 Task: Review and update the task details in 'Our first project' on Asana.
Action: Mouse moved to (381, 34)
Screenshot: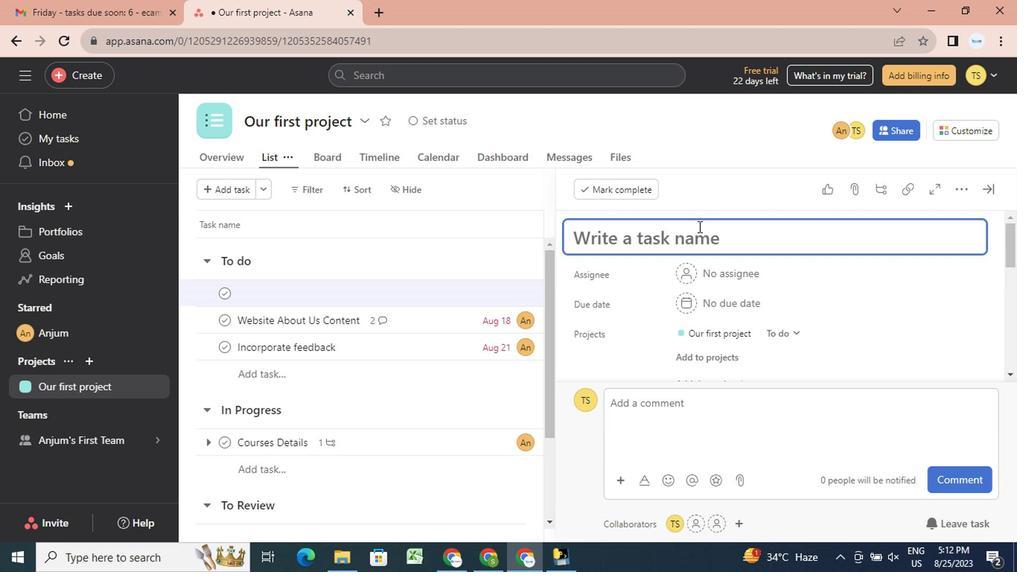 
Action: Mouse pressed left at (381, 34)
Screenshot: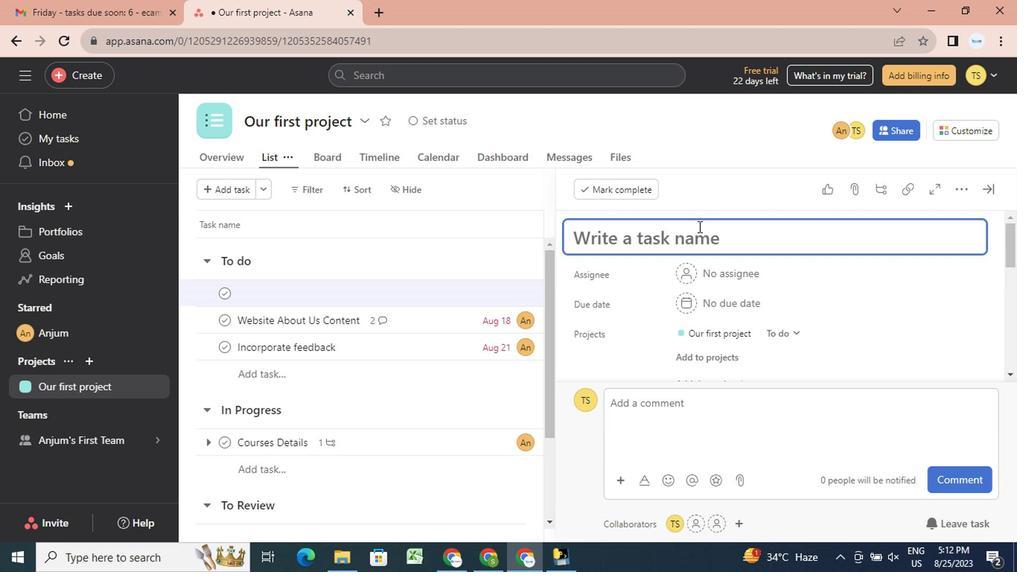 
Action: Mouse moved to (496, 161)
Screenshot: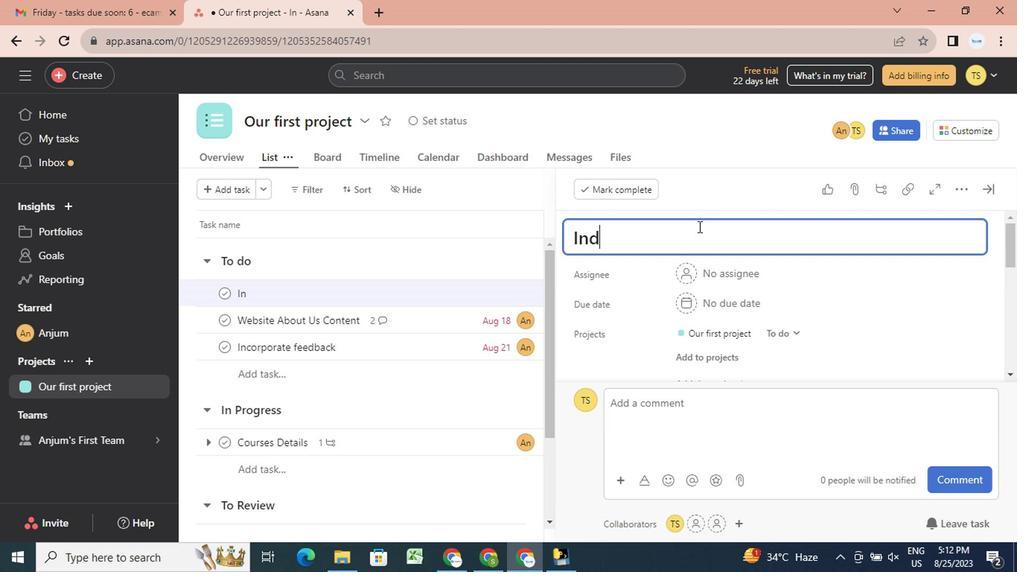 
Action: Mouse pressed left at (496, 161)
Screenshot: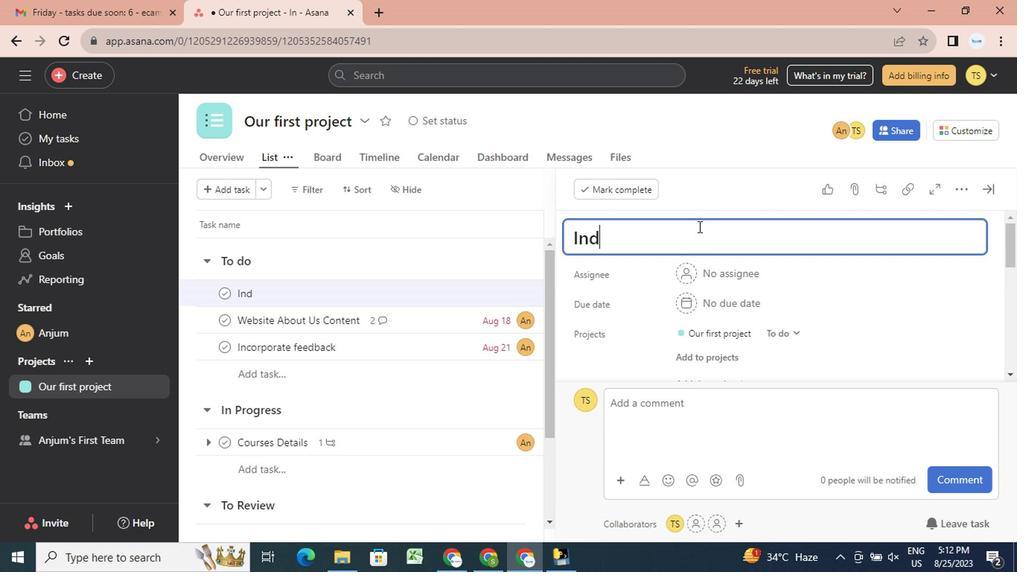 
Action: Key pressed <Key.shift>Industrial<Key.space><Key.shift>Relations
Screenshot: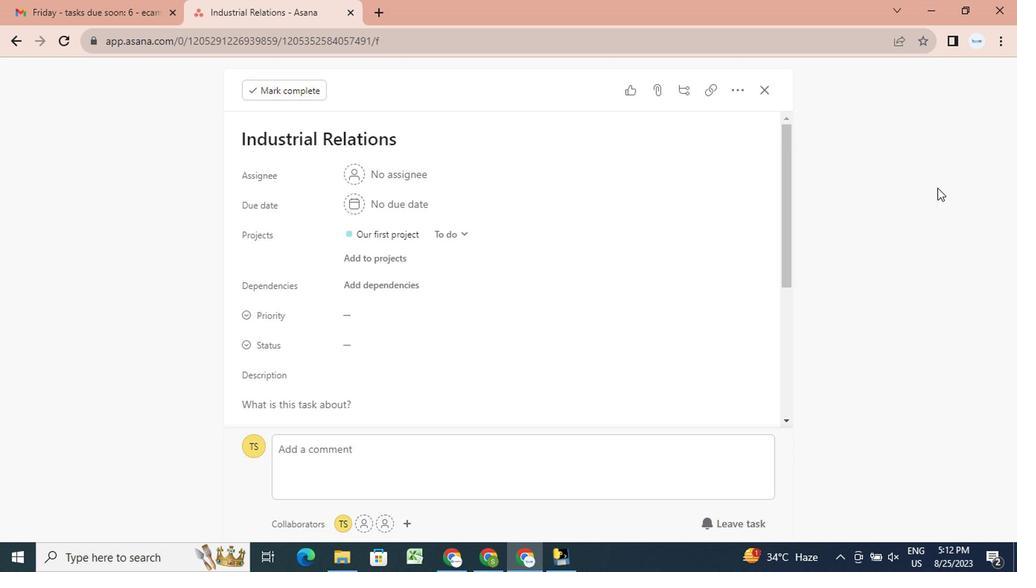 
Action: Mouse moved to (488, 288)
Screenshot: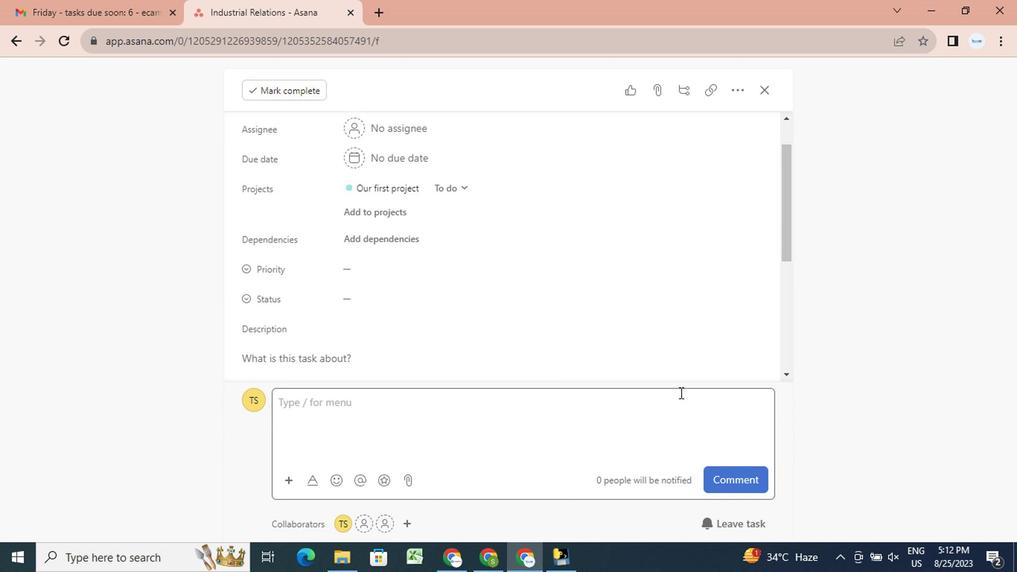 
Action: Mouse pressed left at (488, 288)
Screenshot: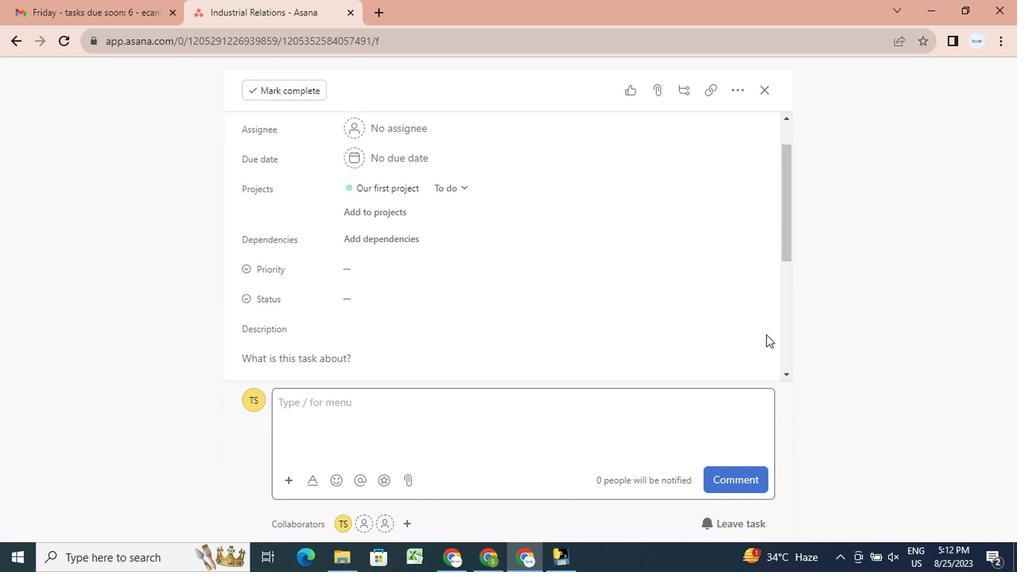 
Action: Mouse moved to (666, 133)
Screenshot: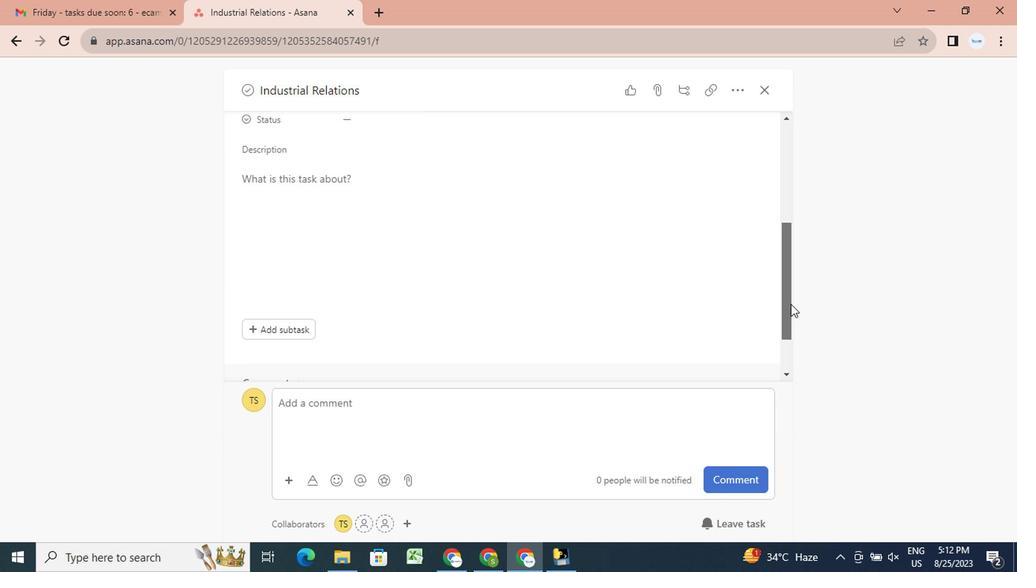 
Action: Mouse pressed left at (666, 133)
Screenshot: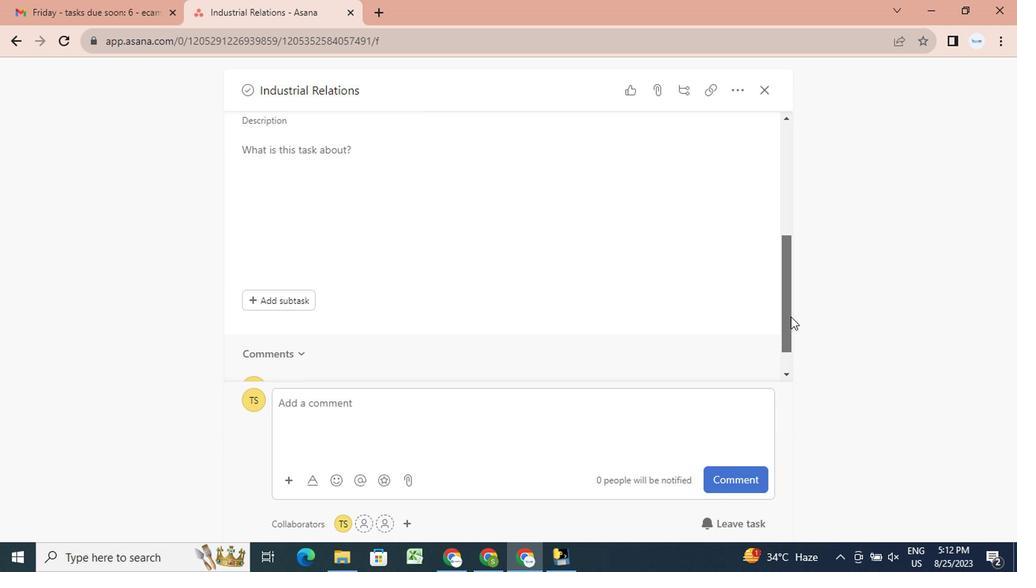 
Action: Mouse moved to (360, 334)
Screenshot: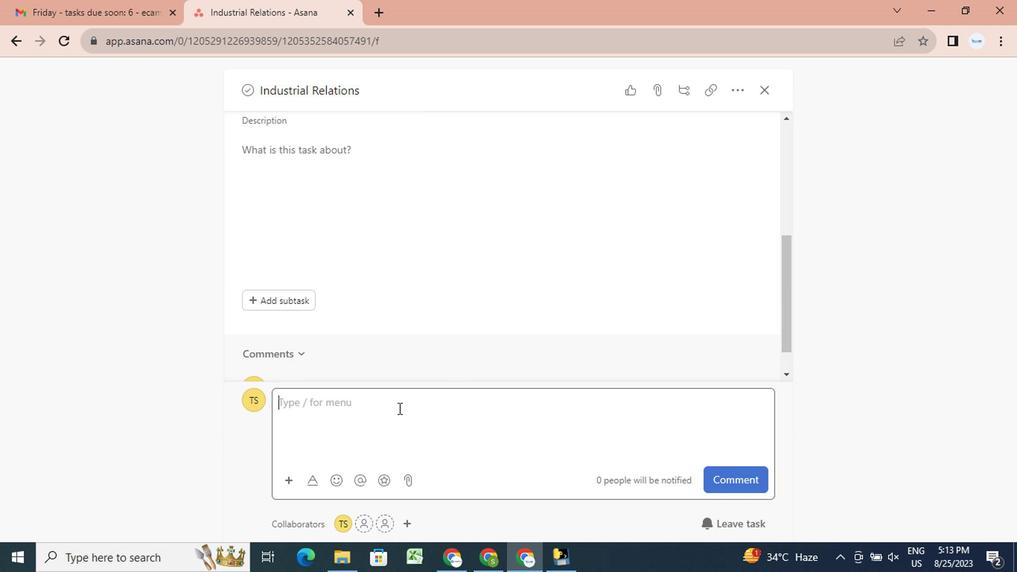 
Action: Mouse pressed left at (360, 334)
Screenshot: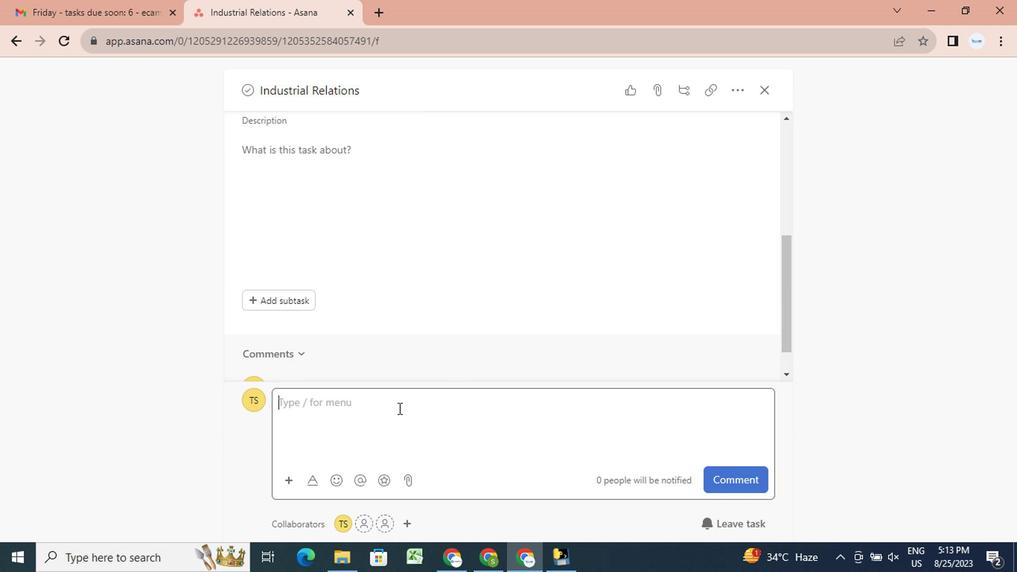 
Action: Mouse moved to (562, 160)
Screenshot: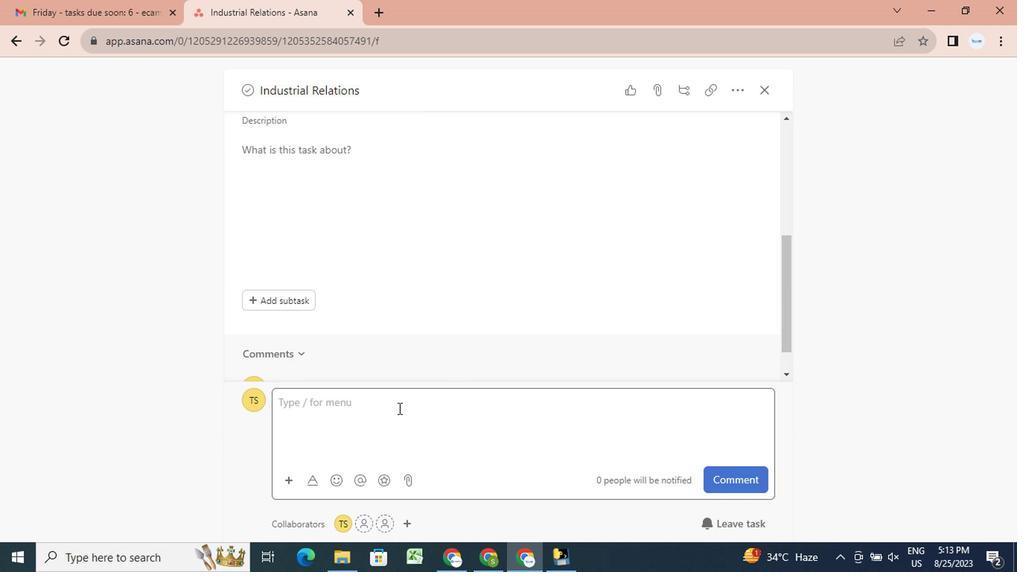 
Action: Mouse pressed left at (562, 160)
Screenshot: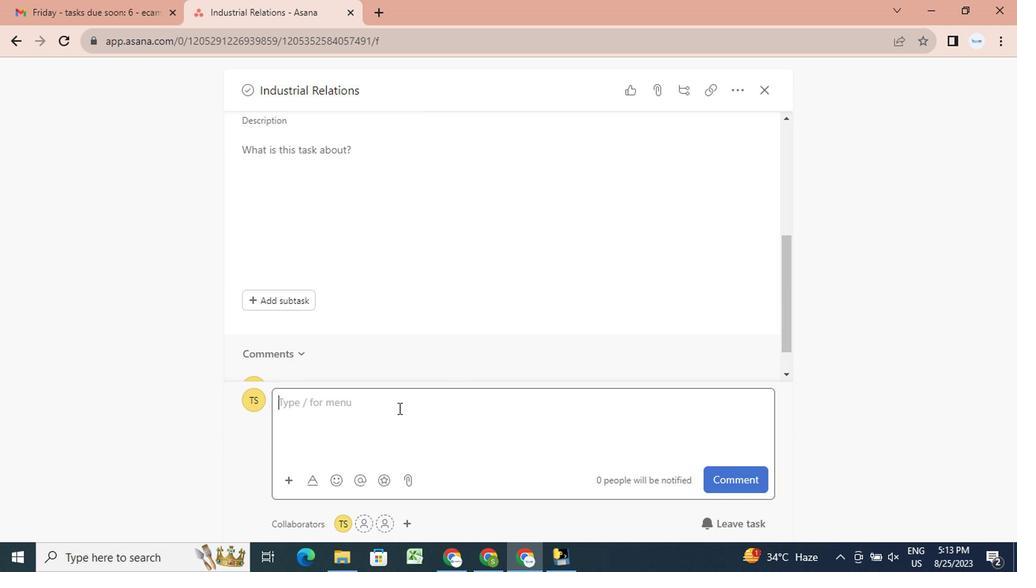 
Action: Mouse moved to (283, 290)
Screenshot: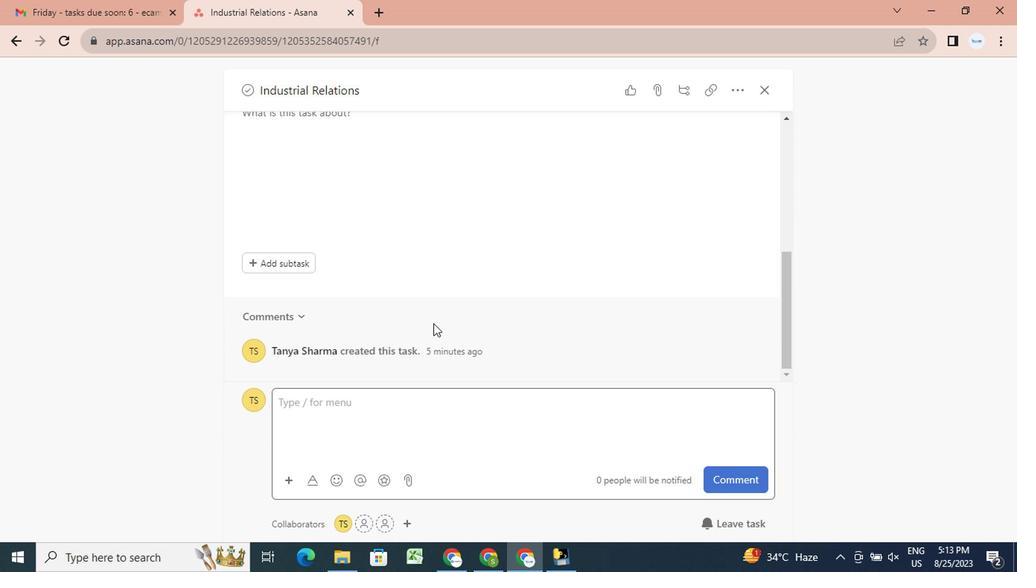 
Action: Mouse pressed left at (283, 290)
Screenshot: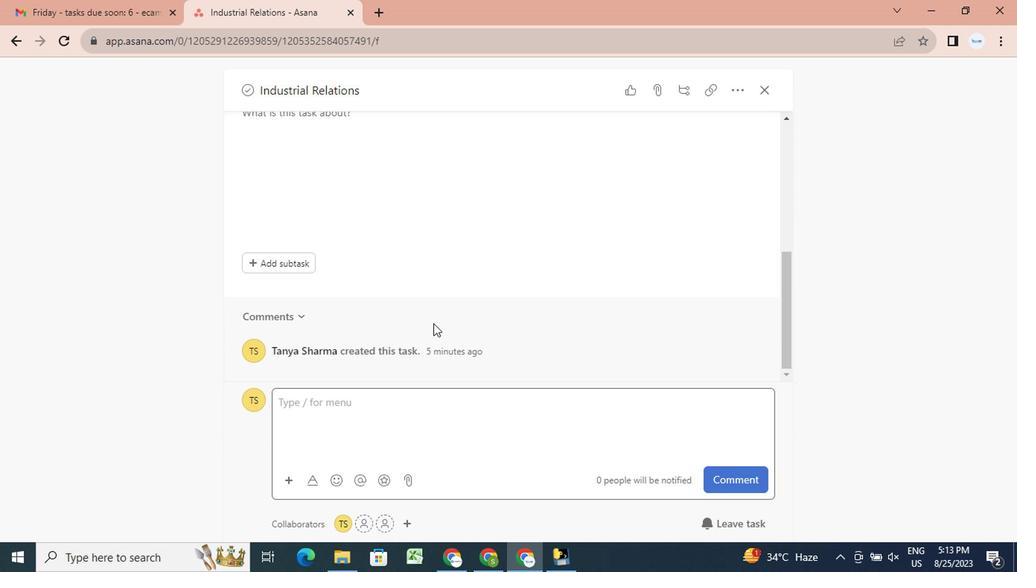 
Action: Mouse moved to (308, 229)
Screenshot: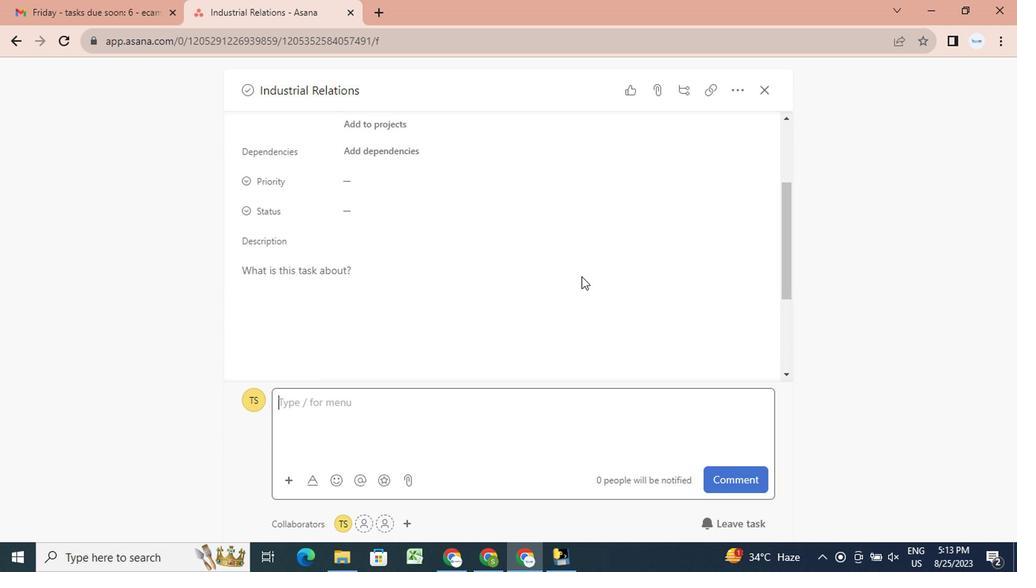 
Action: Mouse scrolled (308, 229) with delta (0, 0)
Screenshot: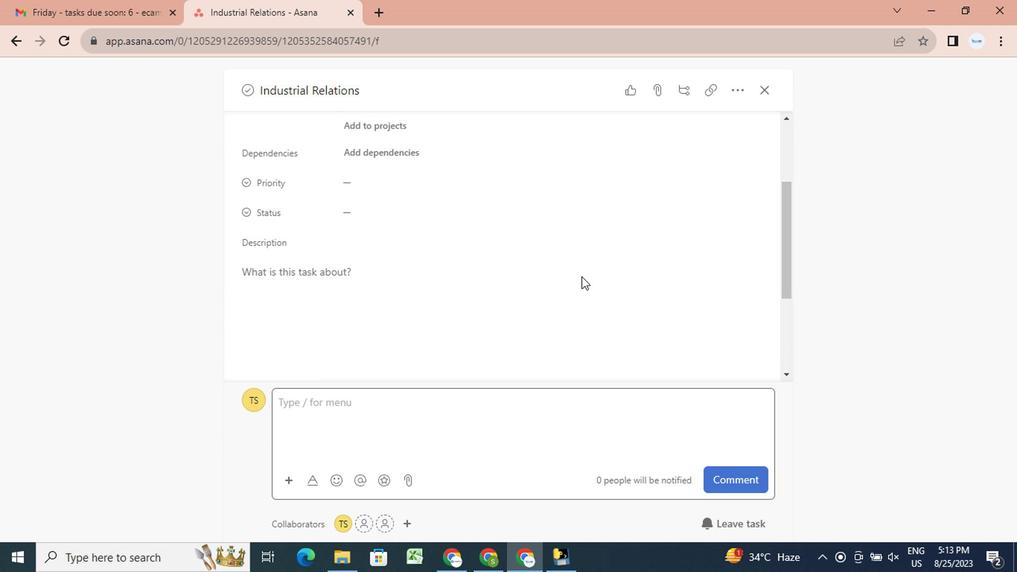 
Action: Mouse scrolled (308, 229) with delta (0, 0)
Screenshot: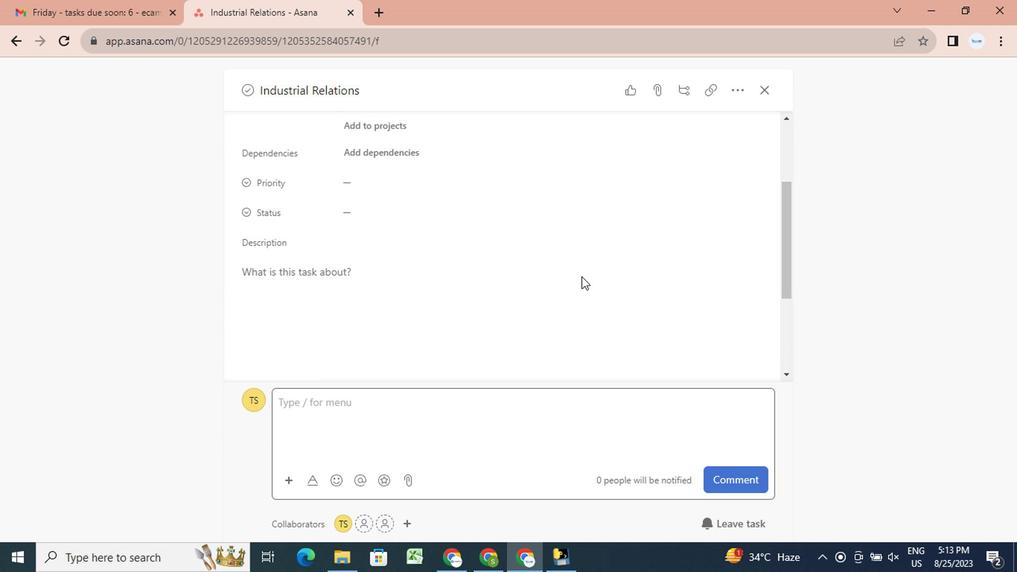 
Action: Mouse scrolled (308, 229) with delta (0, 0)
Screenshot: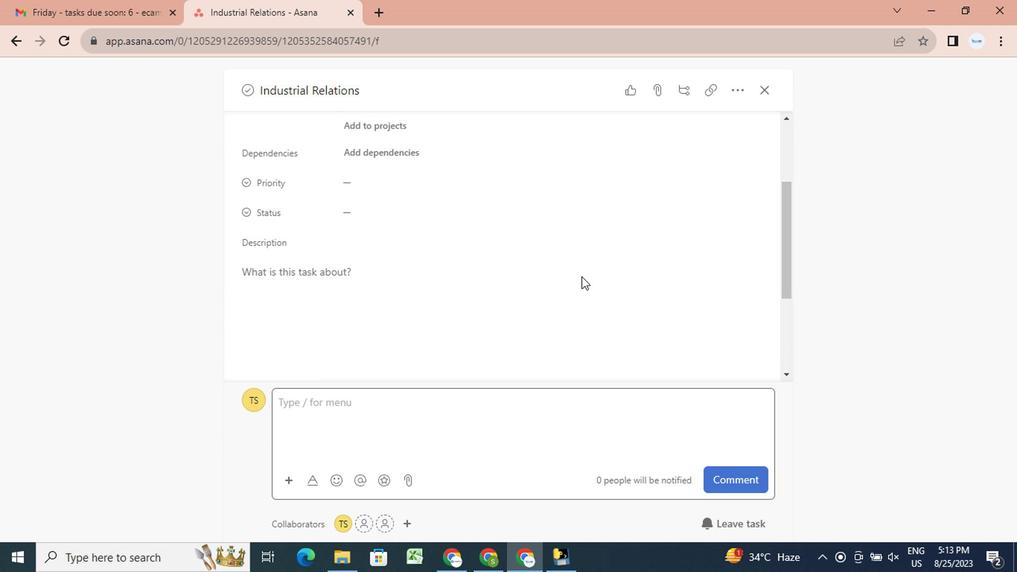 
Action: Mouse scrolled (308, 229) with delta (0, 0)
Screenshot: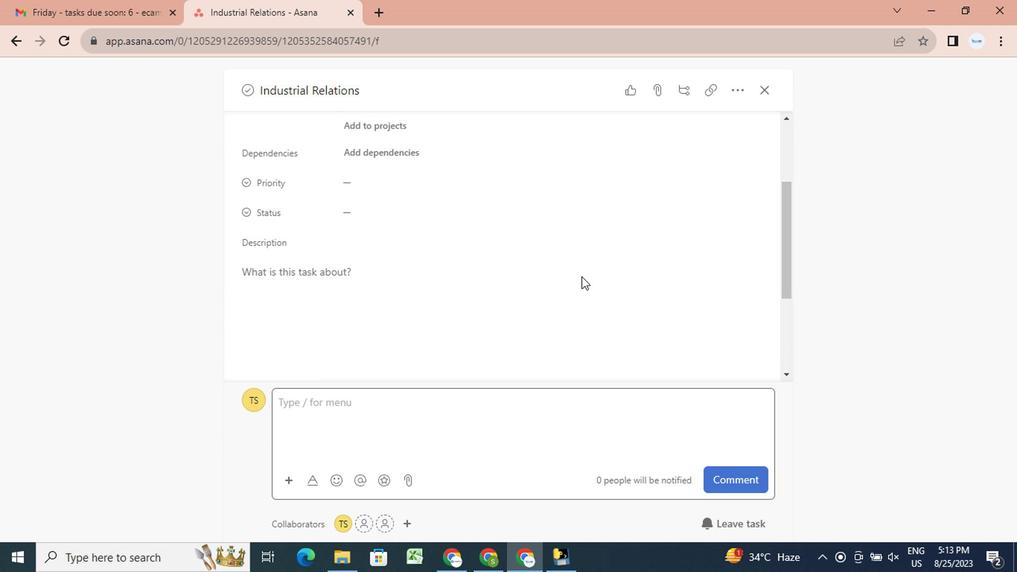 
Action: Mouse scrolled (308, 229) with delta (0, 0)
Screenshot: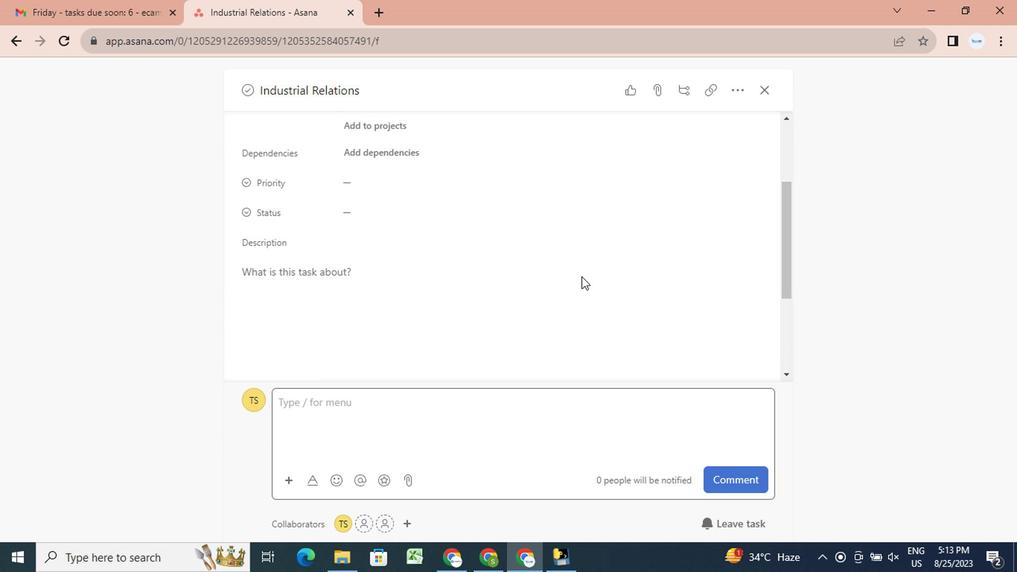 
Action: Mouse scrolled (308, 229) with delta (0, 0)
Screenshot: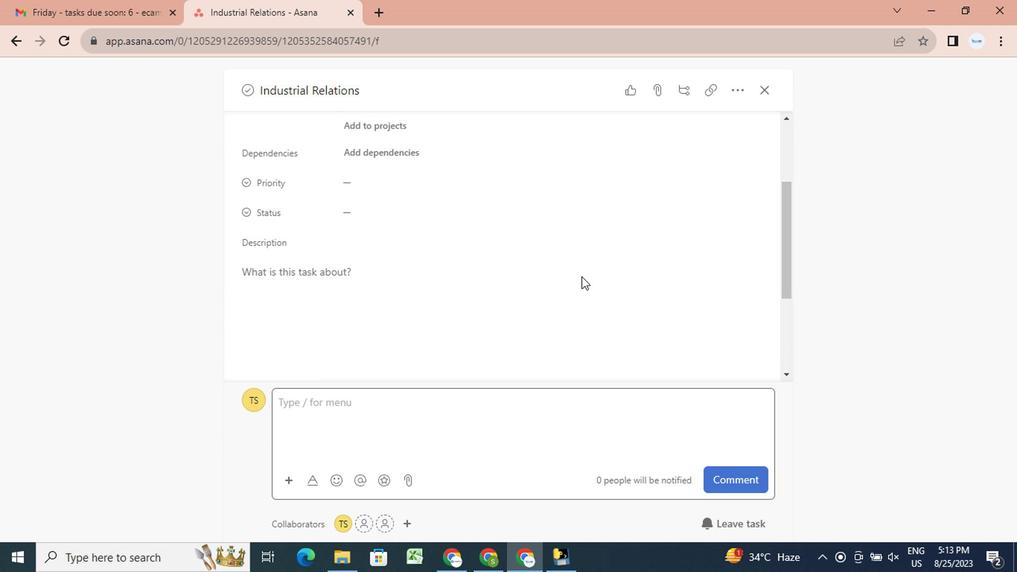 
Action: Mouse scrolled (308, 229) with delta (0, 0)
Screenshot: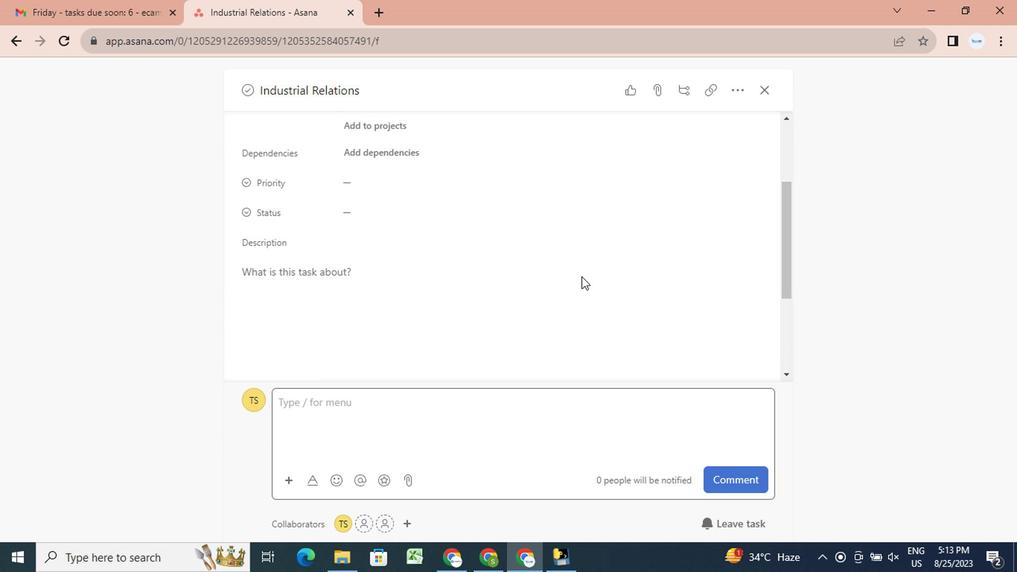 
Action: Mouse scrolled (308, 229) with delta (0, 0)
Screenshot: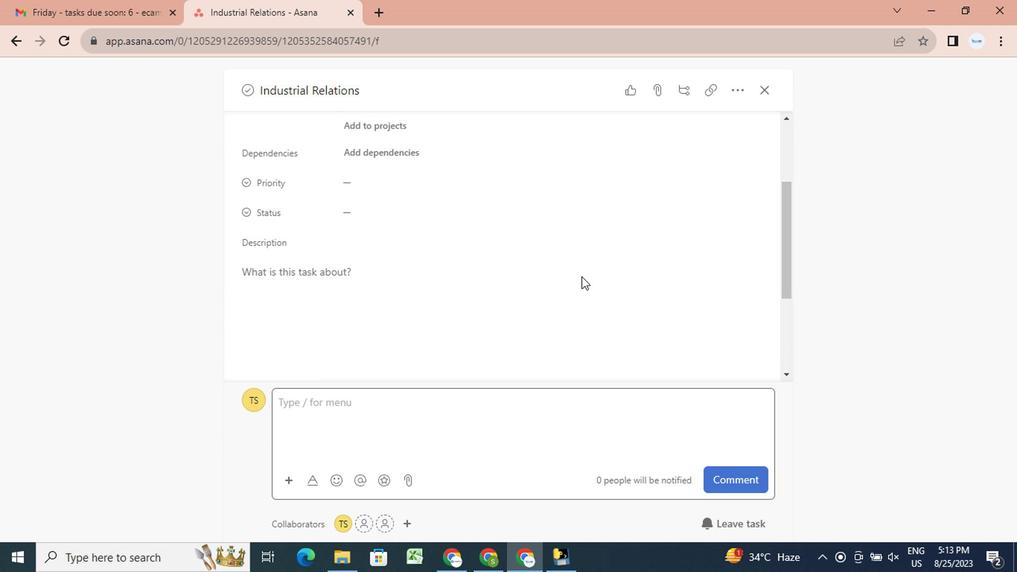 
Action: Mouse scrolled (308, 229) with delta (0, 0)
Screenshot: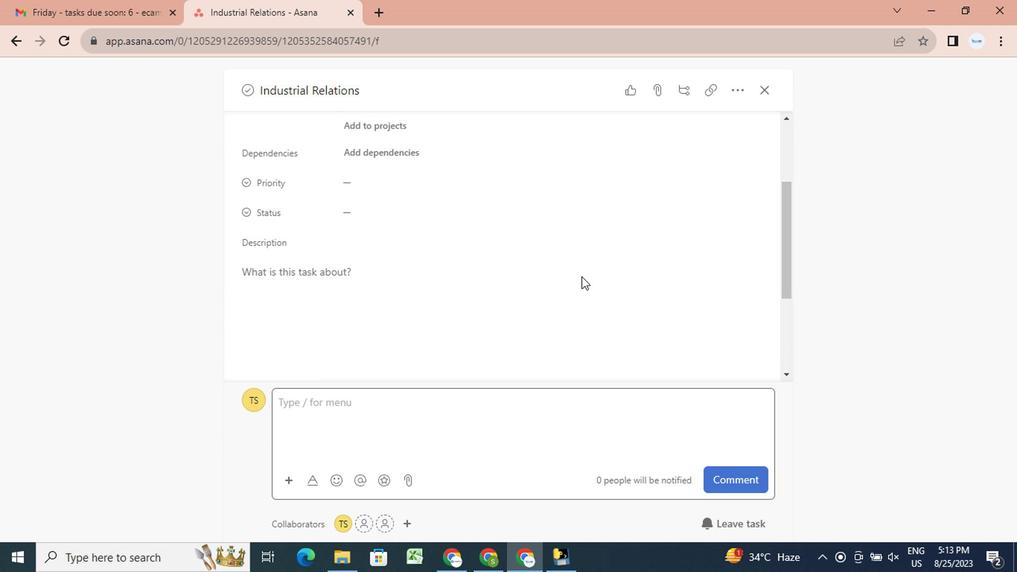 
Action: Mouse scrolled (308, 229) with delta (0, 0)
Screenshot: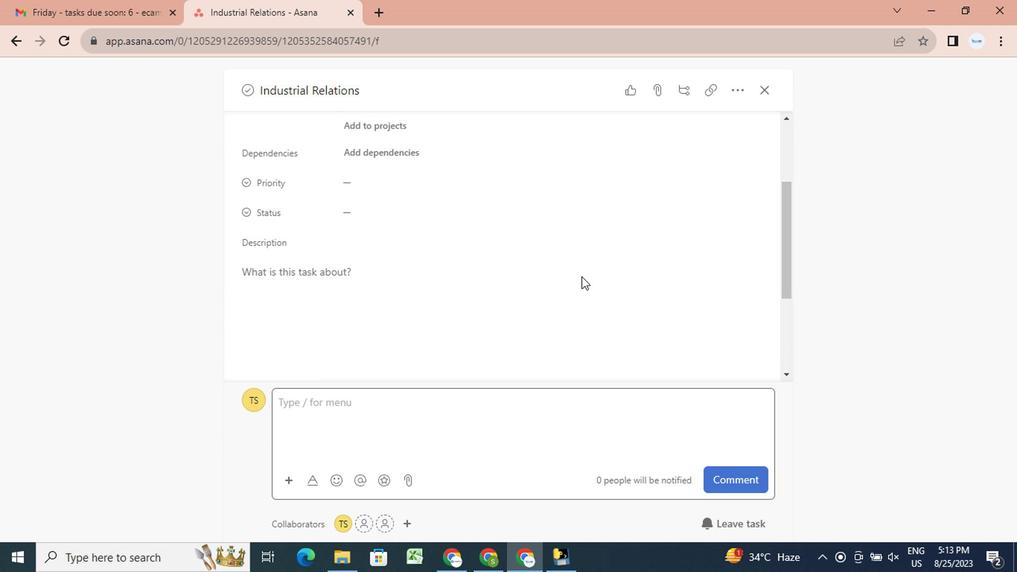 
Action: Mouse scrolled (308, 229) with delta (0, 0)
Screenshot: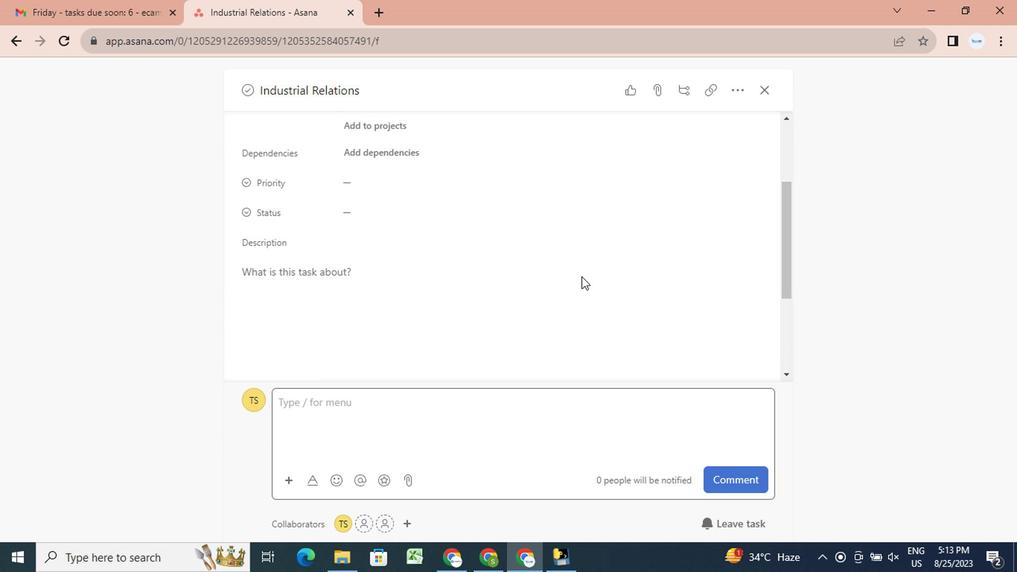 
Action: Mouse scrolled (308, 229) with delta (0, 0)
Screenshot: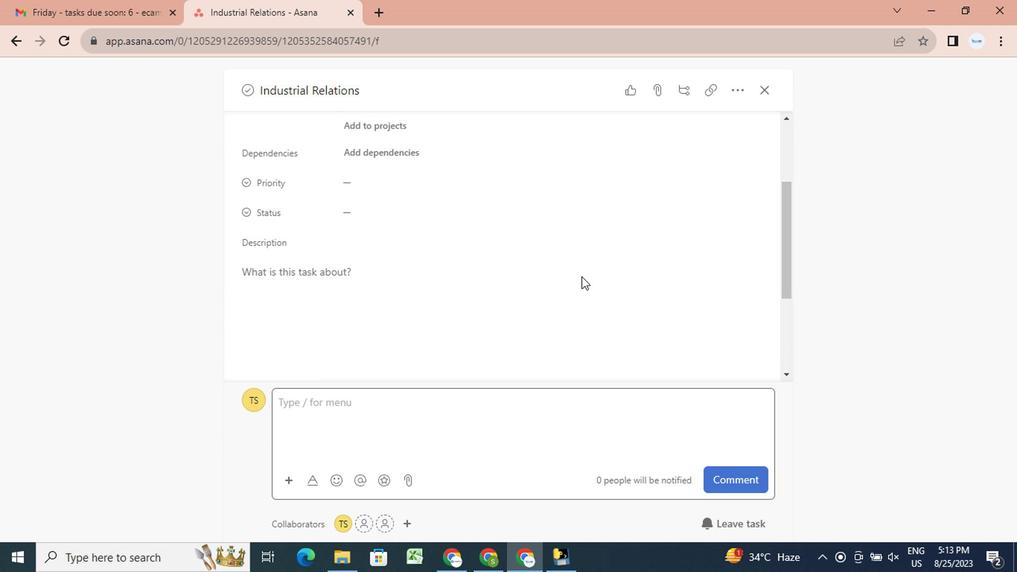 
Action: Mouse scrolled (308, 229) with delta (0, 0)
Screenshot: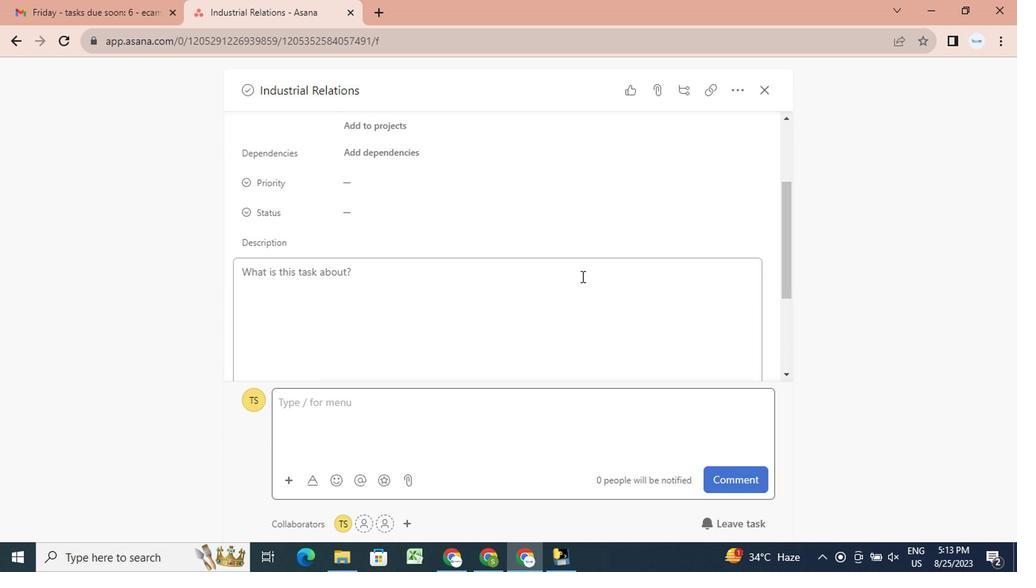 
Action: Mouse scrolled (308, 229) with delta (0, 0)
Screenshot: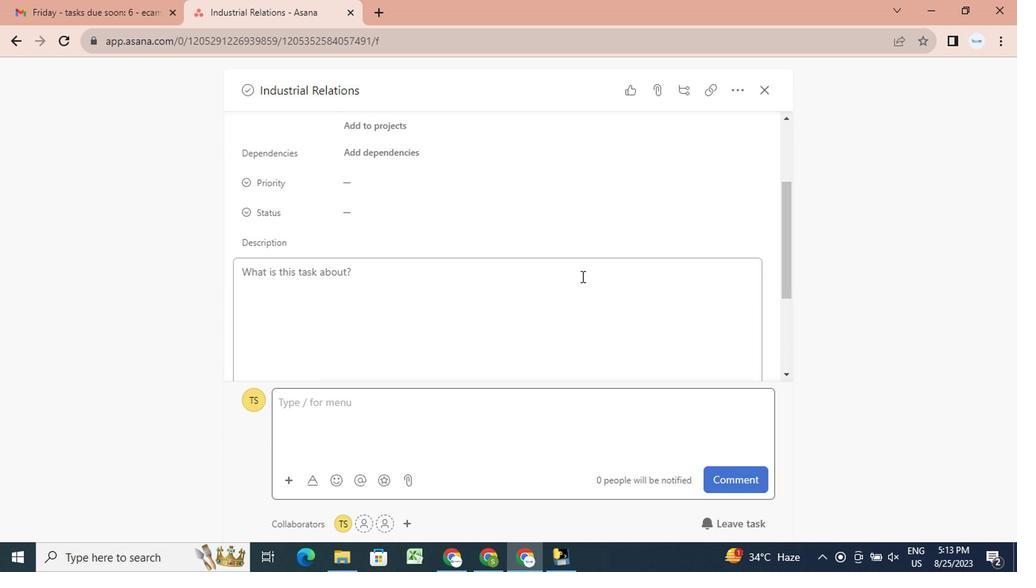 
Action: Mouse scrolled (308, 229) with delta (0, 0)
Screenshot: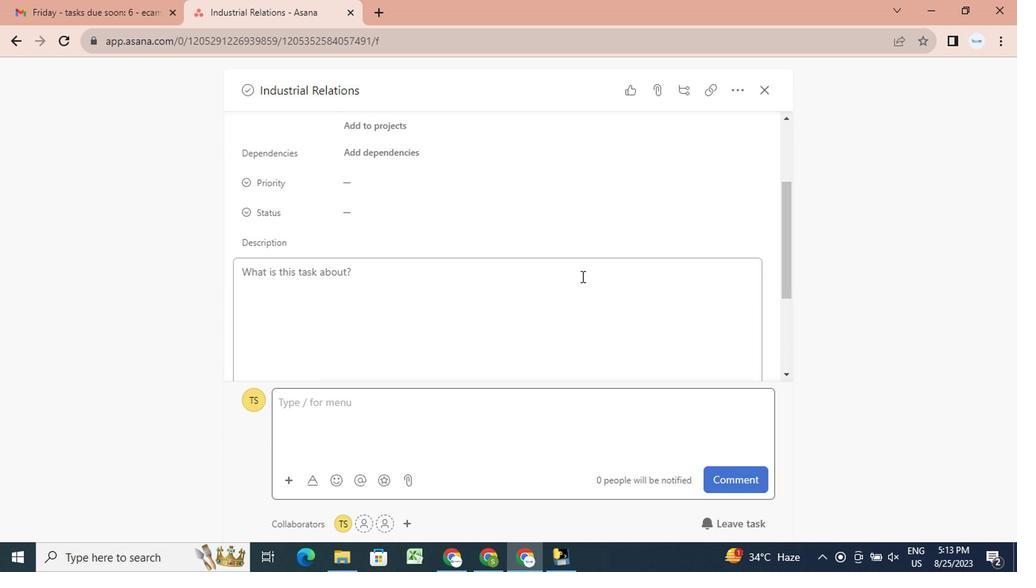 
Action: Mouse scrolled (308, 229) with delta (0, 0)
Screenshot: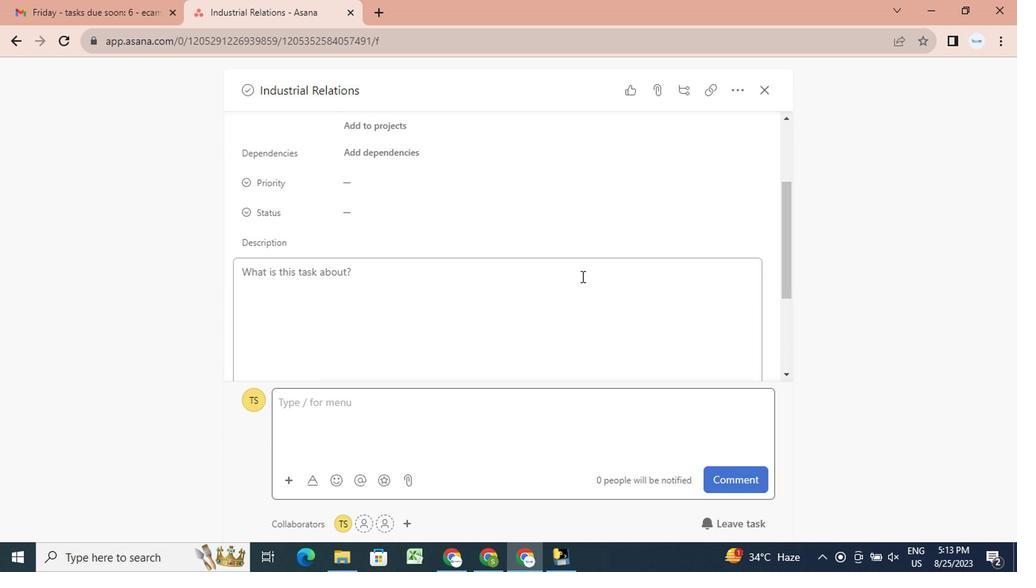 
Action: Mouse scrolled (308, 229) with delta (0, 0)
Screenshot: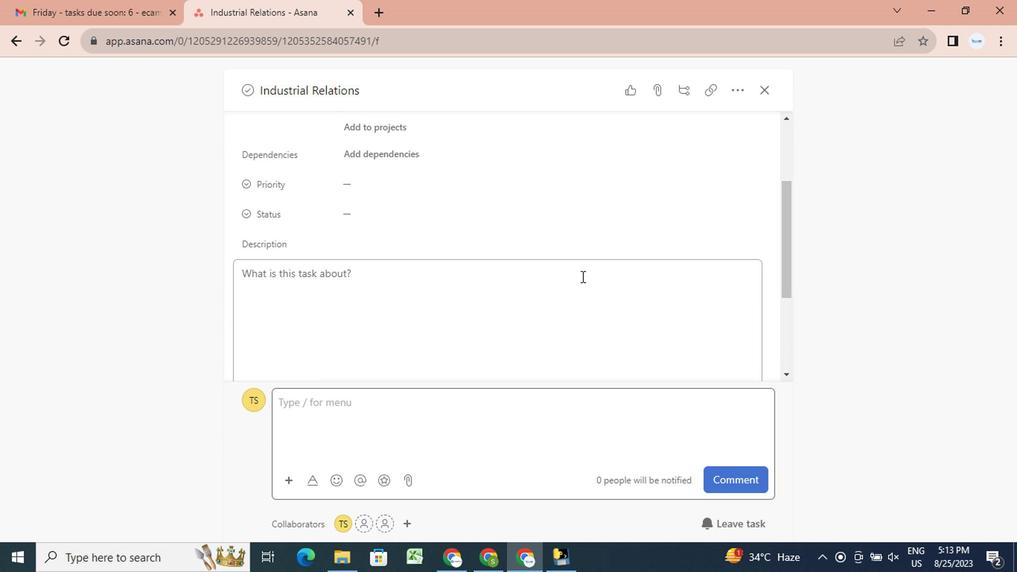 
Action: Mouse scrolled (308, 229) with delta (0, 0)
Screenshot: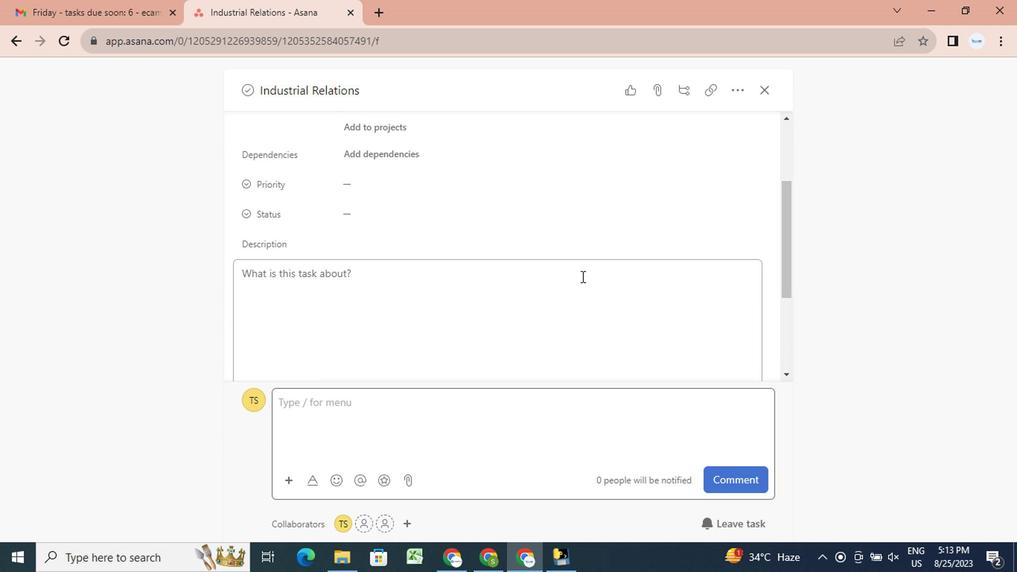 
Action: Mouse scrolled (308, 229) with delta (0, 0)
Screenshot: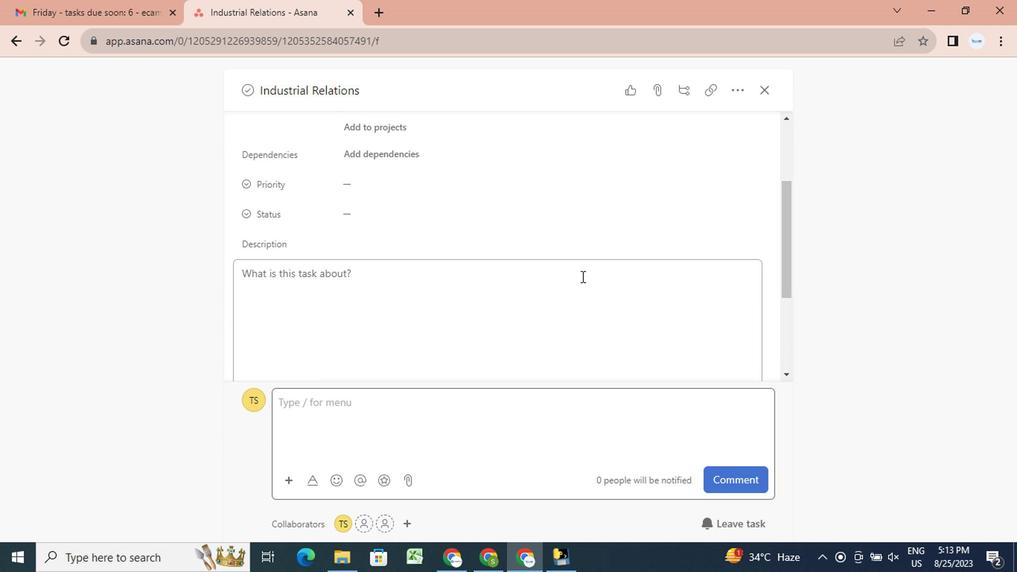 
Action: Mouse scrolled (308, 229) with delta (0, 0)
Screenshot: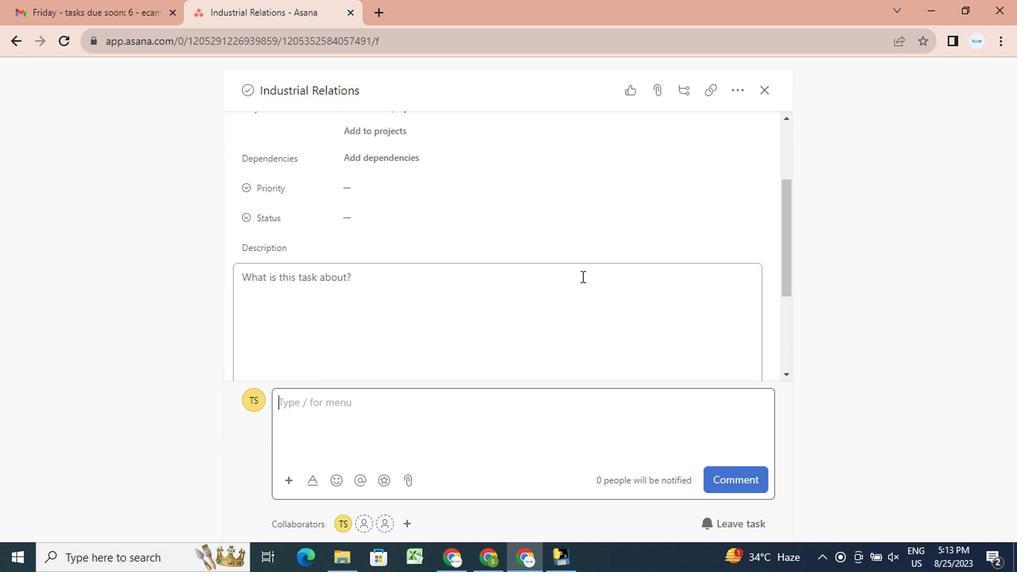 
Action: Mouse scrolled (308, 229) with delta (0, 0)
Screenshot: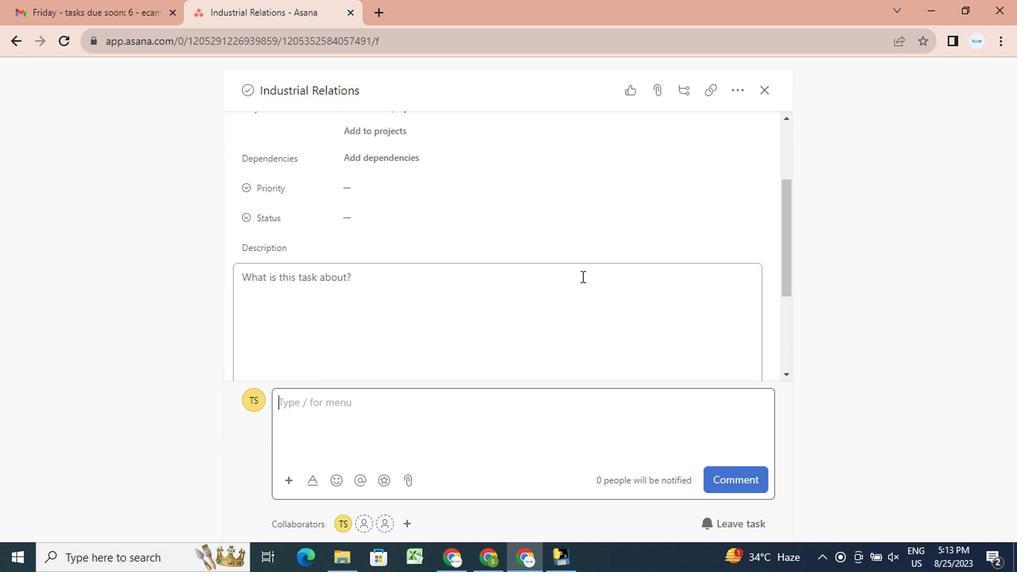 
Action: Mouse scrolled (308, 229) with delta (0, 0)
Screenshot: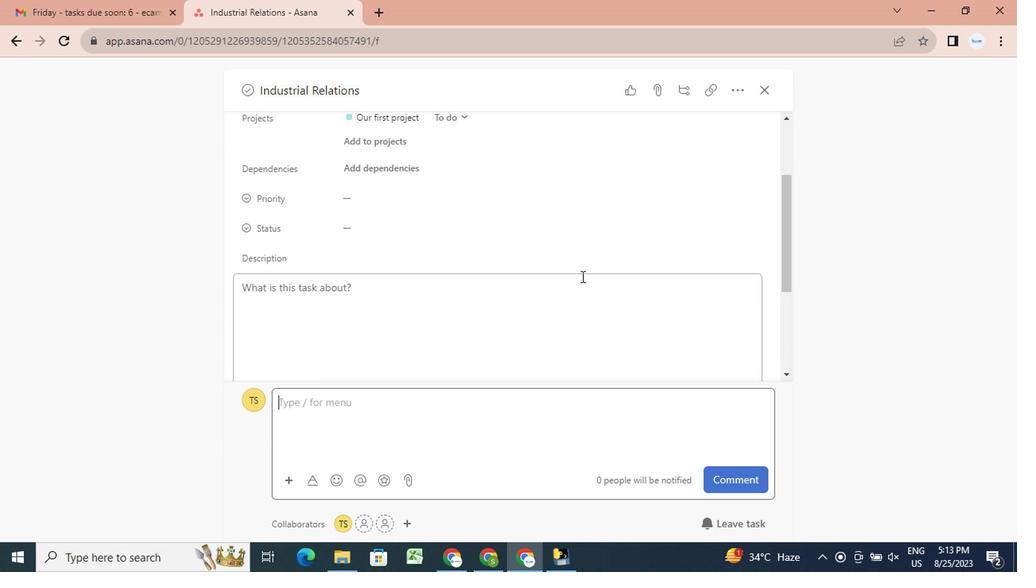 
Action: Mouse scrolled (308, 229) with delta (0, 0)
Screenshot: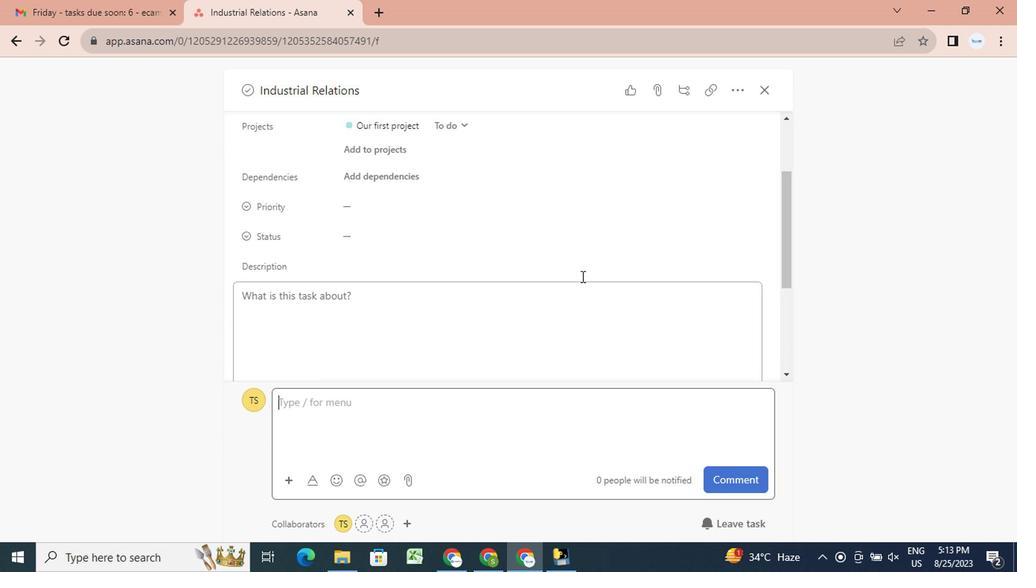 
Action: Mouse scrolled (308, 229) with delta (0, 0)
Screenshot: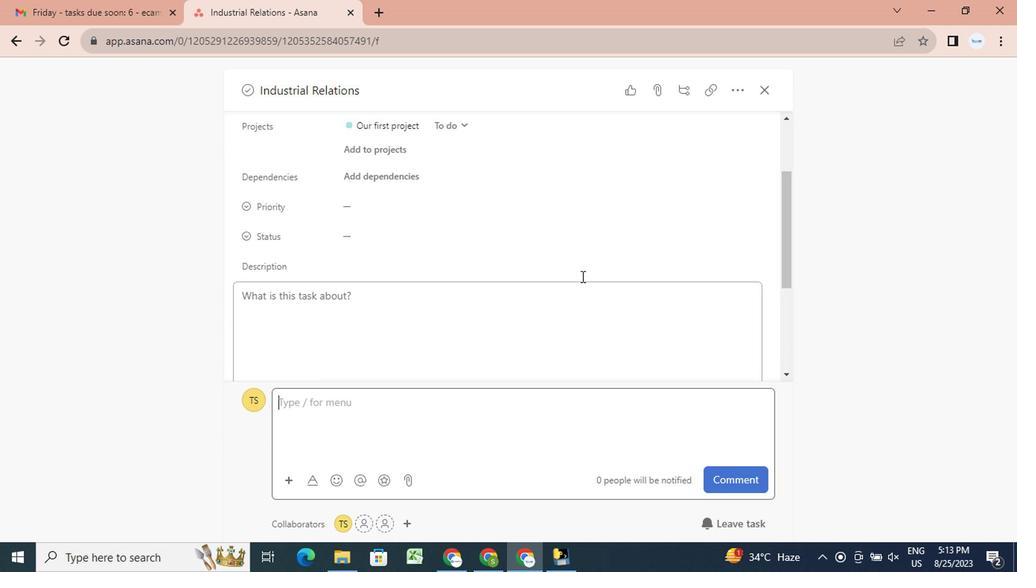 
Action: Mouse moved to (607, 310)
Screenshot: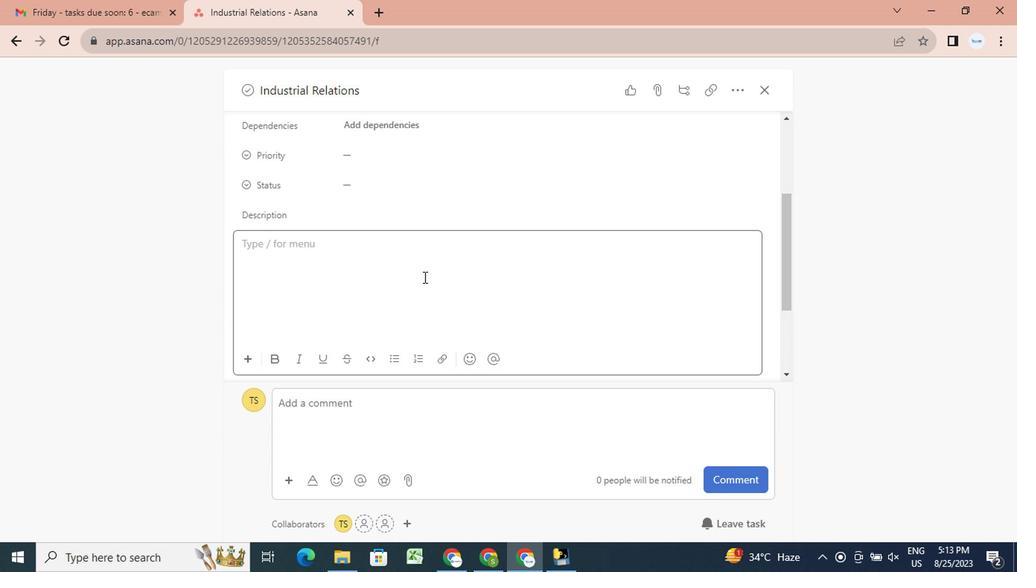 
Action: Mouse scrolled (607, 310) with delta (0, 0)
Screenshot: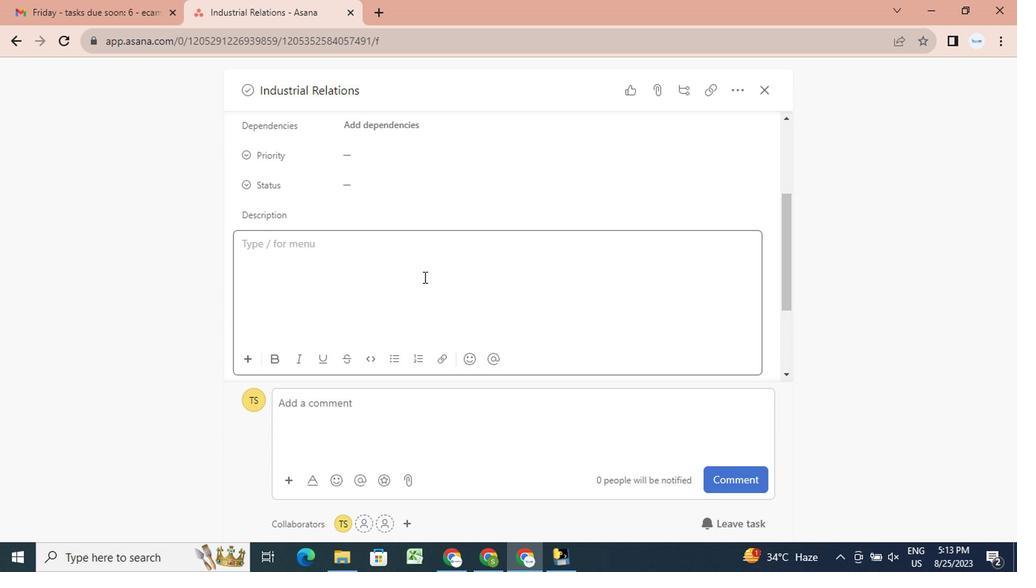 
Action: Mouse scrolled (607, 310) with delta (0, 0)
Screenshot: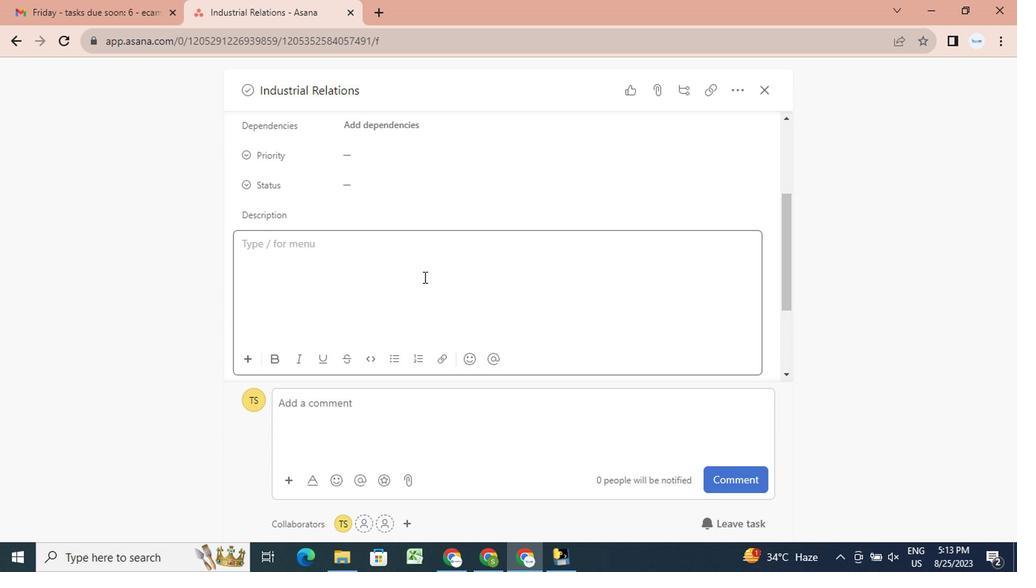 
Action: Mouse scrolled (607, 310) with delta (0, 0)
Screenshot: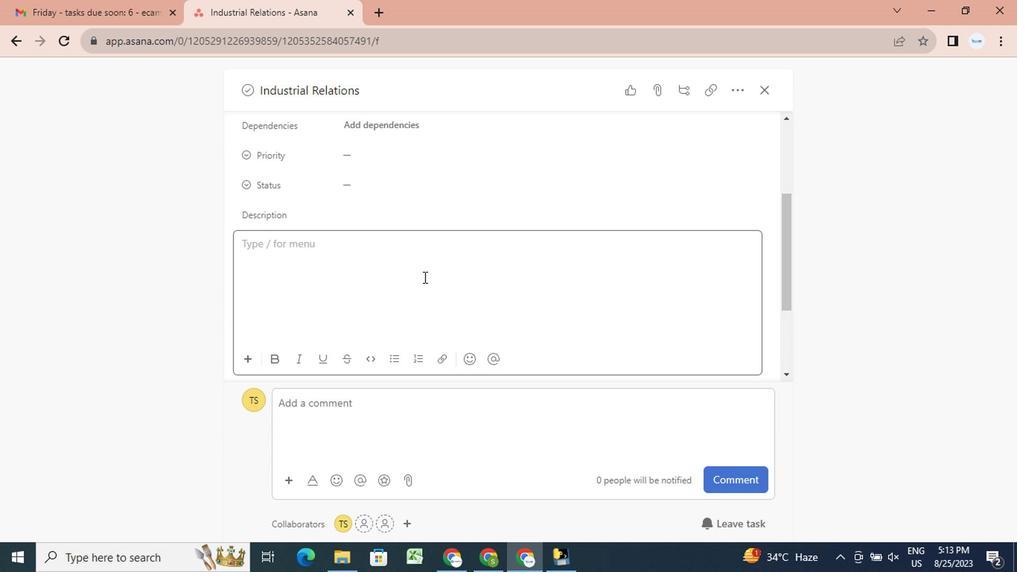 
Action: Mouse scrolled (607, 310) with delta (0, 0)
Screenshot: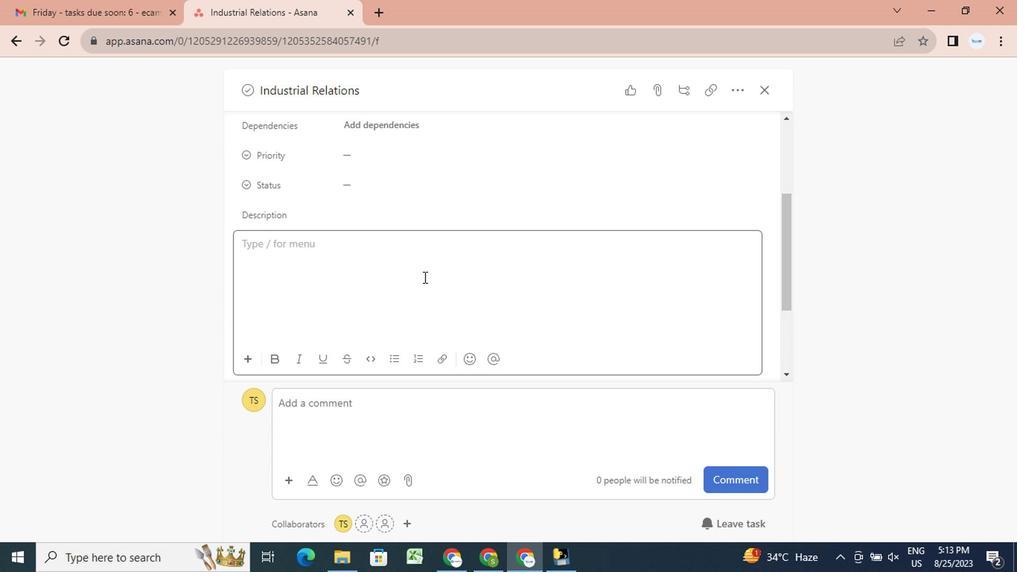 
Action: Mouse scrolled (607, 310) with delta (0, 0)
Screenshot: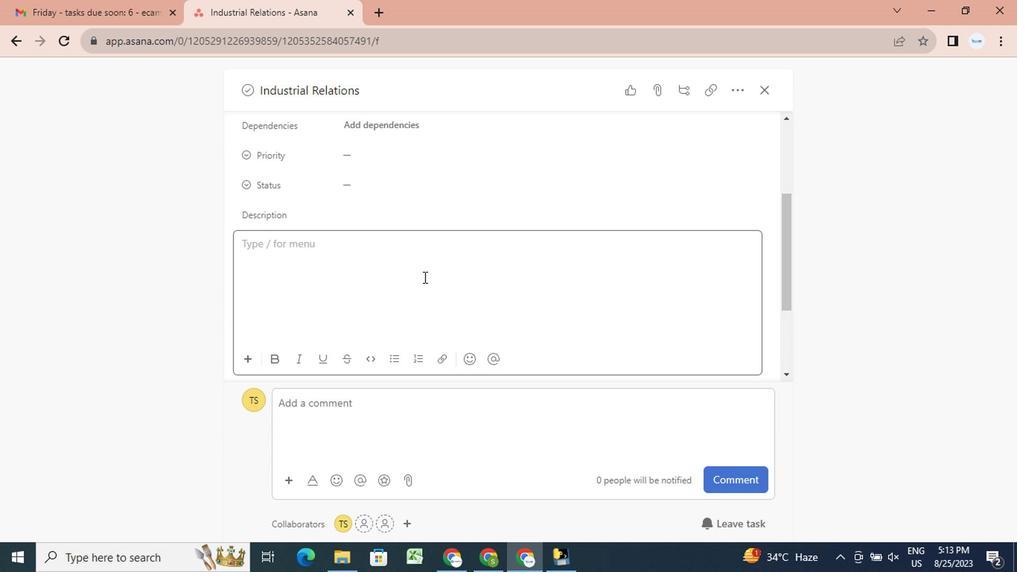 
Action: Mouse scrolled (607, 310) with delta (0, 0)
Screenshot: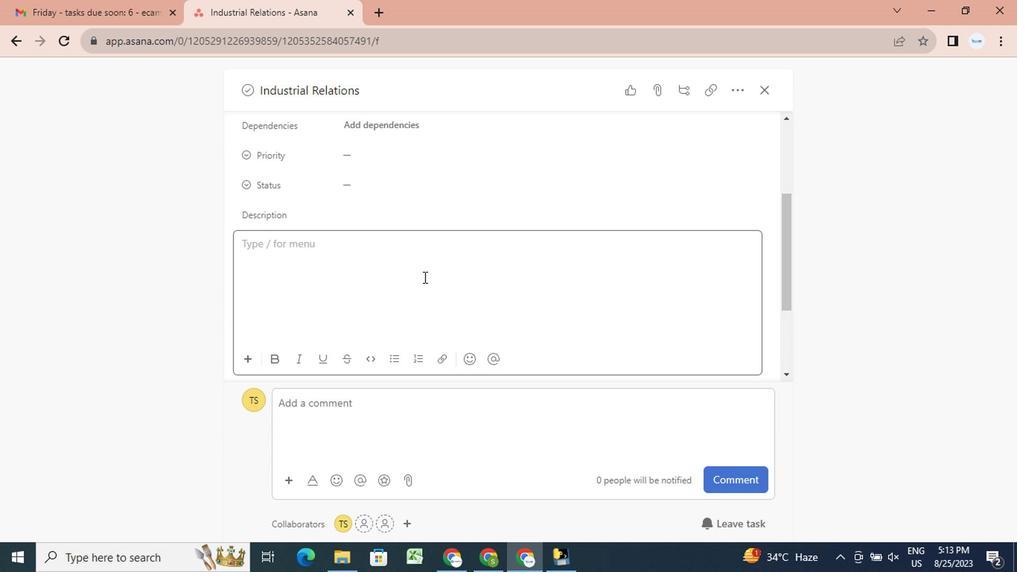 
Action: Mouse scrolled (607, 310) with delta (0, 0)
Screenshot: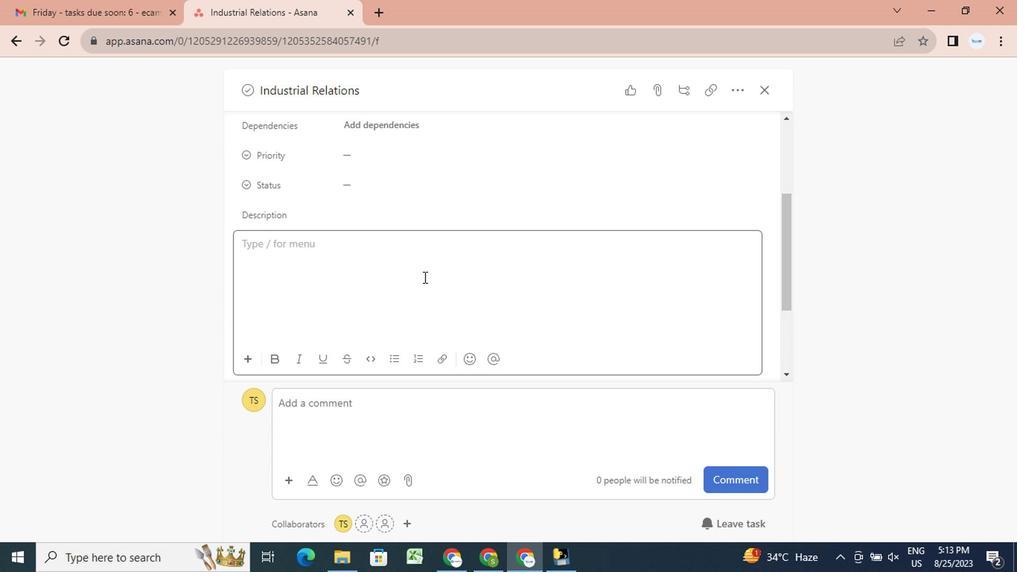 
Action: Mouse scrolled (607, 310) with delta (0, 0)
Screenshot: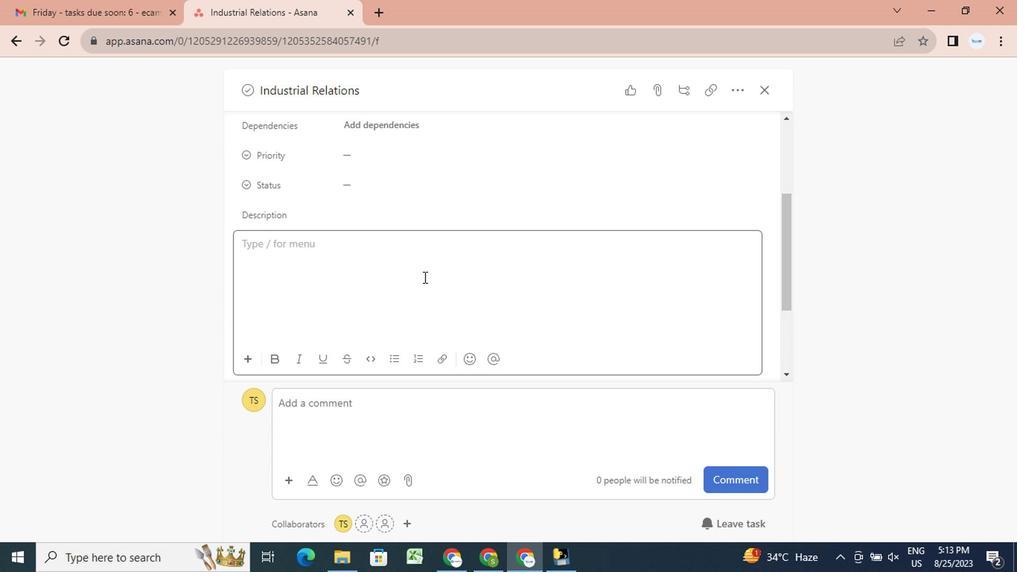 
Action: Mouse scrolled (607, 310) with delta (0, 0)
Screenshot: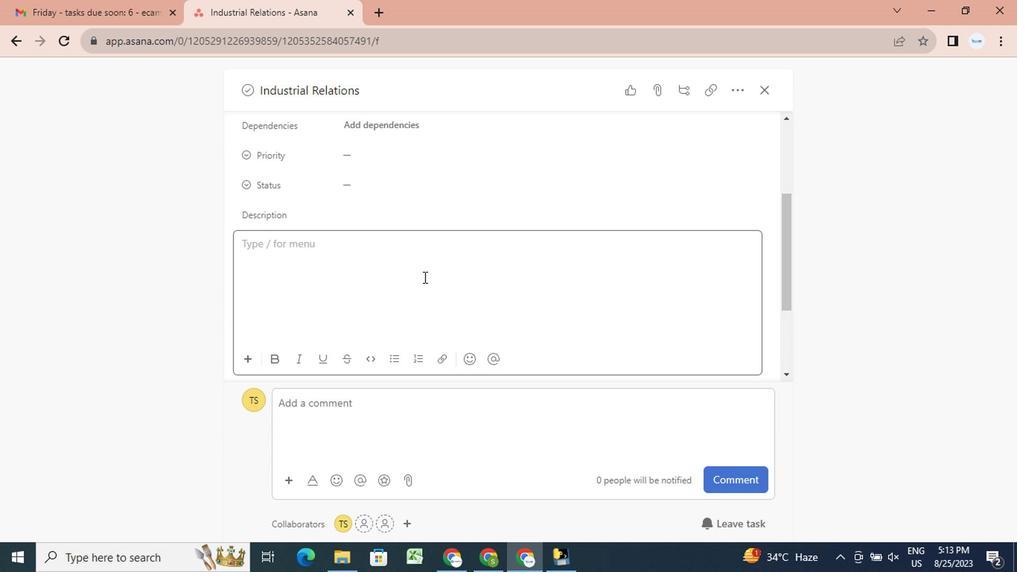 
Action: Mouse scrolled (607, 310) with delta (0, 0)
Screenshot: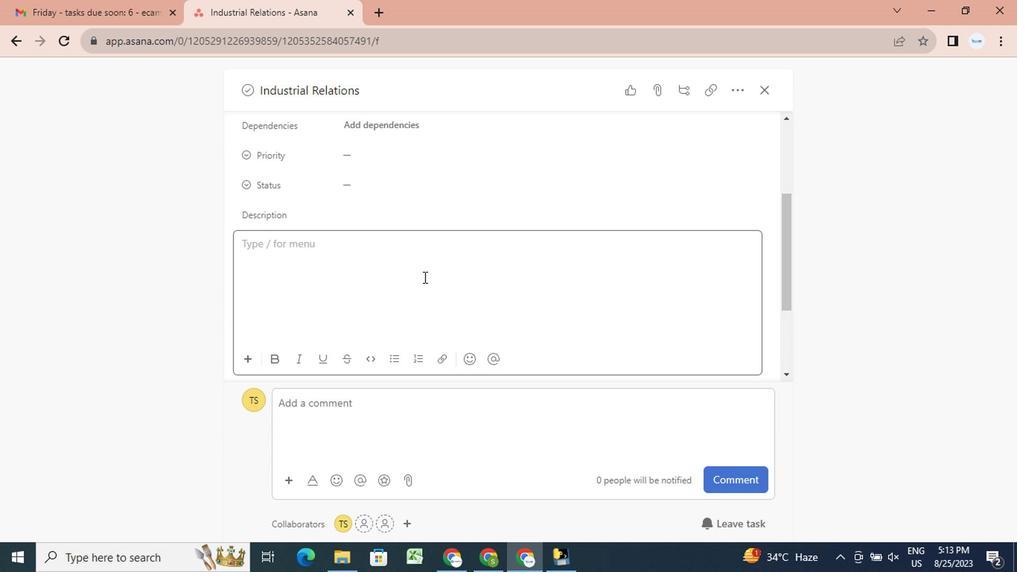 
Action: Mouse scrolled (607, 310) with delta (0, 0)
Screenshot: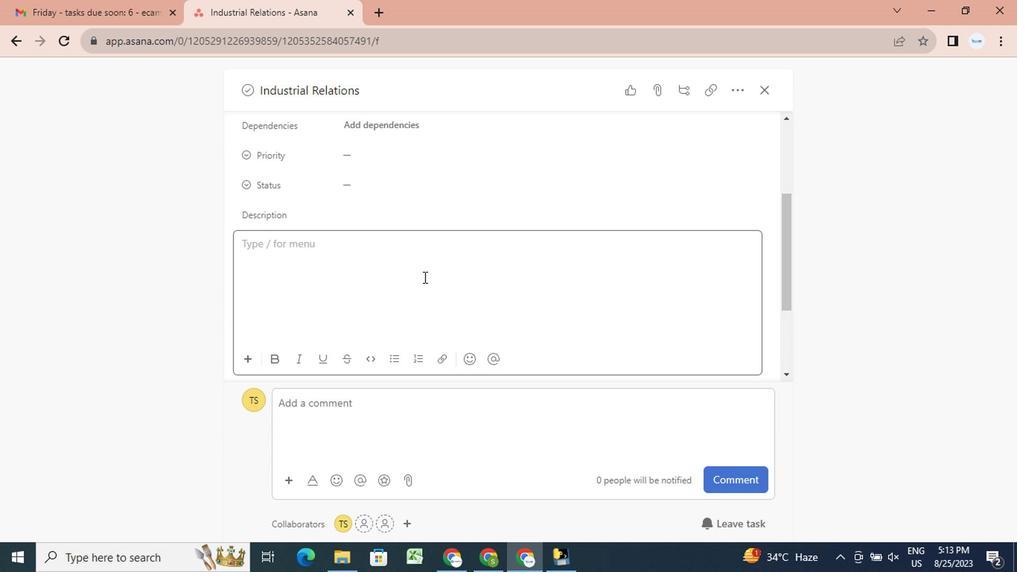 
Action: Mouse scrolled (607, 310) with delta (0, 0)
Screenshot: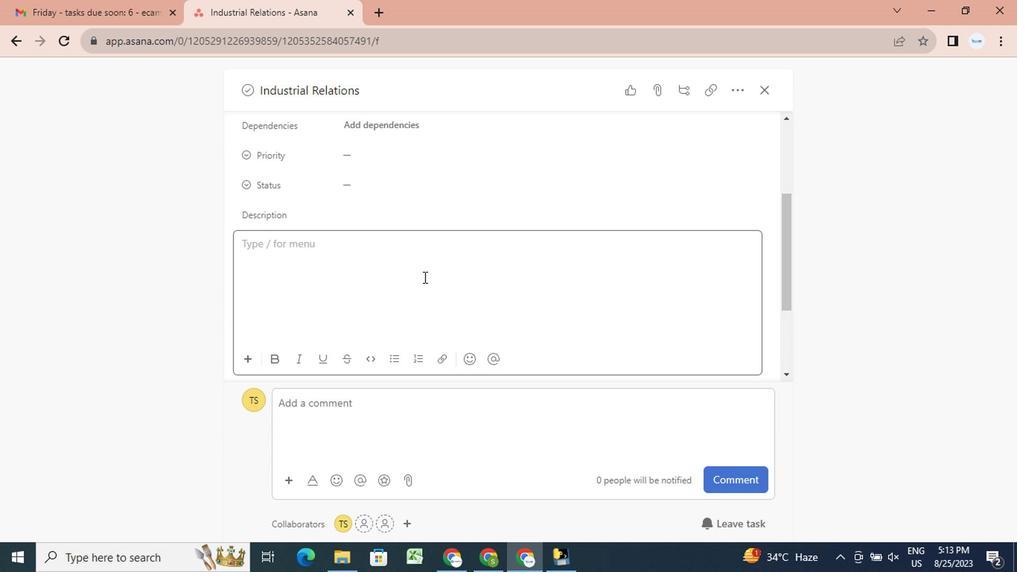 
Action: Mouse scrolled (607, 310) with delta (0, 0)
Screenshot: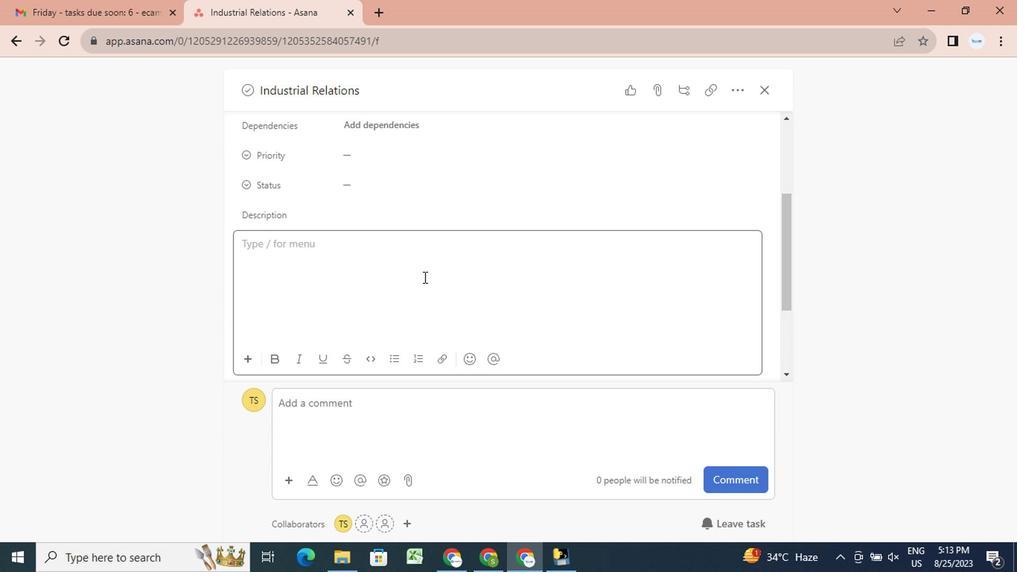 
Action: Mouse scrolled (607, 310) with delta (0, 0)
Screenshot: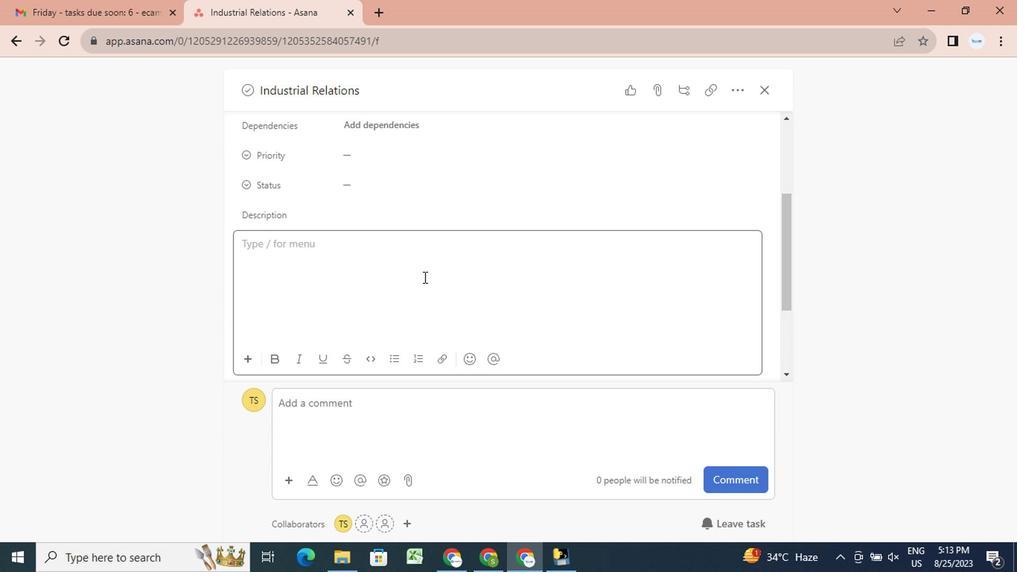 
Action: Mouse scrolled (607, 310) with delta (0, 0)
Screenshot: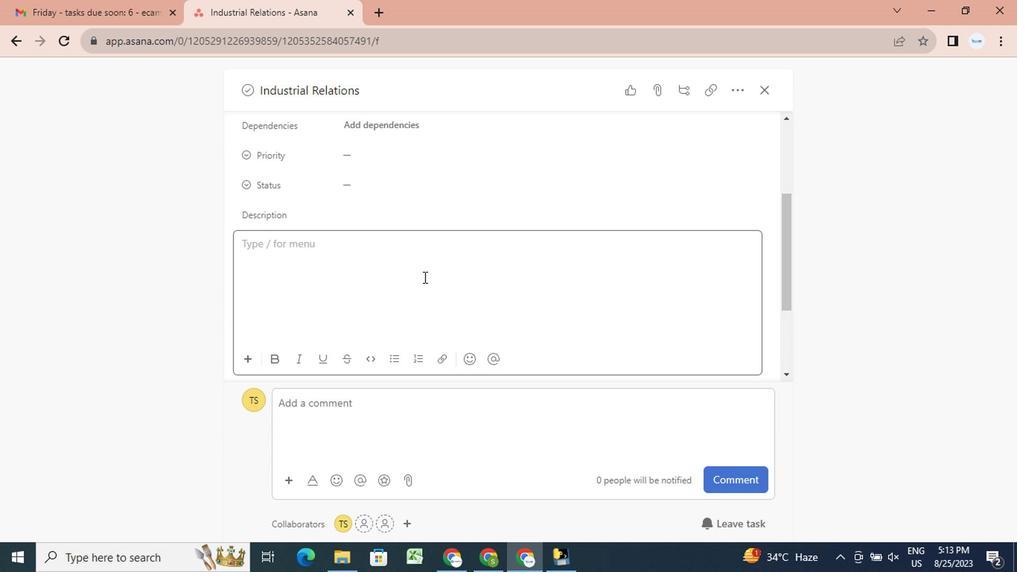 
Action: Mouse moved to (413, 196)
Screenshot: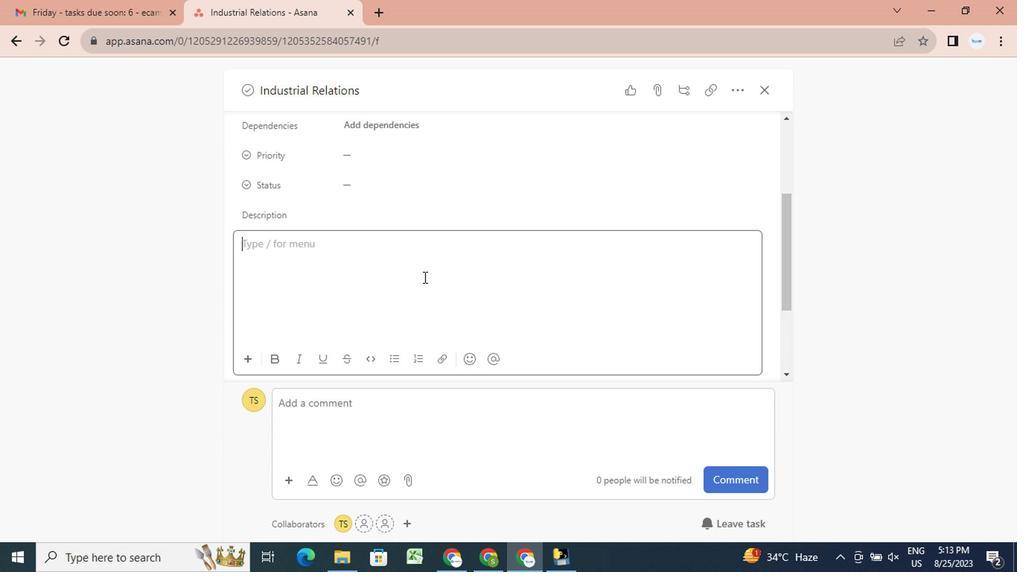 
Action: Mouse scrolled (413, 195) with delta (0, 0)
Screenshot: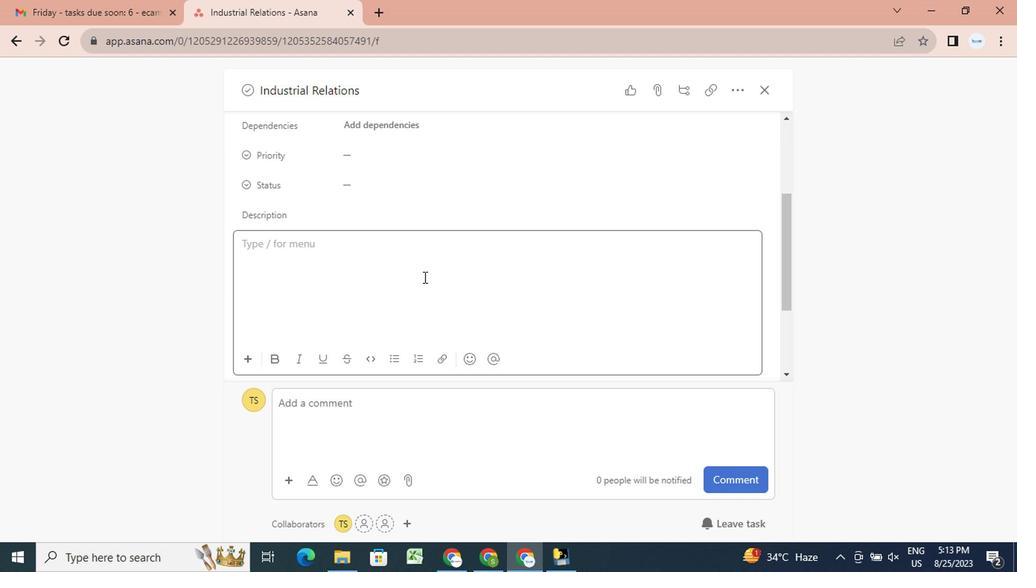 
Action: Mouse scrolled (413, 195) with delta (0, 0)
Screenshot: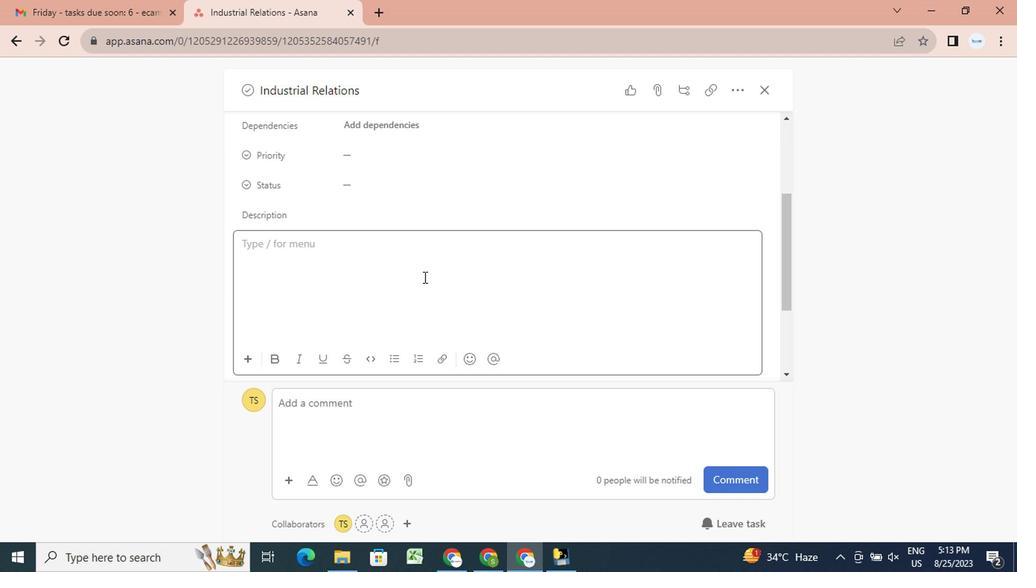 
Action: Mouse scrolled (413, 195) with delta (0, 0)
Screenshot: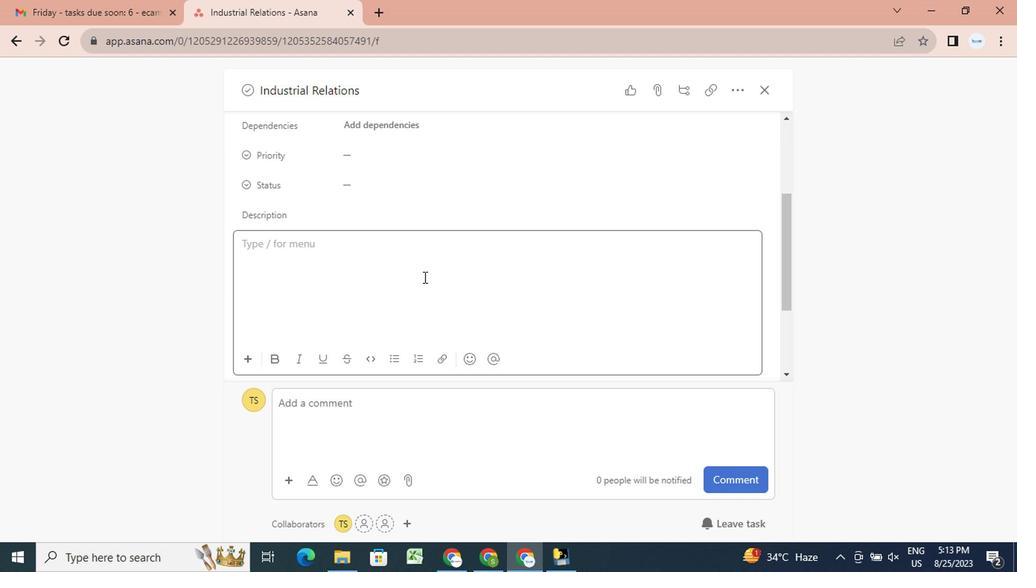 
Action: Mouse scrolled (413, 195) with delta (0, 0)
Screenshot: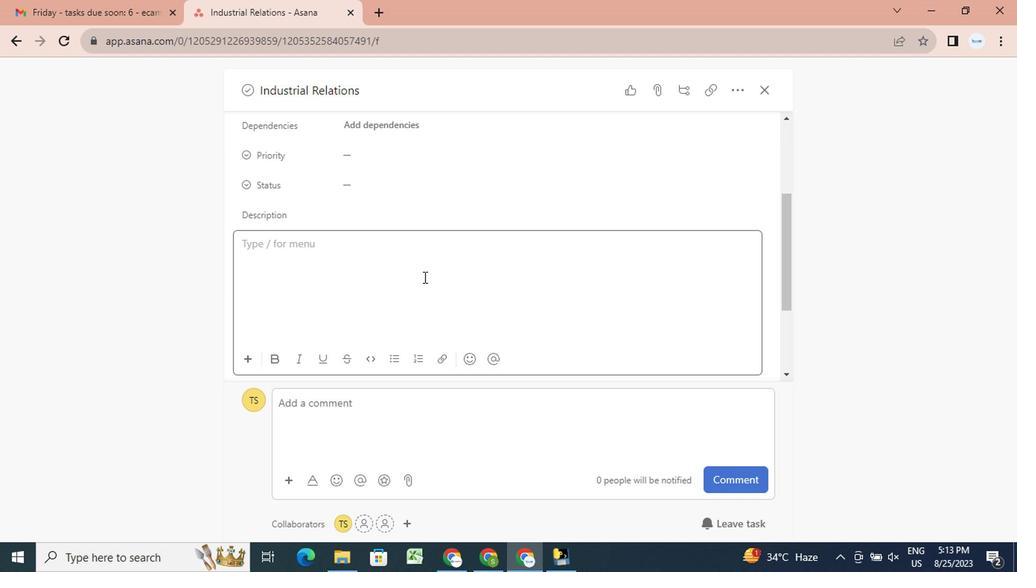 
Action: Mouse scrolled (413, 195) with delta (0, 0)
Screenshot: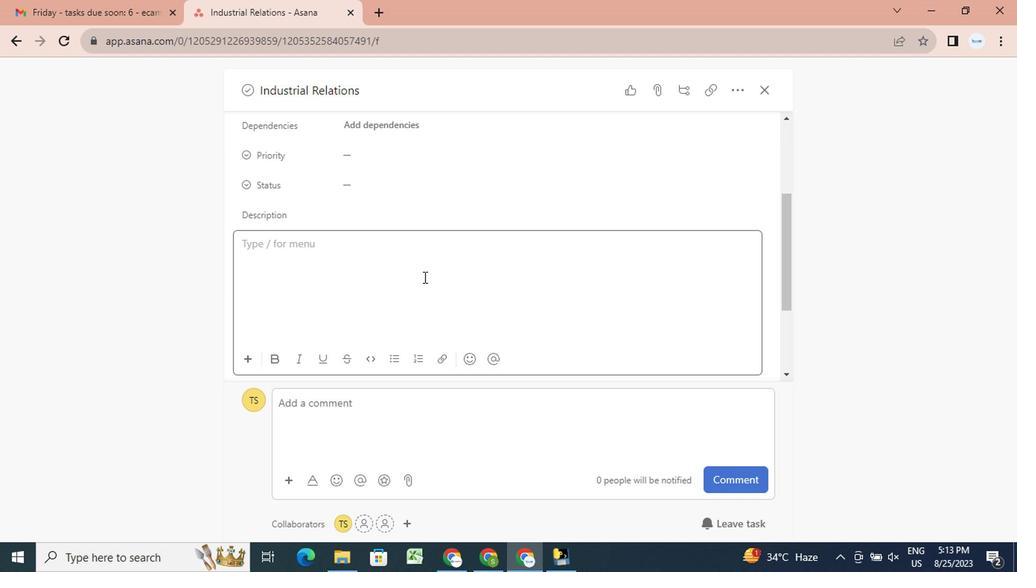
Action: Mouse scrolled (413, 195) with delta (0, 0)
Screenshot: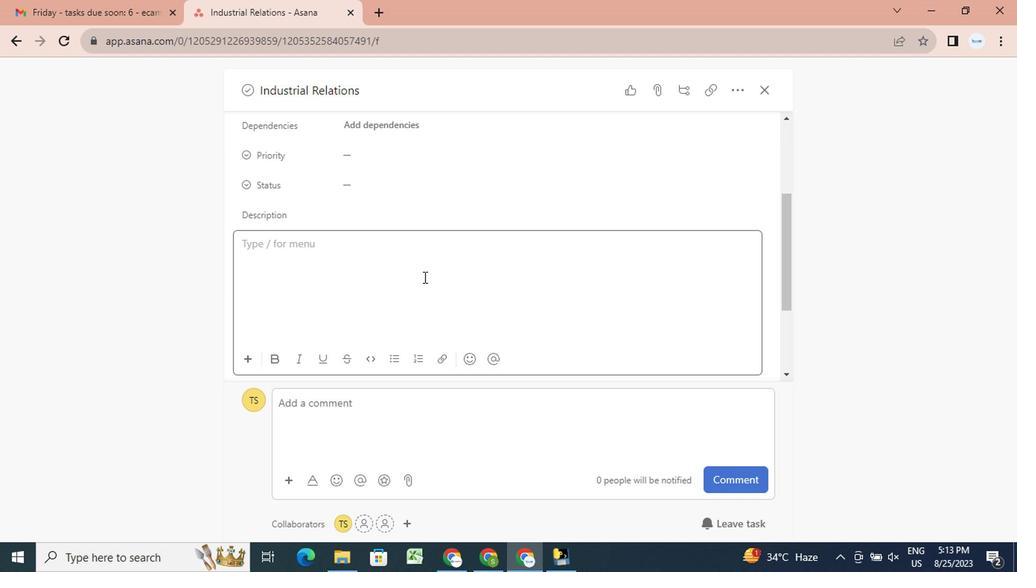 
Action: Mouse scrolled (413, 195) with delta (0, 0)
Screenshot: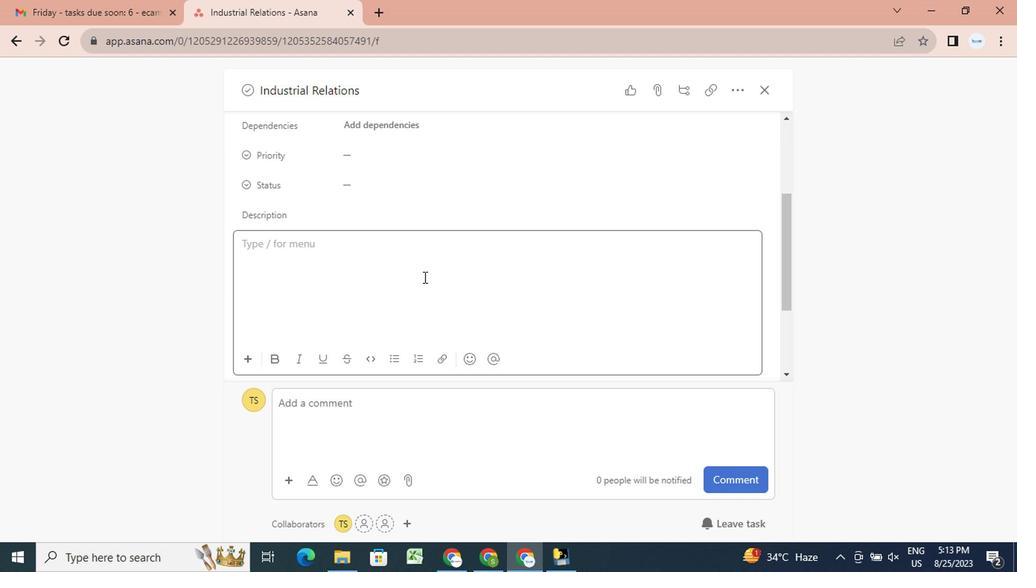 
Action: Mouse scrolled (413, 195) with delta (0, 0)
Screenshot: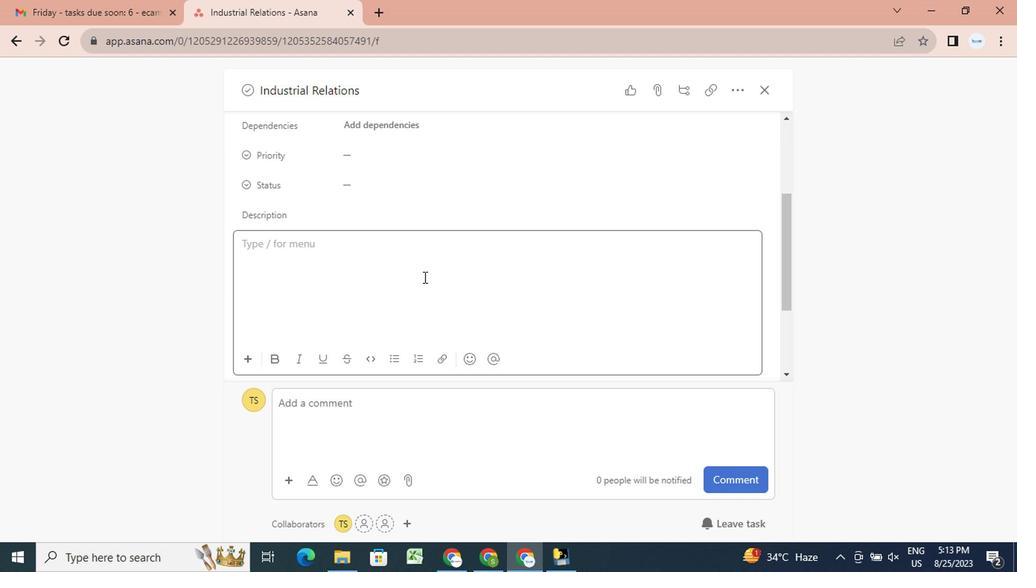 
Action: Mouse scrolled (413, 195) with delta (0, 0)
Screenshot: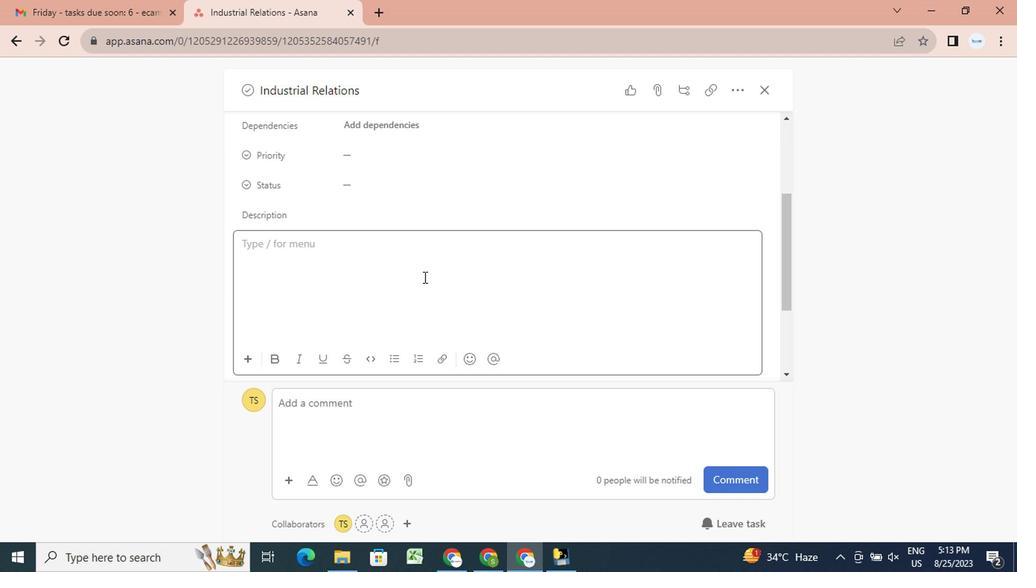 
Action: Mouse scrolled (413, 195) with delta (0, 0)
Screenshot: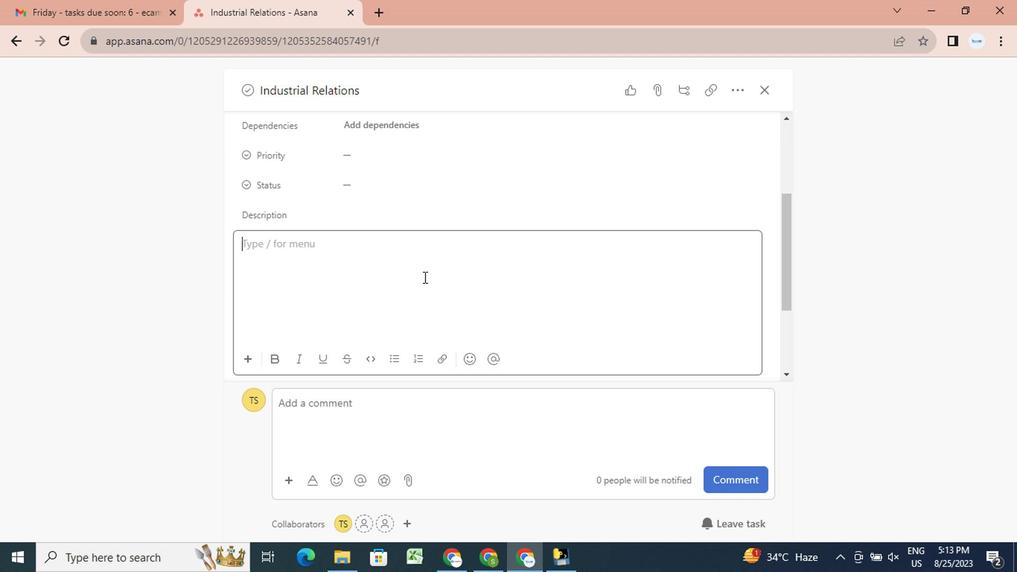 
Action: Mouse scrolled (413, 195) with delta (0, 0)
Screenshot: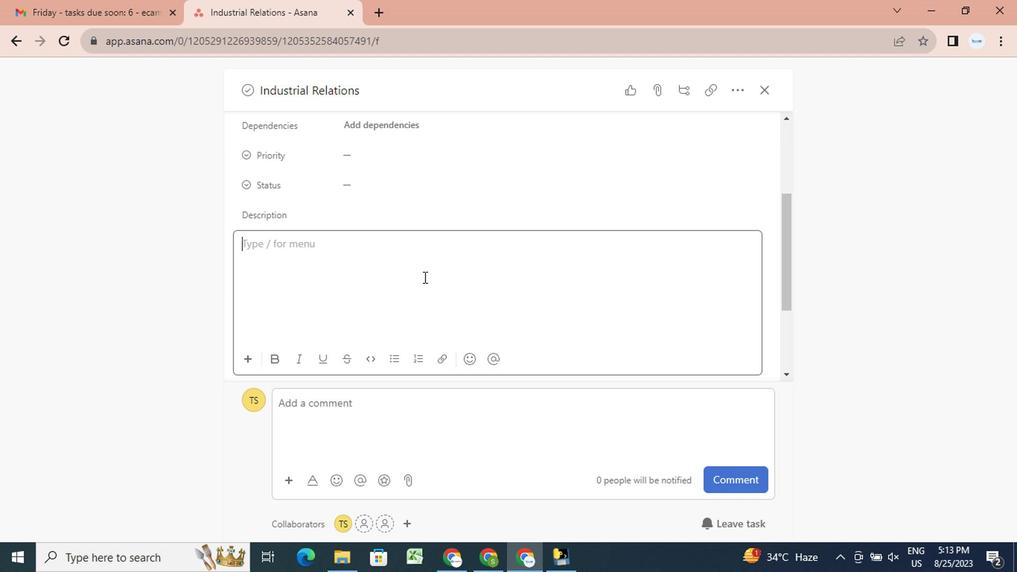 
Action: Mouse scrolled (413, 195) with delta (0, 0)
Screenshot: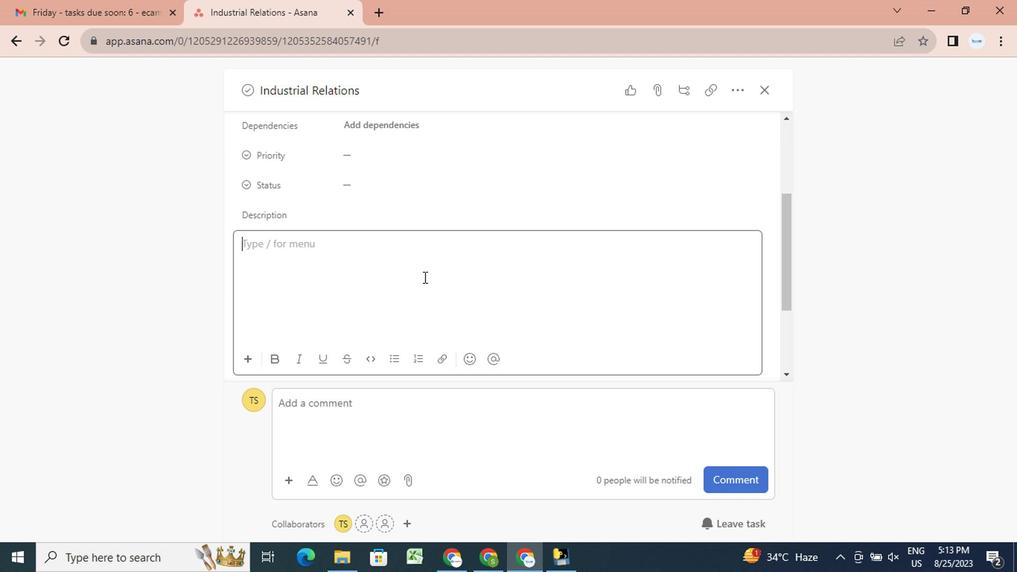 
Action: Mouse moved to (301, 197)
Screenshot: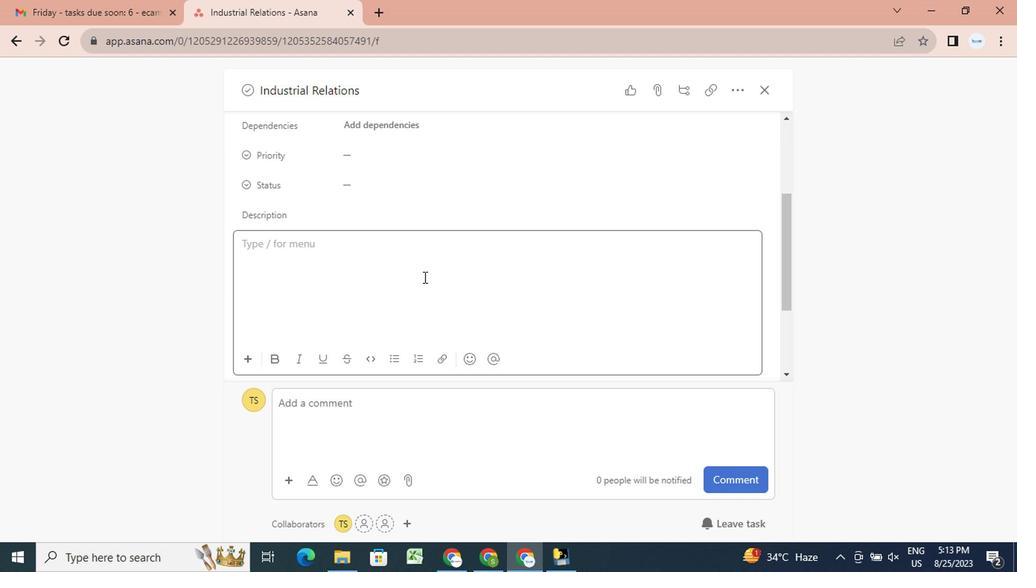 
Action: Mouse pressed left at (301, 197)
Screenshot: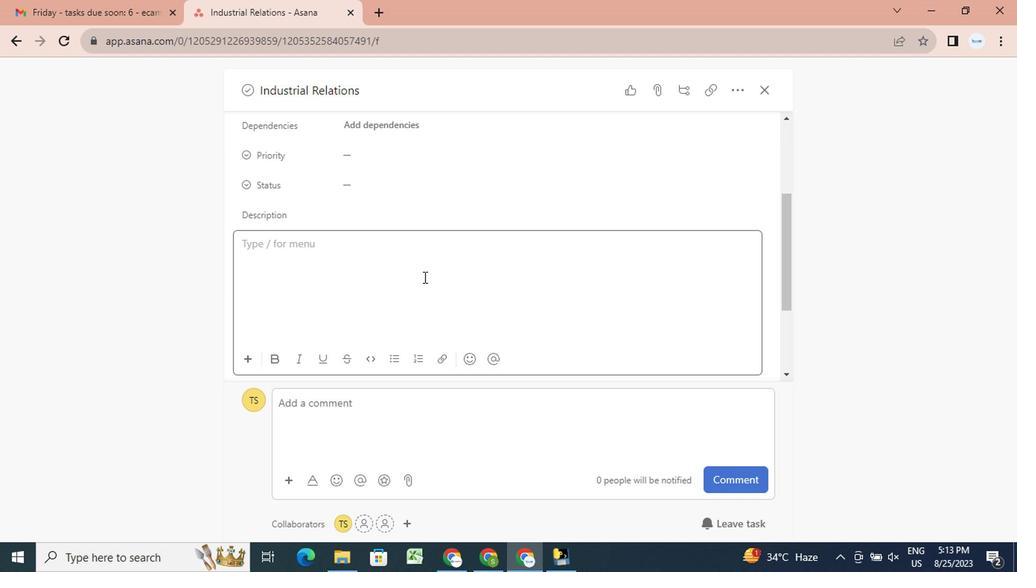 
Action: Key pressed <Key.shift>Industrial<Key.space><Key.shift>Relation<Key.space><Key.backspace>s<Key.space>and<Key.space><Key.shift>Human<Key.space><Key.shift>Resource<Key.space><Key.shift>Management<Key.space>is<Key.space>a<Key.space>branch<Key.space>of<Key.space>study<Key.space>that<Key.space>is<Key.space>designed<Key.space>to<Key.space>prepare<Key.space>students<Key.space>for<Key.space>career<Key.space>in<Key.space>the<Key.space>feilds<Key.space>of<Key.space>employment<Key.space>relations,<Key.space>human<Key.space>resource<Key.space>management,<Key.space>workplace<Key.space>change,<Key.space>and<Key.space>adult<Key.space>education<Key.space>and<Key.space>training.<Key.enter><Key.shift>The<Key.space>students<Key.space>pursuing<Key.space><Key.shift>IHRM<Key.space>and<Key.space><Key.shift>HRM<Key.space>are<Key.space>ex[ected<Key.space>
Screenshot: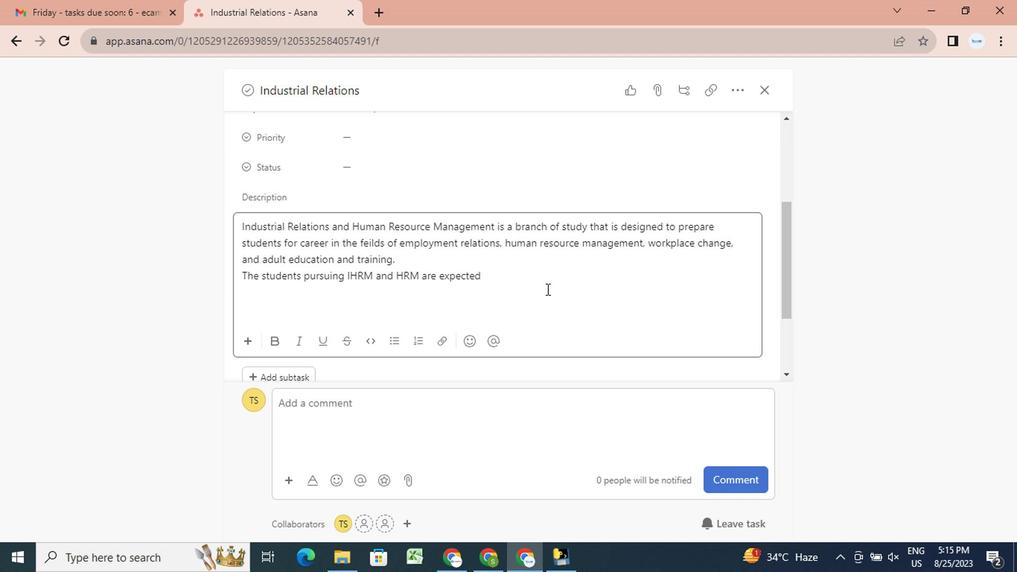 
Action: Mouse moved to (323, 195)
Screenshot: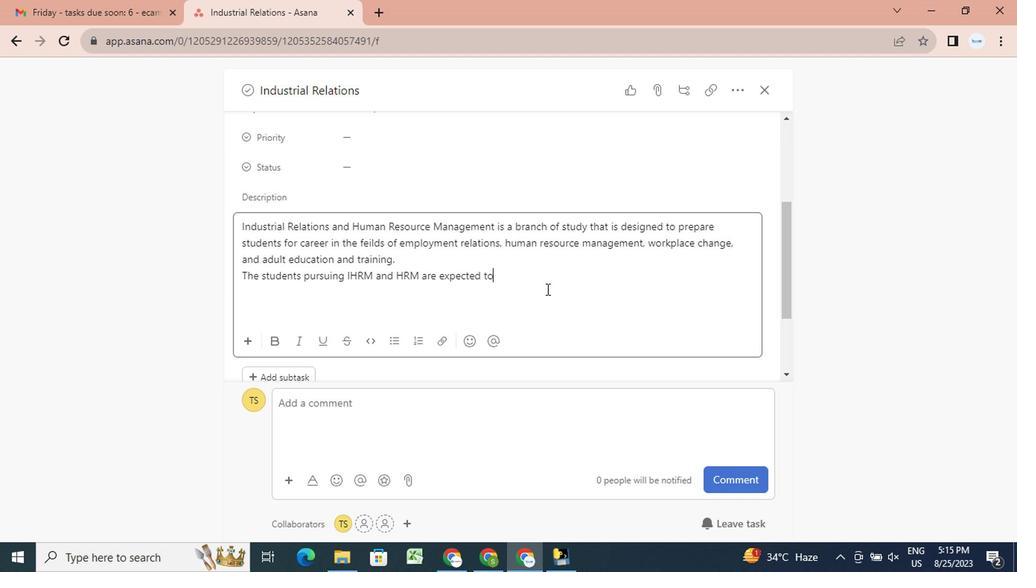 
Action: Mouse pressed left at (323, 195)
Screenshot: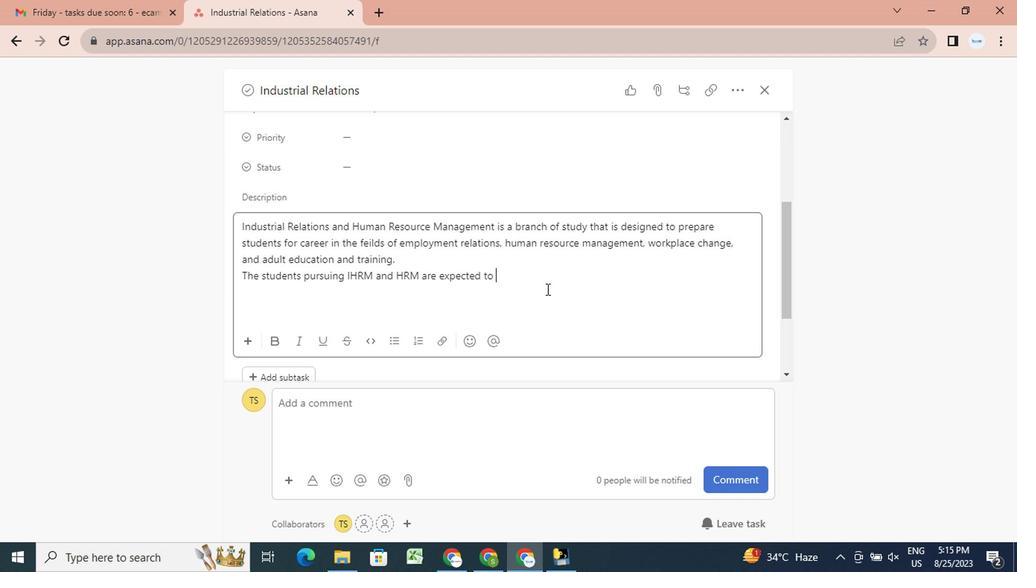 
Action: Mouse moved to (388, 205)
Screenshot: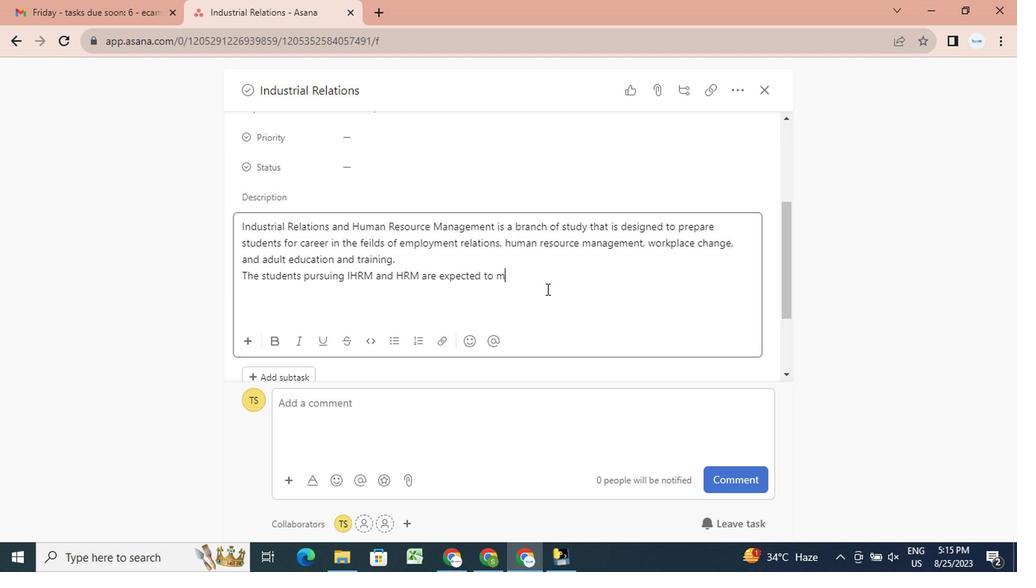 
Action: Key pressed <Key.backspace>p<Key.right><Key.right><Key.right><Key.right><Key.right><Key.space>to<Key.space>master<Key.space>a<Key.space>variety<Key.space>of<Key.space>relevent<Key.space>papers<Key.space>from<Key.space><Key.shift>Education<Key.space><Key.shift>Studies,<Key.space><Key.shift_r>Human<Key.space><Key.shift>Resources<Key.backspace><Key.shift>Managemnet<Key.left><Key.left><Key.left><Key.left><Key.left><Key.left><Key.left><Key.left><Key.left><Key.left><Key.space><Key.right><Key.right><Key.right><Key.right><Key.right><Key.right><Key.right><Key.right><Key.backspace><Key.right>n<Key.right>,<Key.space><Key.shift>Labor<Key.space>studies,<Key.space>and<Key.space><Key.shift>Psychology.<Key.space><Key.shift>As<Key.space>fa<Key.backspace>ar<Key.space>as<Key.space>this<Key.space>chapter<Key.space>is<Key.space>concerned,<Key.space>we<Key.space>will<Key.space>be<Key.space>covering<Key.space>some<Key.space>major<Key.space>labor<Key.space>laws<Key.space>amended<Key.space>in<Key.space>india.<Key.enter><Key.shift>Labour<Key.space><Key.shift>Laws<Key.enter><Key.shift>There<Key.space>is<Key.space>a<Key.space>saying,<Key.space><Key.shift_r>"<Key.shift>Avoidance<Key.space>of<Key.space>law<Key.space>is<Key.space>not<Key.space>considered<Key.space>in<Key.space>the<Key.space>court<Key.space>of<Key.space>law/<Key.backspace>.<Key.space><Key.shift>The<Key.space>meaning<Key.space>of<Key.space>the<Key.space>above<Key.space>statement<Key.space>is<Key.space>that<Key.space>eb<Key.backspace>veryone<Key.space>should<Key.space>know<Key.space>the<Key.space>law<Key.space>of<Key.space>the<Key.space>residig<Key.backspace>ng<Key.space>country.<Key.space><Key.shift>That<Key.space>kind<Key.space>of<Key.space>avoidance<Key.space>of<Key.space>law<Key.space>is<Key.space>not<Key.space>accepted<Key.space>by<Key.space>the<Key.space>court.<Key.shift>A<Key.backspace><Key.space><Key.shift><Key.shift>A<Key.space>person<Key.space>can<Key.space>not<Key.space>clain<Key.backspace>m<Key.space>out<Key.space>of<Key.space>illiteracy<Key.space>or<Key.space>ignorance<Key.space>that<Key.space>he<Key.space>or<Key.space>she<Key.space>does<Key.space>not<Key.space>know<Key.space>that<Key.space>law.<Key.enter><Key.shift>The<Key.space>court<Key.backspace><Key.backspace><Key.backspace><Key.backspace><Key.backspace>courts<Key.backspace><Key.space>need<Key.space><Key.backspace>s<Key.space>to<Key.space>take<Key.space>action<Key.space>against<Key.space>any<Key.space>person<Key.space>person<Key.space>who<Key.space>breaks<Key.space>that<Key.space>law<Key.space><Key.backspace>.<Key.space><Key.shift>Sach<Key.space>a<Key.space>persona<Key.backspace><Key.space>is<Key.space>liable<Key.space>to<Key.space>punishment<Key.space>by<Key.space>the<Key.space>court.<Key.space><Key.shift>Evert<Key.backspace>y<Key.space>individual<Key.space>shoud<Key.backspace>ld<Key.space>be<Key.space>aware<Key.space>of<Key.space>law<Key.space><Key.backspace>,<Key.space>whwe<Key.backspace><Key.backspace>ether<Key.space>li<Key.backspace><Key.backspace>literate<Key.space>or<Key.space>illiterate.<Key.enter><Key.shift>It<Key.space><Key.shift>F<Key.backspace>fight<Key.space><Key.backspace>s<Key.space>for<Key.space>the<Key.space>rights<Key.space>of<Key.space>the<Key.space>employess<Key.space>and<Key.space>the<Key.space>labores<Key.space>wot<Key.backspace>rking<Key.space>with<Key.space>the<Key.space>company,<Key.space><Key.shift>The<Key.space>
Screenshot: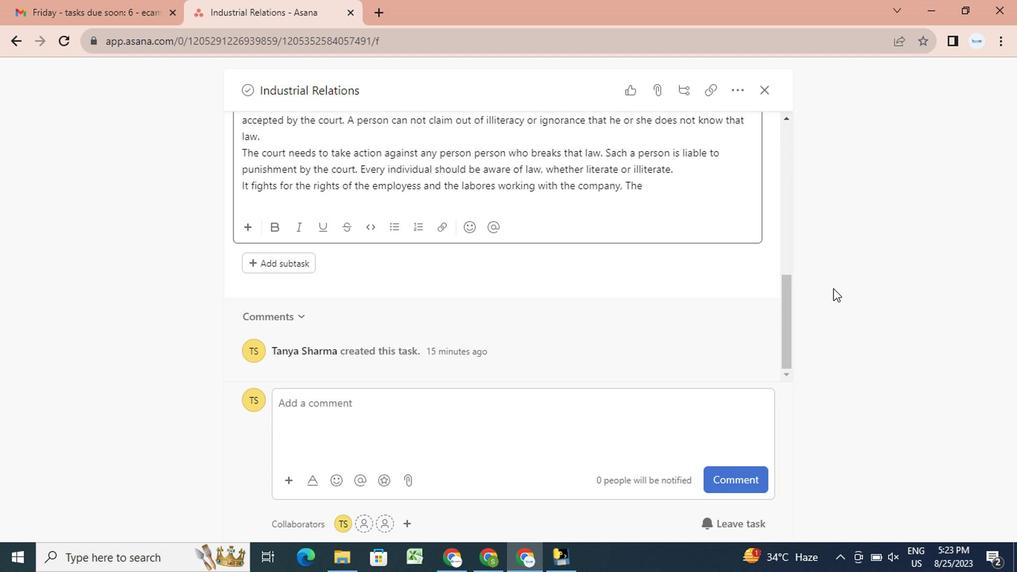 
Action: Mouse moved to (390, 256)
Screenshot: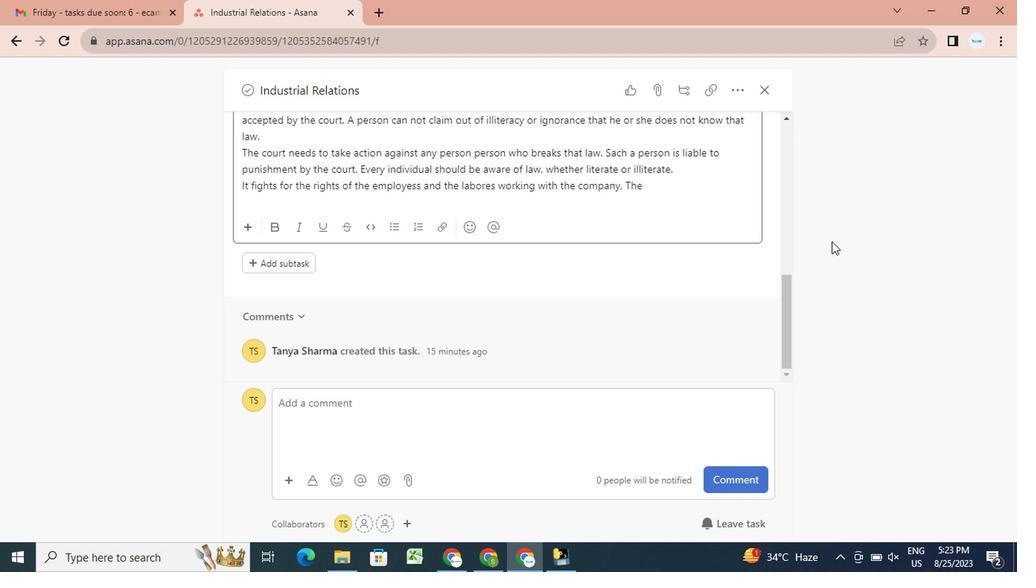 
Action: Mouse scrolled (390, 255) with delta (0, 0)
Screenshot: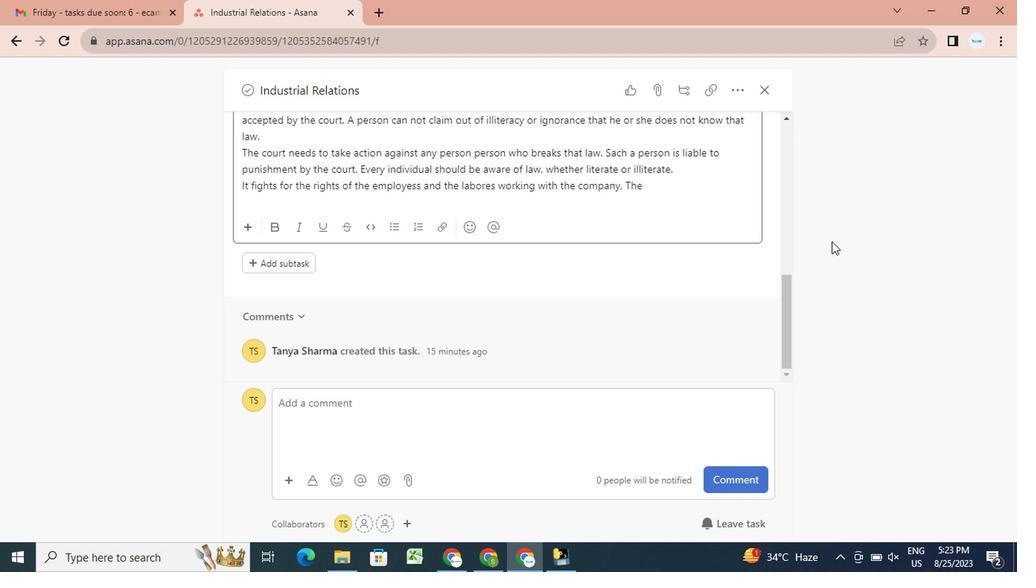 
Action: Mouse scrolled (390, 255) with delta (0, 0)
Screenshot: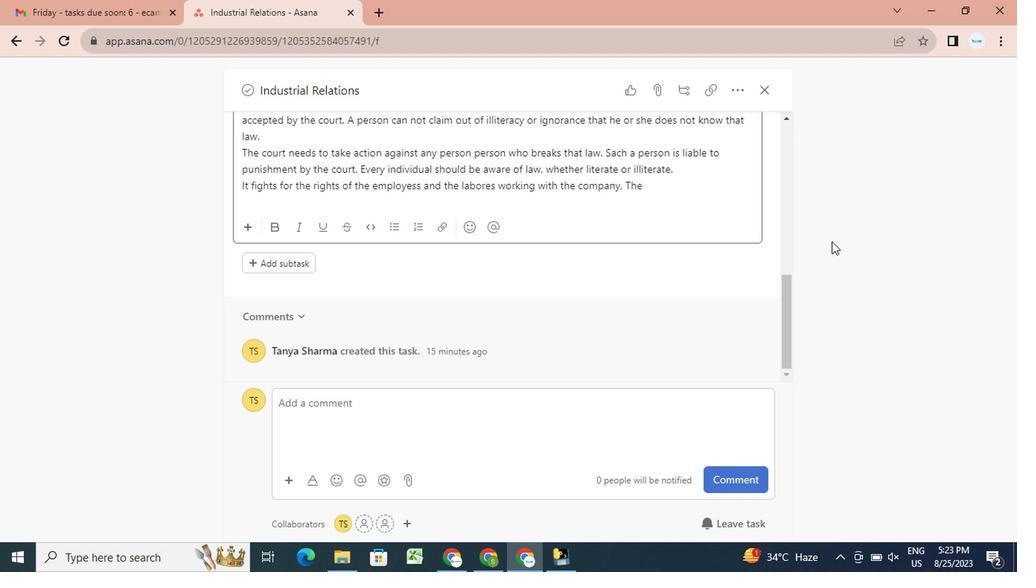 
Action: Mouse scrolled (390, 255) with delta (0, 0)
Screenshot: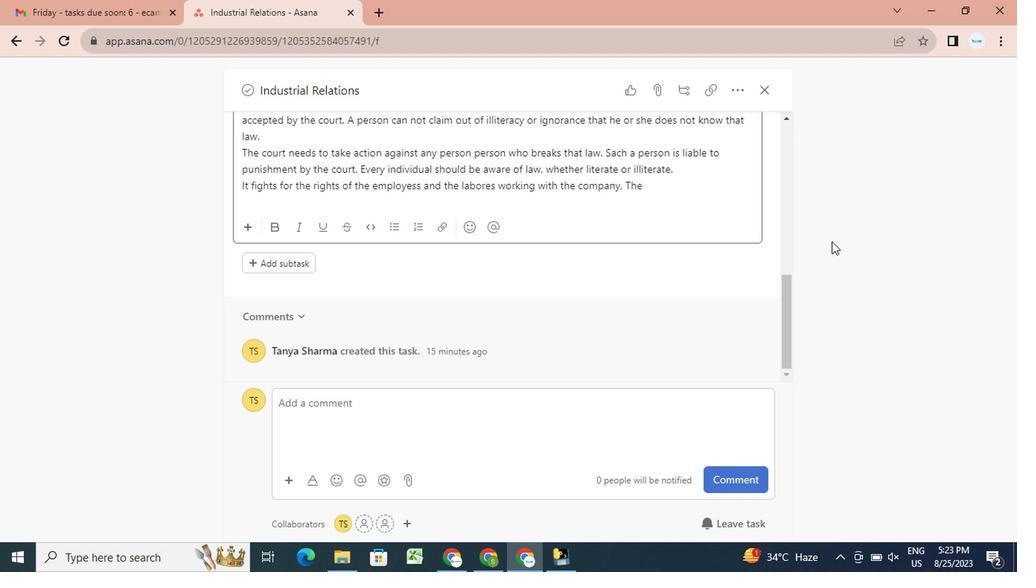 
Action: Mouse scrolled (390, 255) with delta (0, 0)
Screenshot: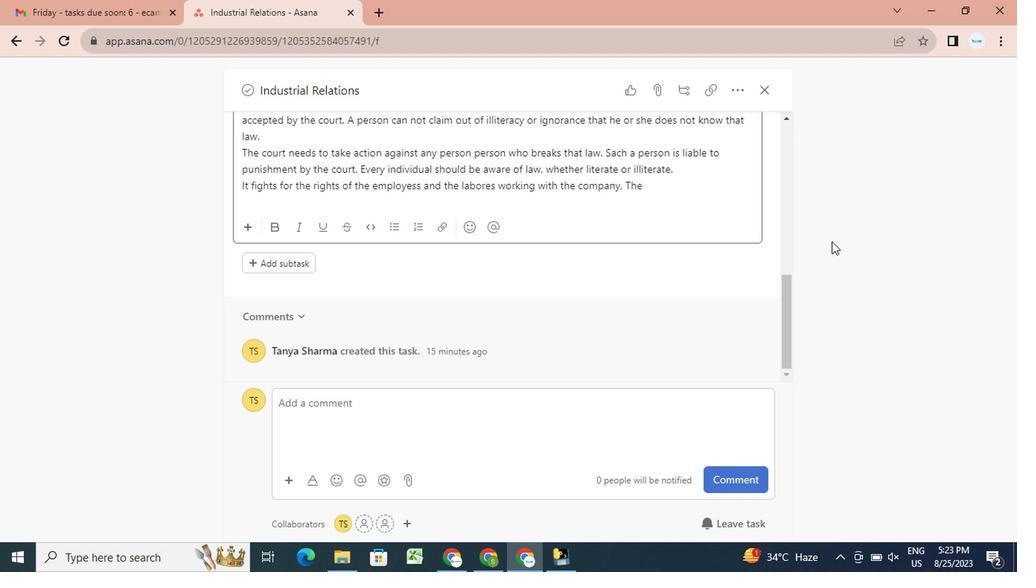 
Action: Mouse scrolled (390, 255) with delta (0, 0)
Screenshot: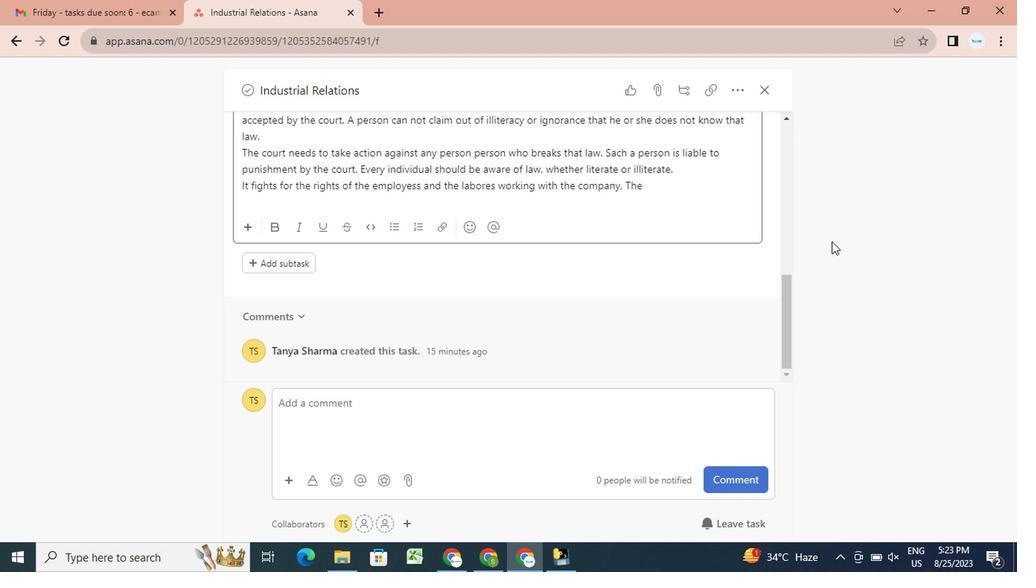 
Action: Mouse scrolled (390, 255) with delta (0, 0)
Screenshot: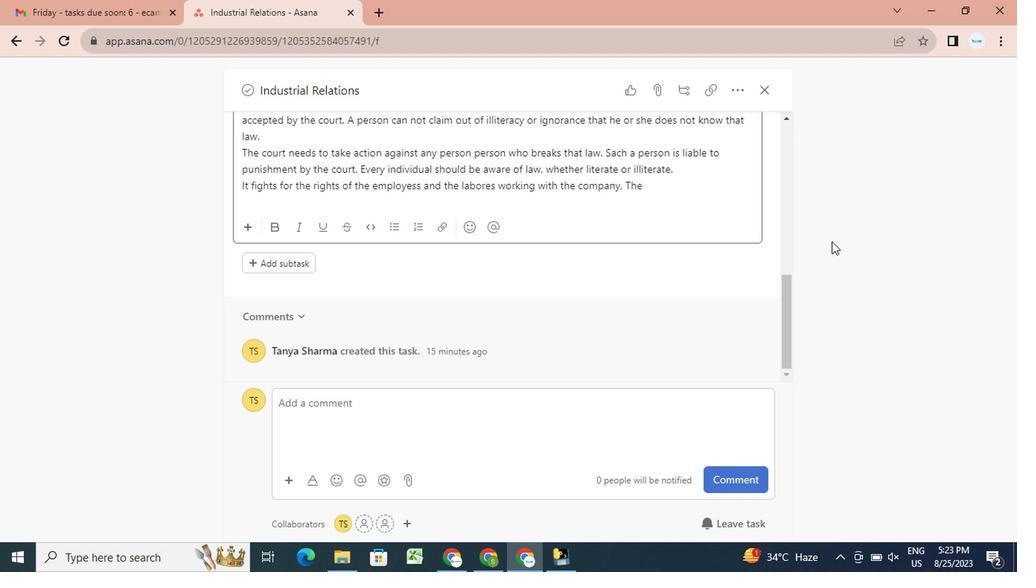 
Action: Mouse scrolled (390, 255) with delta (0, 0)
Screenshot: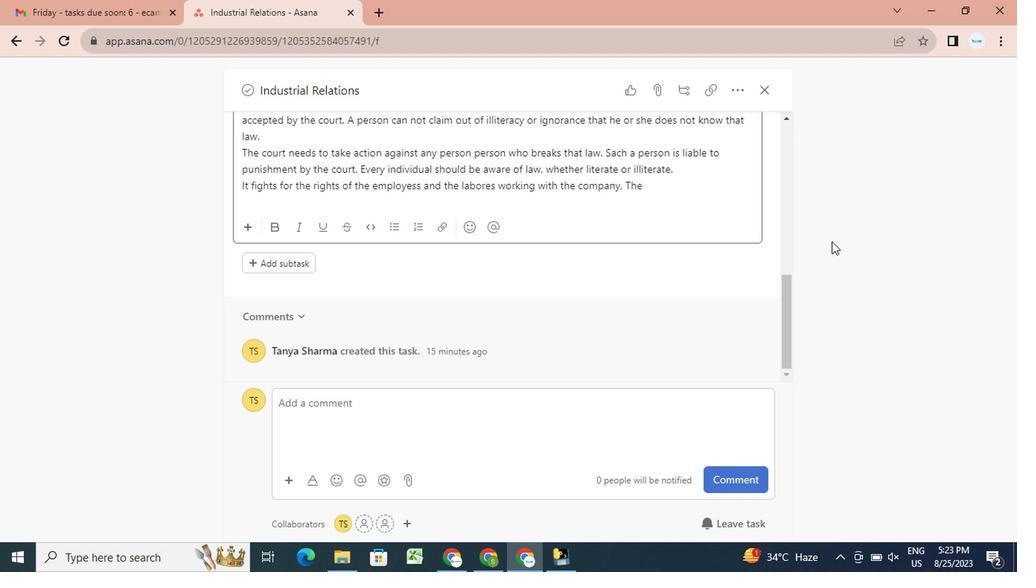 
Action: Mouse scrolled (390, 255) with delta (0, 0)
Screenshot: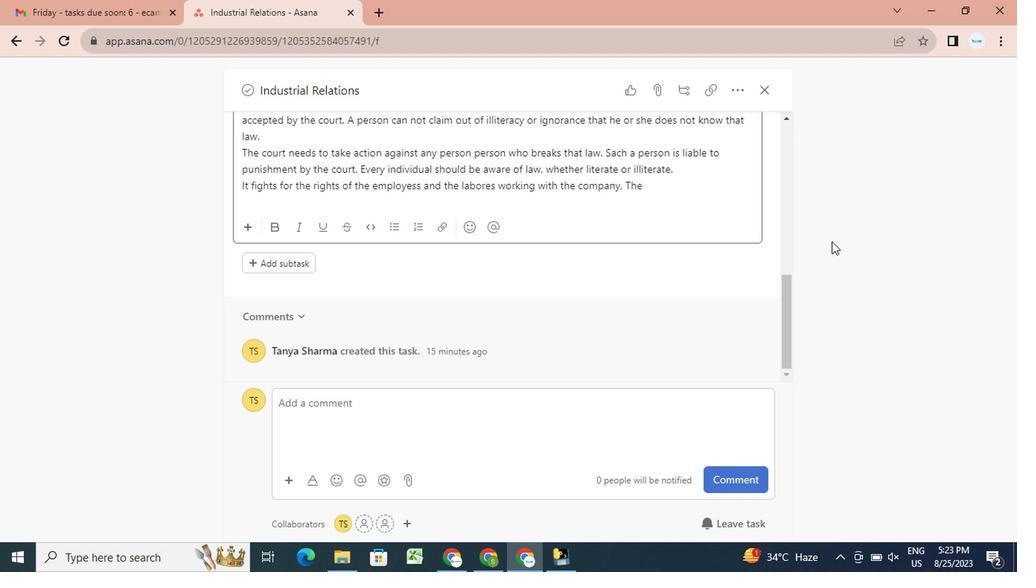 
Action: Mouse scrolled (390, 255) with delta (0, 0)
Screenshot: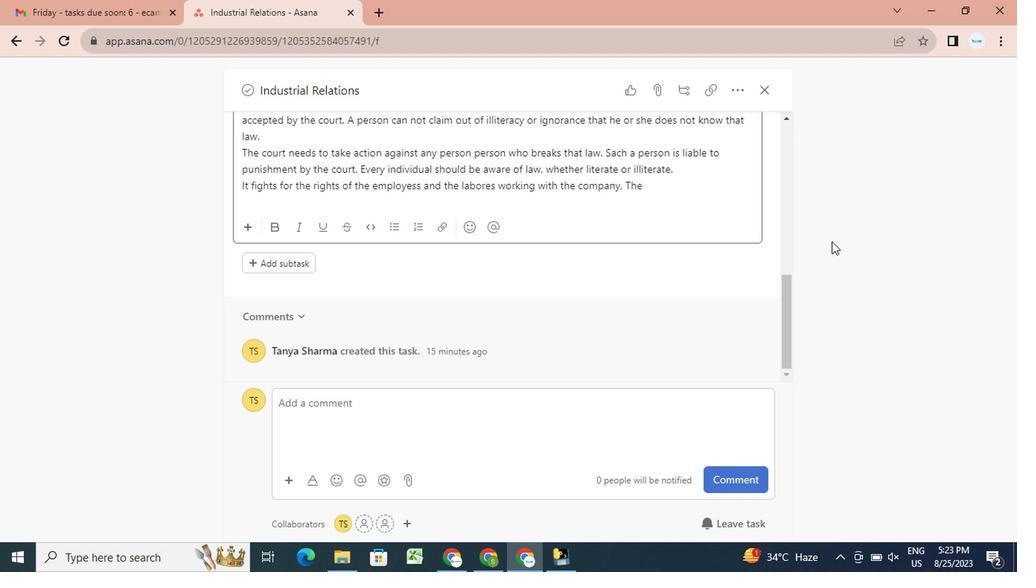 
Action: Mouse scrolled (390, 255) with delta (0, 0)
Screenshot: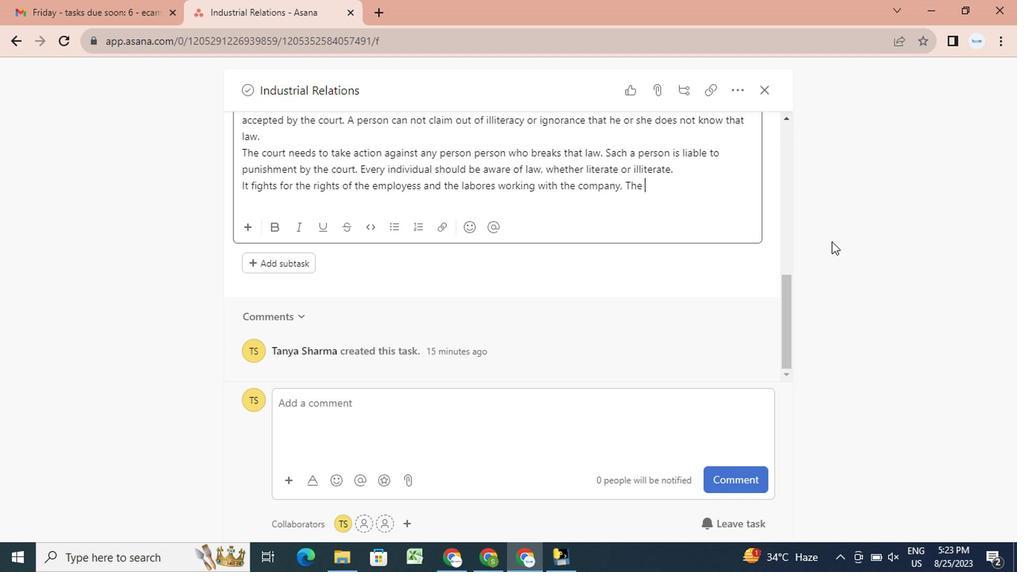 
Action: Mouse scrolled (390, 255) with delta (0, 0)
Screenshot: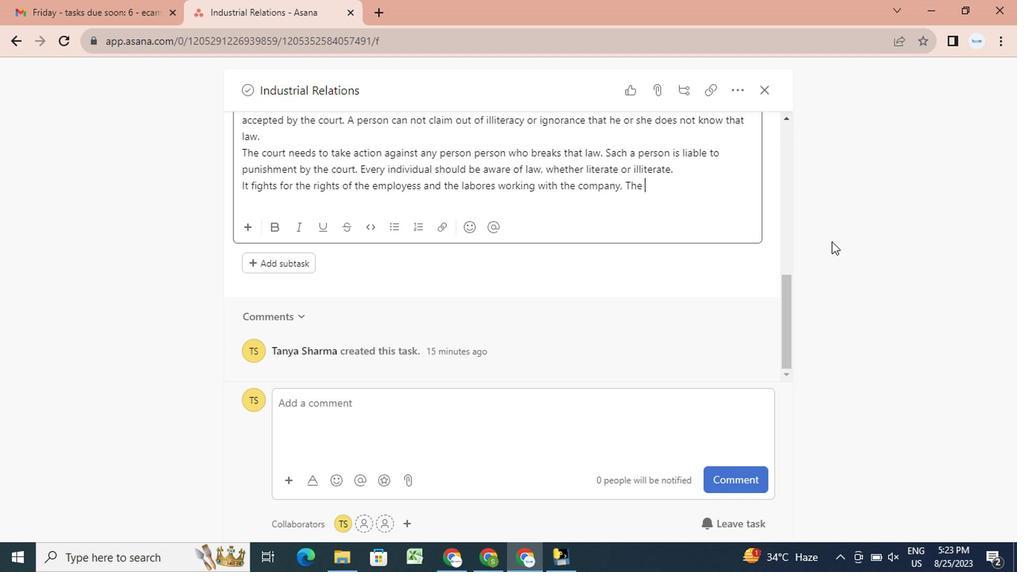 
Action: Mouse scrolled (390, 255) with delta (0, 0)
Screenshot: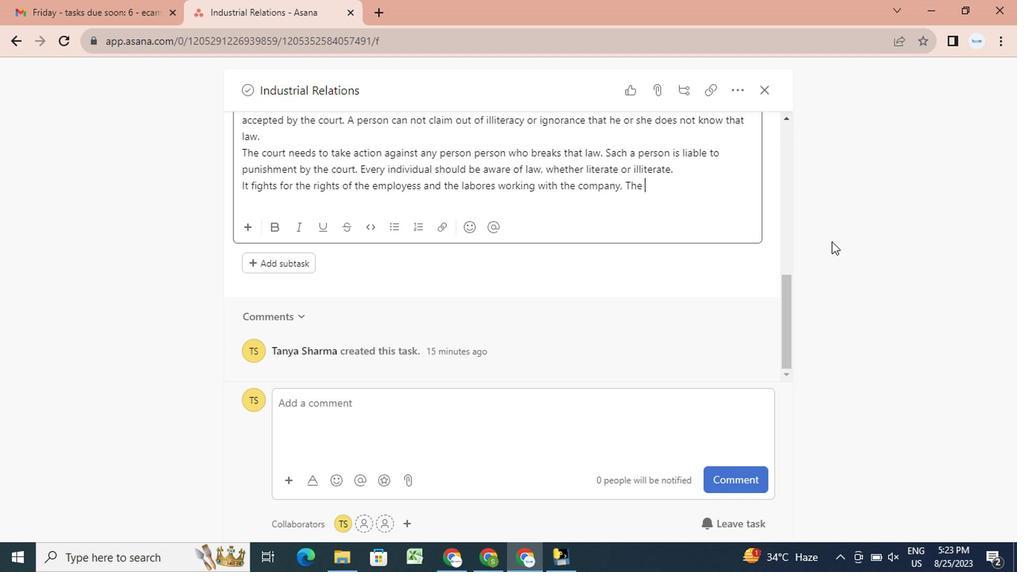 
Action: Mouse scrolled (390, 255) with delta (0, 0)
Screenshot: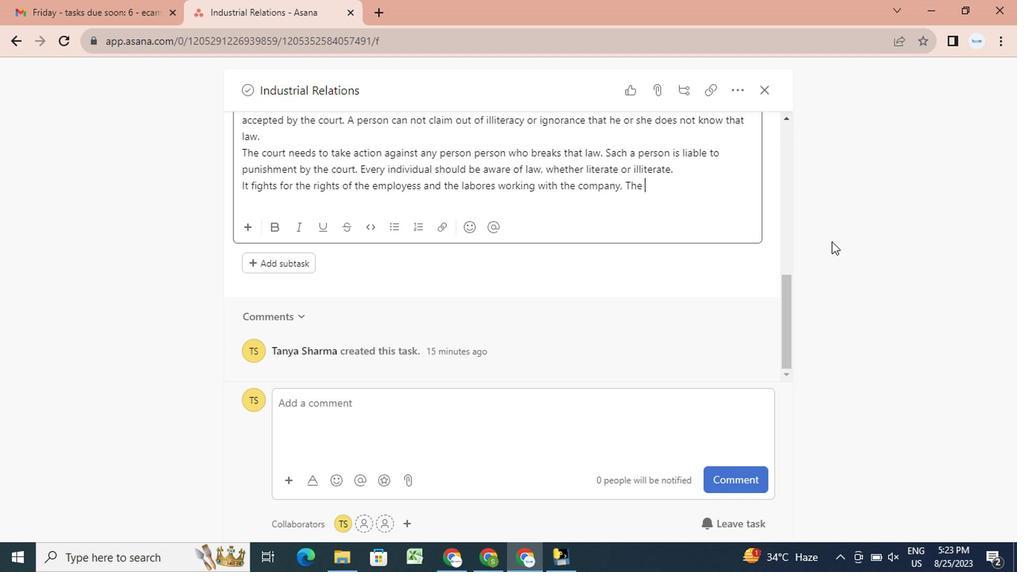 
Action: Mouse scrolled (390, 255) with delta (0, 0)
Screenshot: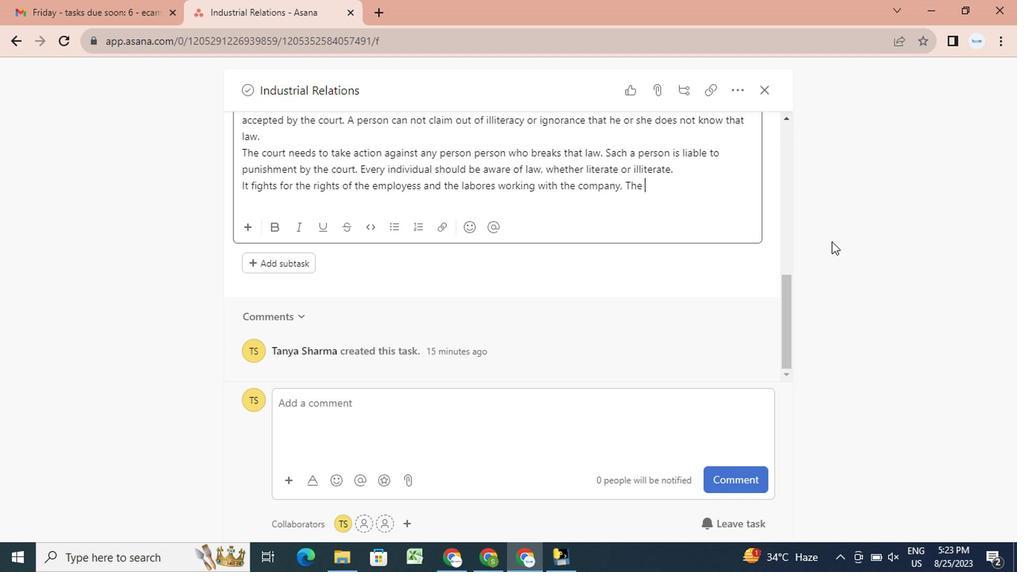 
Action: Mouse scrolled (390, 255) with delta (0, 0)
Screenshot: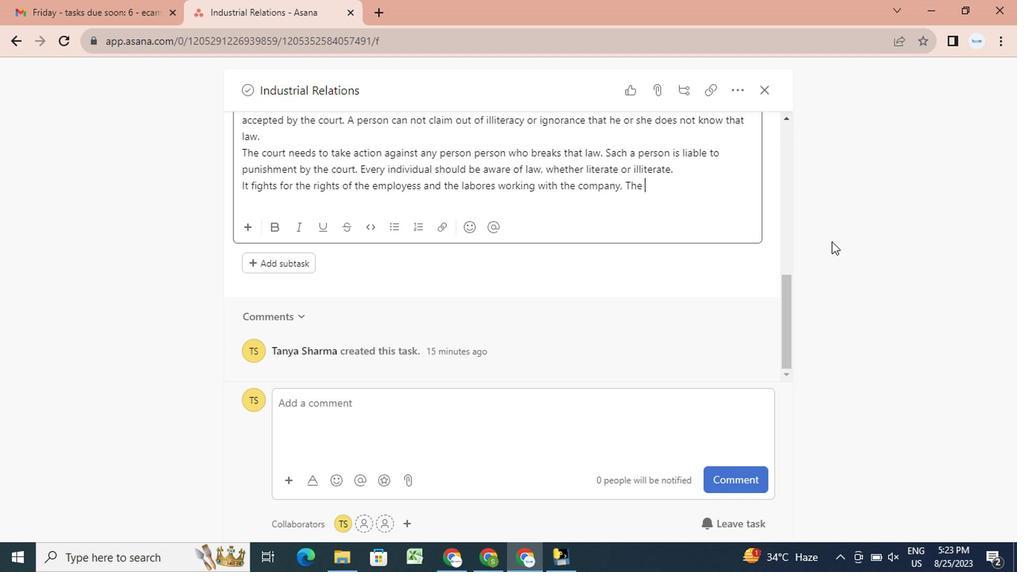 
Action: Mouse scrolled (390, 255) with delta (0, 0)
Screenshot: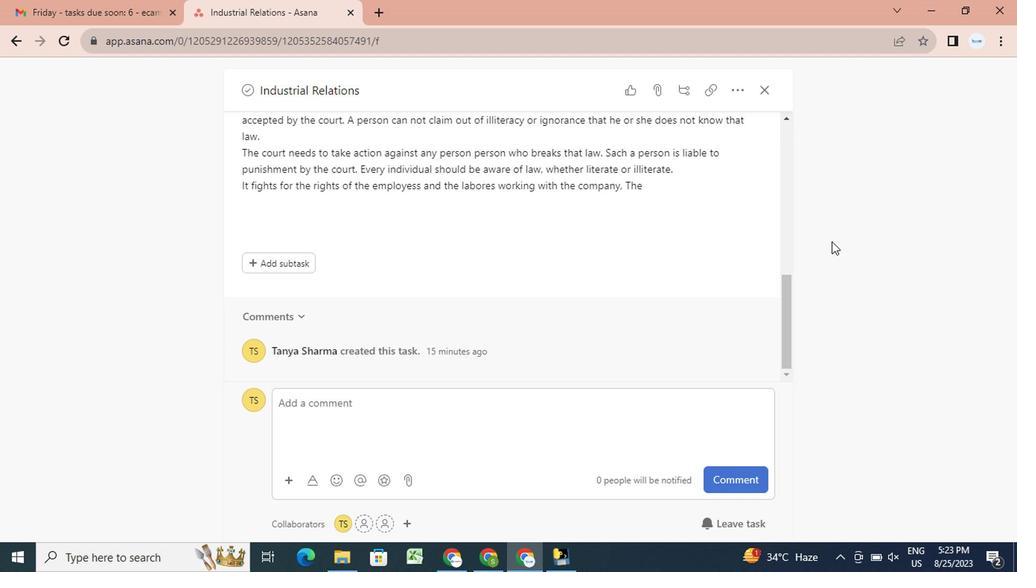 
Action: Mouse scrolled (390, 255) with delta (0, 0)
Screenshot: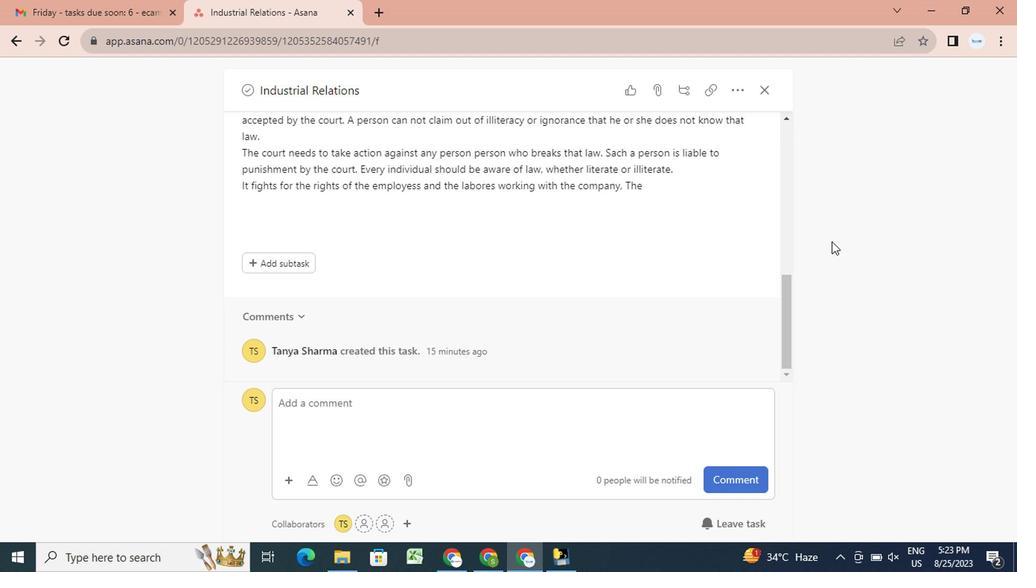 
Action: Mouse scrolled (390, 255) with delta (0, 0)
Screenshot: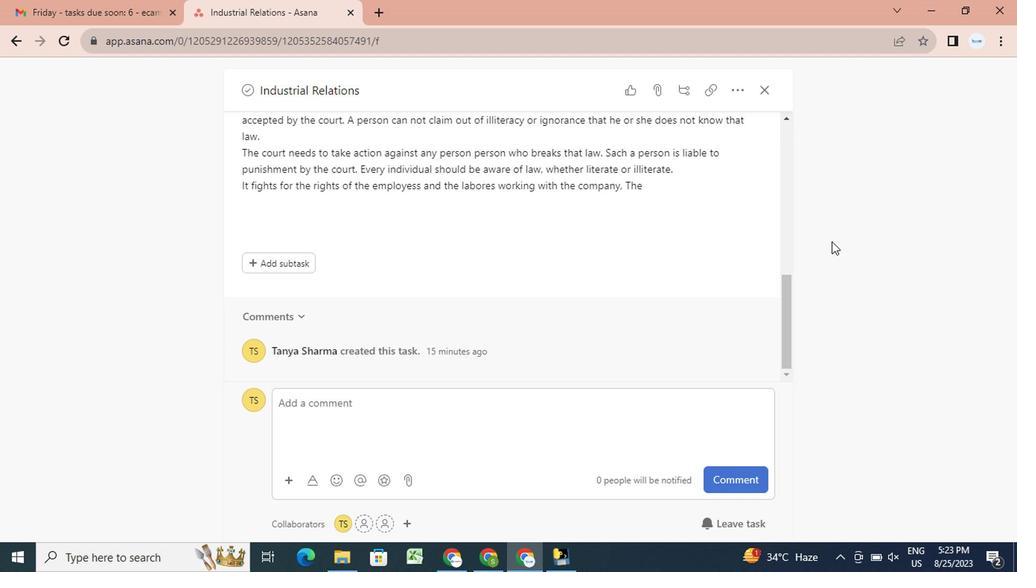 
Action: Mouse moved to (591, 171)
Screenshot: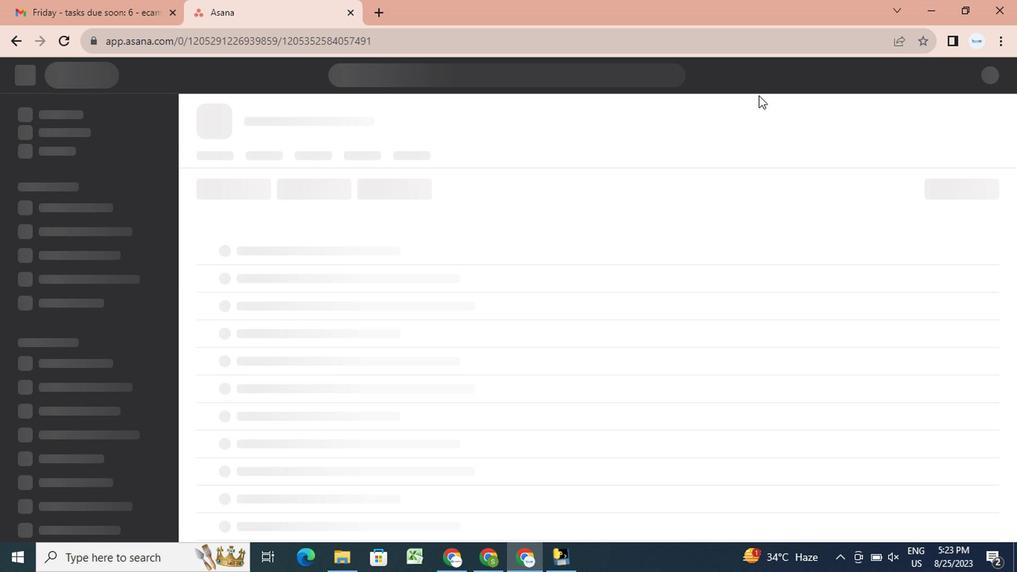 
Action: Mouse pressed left at (591, 171)
Screenshot: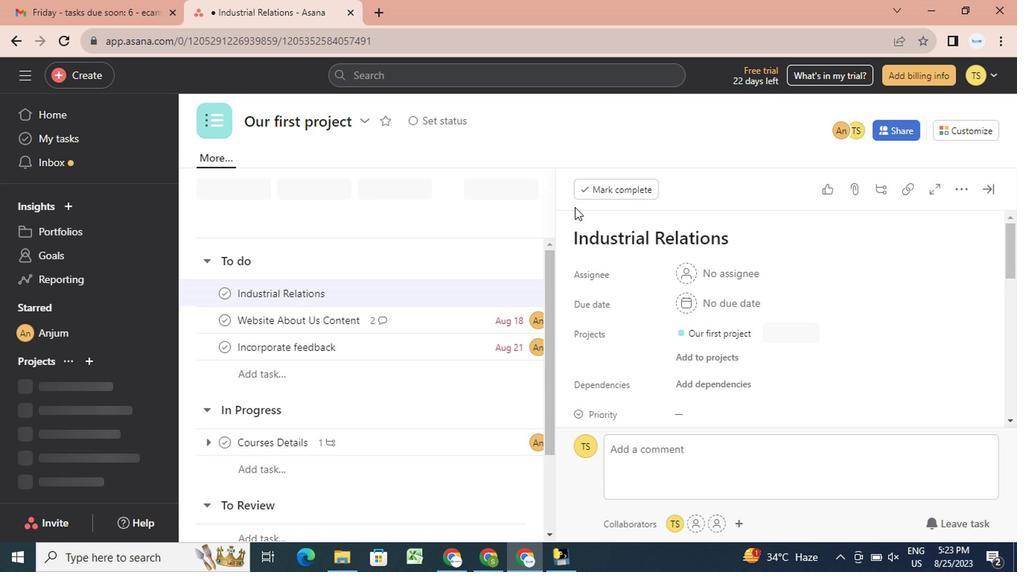 
Action: Mouse moved to (544, 66)
Screenshot: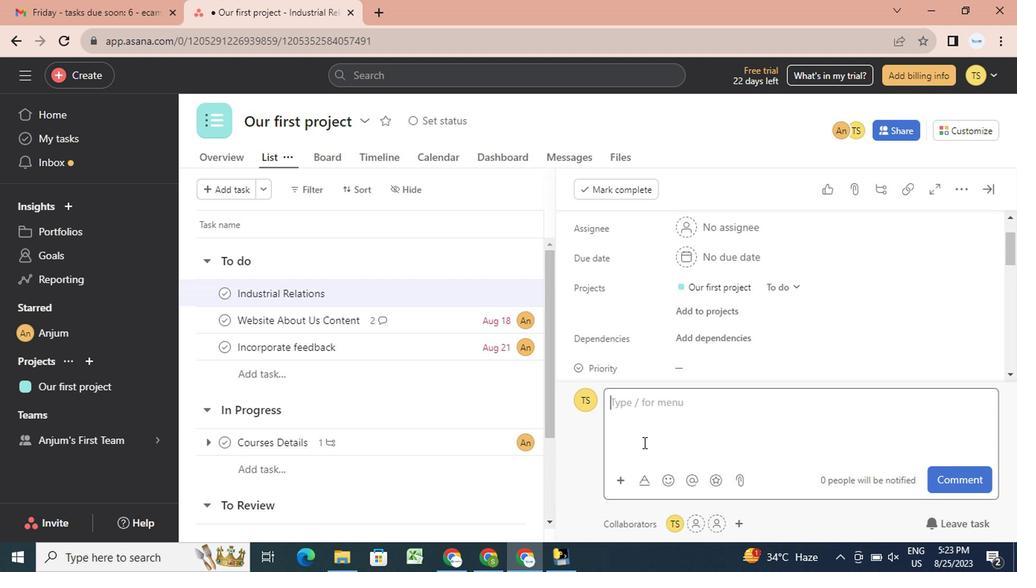 
Action: Mouse pressed left at (544, 66)
Screenshot: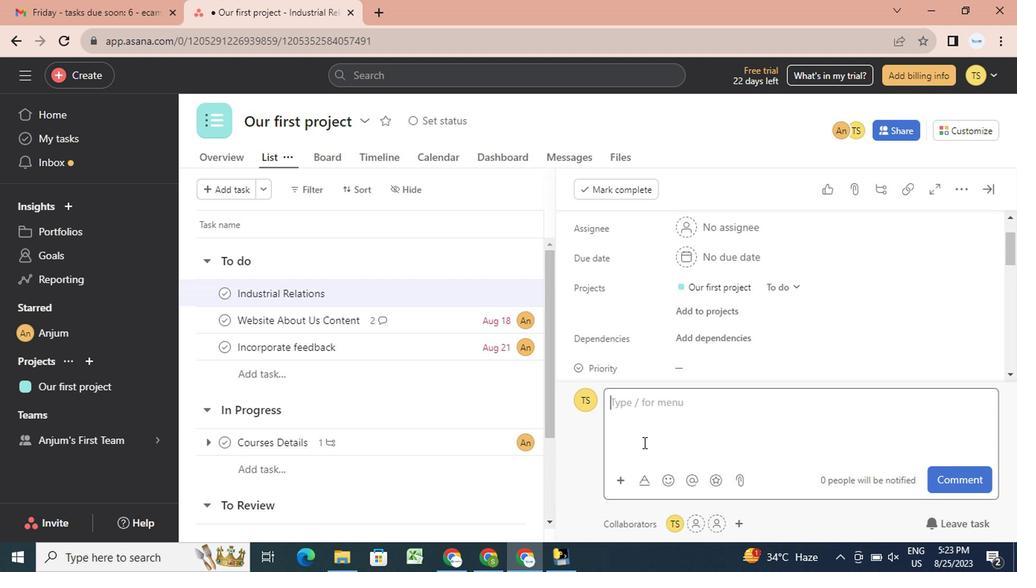 
Action: Mouse moved to (457, 314)
Screenshot: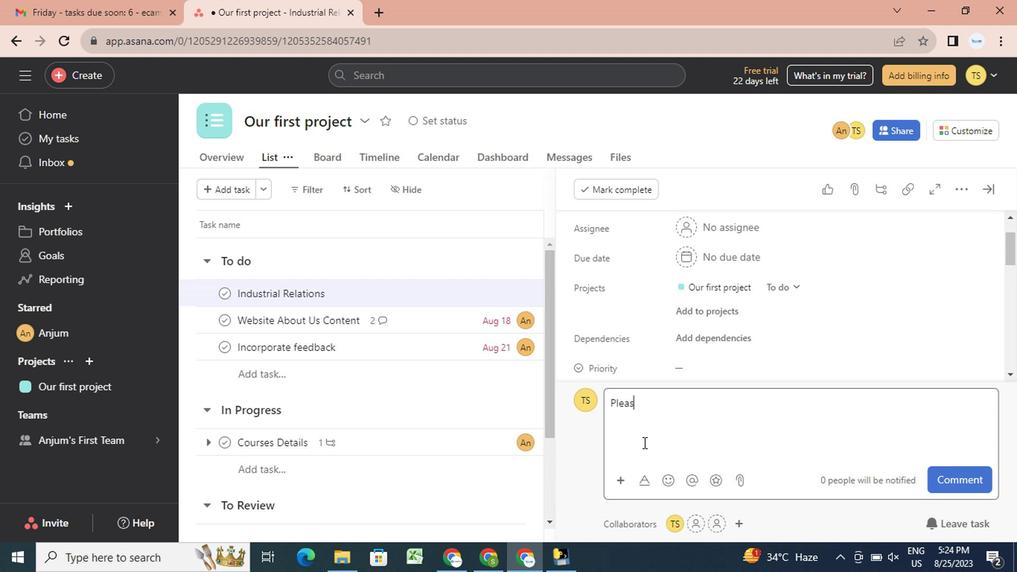 
Action: Mouse pressed left at (457, 314)
Screenshot: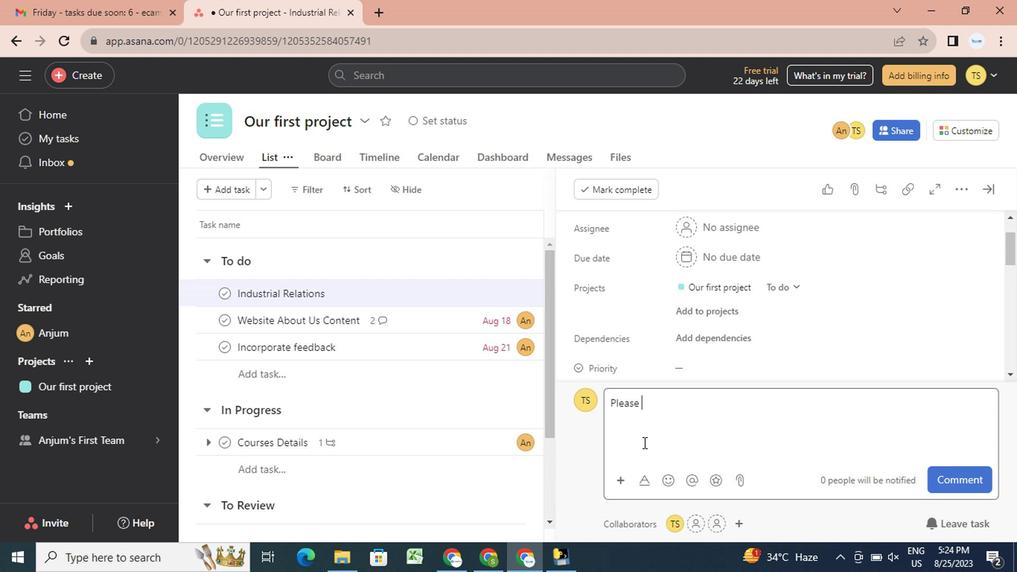 
Action: Key pressed <Key.shift>ctrl+Please<Key.space>pick<Key.space>up<Key.space>this<Key.space>task<Key.space>on<Key.space>priority.
Screenshot: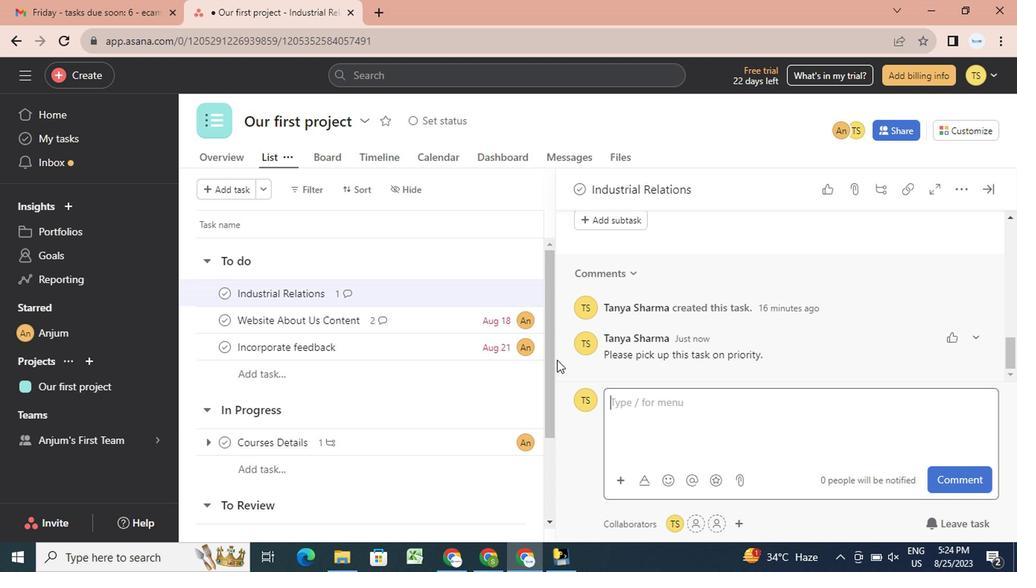 
Action: Mouse moved to (675, 340)
Screenshot: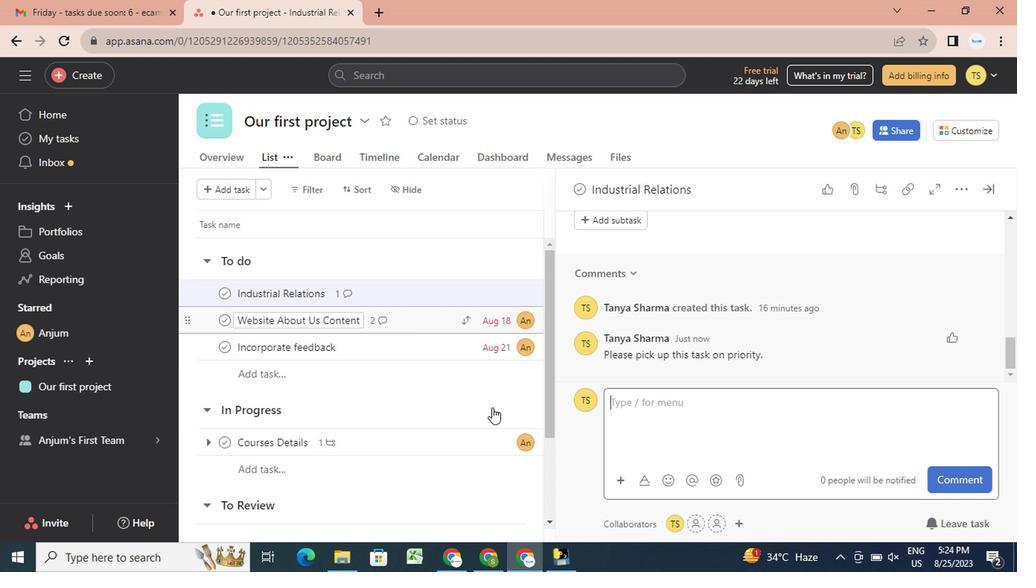 
Action: Mouse pressed left at (675, 340)
Screenshot: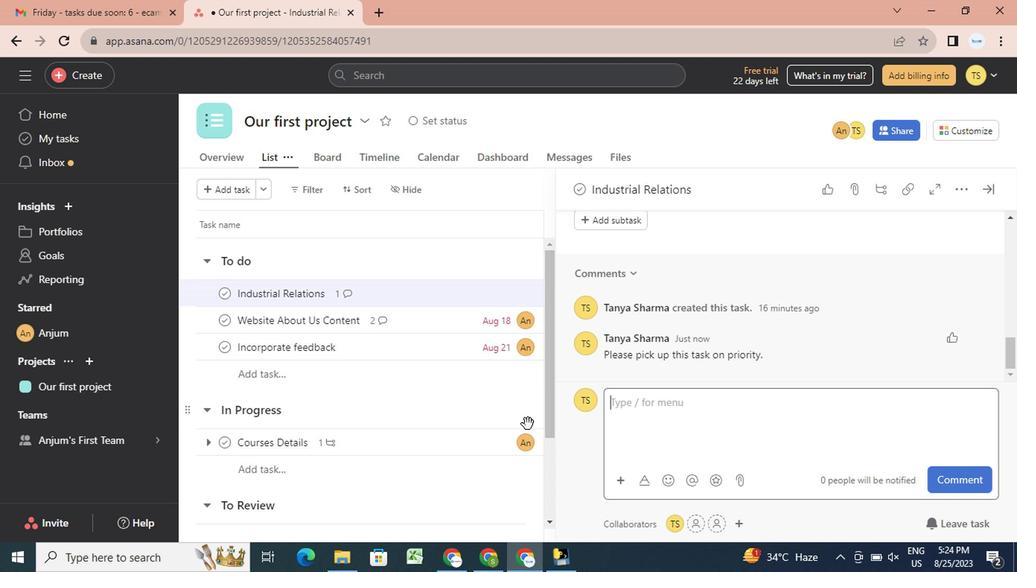 
Action: Mouse moved to (287, 233)
Screenshot: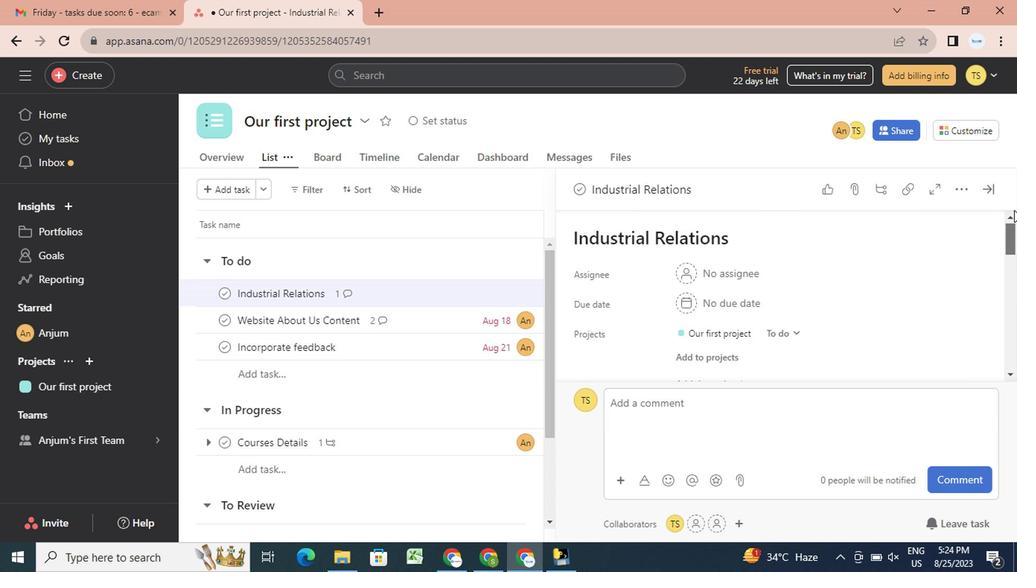 
Action: Mouse scrolled (287, 234) with delta (0, 0)
Screenshot: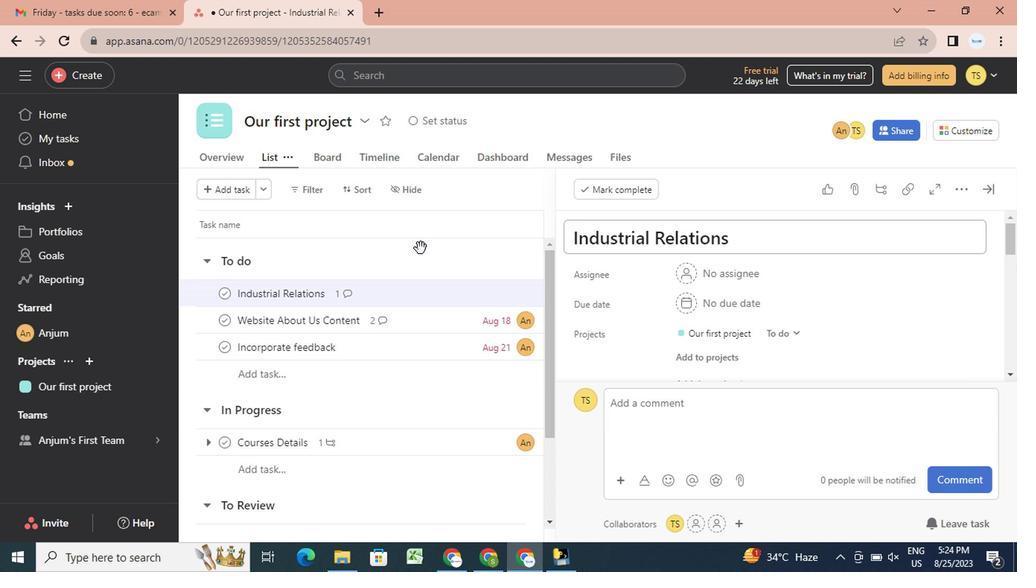 
Action: Mouse moved to (719, 247)
Screenshot: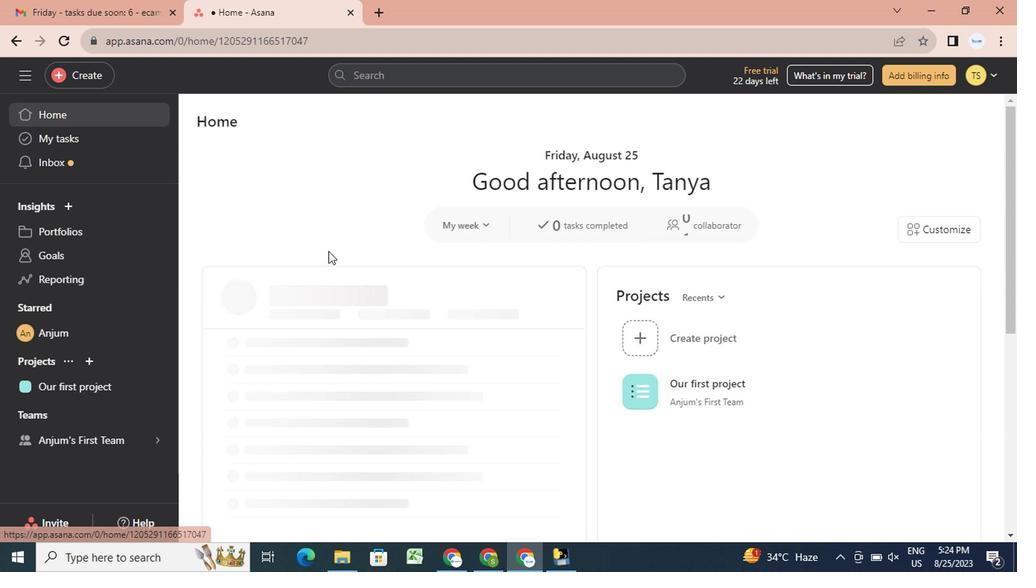 
Action: Mouse pressed left at (719, 247)
Screenshot: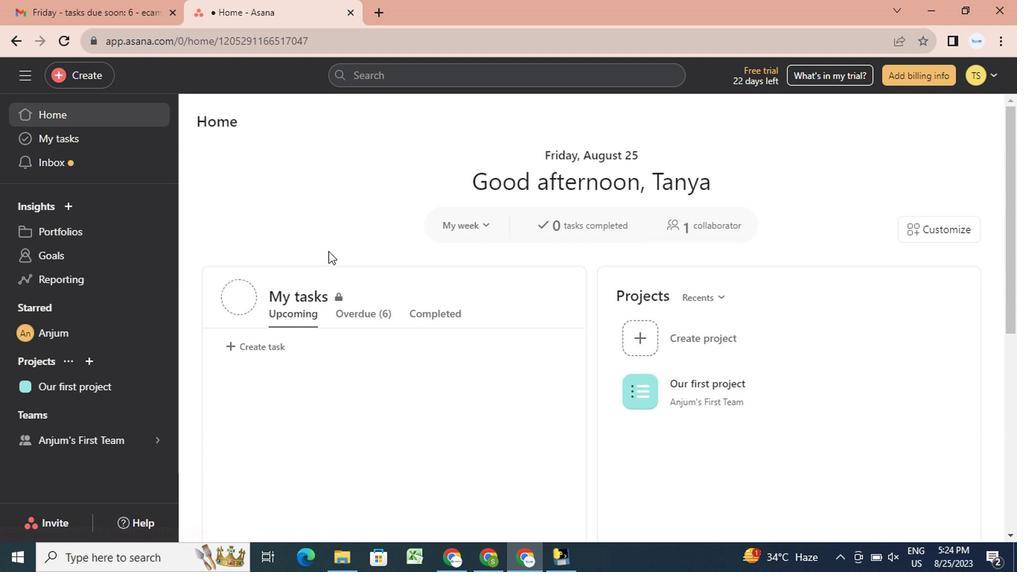 
Action: Mouse moved to (41, 81)
Screenshot: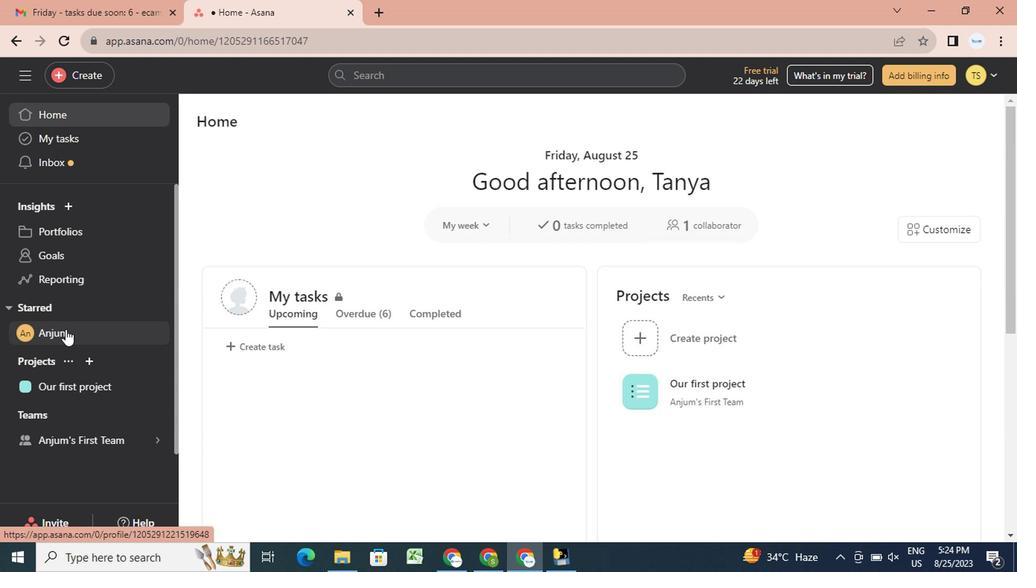 
Action: Mouse pressed left at (41, 81)
Screenshot: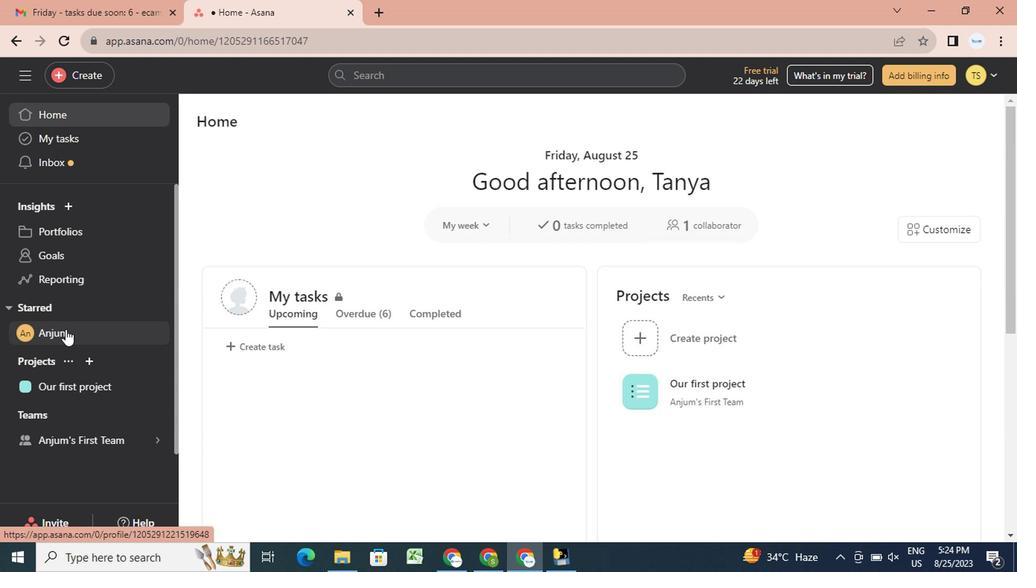 
Action: Mouse moved to (46, 234)
Screenshot: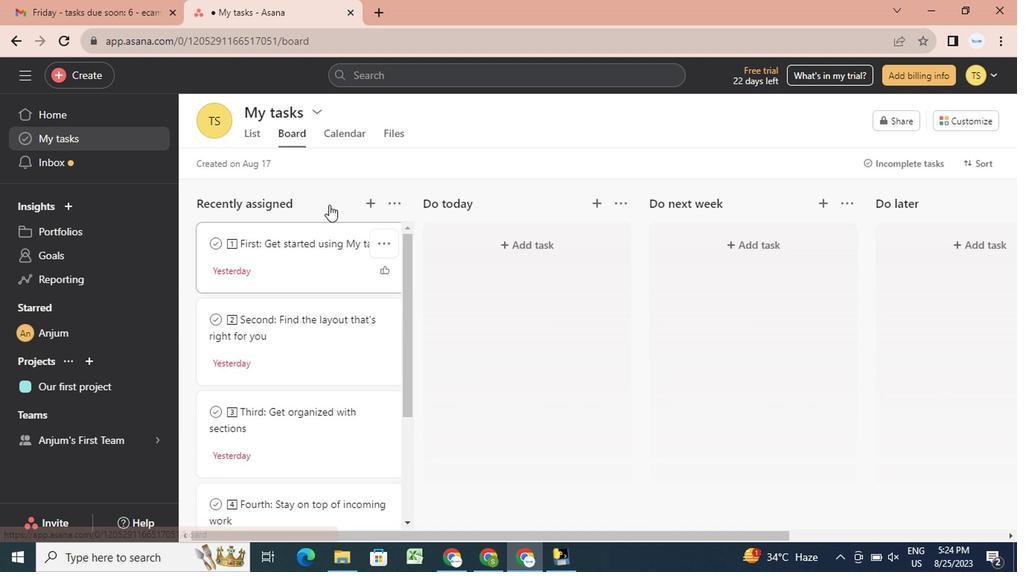
Action: Mouse pressed left at (46, 234)
Screenshot: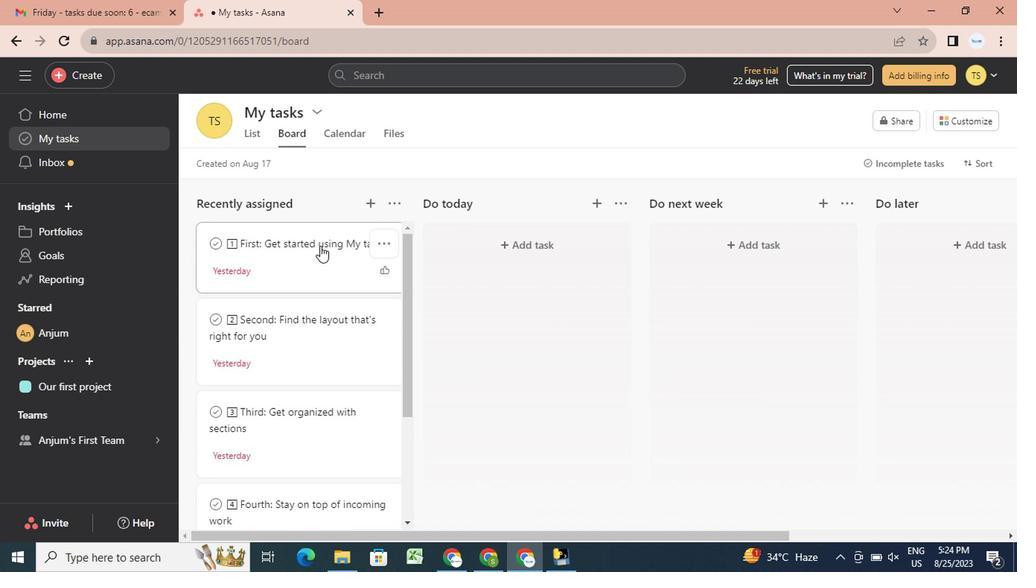 
Action: Mouse moved to (48, 99)
Screenshot: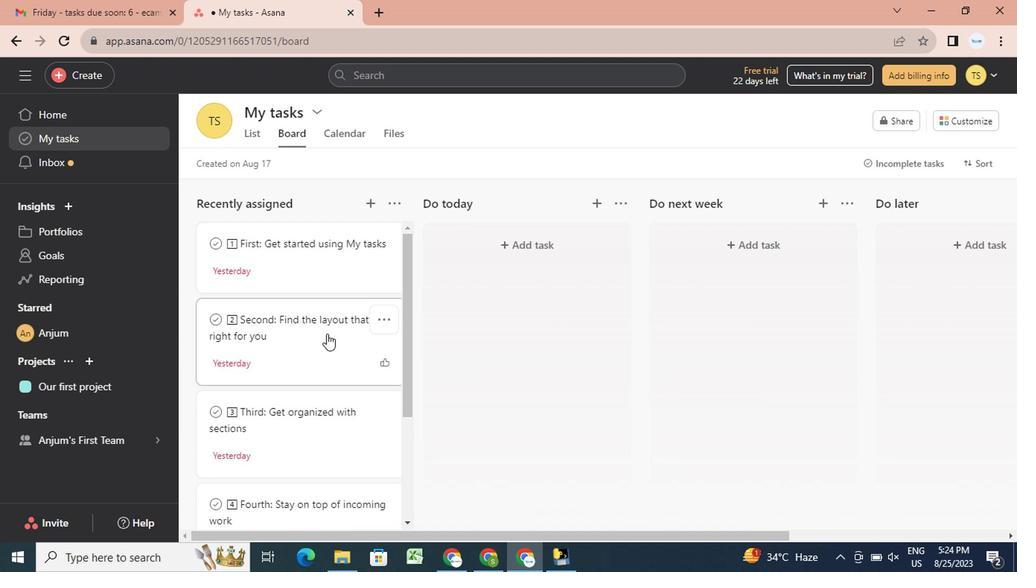 
Action: Mouse pressed left at (48, 99)
Screenshot: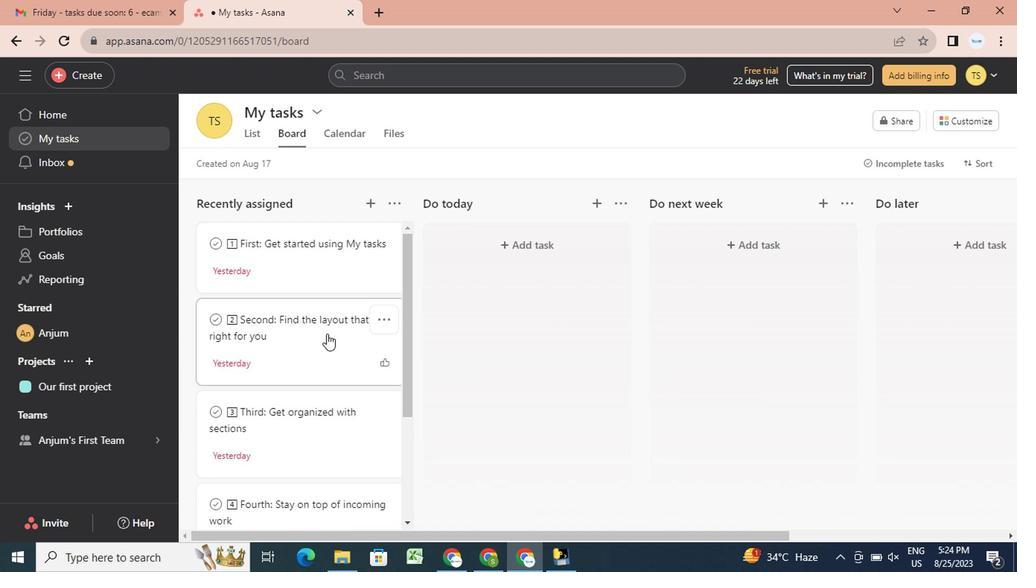 
Action: Mouse moved to (209, 194)
Screenshot: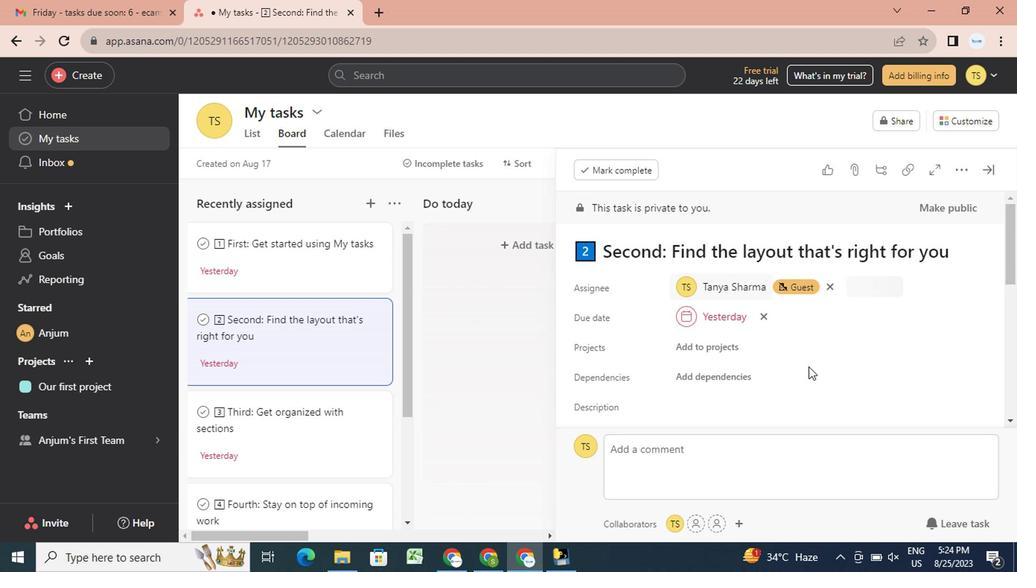
Action: Mouse pressed left at (209, 194)
Screenshot: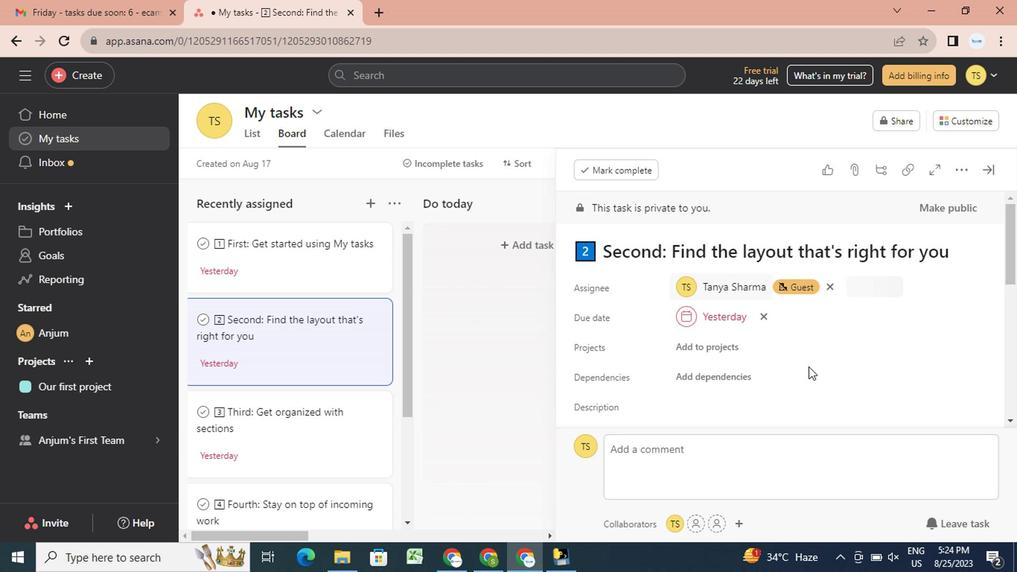 
Action: Mouse moved to (221, 250)
Screenshot: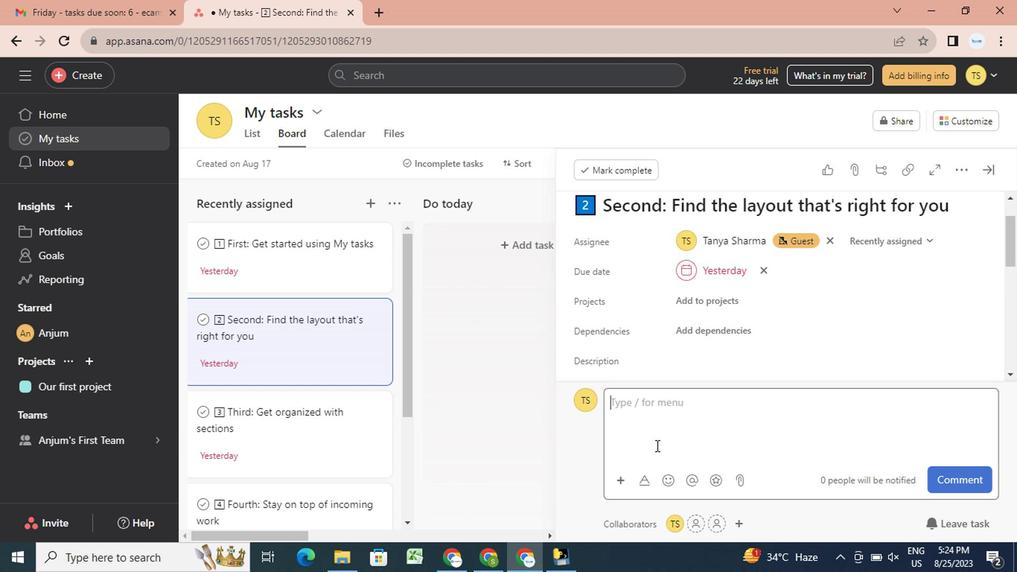 
Action: Mouse pressed left at (221, 250)
Screenshot: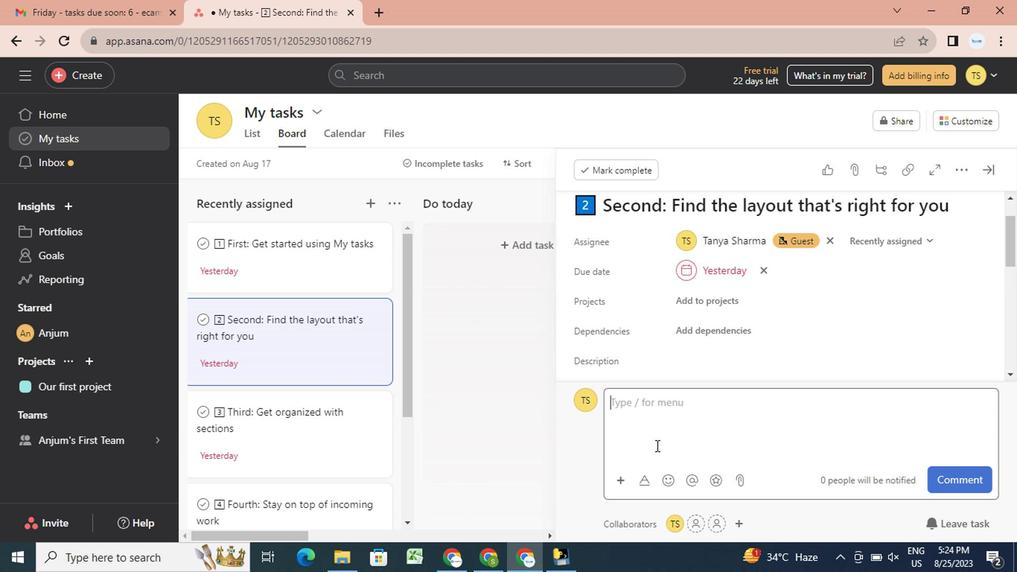 
Action: Mouse moved to (466, 316)
Screenshot: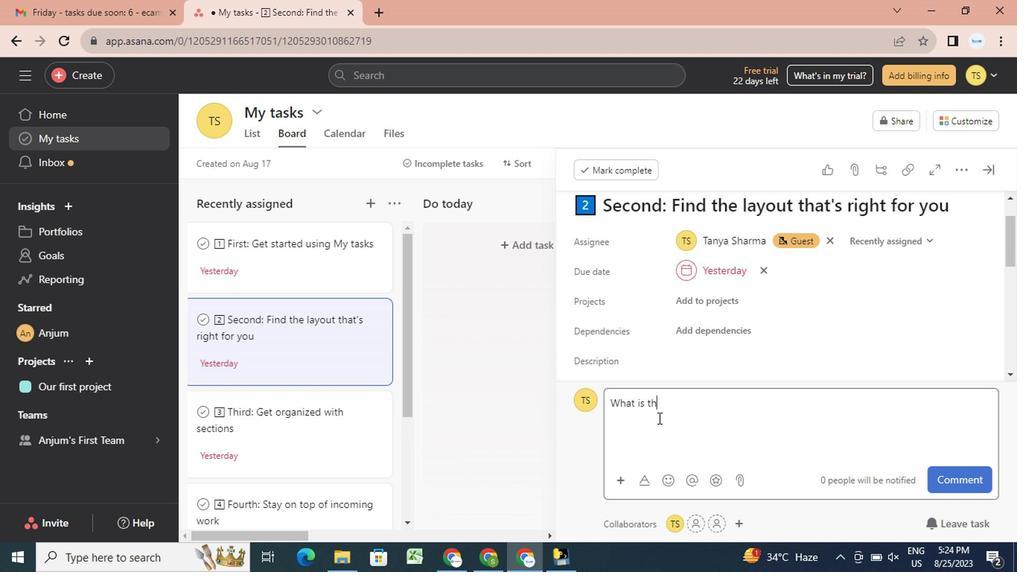
Action: Mouse pressed left at (466, 316)
Screenshot: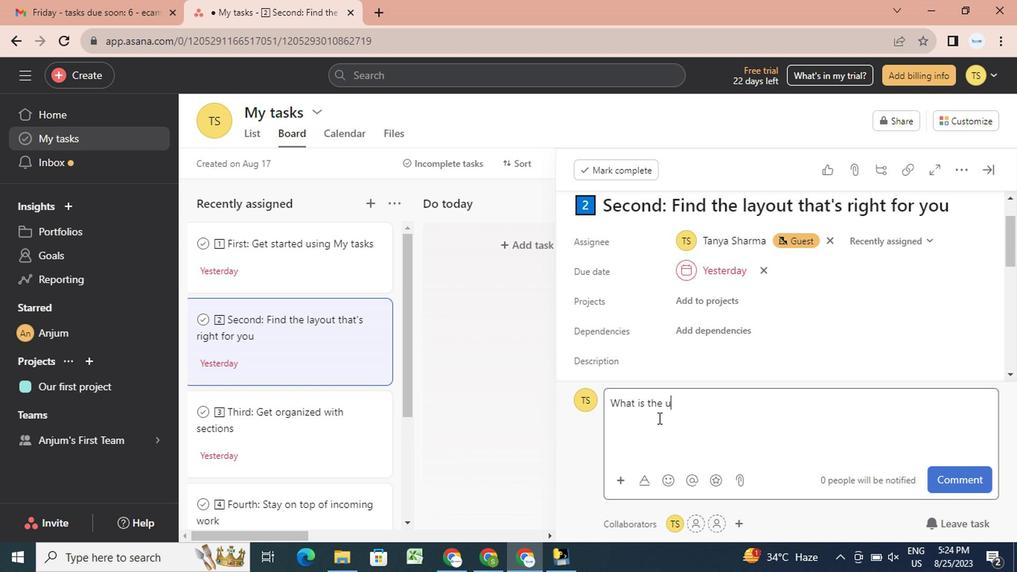
Action: Mouse moved to (468, 297)
Screenshot: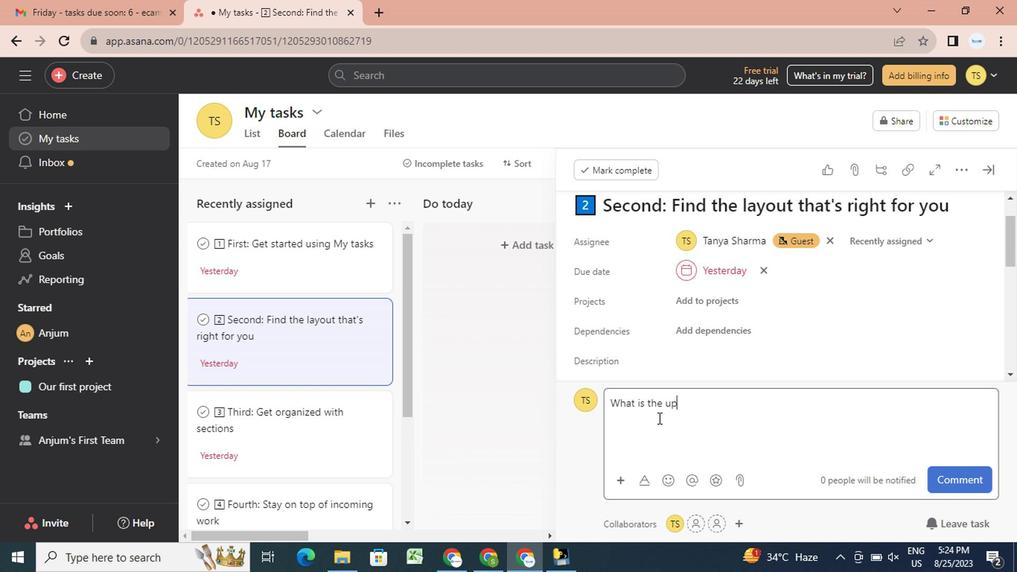 
Action: Mouse pressed left at (468, 297)
Screenshot: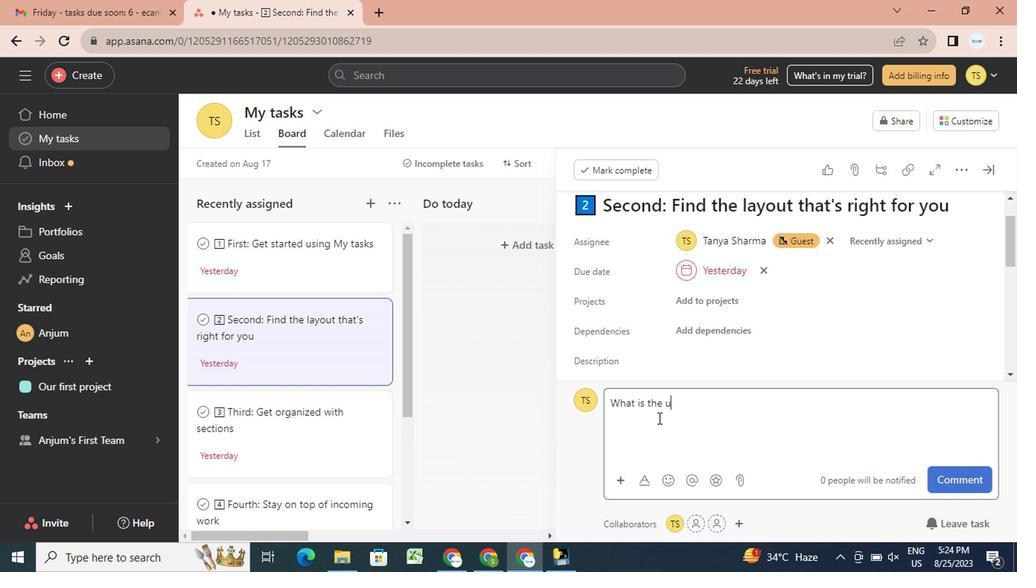 
Action: Key pressed <Key.shift>ctrl+What<Key.space>is<Key.space>the<Key.space>up<Key.backspace><Key.backspace>update<Key.space>here<Key.end>/<Key.backspace><Key.shift_r><Key.shift_r>?
Screenshot: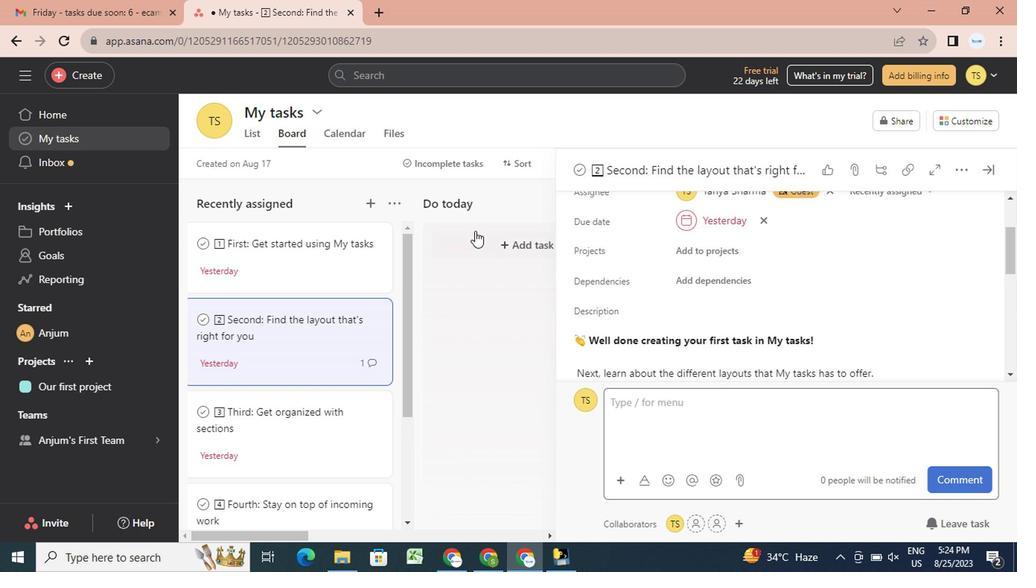 
Action: Mouse moved to (684, 339)
Screenshot: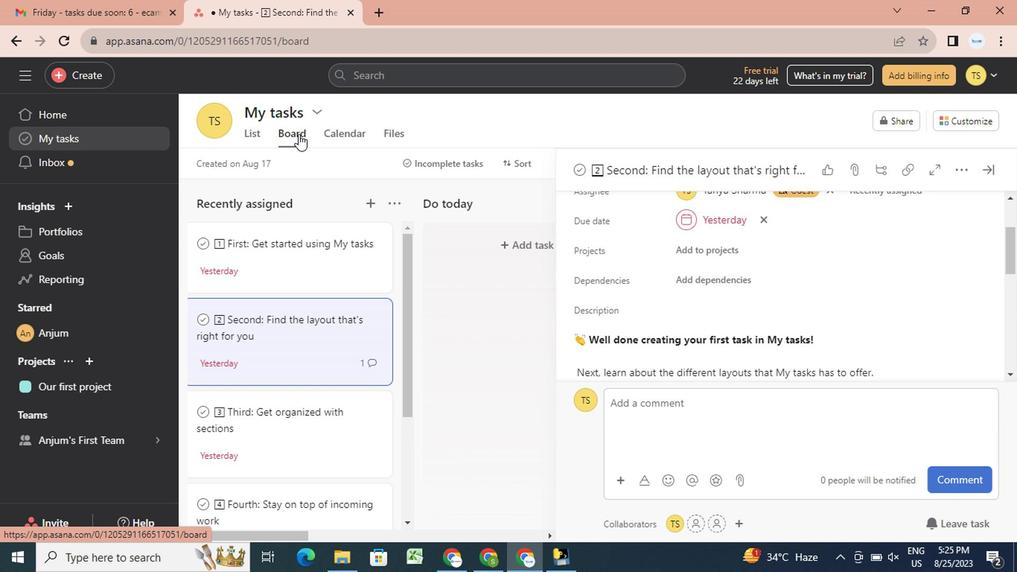
Action: Mouse pressed left at (684, 339)
Screenshot: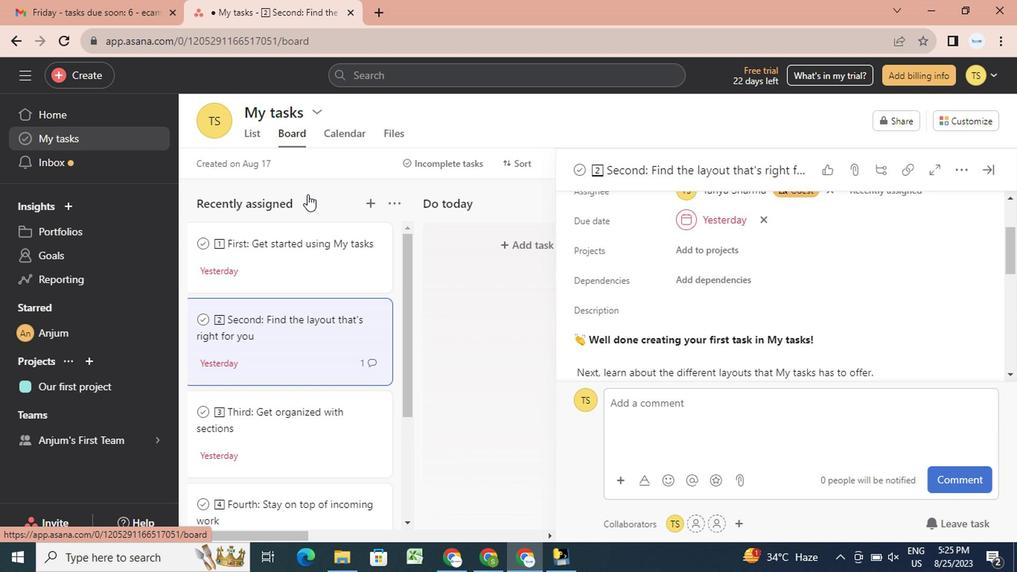 
Action: Mouse moved to (212, 95)
Screenshot: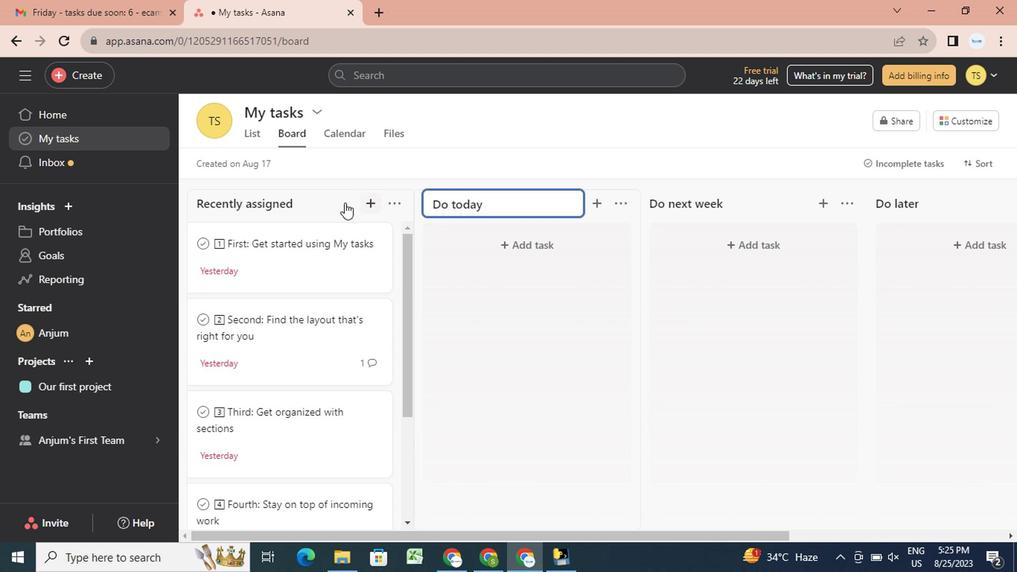
Action: Mouse pressed left at (212, 95)
Screenshot: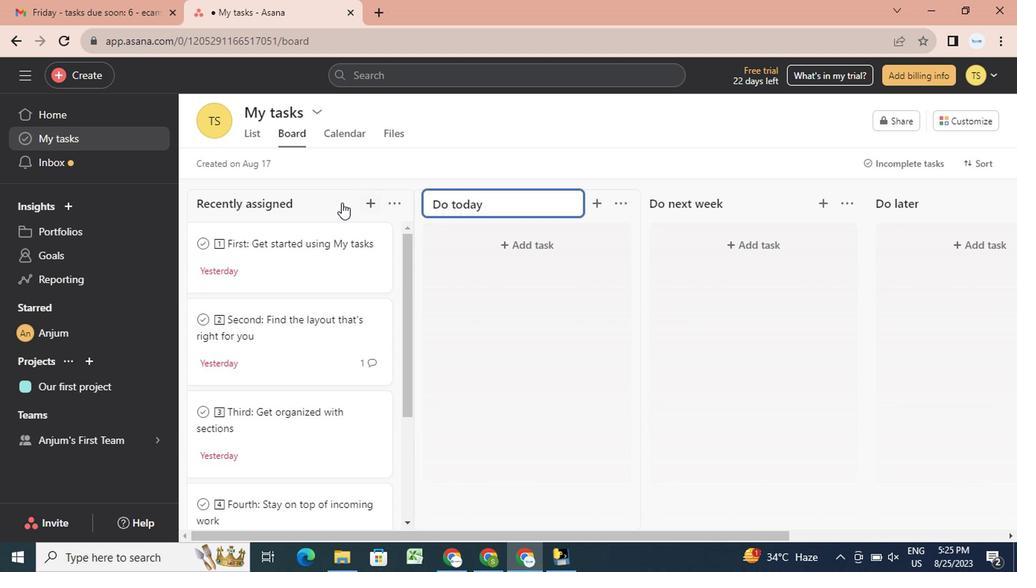 
Action: Mouse moved to (330, 140)
Screenshot: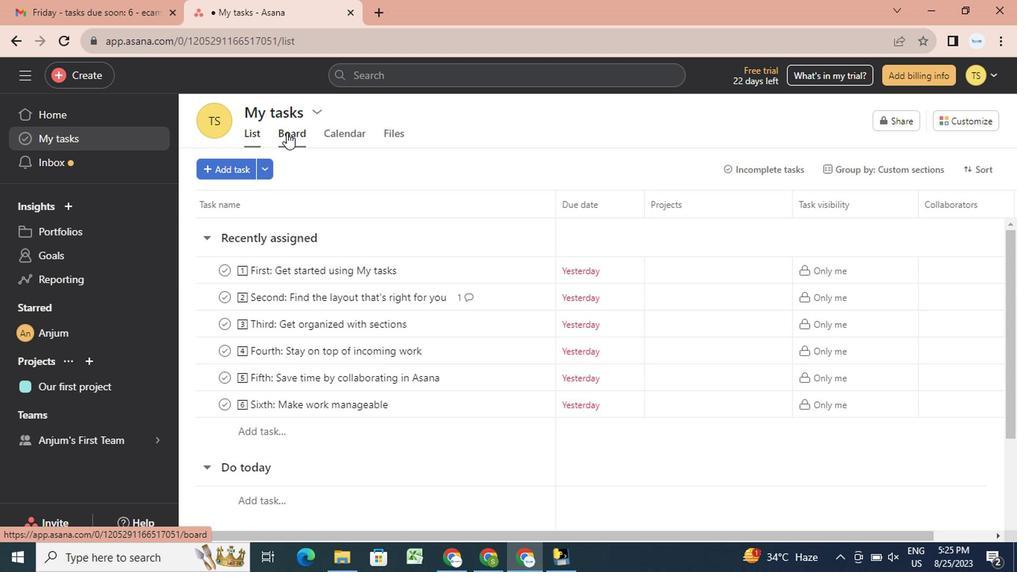 
Action: Mouse pressed left at (330, 140)
Screenshot: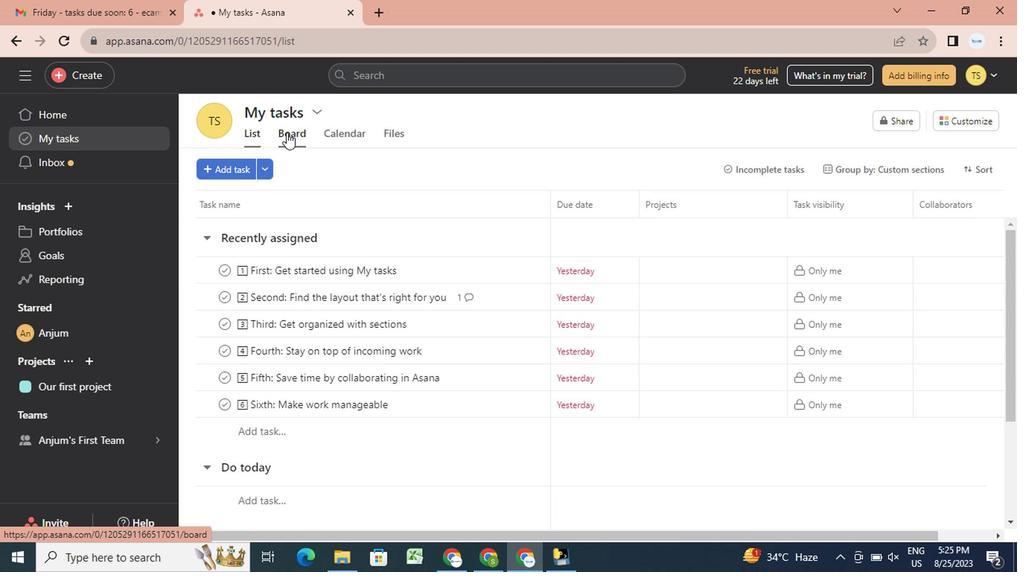 
Action: Mouse moved to (234, 144)
Screenshot: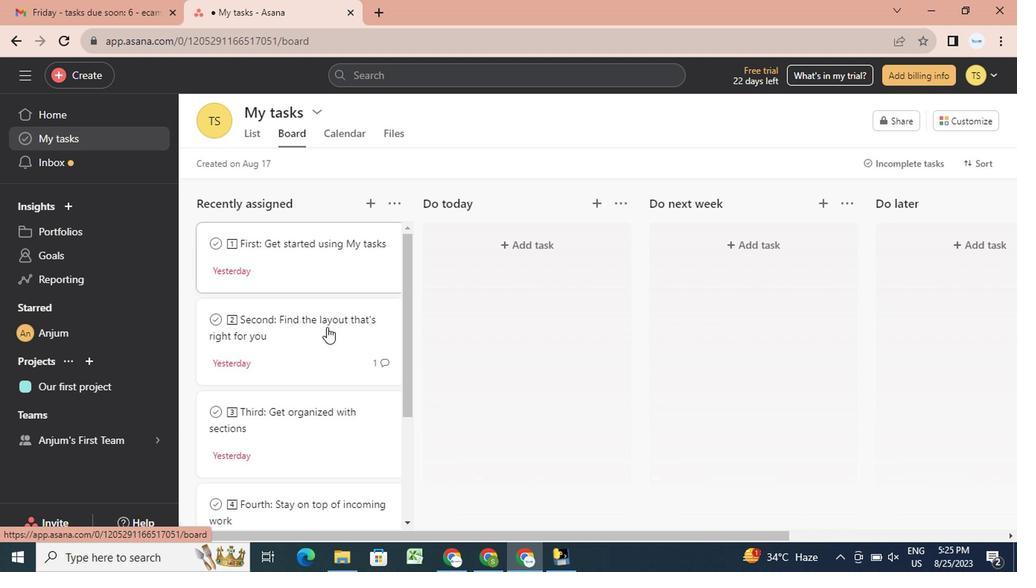 
Action: Mouse pressed left at (234, 144)
Screenshot: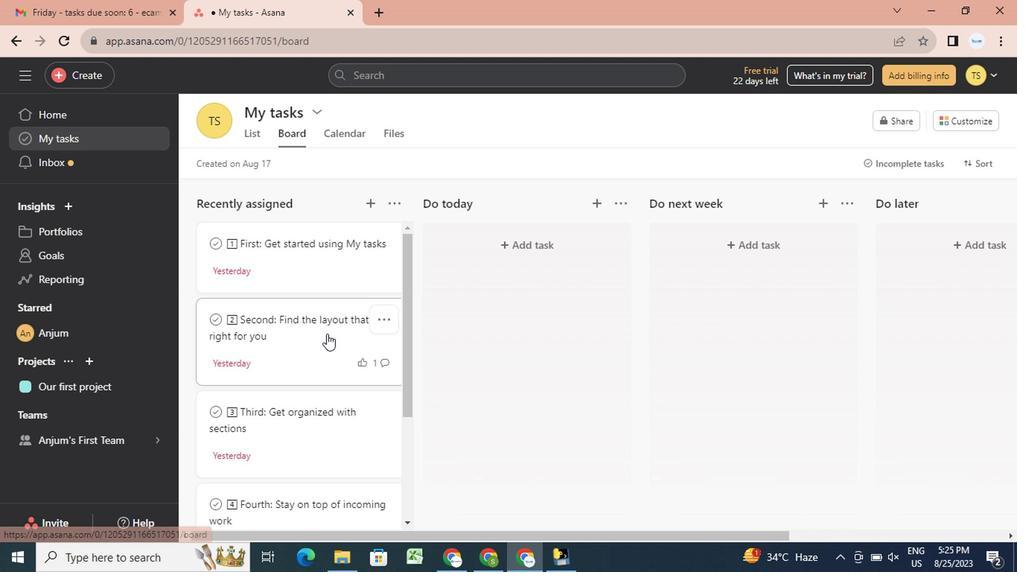 
Action: Mouse moved to (179, 90)
Screenshot: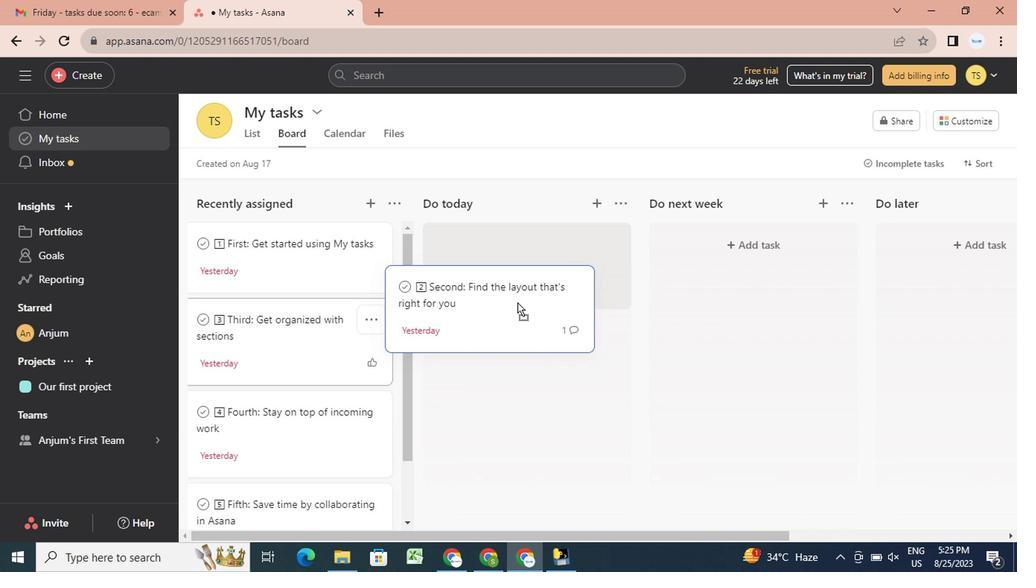 
Action: Mouse pressed left at (179, 90)
Screenshot: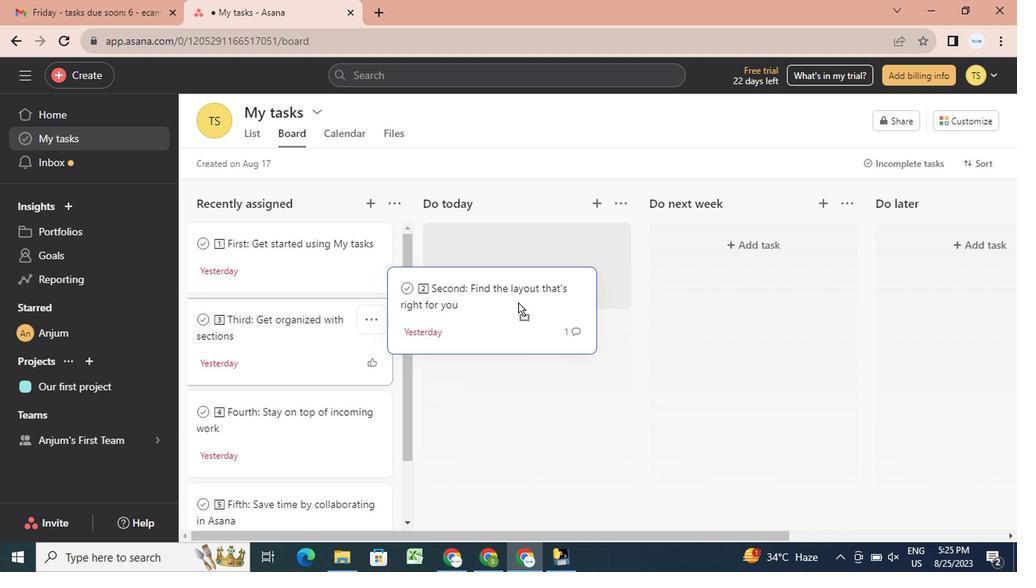 
Action: Mouse moved to (203, 94)
Screenshot: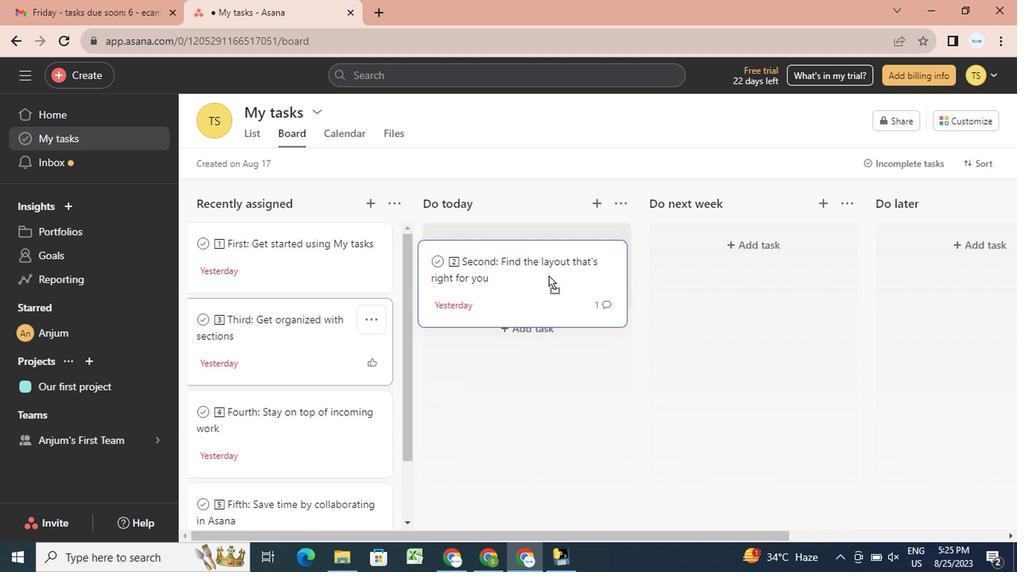 
Action: Mouse pressed left at (203, 94)
Screenshot: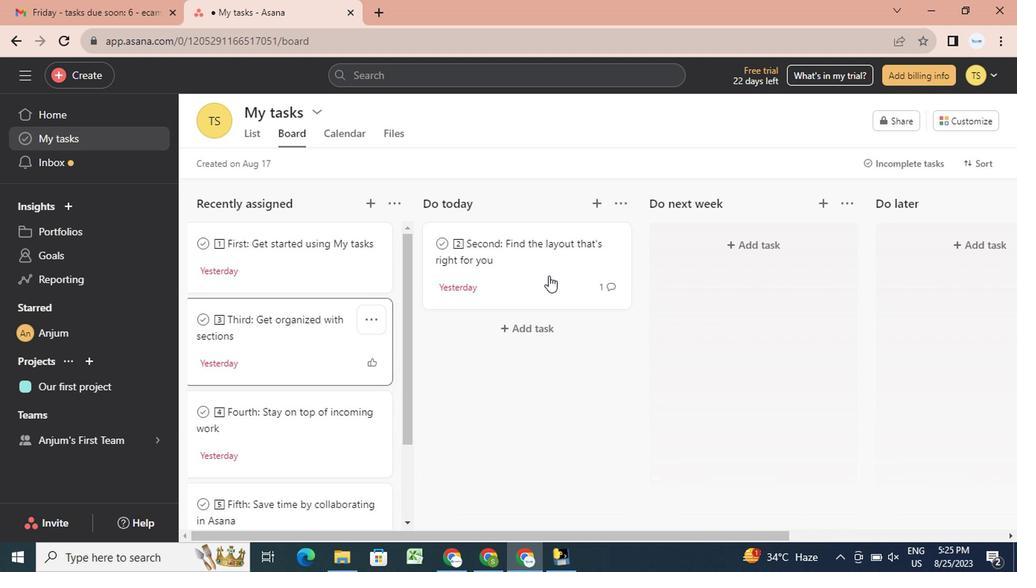 
Action: Mouse moved to (232, 237)
Screenshot: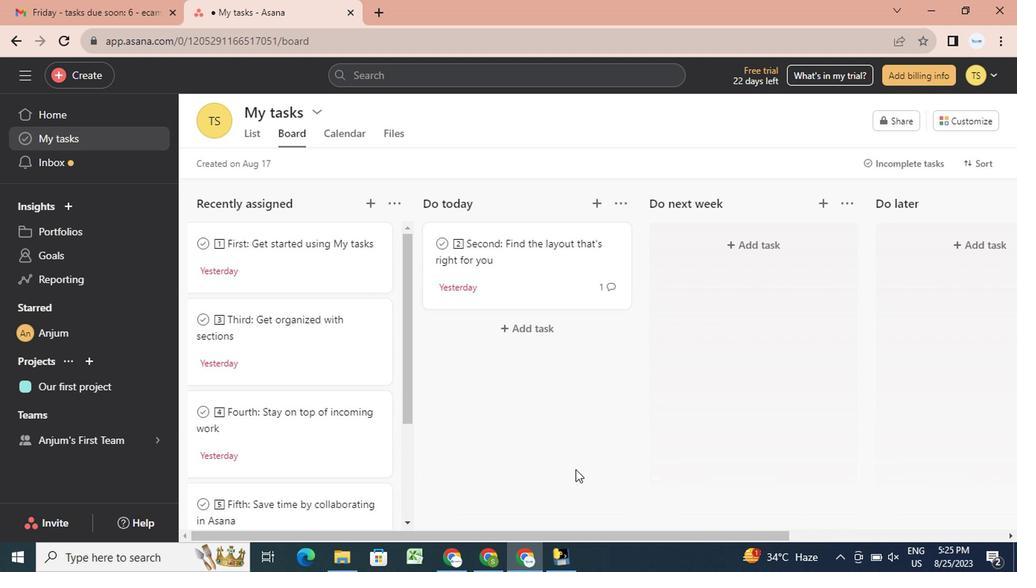 
Action: Mouse pressed left at (232, 237)
Screenshot: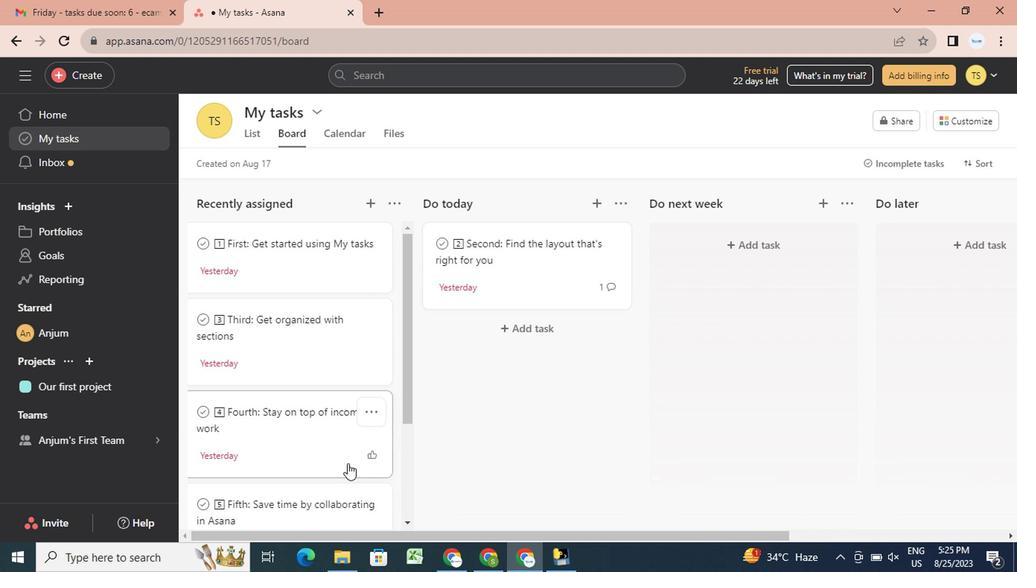
Action: Mouse moved to (221, 315)
Screenshot: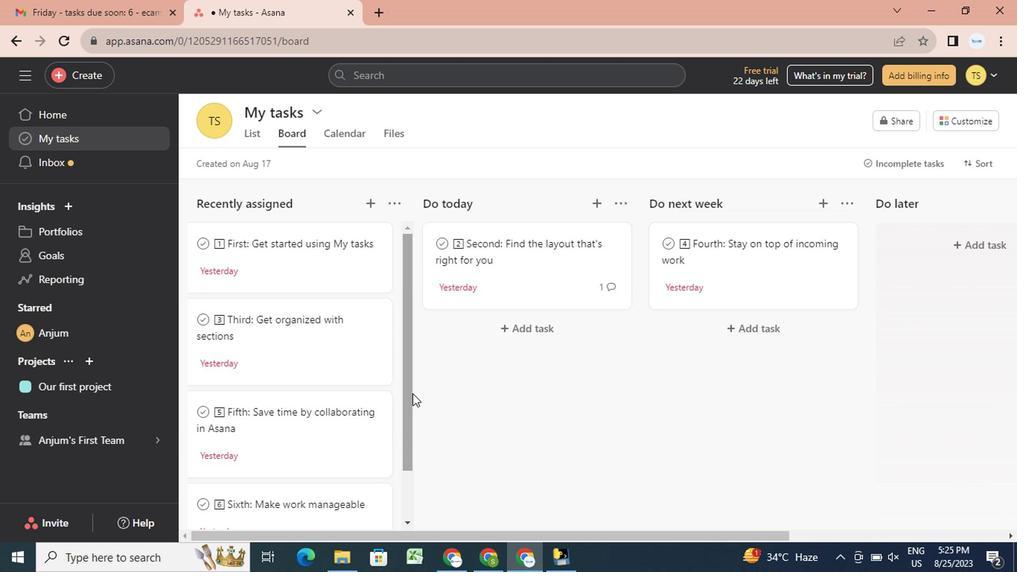 
Action: Mouse pressed left at (221, 315)
Screenshot: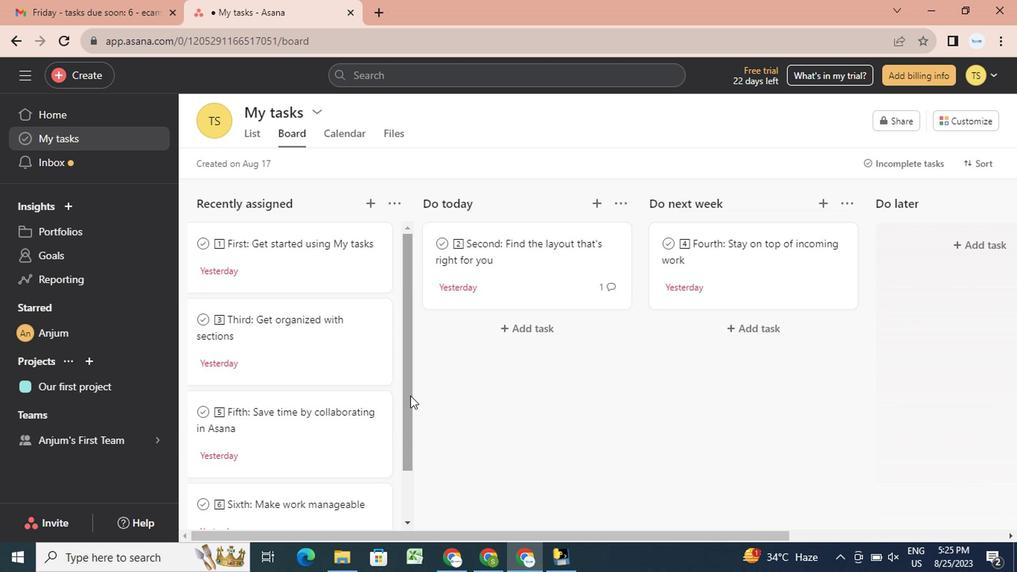 
Action: Mouse moved to (291, 281)
Screenshot: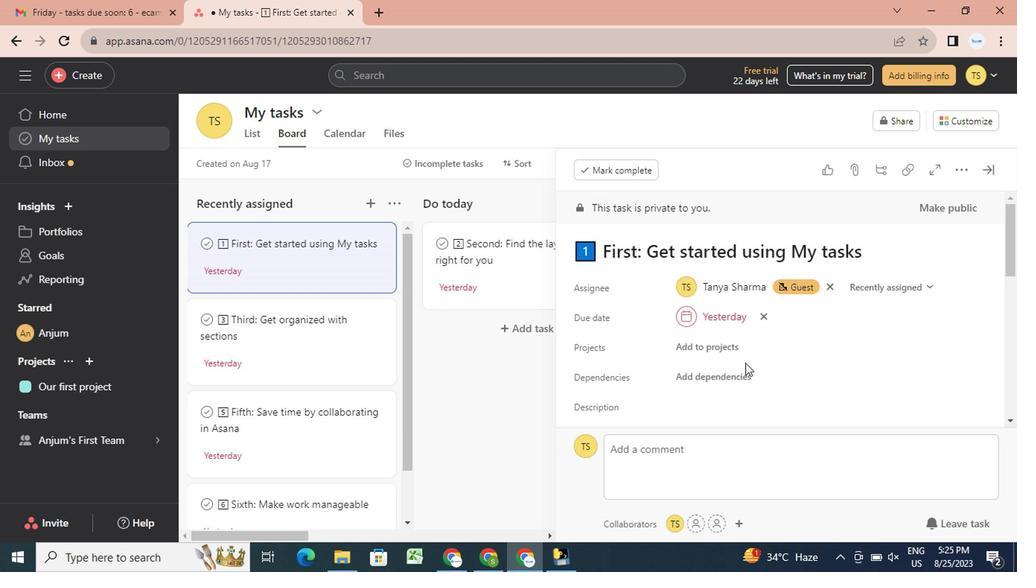 
Action: Mouse pressed left at (291, 281)
Screenshot: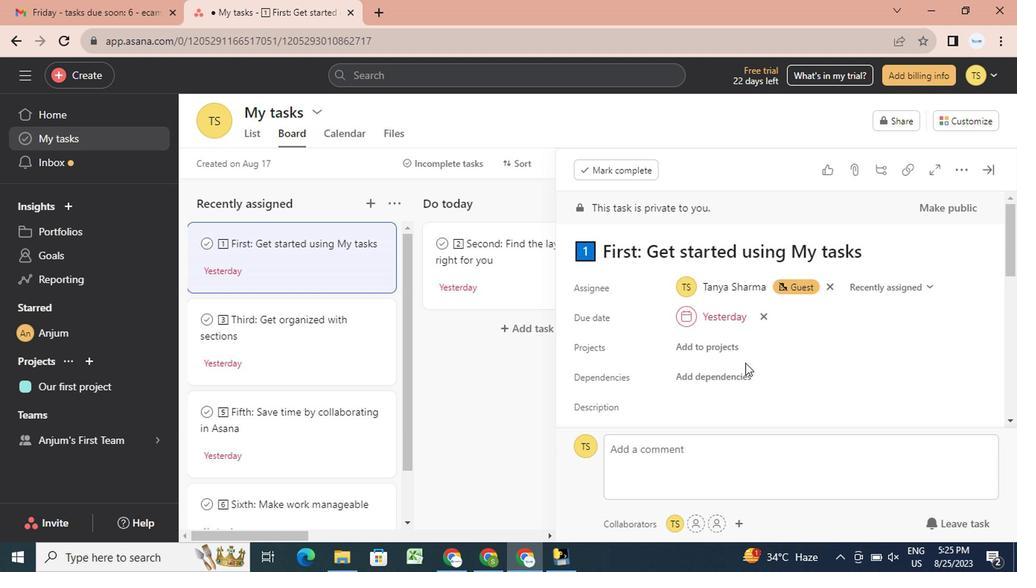 
Action: Mouse moved to (212, 182)
Screenshot: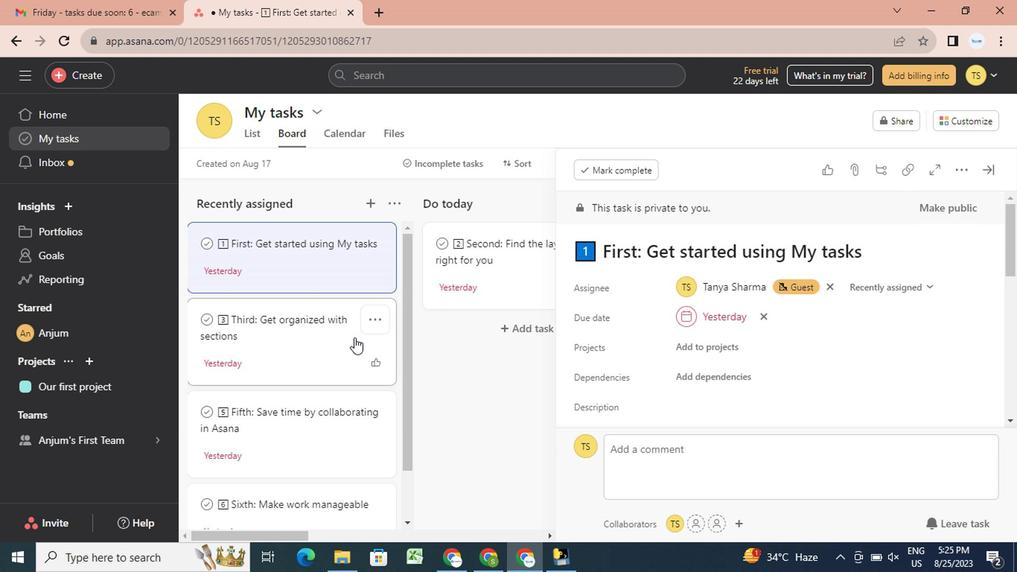 
Action: Mouse pressed left at (212, 182)
Screenshot: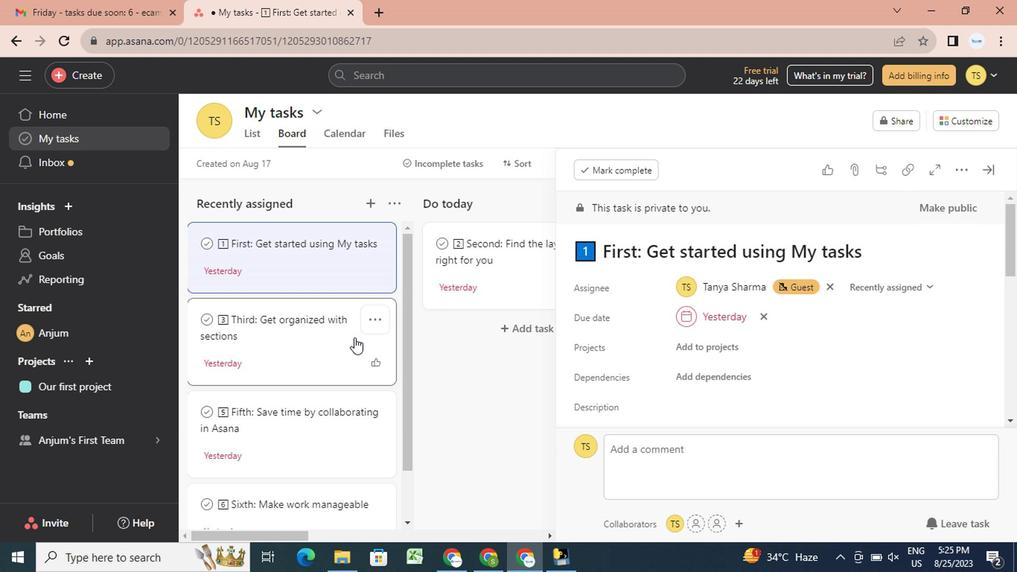 
Action: Mouse moved to (252, 239)
Screenshot: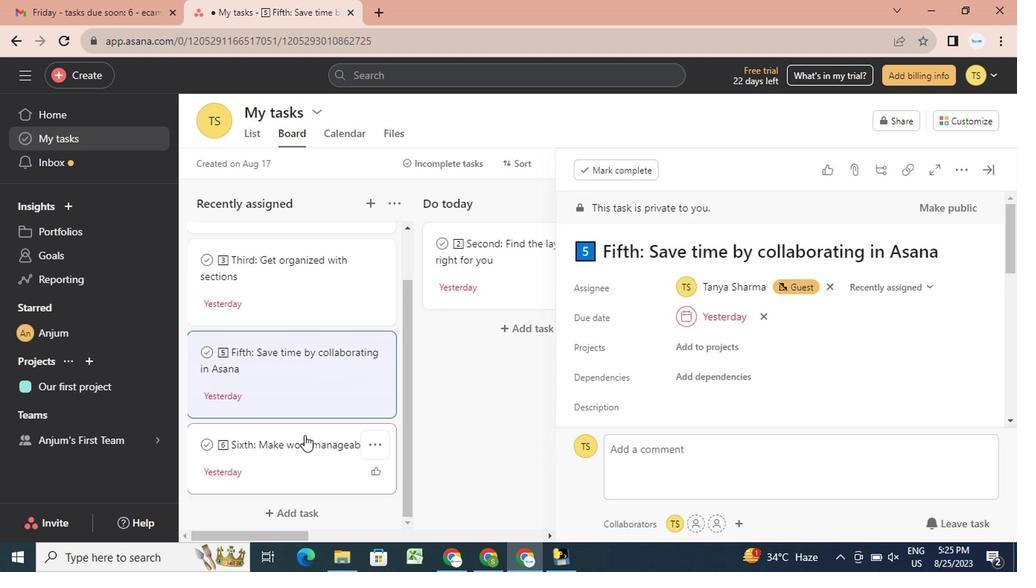 
Action: Mouse pressed left at (252, 239)
Screenshot: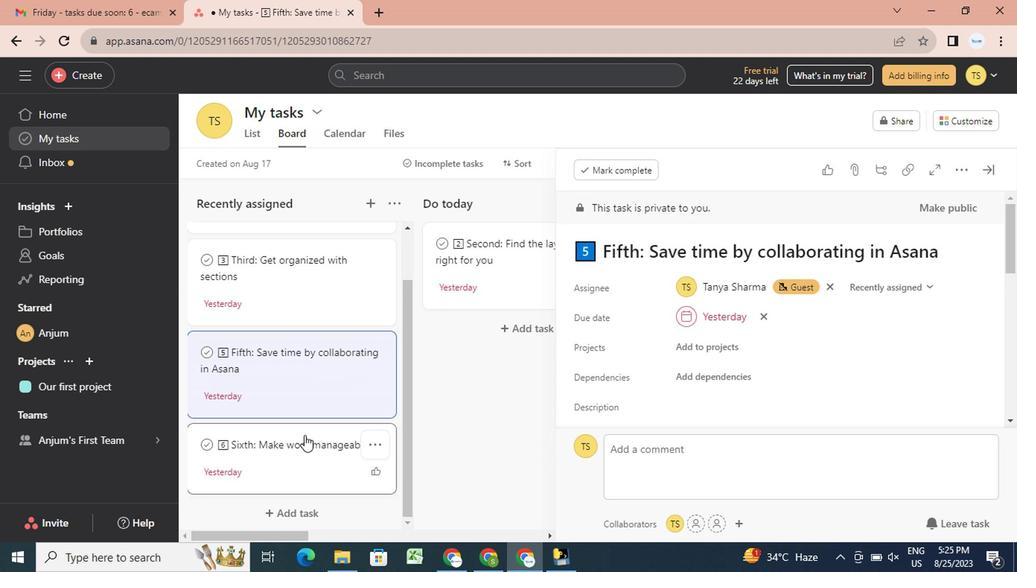 
Action: Mouse moved to (198, 292)
Screenshot: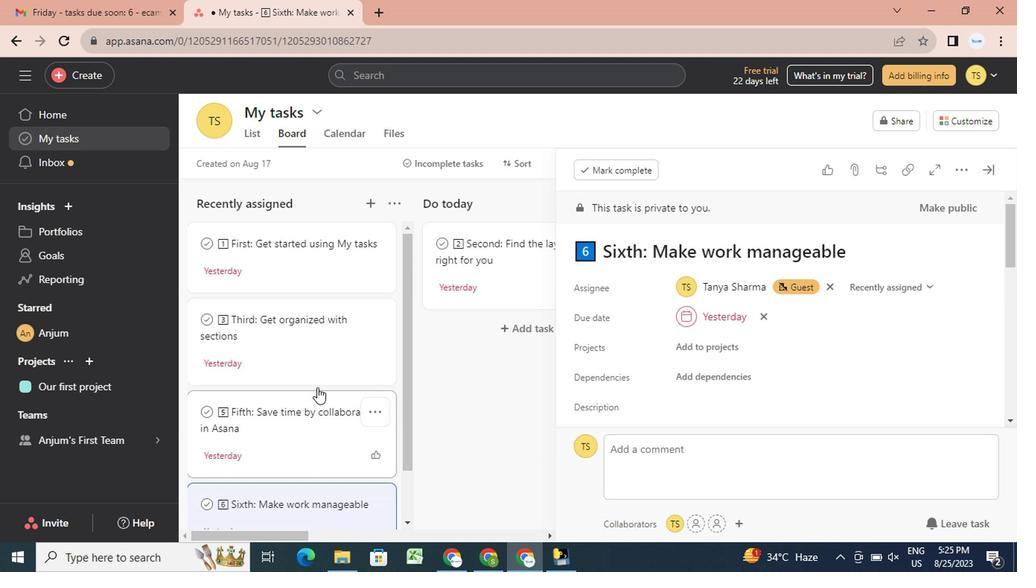 
Action: Mouse pressed left at (198, 292)
Screenshot: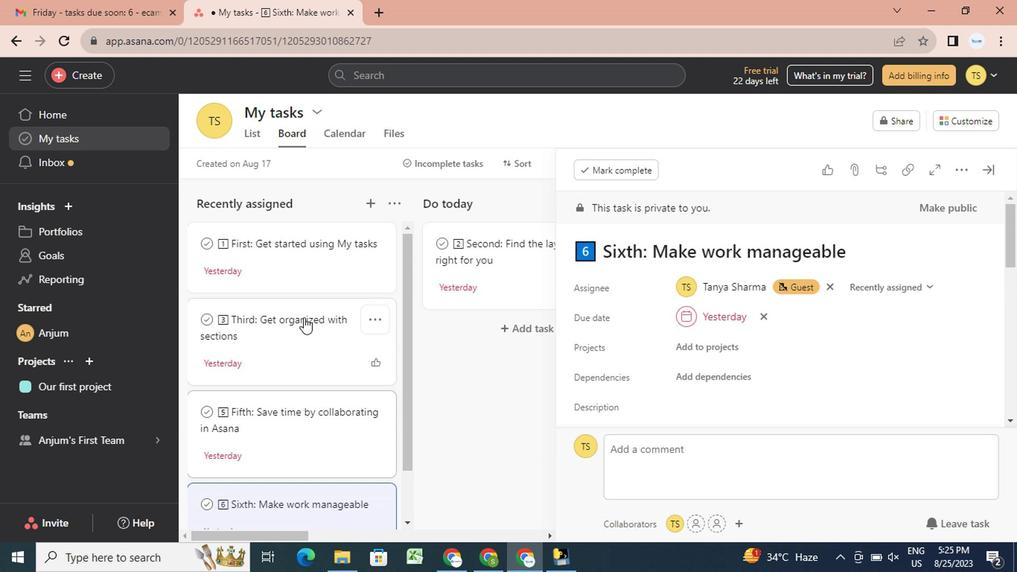 
Action: Mouse moved to (217, 290)
Screenshot: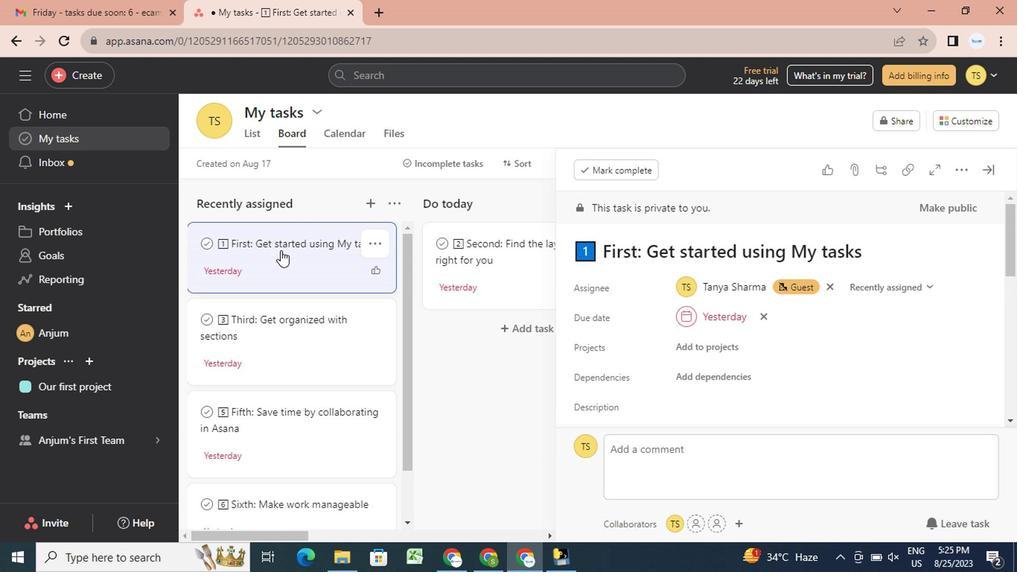 
Action: Mouse scrolled (217, 289) with delta (0, -1)
Screenshot: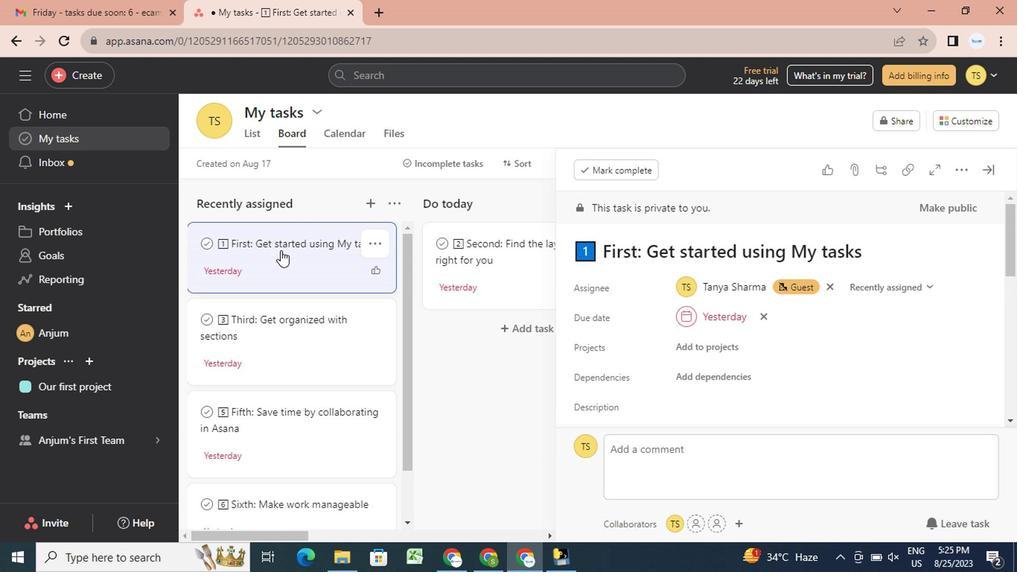 
Action: Mouse scrolled (217, 290) with delta (0, 0)
Screenshot: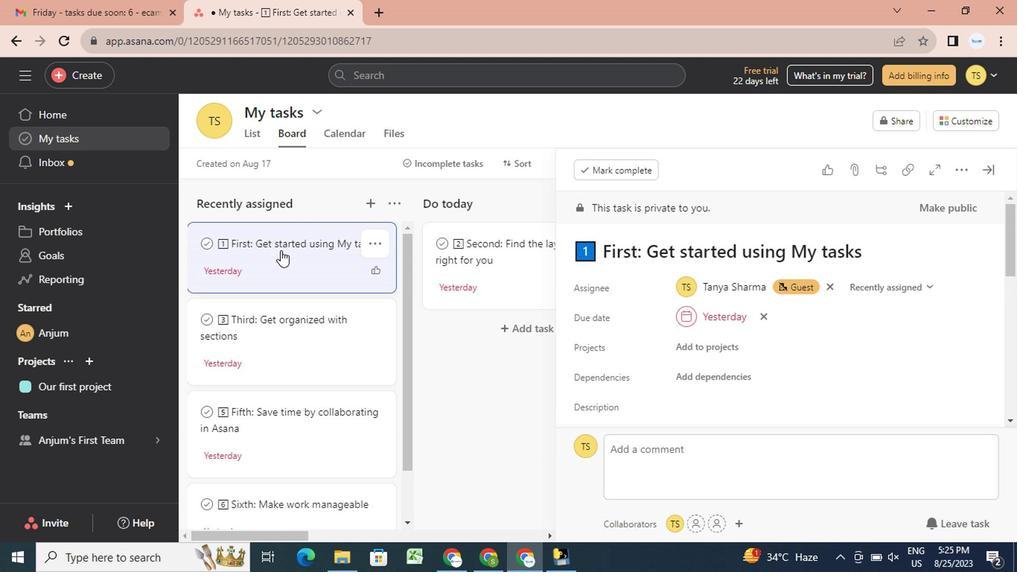 
Action: Mouse scrolled (217, 290) with delta (0, 0)
Screenshot: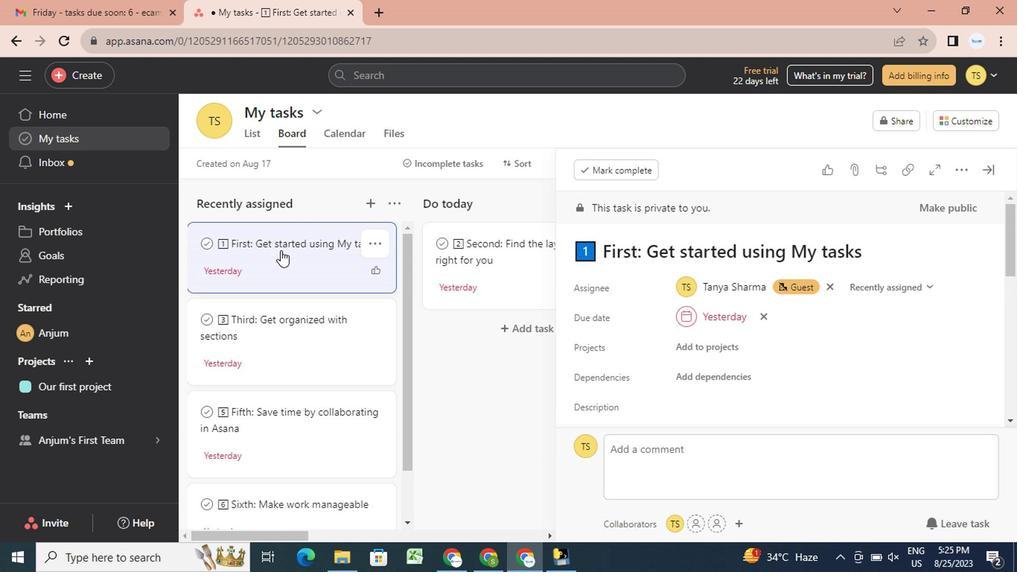 
Action: Mouse scrolled (217, 290) with delta (0, 0)
Screenshot: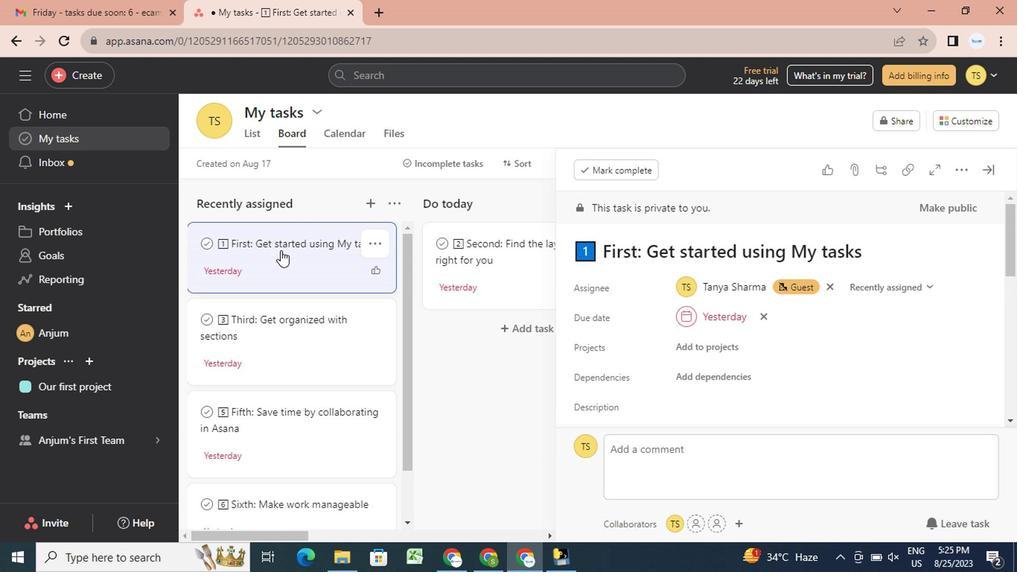 
Action: Mouse scrolled (217, 290) with delta (0, 0)
Screenshot: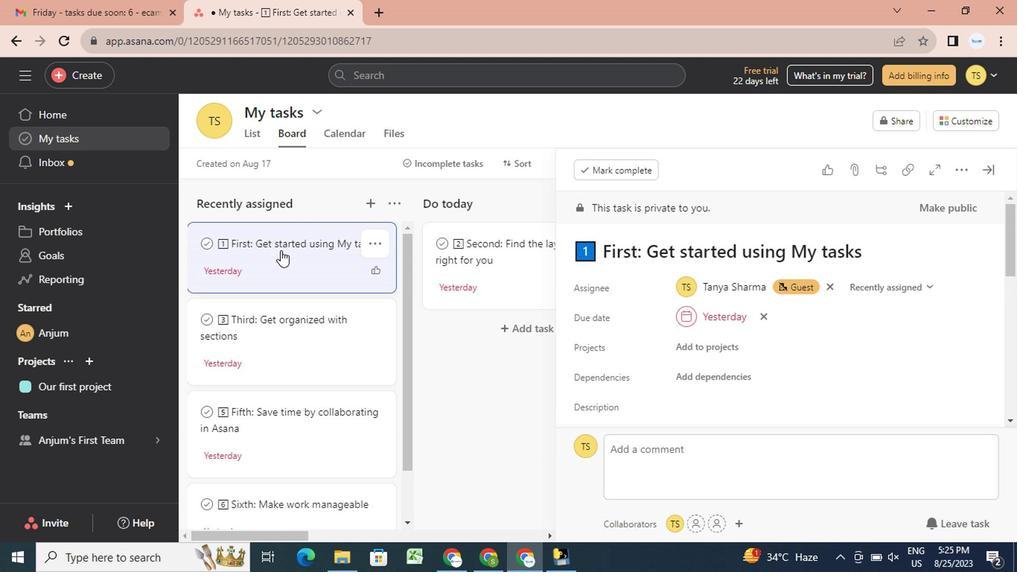 
Action: Mouse scrolled (217, 290) with delta (0, 0)
Screenshot: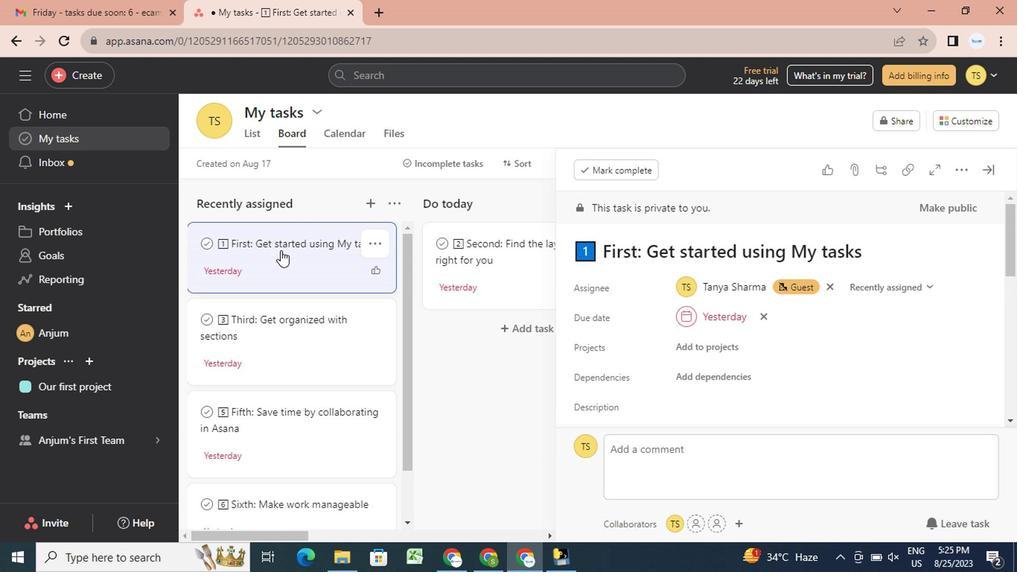 
Action: Mouse scrolled (217, 290) with delta (0, 0)
Screenshot: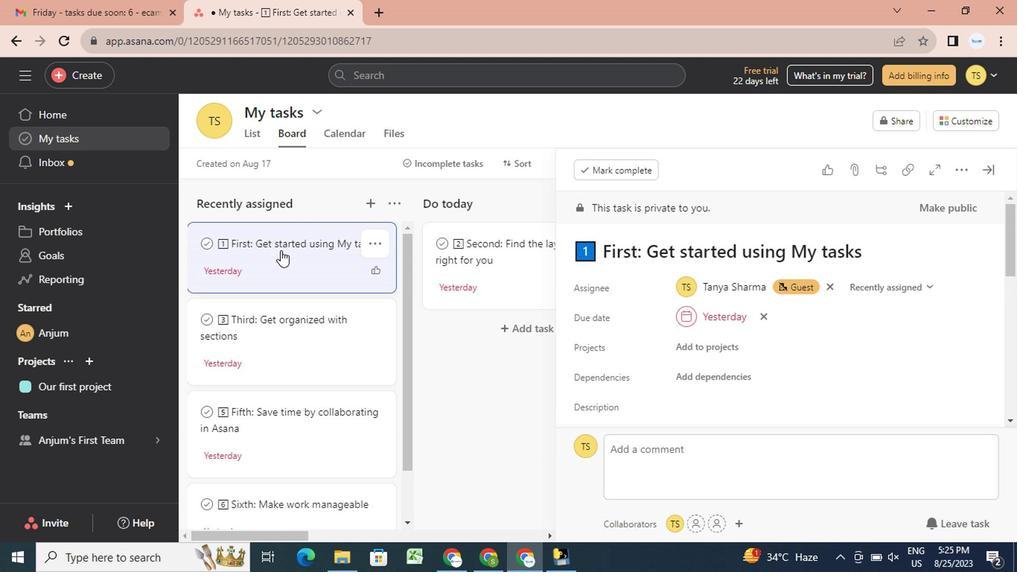 
Action: Mouse scrolled (217, 290) with delta (0, 0)
Screenshot: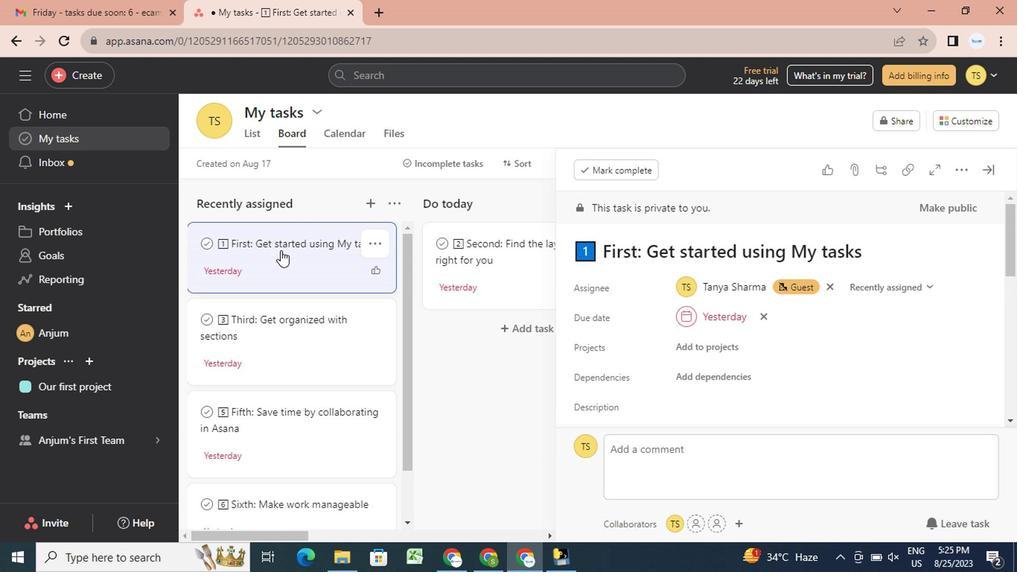 
Action: Mouse moved to (216, 309)
Screenshot: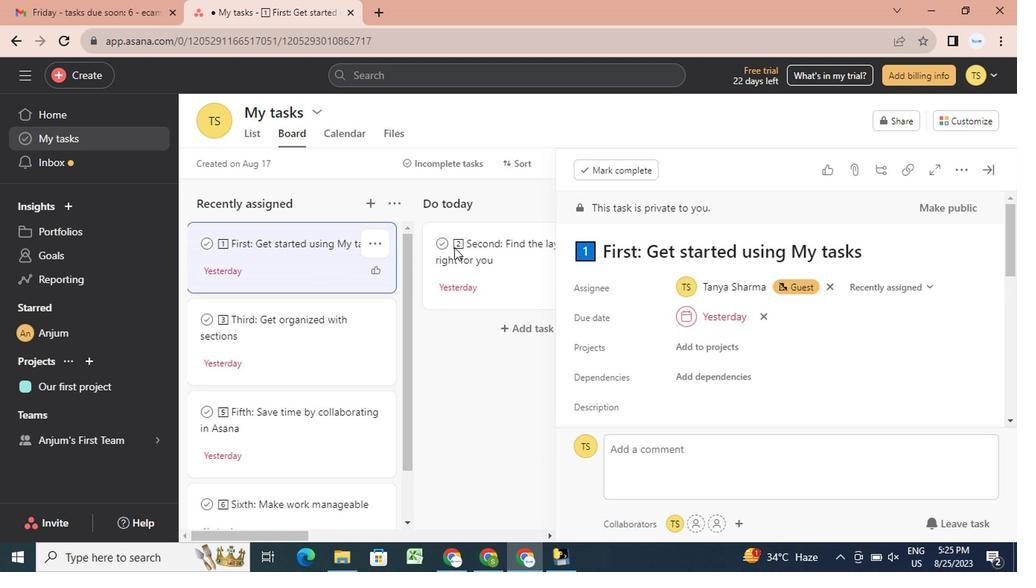 
Action: Mouse pressed left at (216, 309)
Screenshot: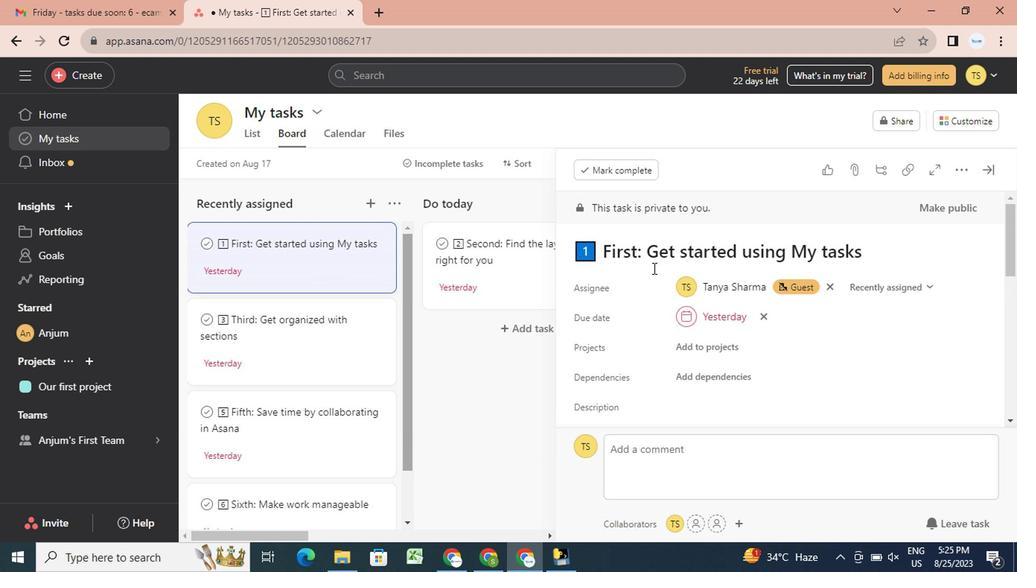 
Action: Mouse moved to (199, 177)
Screenshot: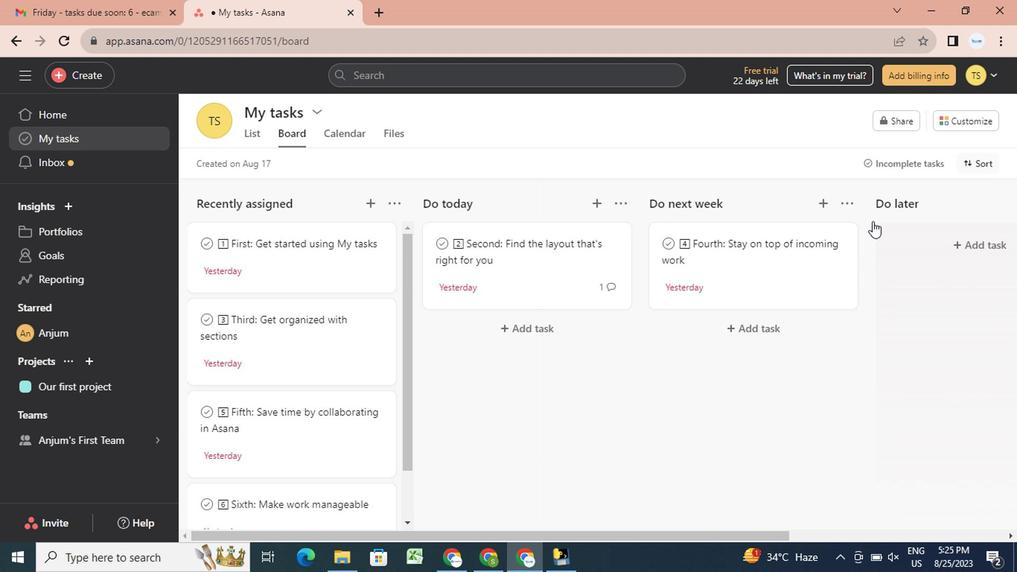 
Action: Mouse pressed left at (199, 177)
Screenshot: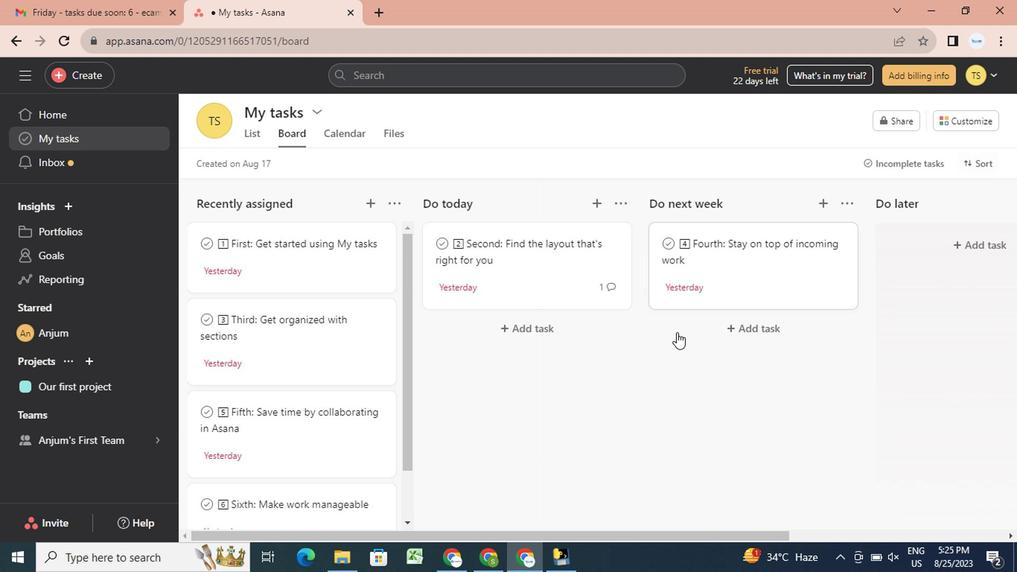 
Action: Mouse moved to (223, 181)
Screenshot: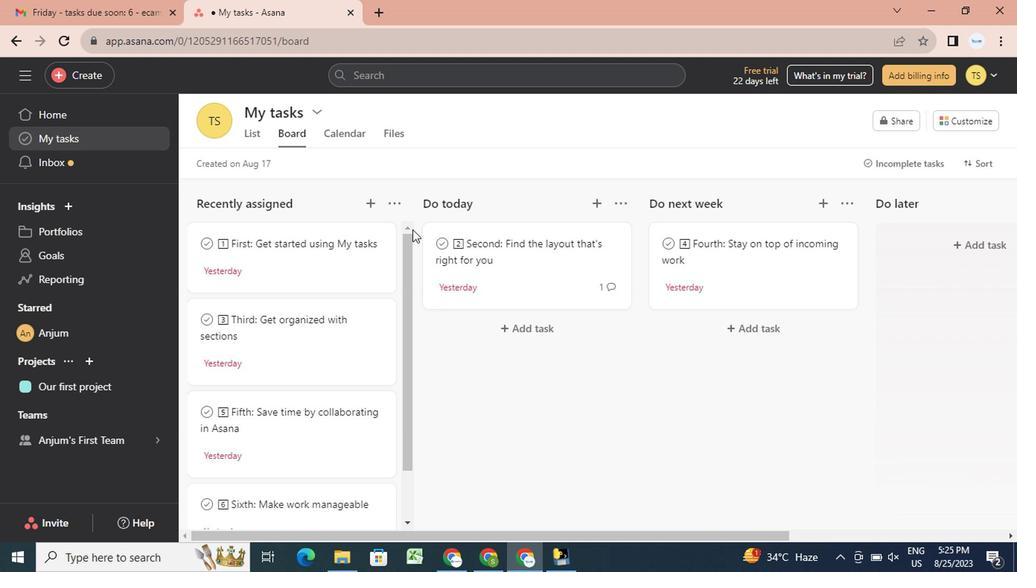 
Action: Mouse pressed left at (223, 181)
Screenshot: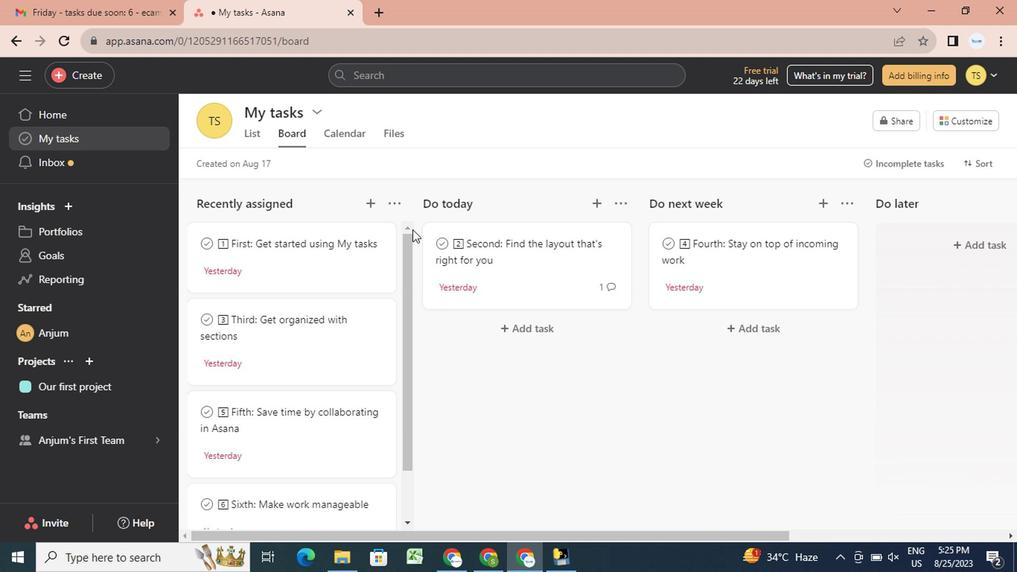 
Action: Mouse moved to (702, 118)
Screenshot: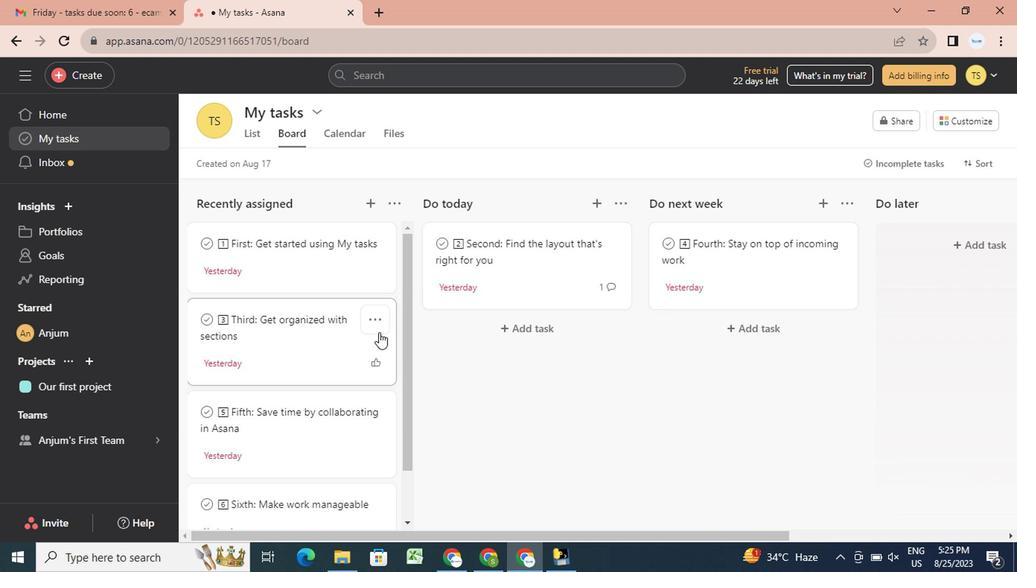 
Action: Mouse pressed left at (702, 118)
Screenshot: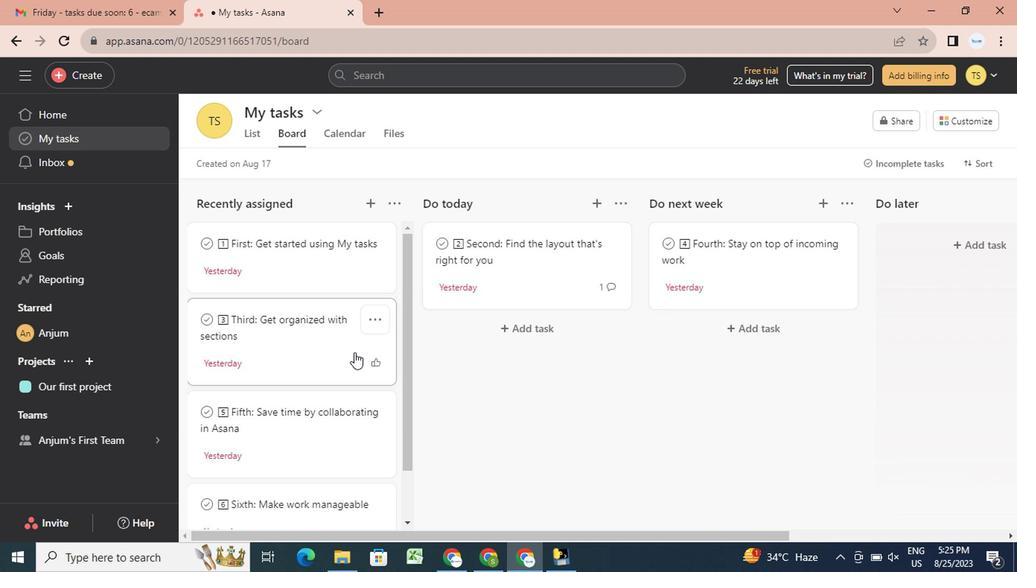 
Action: Mouse moved to (235, 192)
Screenshot: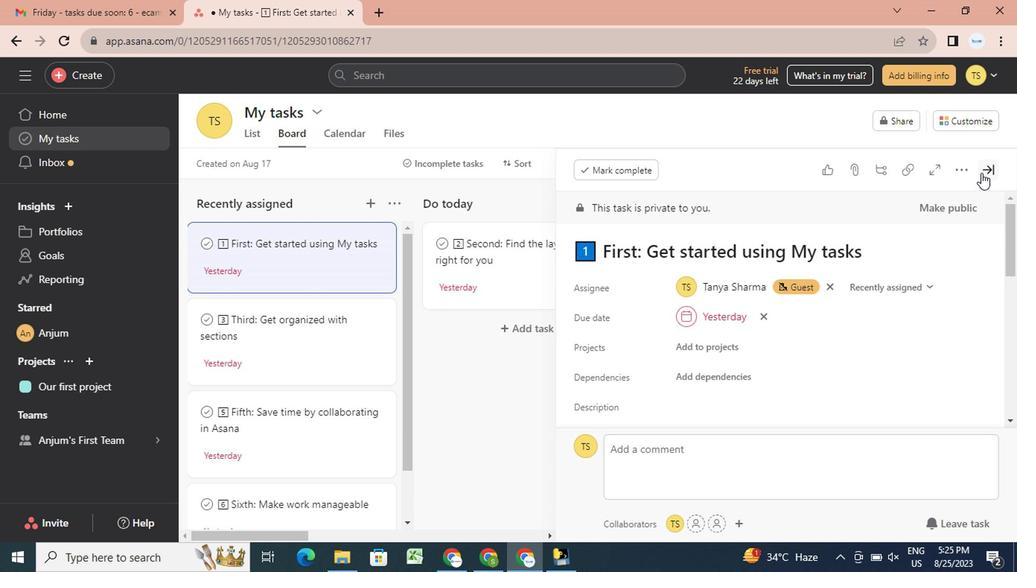 
Action: Mouse pressed left at (235, 192)
Screenshot: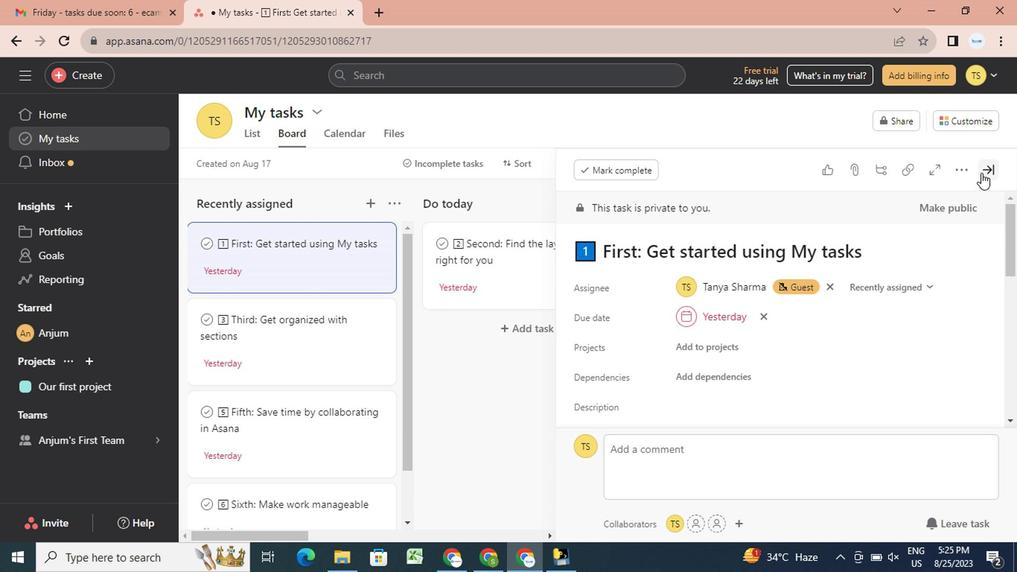 
Action: Mouse moved to (698, 122)
Screenshot: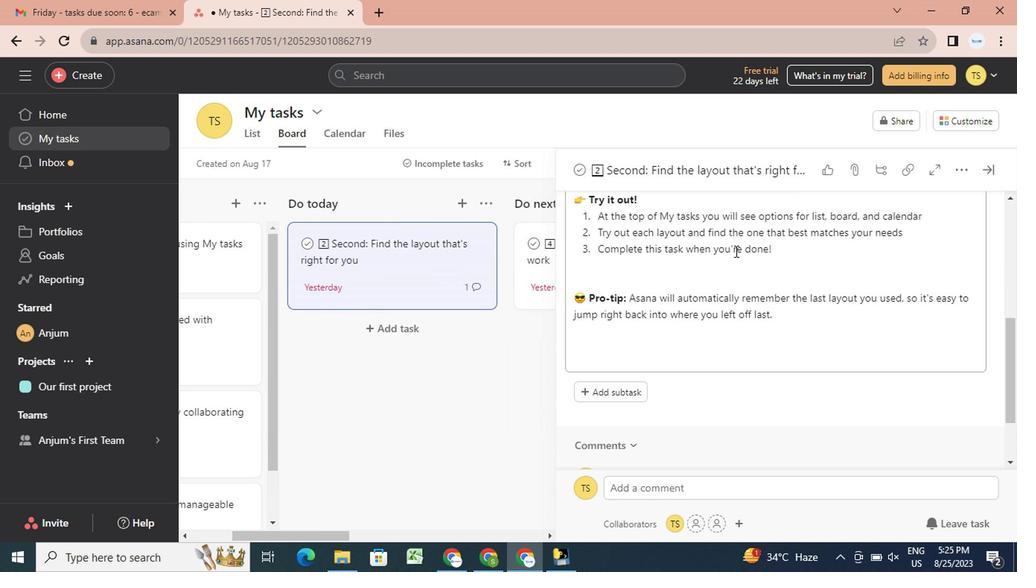 
Action: Mouse pressed left at (698, 122)
Screenshot: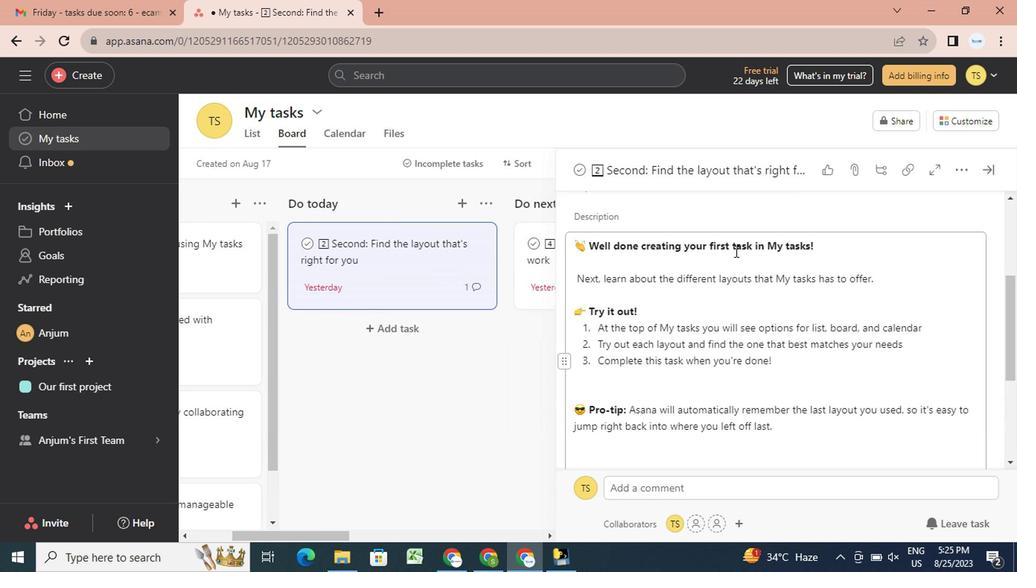
Action: Mouse moved to (377, 190)
Screenshot: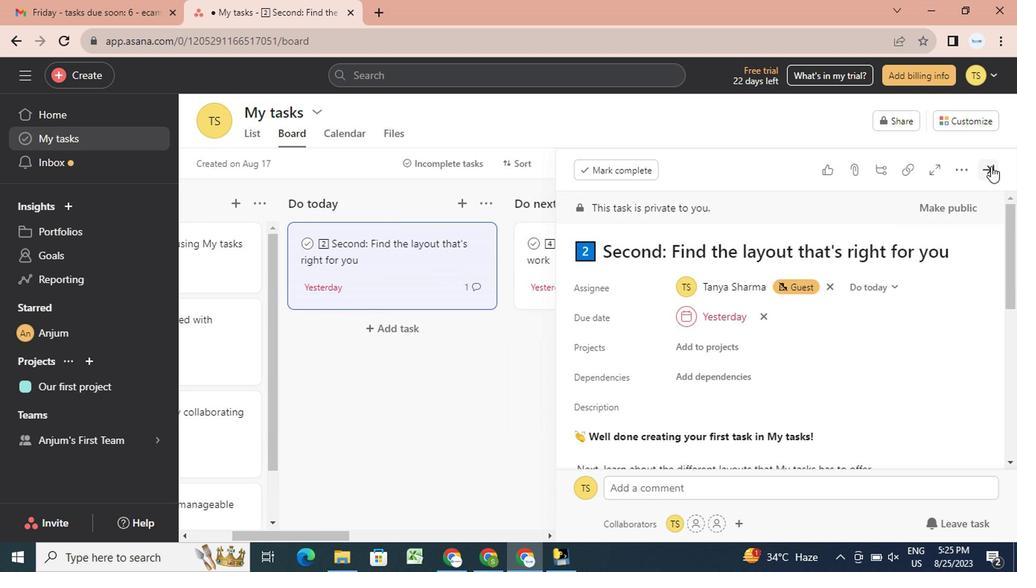 
Action: Mouse pressed left at (377, 190)
Screenshot: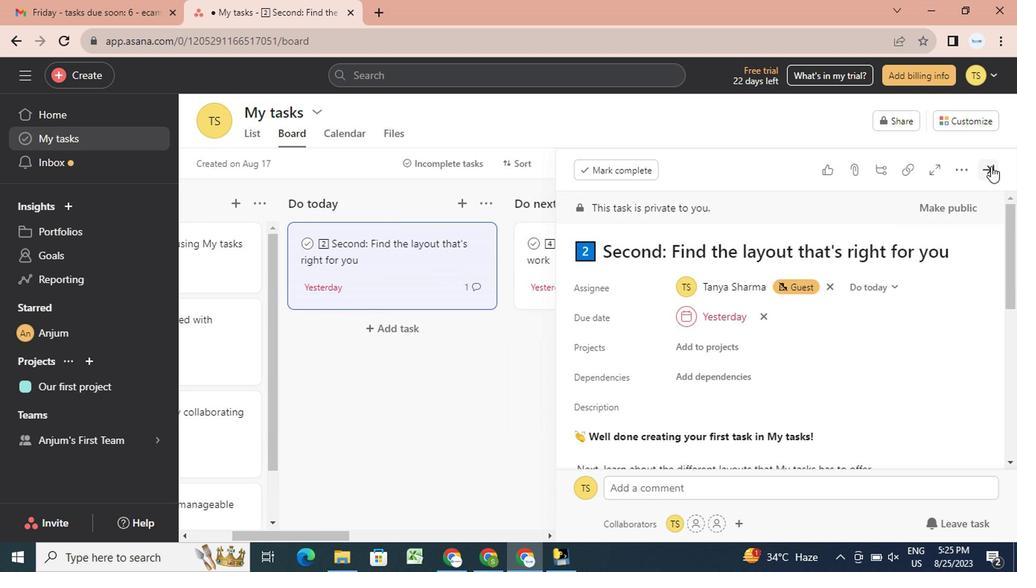 
Action: Mouse moved to (541, 246)
Screenshot: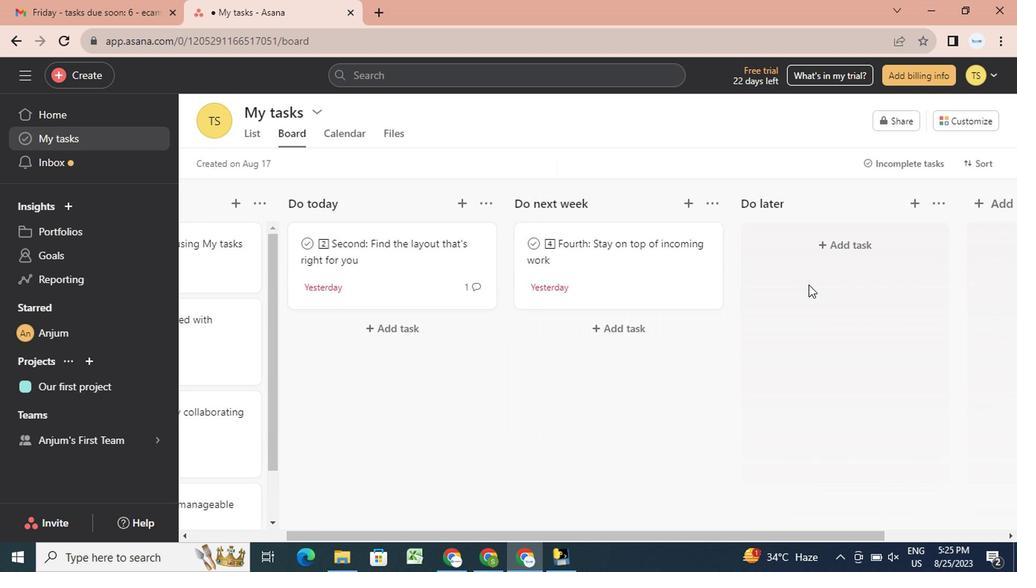 
Action: Mouse scrolled (541, 245) with delta (0, 0)
Screenshot: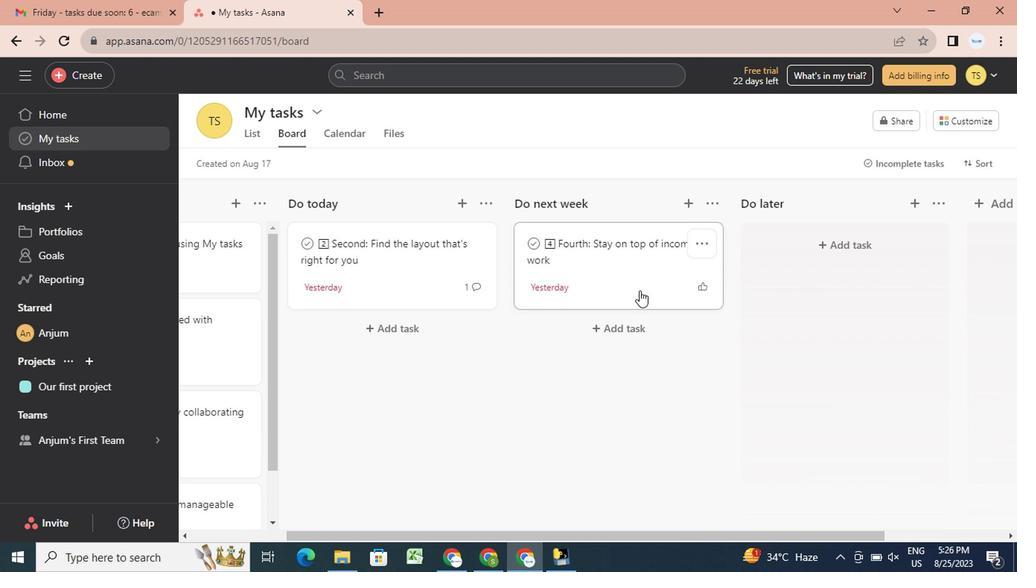 
Action: Mouse scrolled (541, 245) with delta (0, 0)
Screenshot: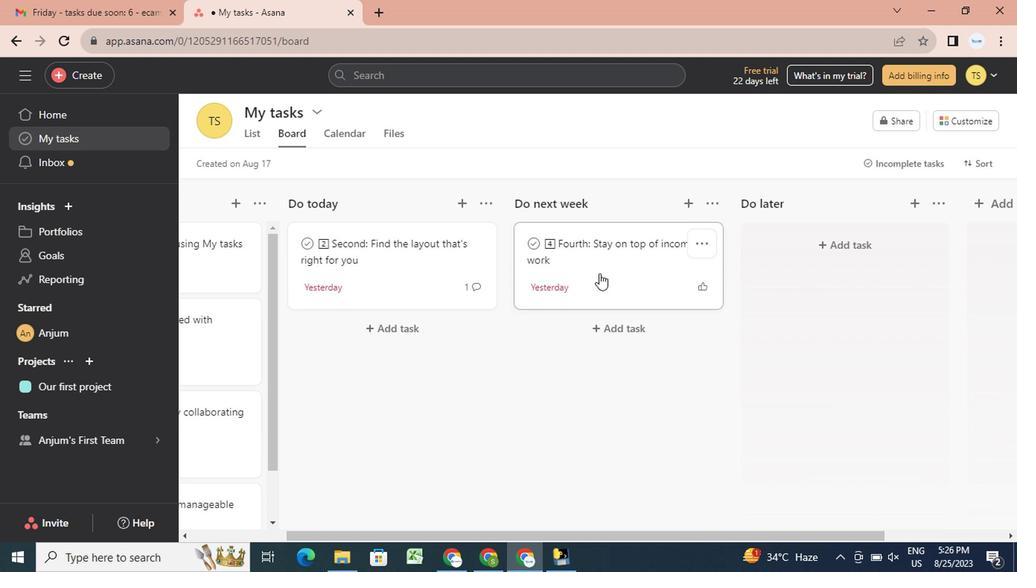 
Action: Mouse scrolled (541, 245) with delta (0, 0)
Screenshot: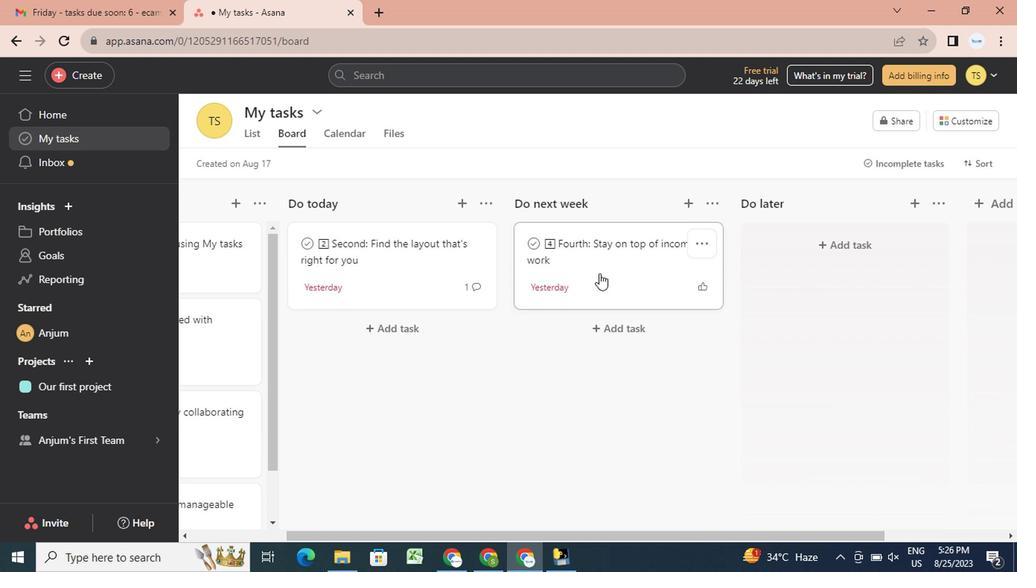 
Action: Mouse scrolled (541, 245) with delta (0, 0)
Screenshot: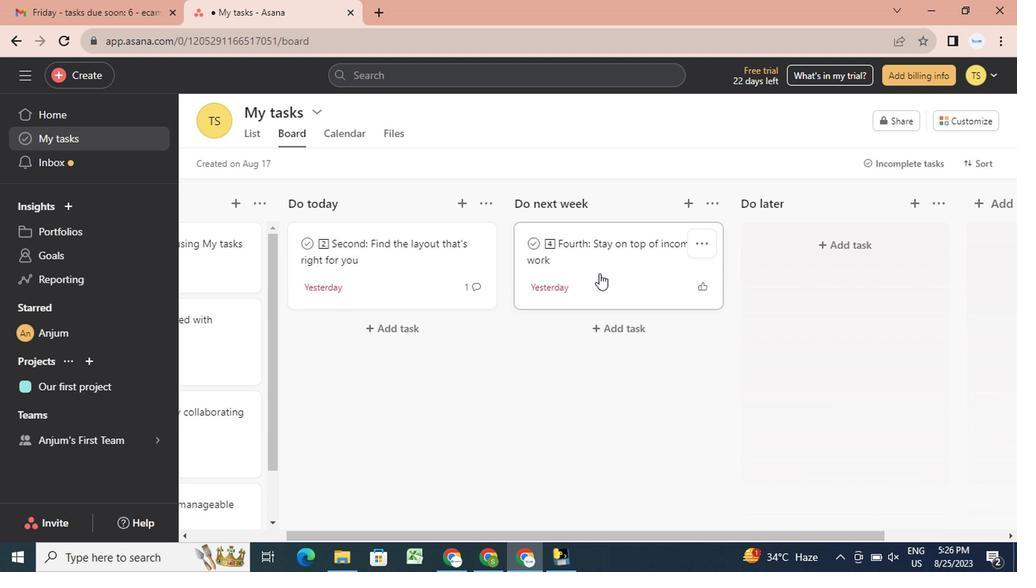 
Action: Mouse scrolled (541, 245) with delta (0, 0)
Screenshot: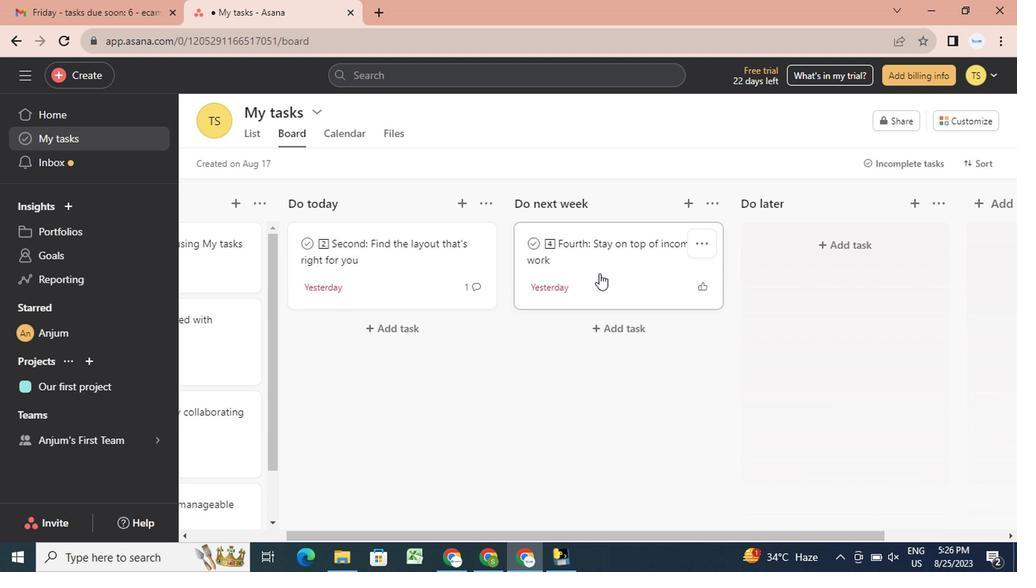 
Action: Mouse scrolled (541, 245) with delta (0, 0)
Screenshot: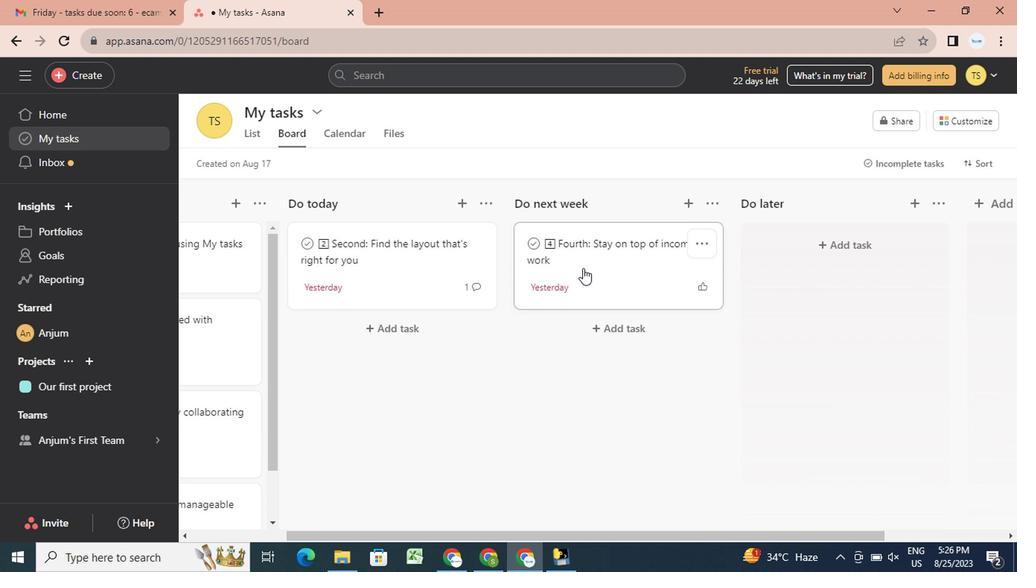 
Action: Mouse scrolled (541, 245) with delta (0, 0)
Screenshot: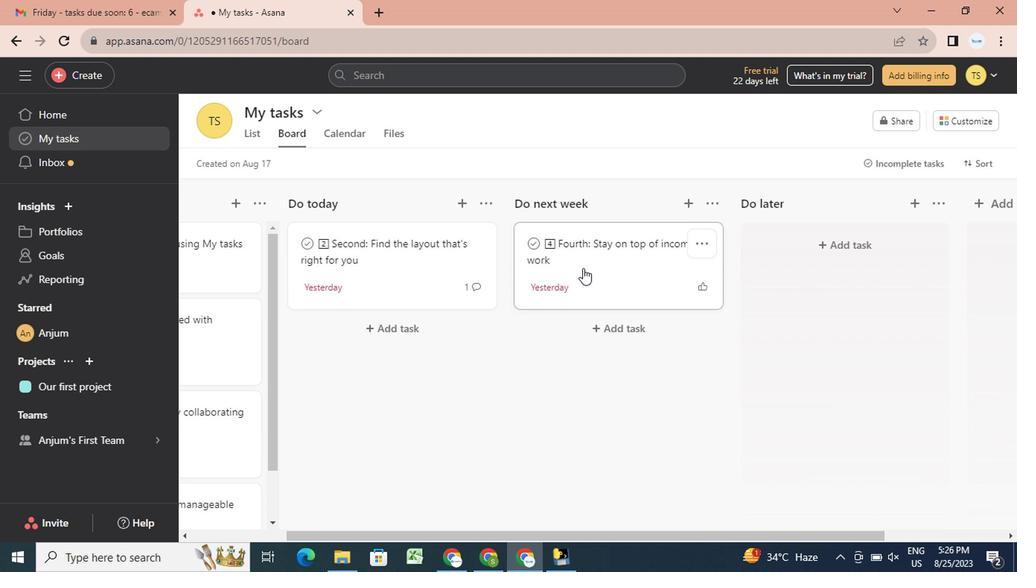 
Action: Mouse scrolled (541, 245) with delta (0, 0)
Screenshot: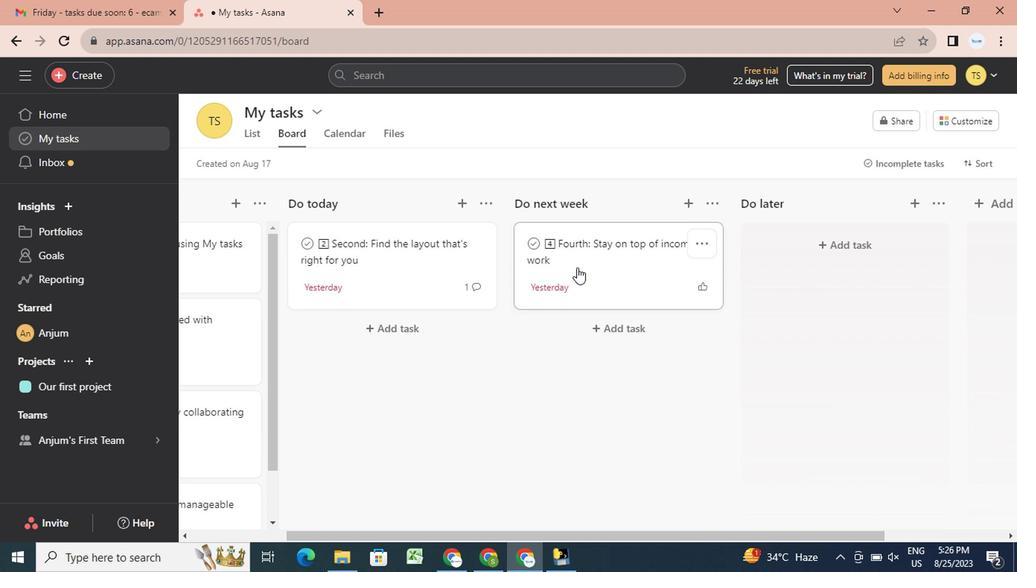 
Action: Mouse scrolled (541, 245) with delta (0, 0)
Screenshot: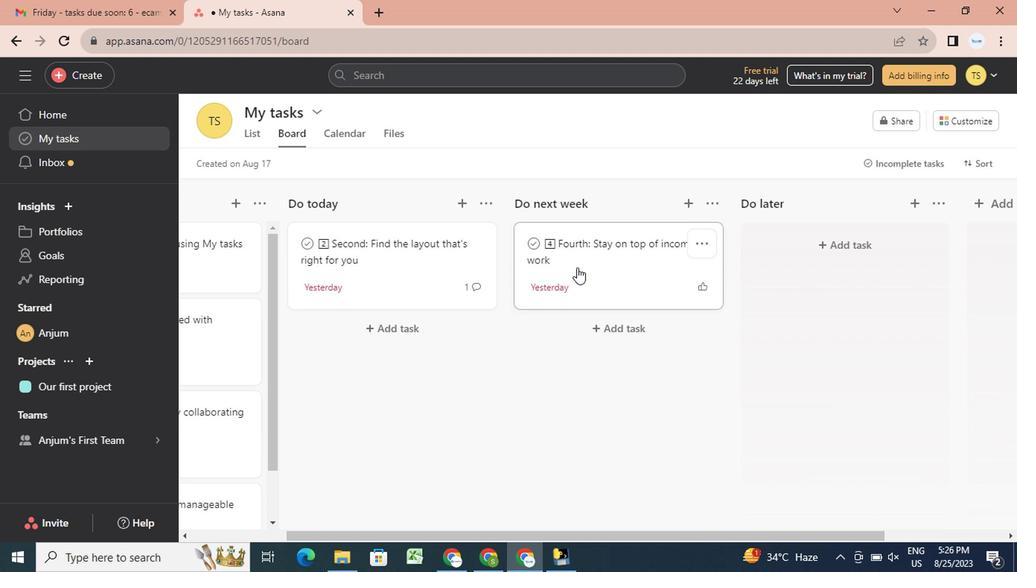 
Action: Mouse scrolled (541, 245) with delta (0, 0)
Screenshot: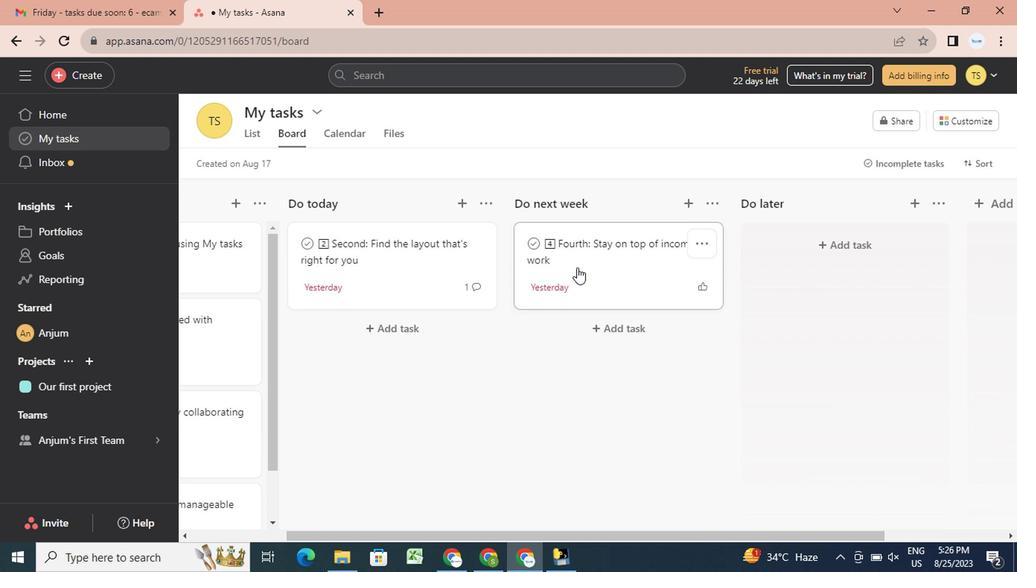 
Action: Mouse scrolled (541, 245) with delta (0, 0)
Screenshot: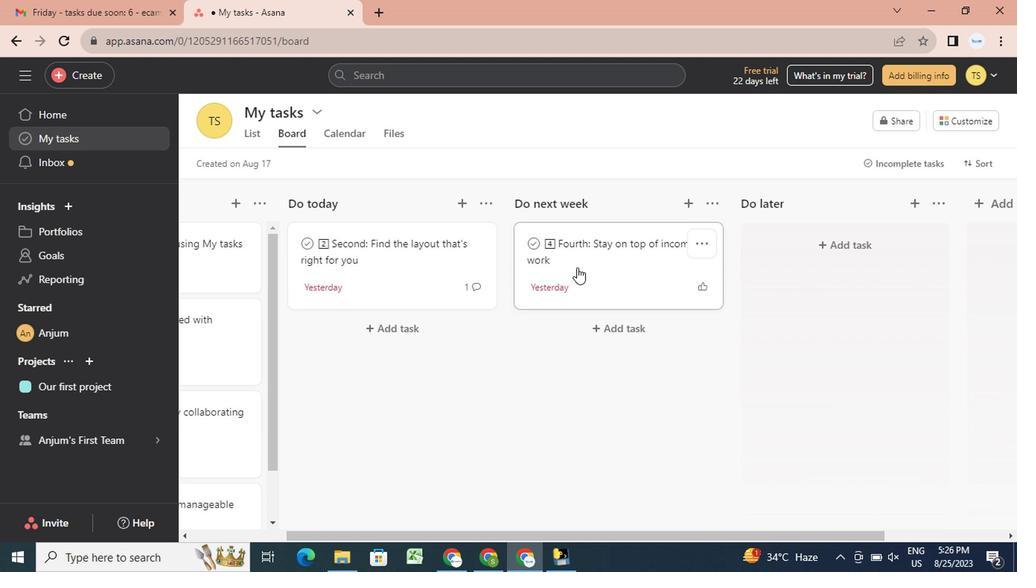 
Action: Mouse scrolled (541, 245) with delta (0, 0)
Screenshot: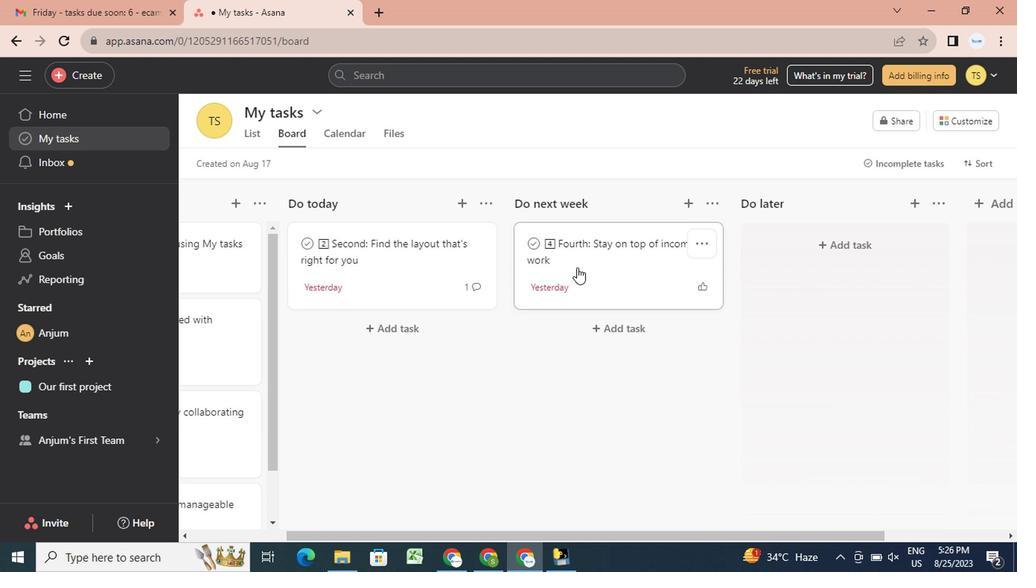 
Action: Mouse scrolled (541, 245) with delta (0, 0)
Screenshot: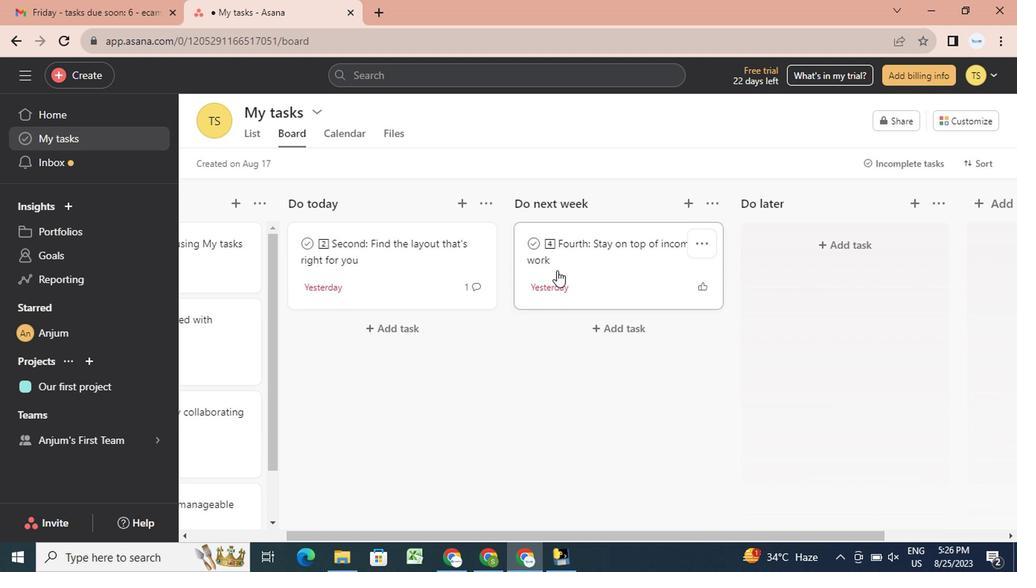 
Action: Mouse scrolled (541, 245) with delta (0, 0)
Screenshot: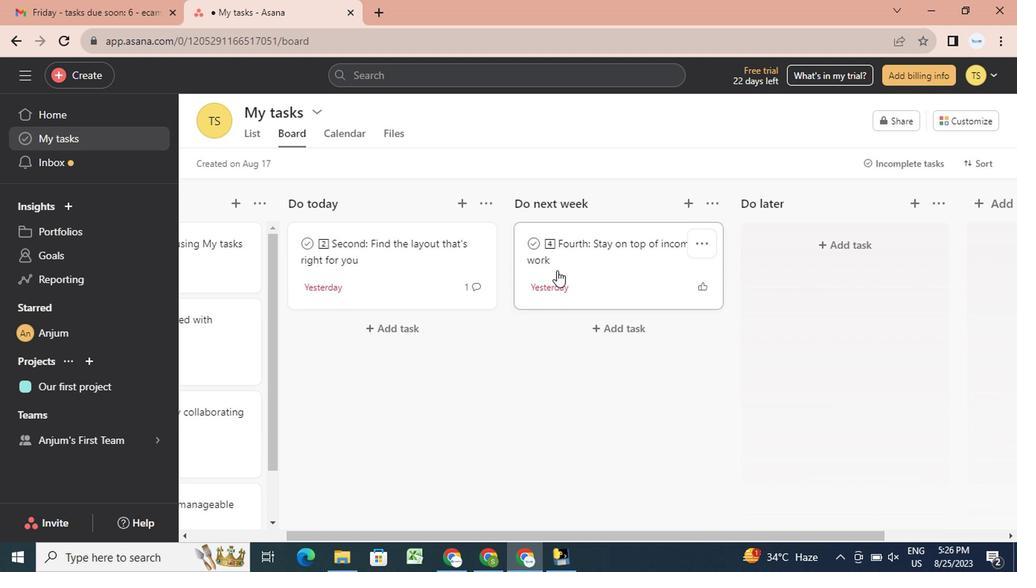 
Action: Mouse scrolled (541, 245) with delta (0, 0)
Screenshot: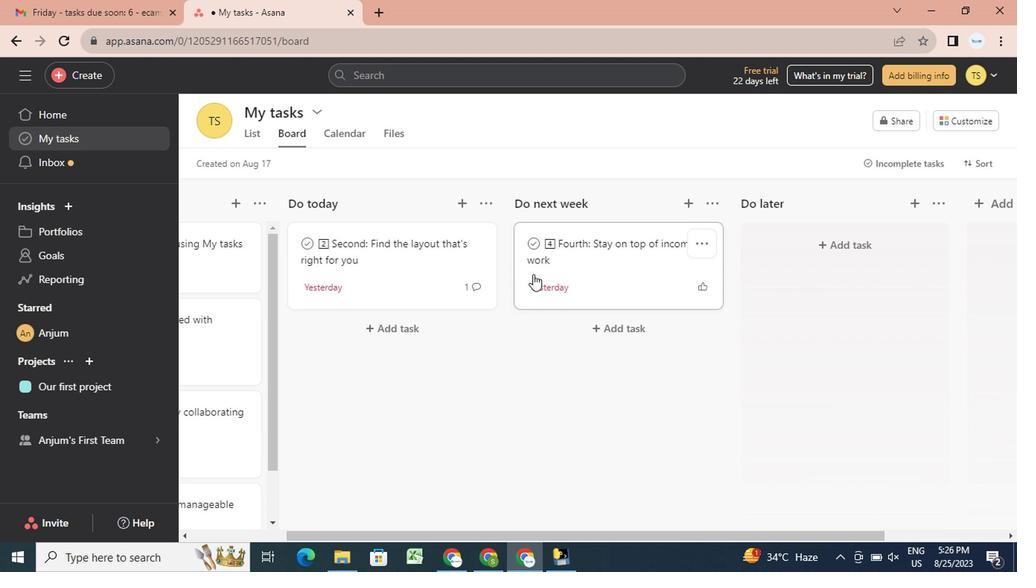 
Action: Mouse scrolled (541, 245) with delta (0, 0)
Screenshot: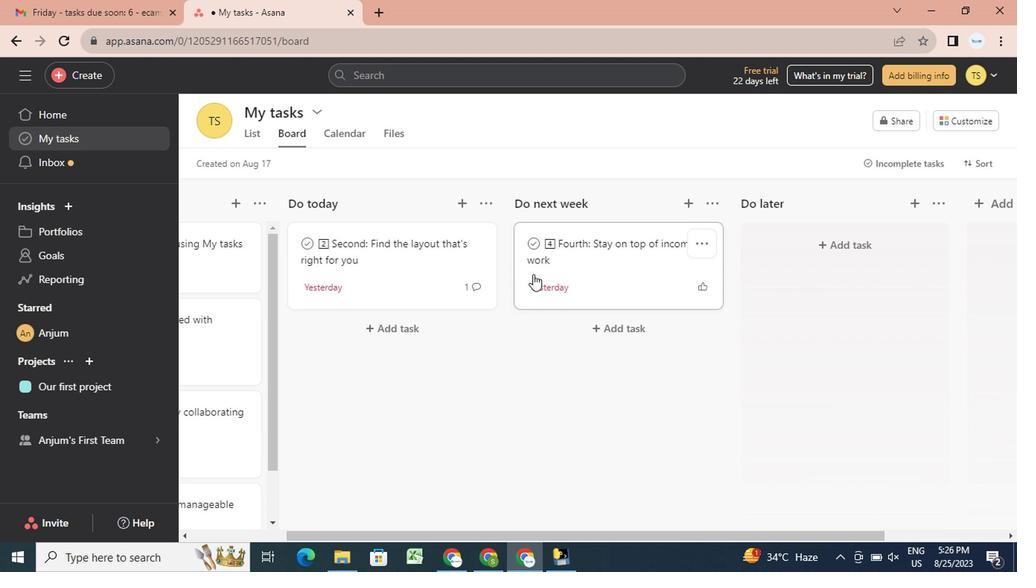 
Action: Mouse scrolled (541, 245) with delta (0, 0)
Screenshot: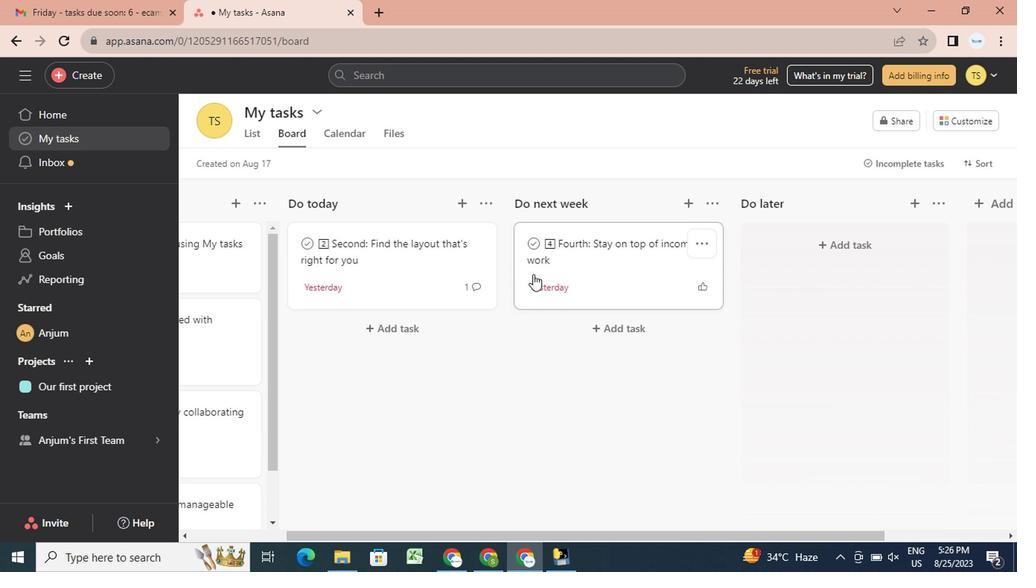 
Action: Mouse scrolled (541, 245) with delta (0, 0)
Screenshot: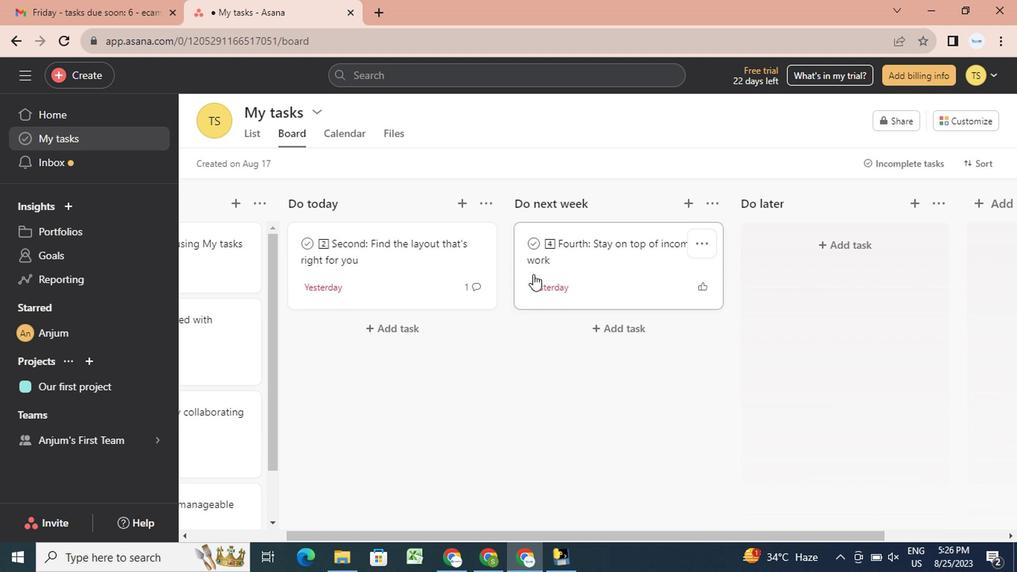 
Action: Mouse scrolled (541, 245) with delta (0, 0)
Screenshot: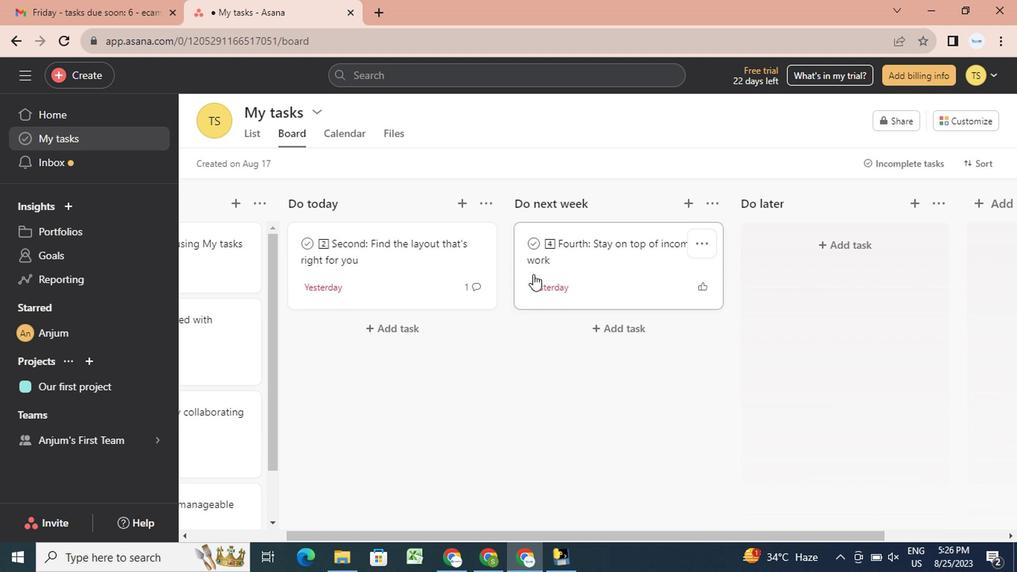 
Action: Mouse scrolled (541, 245) with delta (0, 0)
Screenshot: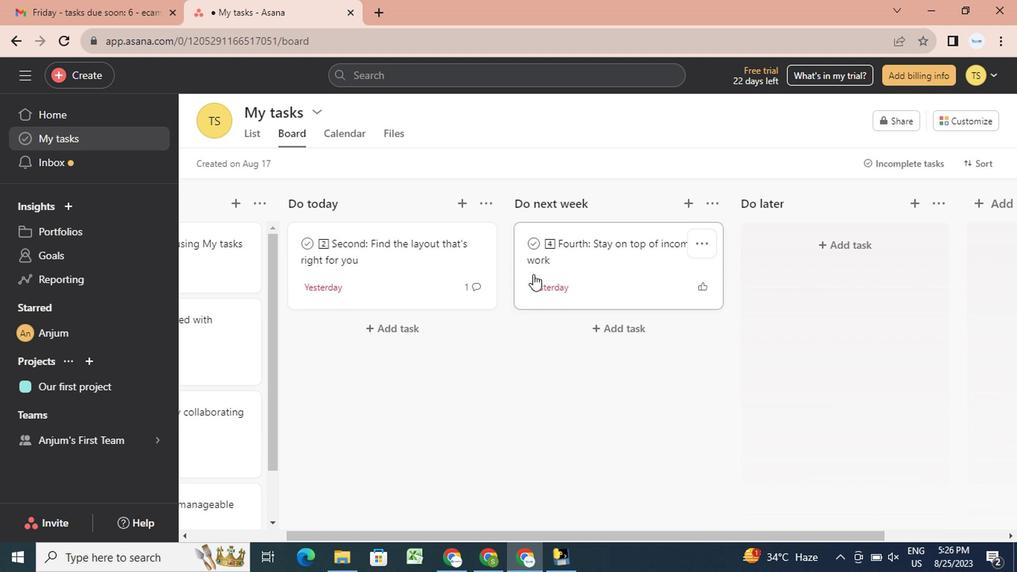 
Action: Mouse scrolled (541, 245) with delta (0, 0)
Screenshot: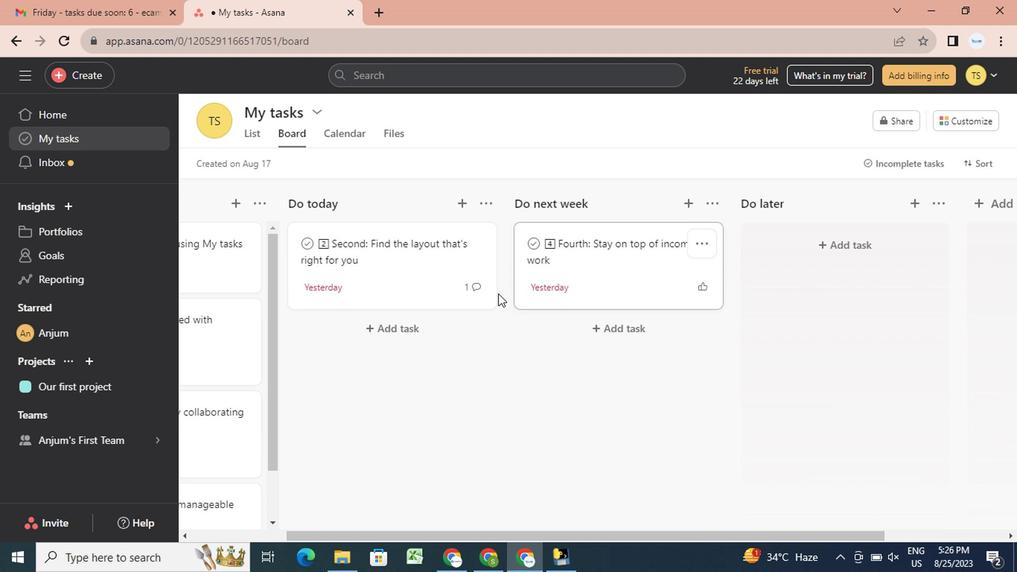 
Action: Mouse scrolled (541, 245) with delta (0, 0)
Screenshot: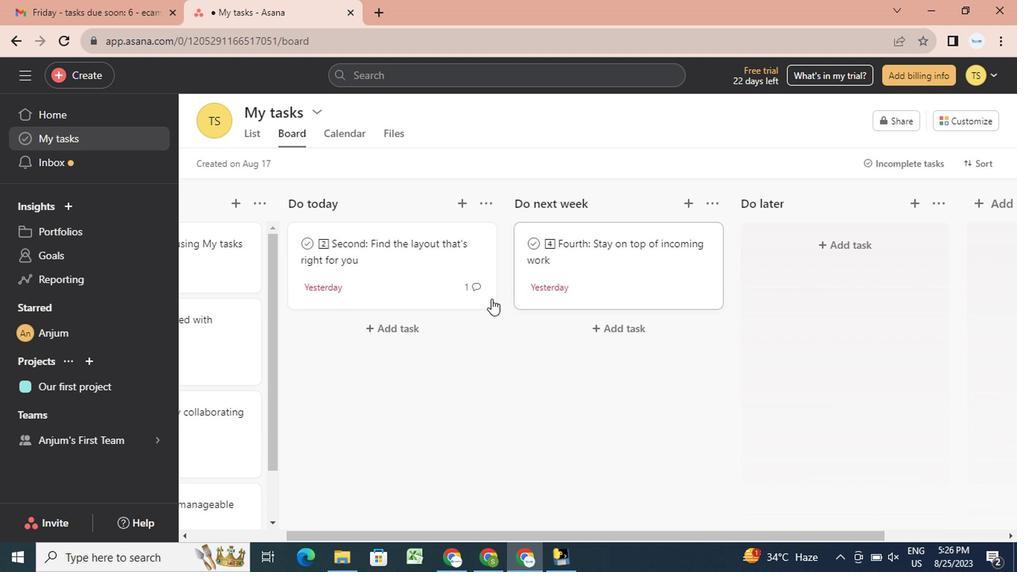 
Action: Mouse moved to (522, 178)
Screenshot: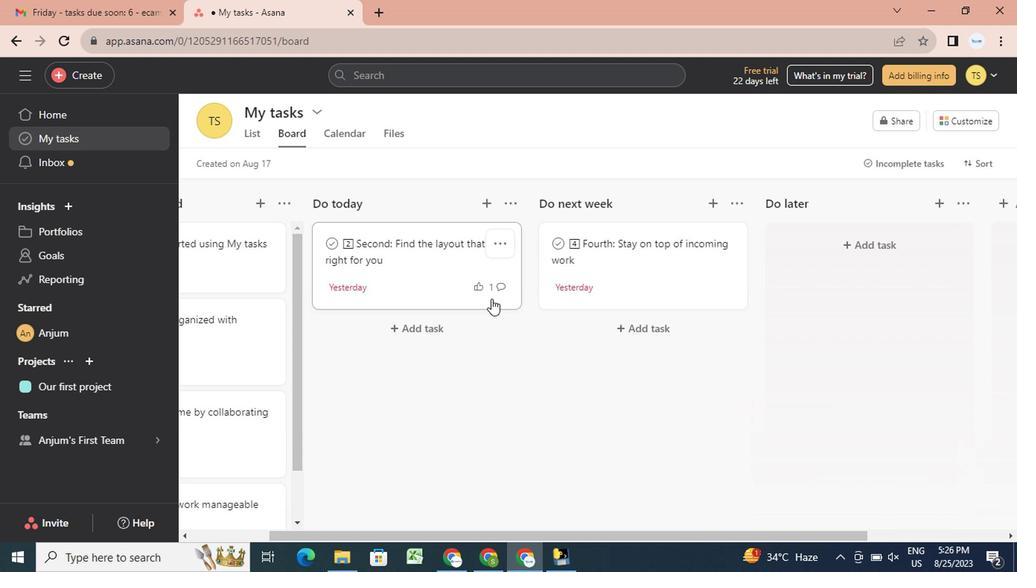 
Action: Mouse scrolled (522, 179) with delta (0, 1)
Screenshot: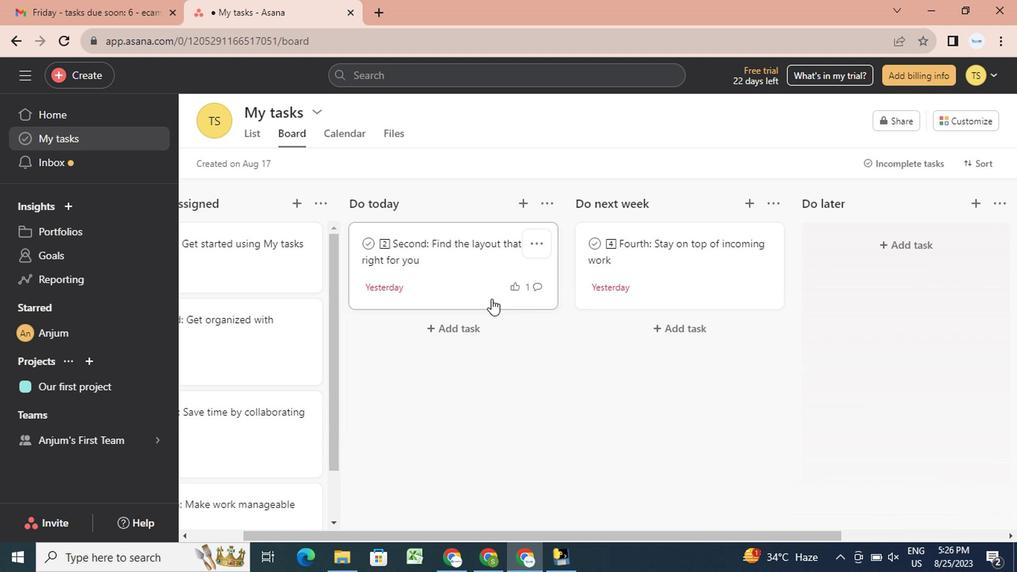 
Action: Mouse scrolled (522, 177) with delta (0, 0)
Screenshot: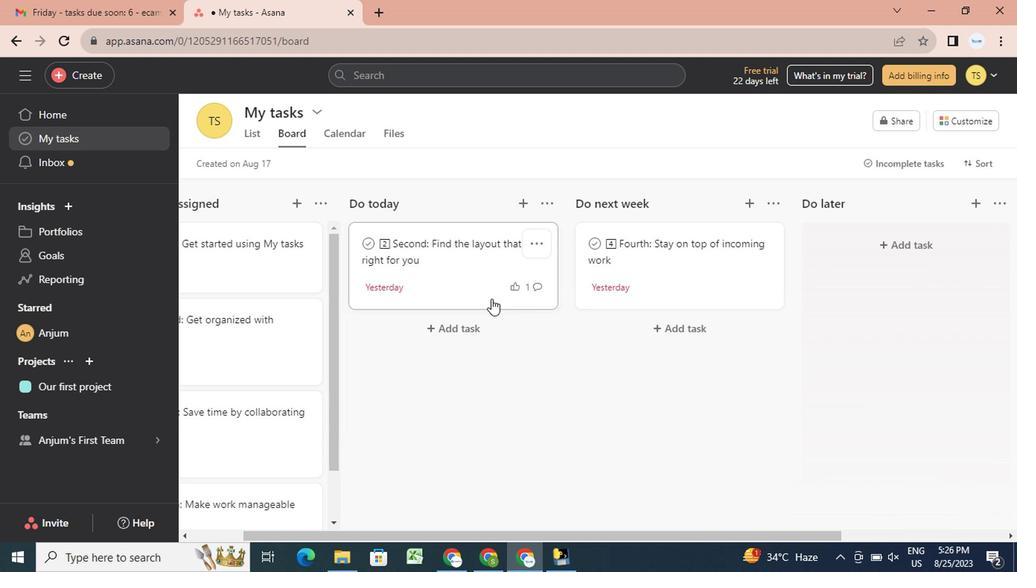 
Action: Mouse moved to (705, 118)
Screenshot: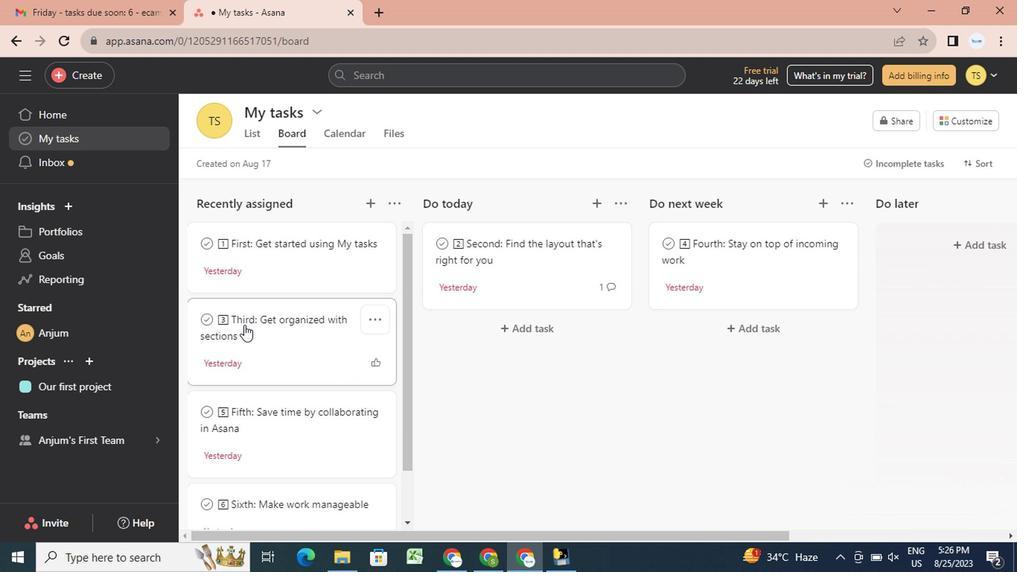 
Action: Mouse pressed left at (705, 118)
Screenshot: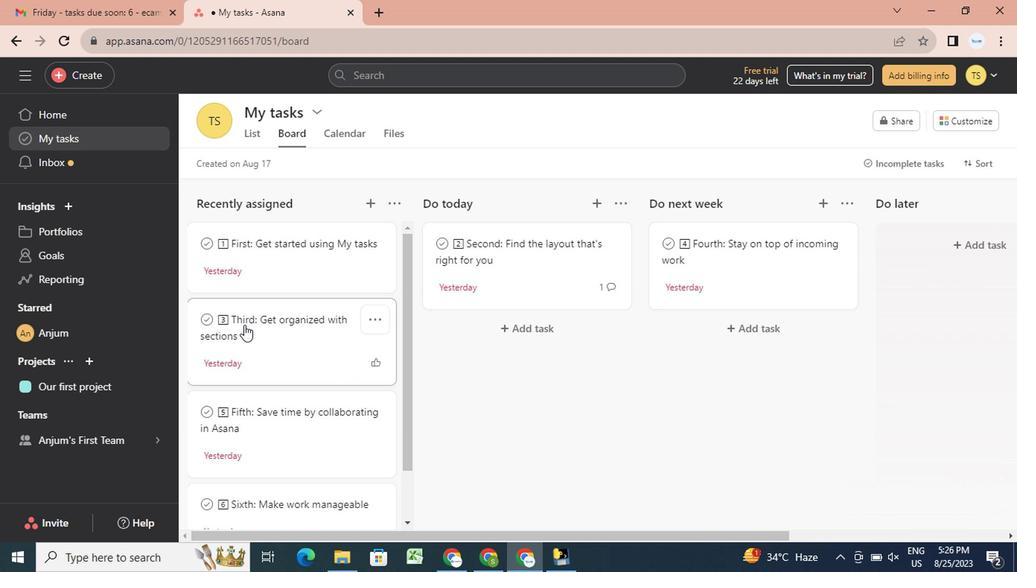
Action: Mouse moved to (179, 96)
Screenshot: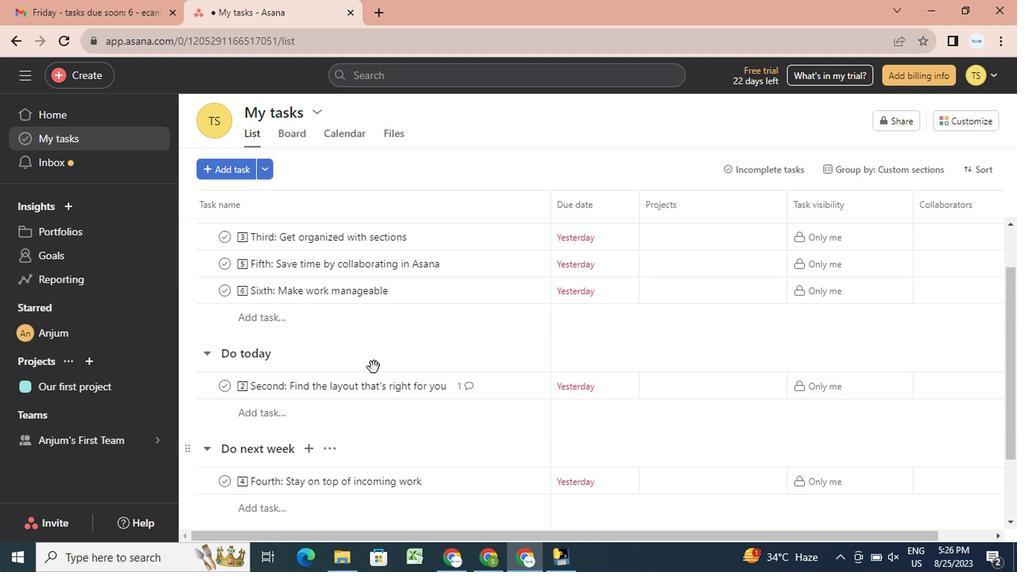 
Action: Mouse pressed left at (179, 96)
Screenshot: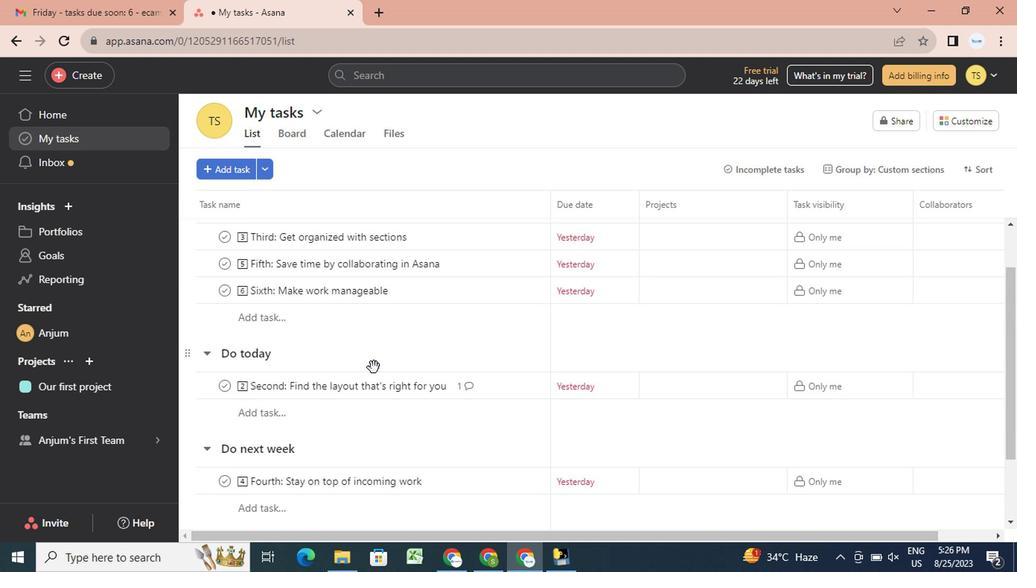 
Action: Mouse moved to (265, 261)
Screenshot: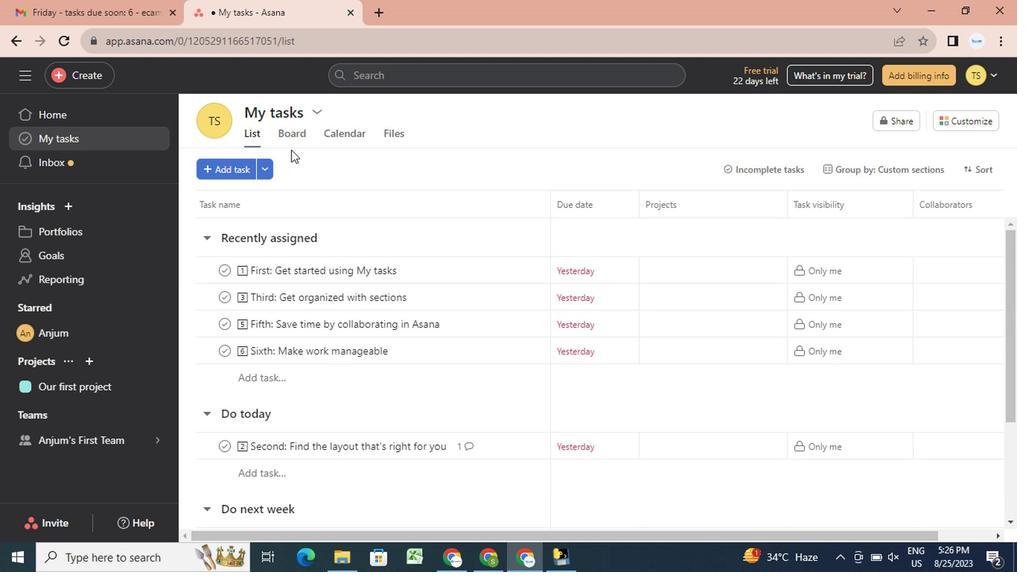 
Action: Mouse scrolled (265, 260) with delta (0, 0)
Screenshot: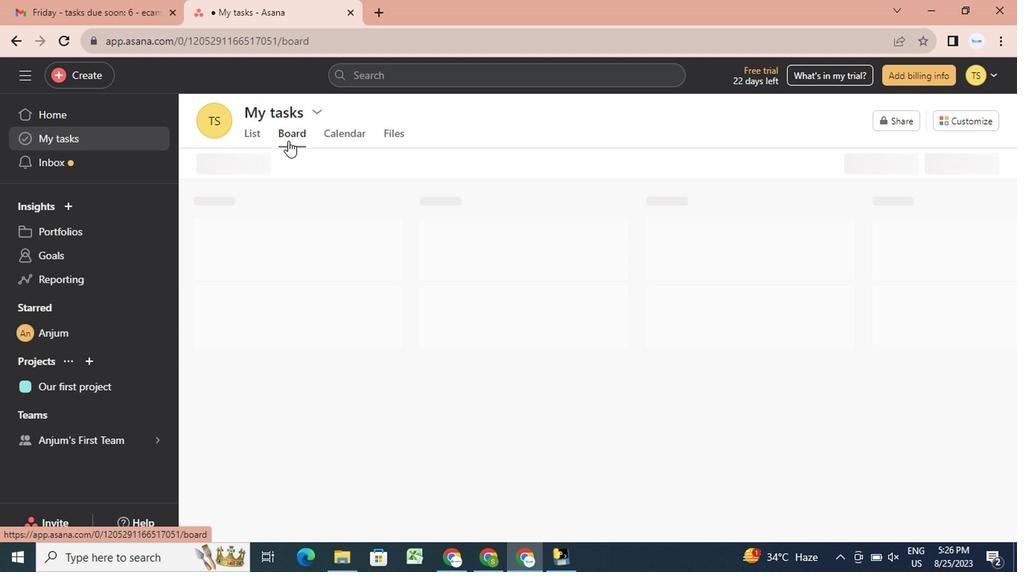 
Action: Mouse scrolled (265, 260) with delta (0, 0)
Screenshot: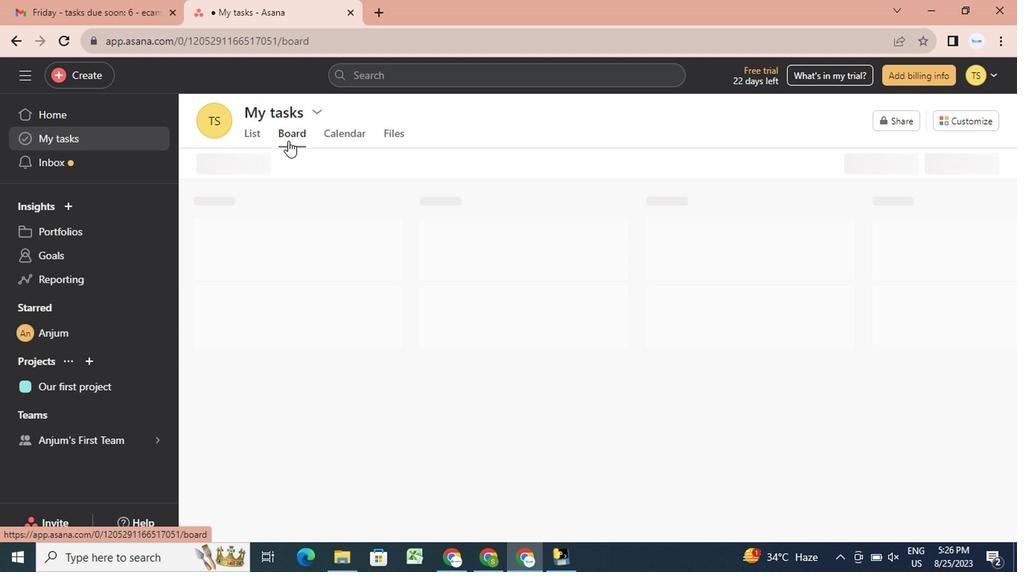 
Action: Mouse scrolled (265, 260) with delta (0, 0)
Screenshot: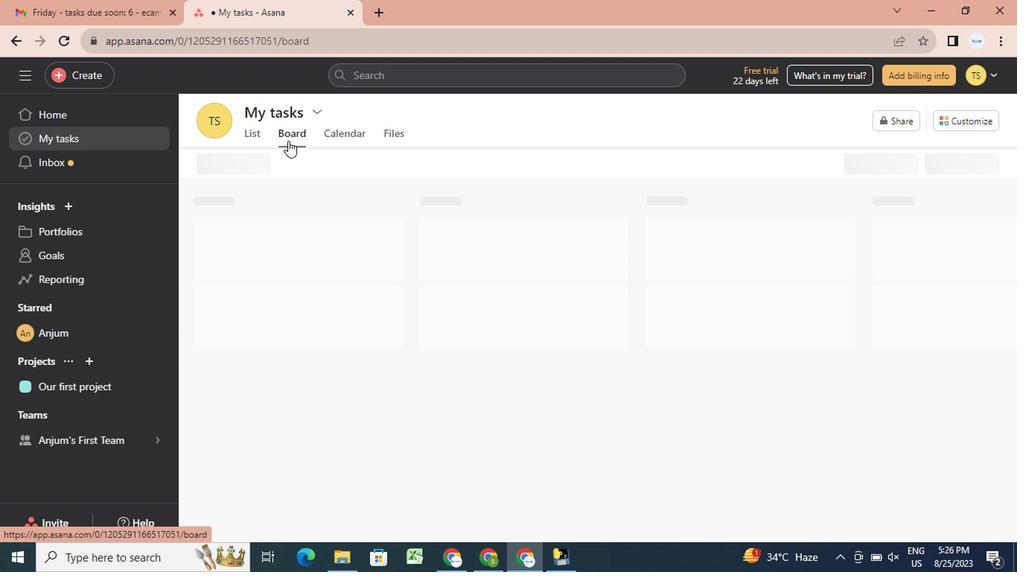 
Action: Mouse scrolled (265, 260) with delta (0, 0)
Screenshot: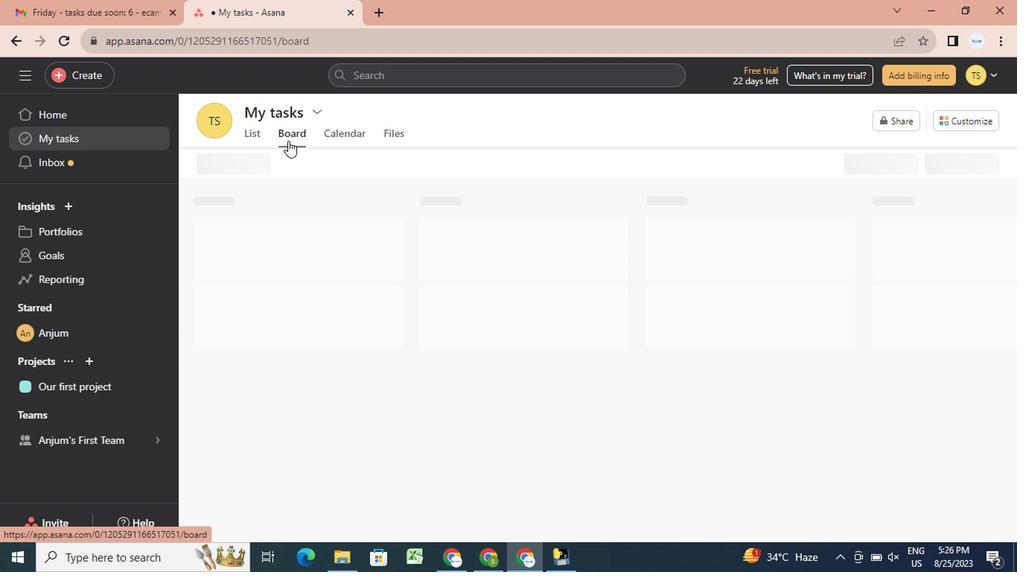 
Action: Mouse scrolled (265, 260) with delta (0, 0)
Screenshot: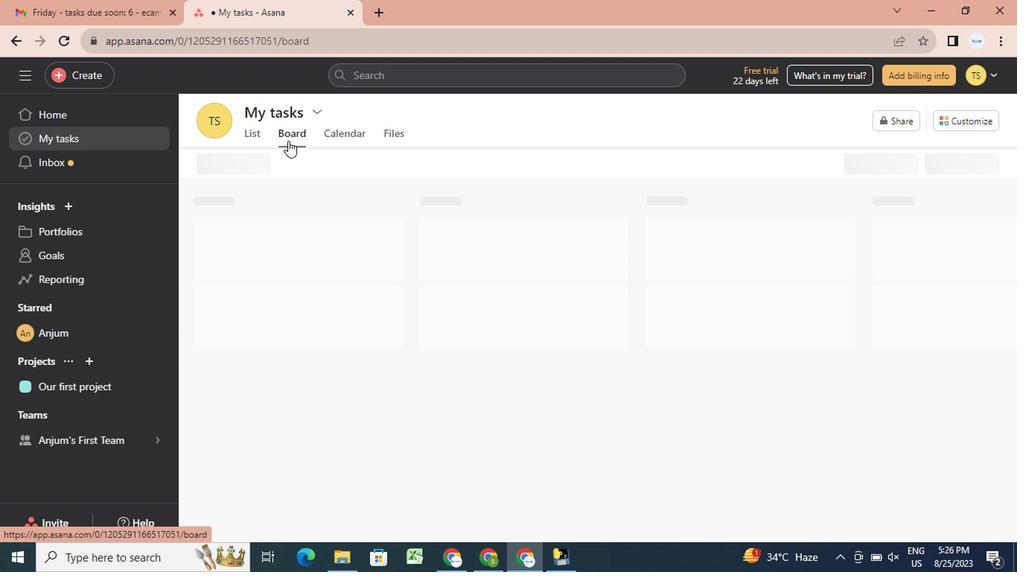 
Action: Mouse scrolled (265, 260) with delta (0, 0)
Screenshot: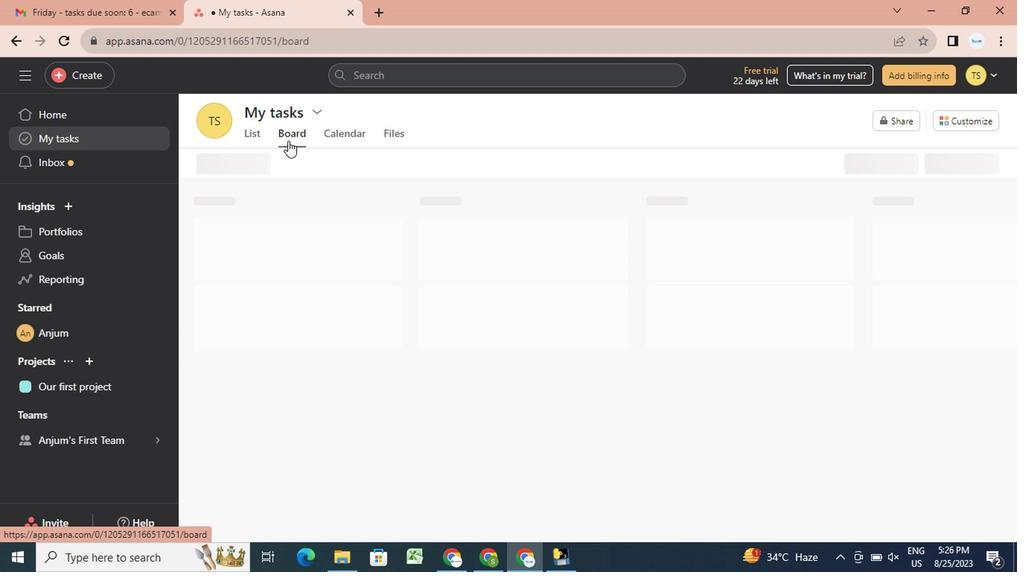 
Action: Mouse scrolled (265, 260) with delta (0, 0)
Screenshot: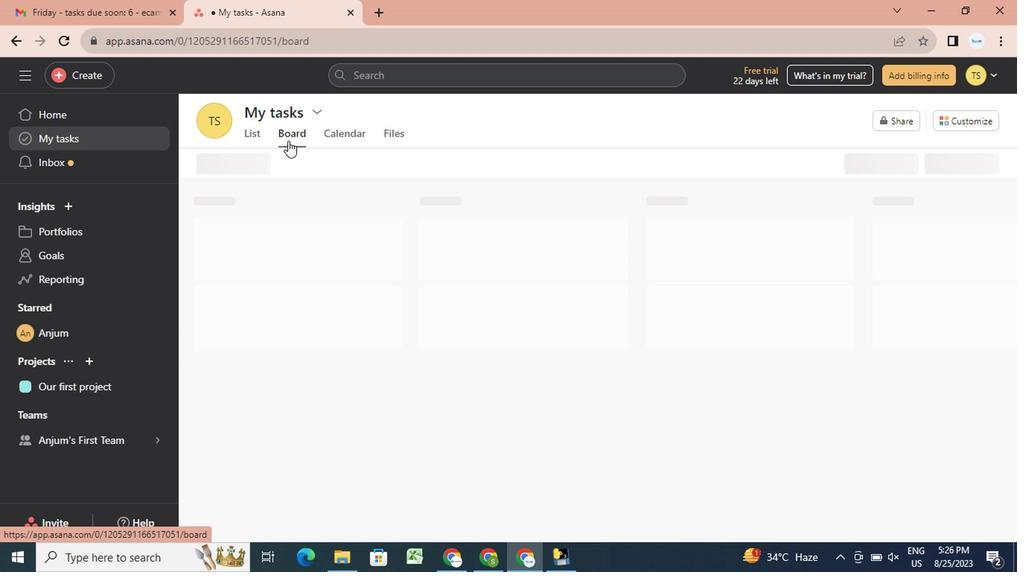 
Action: Mouse scrolled (265, 260) with delta (0, 0)
Screenshot: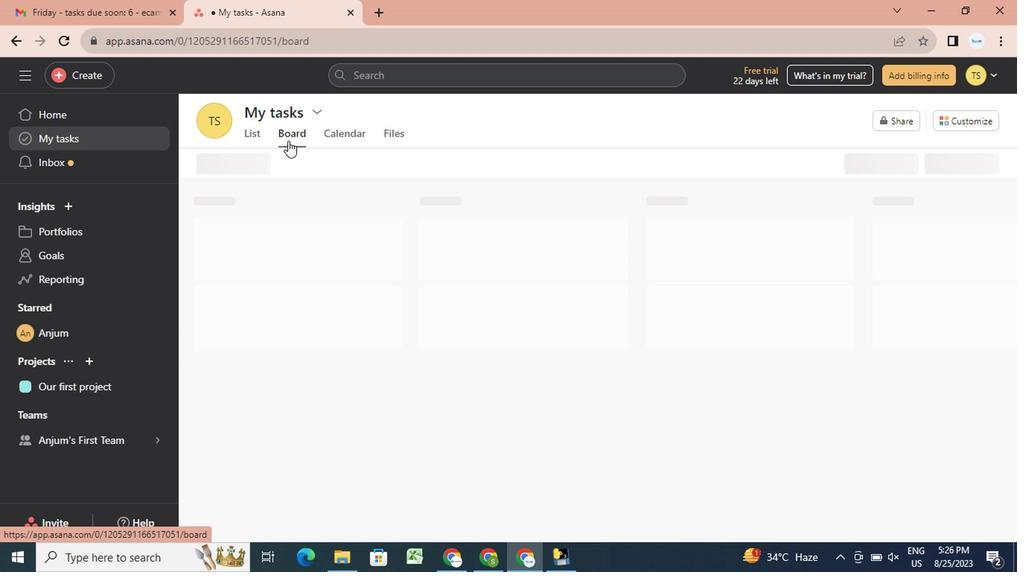 
Action: Mouse scrolled (265, 261) with delta (0, 0)
Screenshot: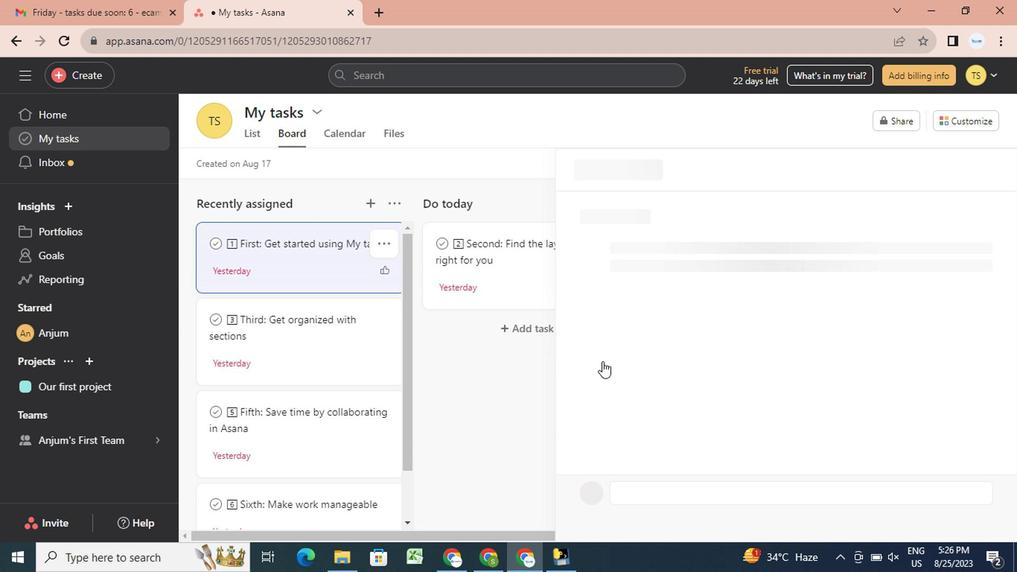 
Action: Mouse moved to (205, 100)
Screenshot: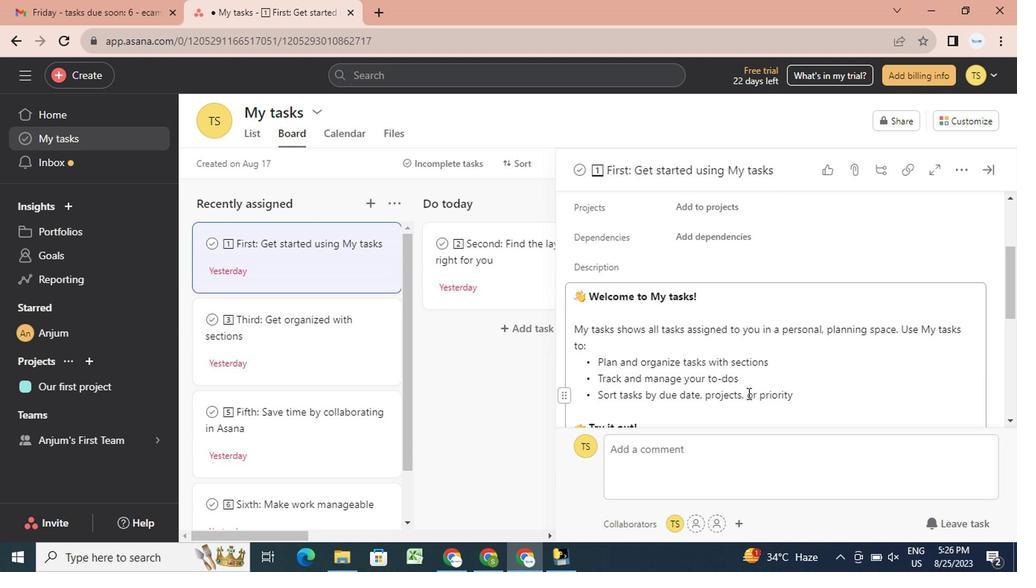 
Action: Mouse pressed left at (205, 100)
Screenshot: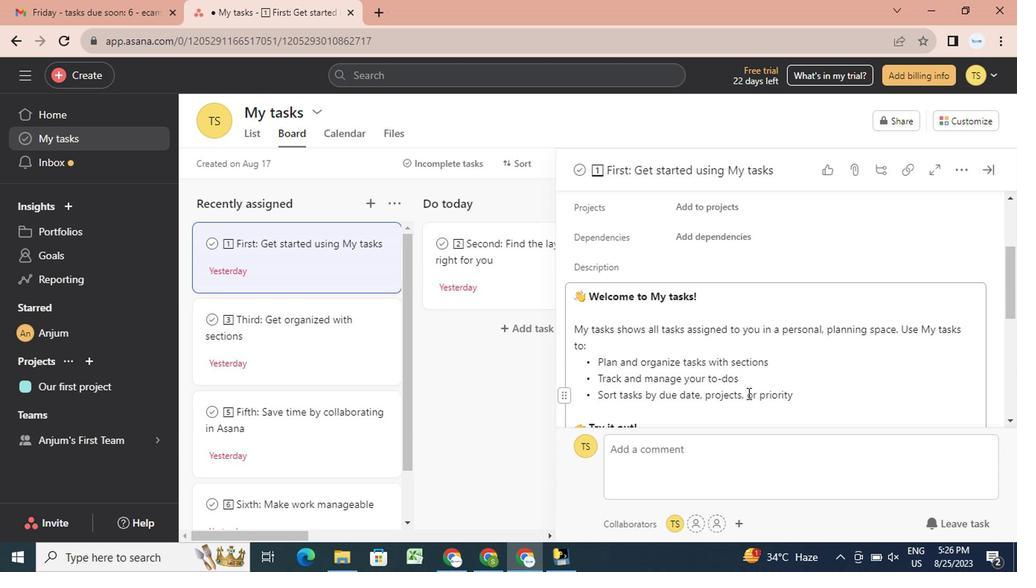 
Action: Mouse moved to (226, 174)
Screenshot: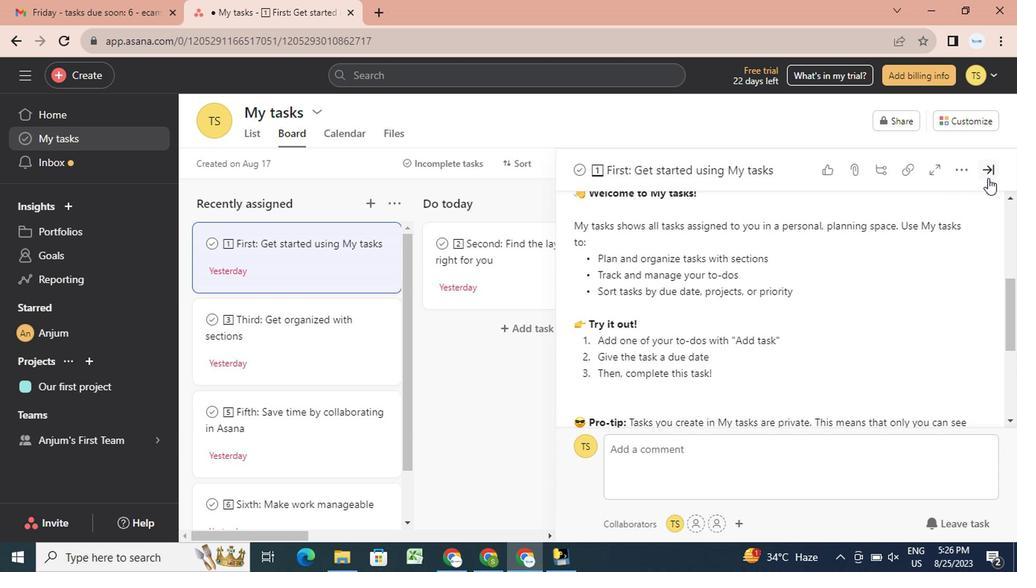 
Action: Mouse pressed left at (226, 174)
Screenshot: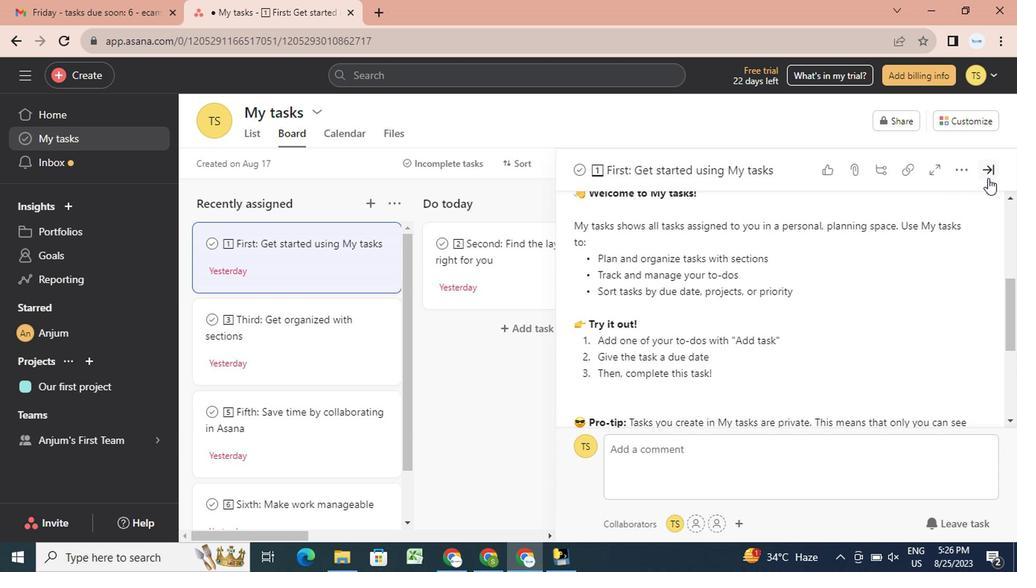
Action: Mouse moved to (531, 279)
Screenshot: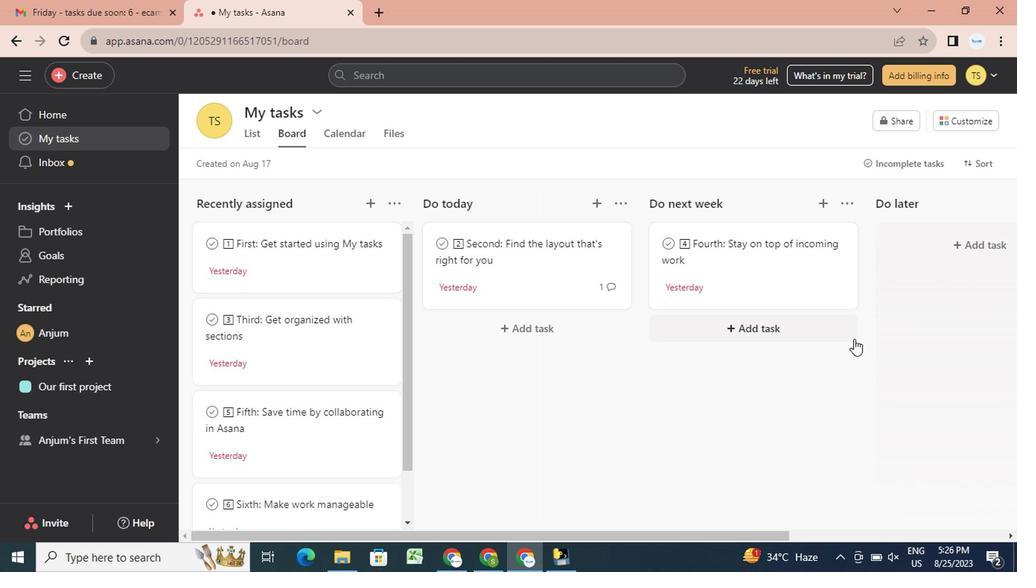 
Action: Mouse scrolled (531, 279) with delta (0, 0)
Screenshot: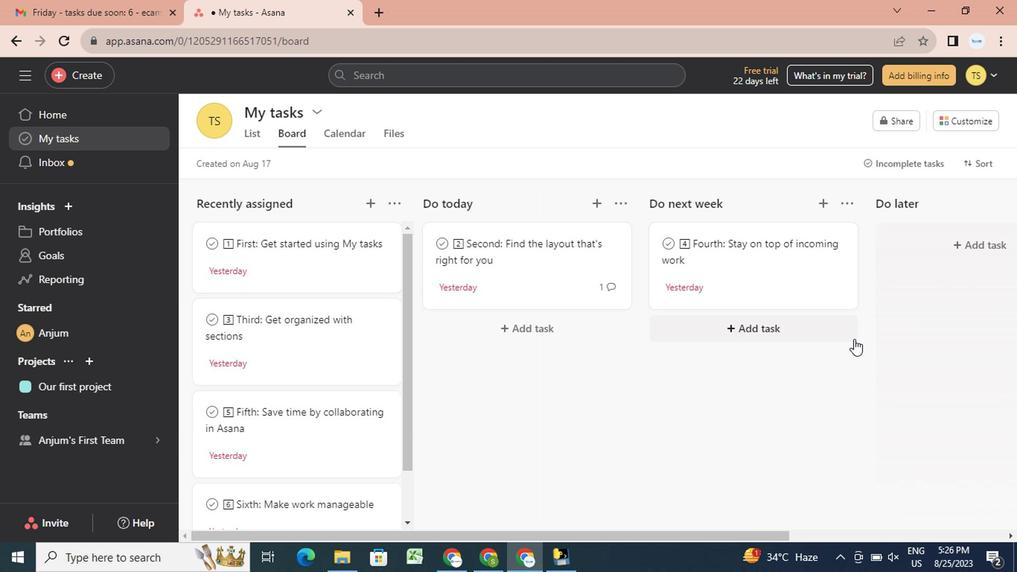 
Action: Mouse scrolled (531, 279) with delta (0, 0)
Screenshot: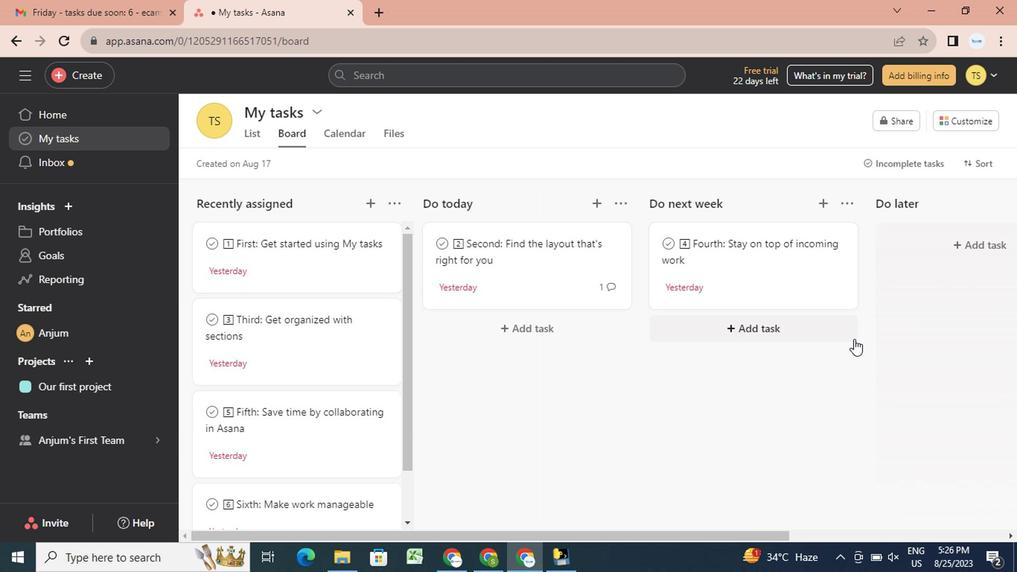
Action: Mouse scrolled (531, 279) with delta (0, 0)
Screenshot: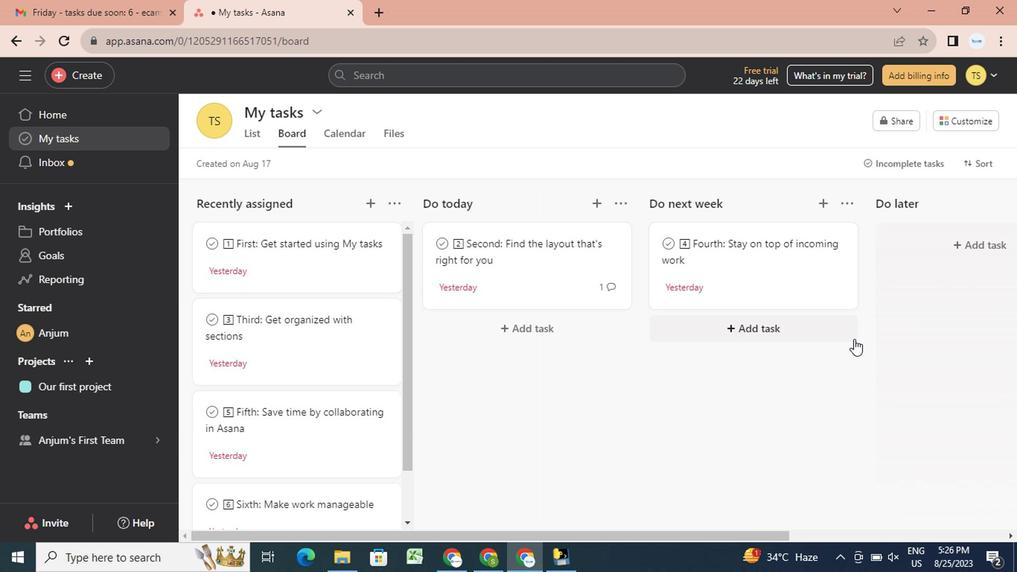 
Action: Mouse scrolled (531, 279) with delta (0, 0)
Screenshot: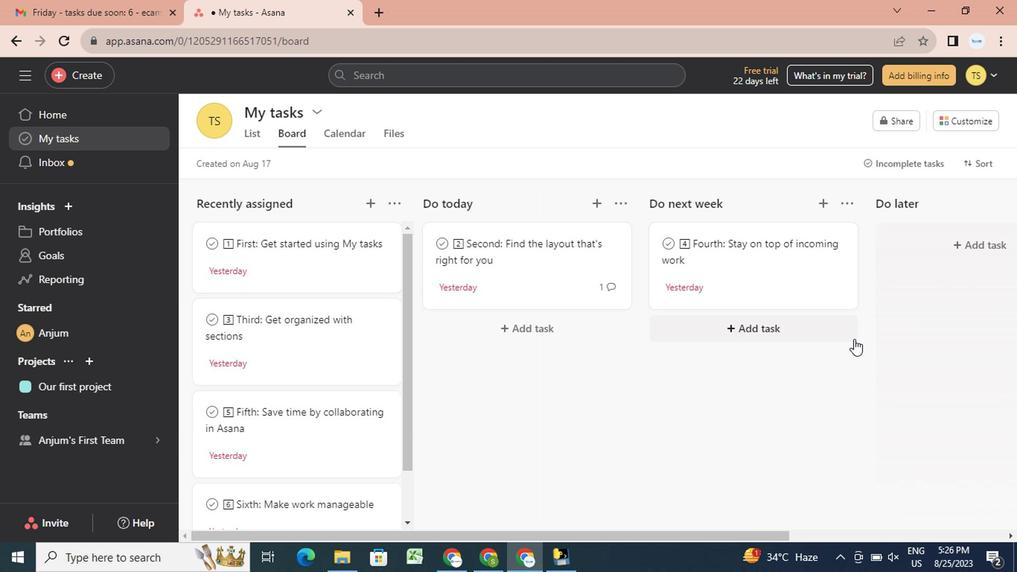 
Action: Mouse scrolled (531, 279) with delta (0, 0)
Screenshot: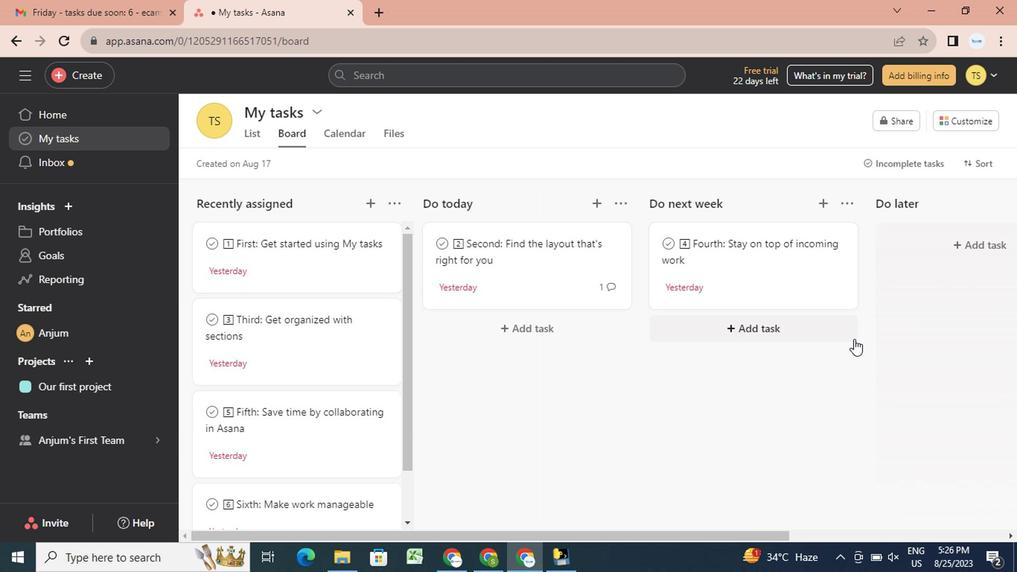 
Action: Mouse scrolled (531, 279) with delta (0, 0)
Screenshot: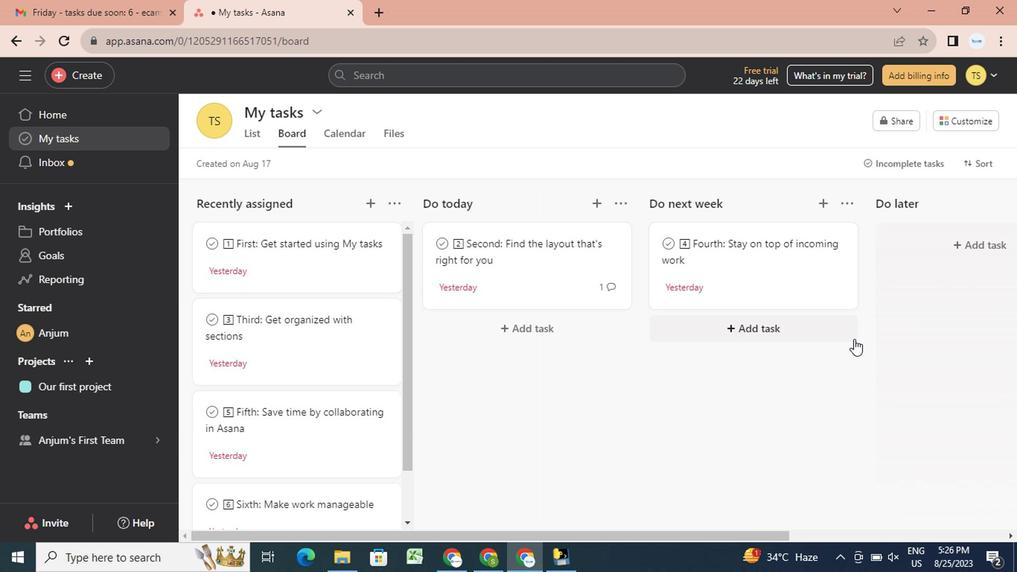 
Action: Mouse scrolled (531, 279) with delta (0, 0)
Screenshot: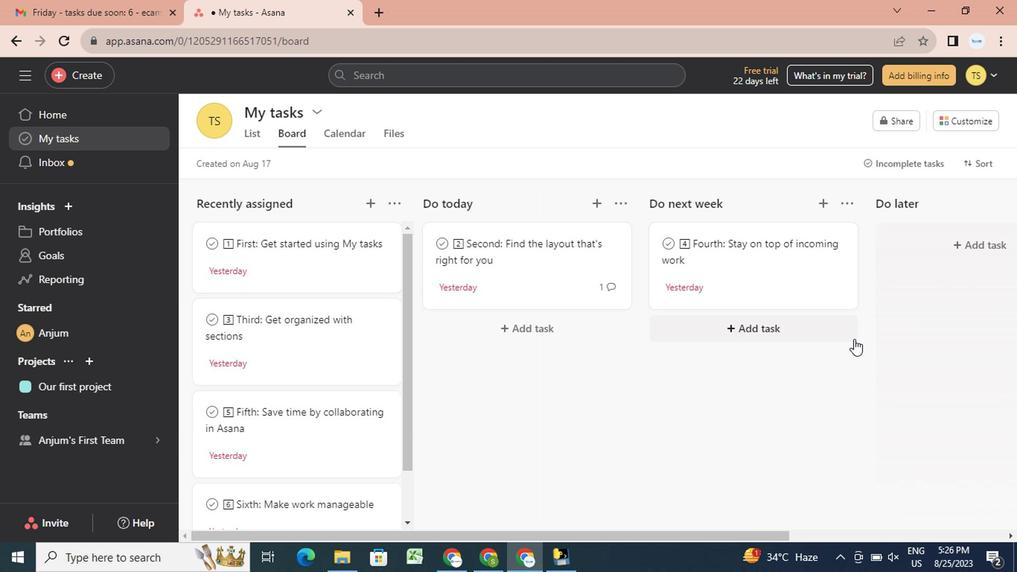 
Action: Mouse scrolled (531, 279) with delta (0, 0)
Screenshot: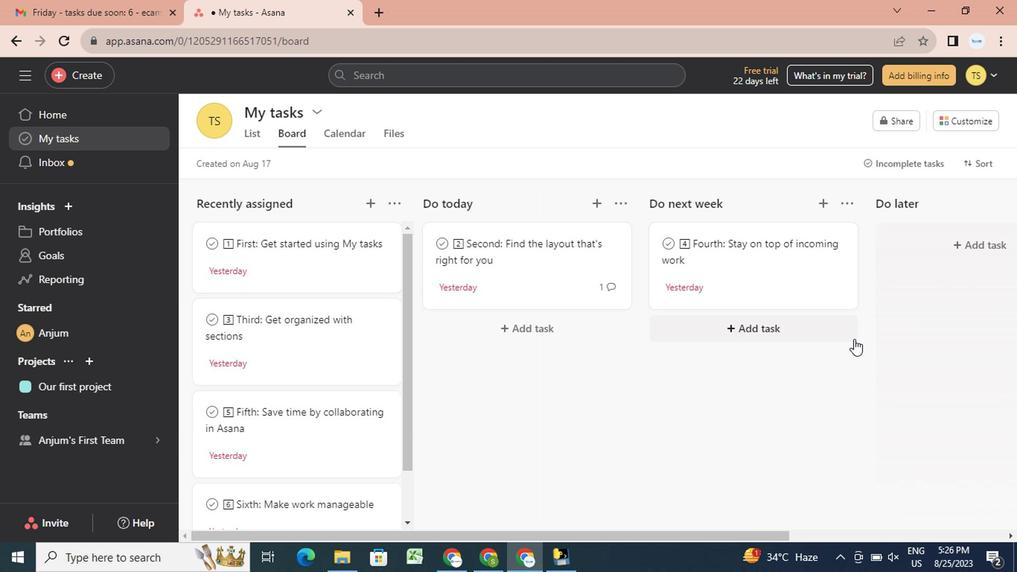 
Action: Mouse scrolled (531, 279) with delta (0, 0)
Screenshot: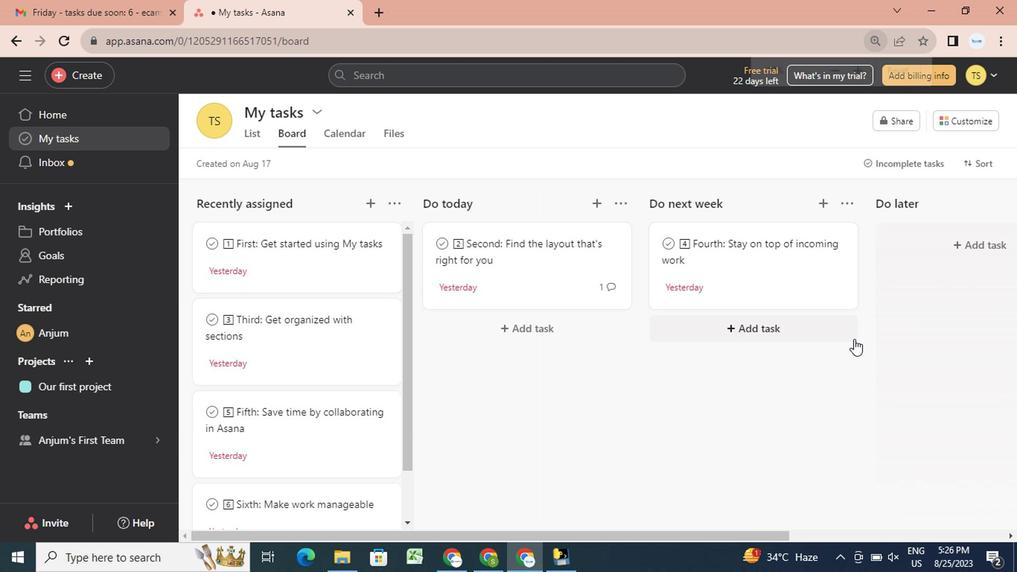
Action: Mouse scrolled (531, 279) with delta (0, 0)
Screenshot: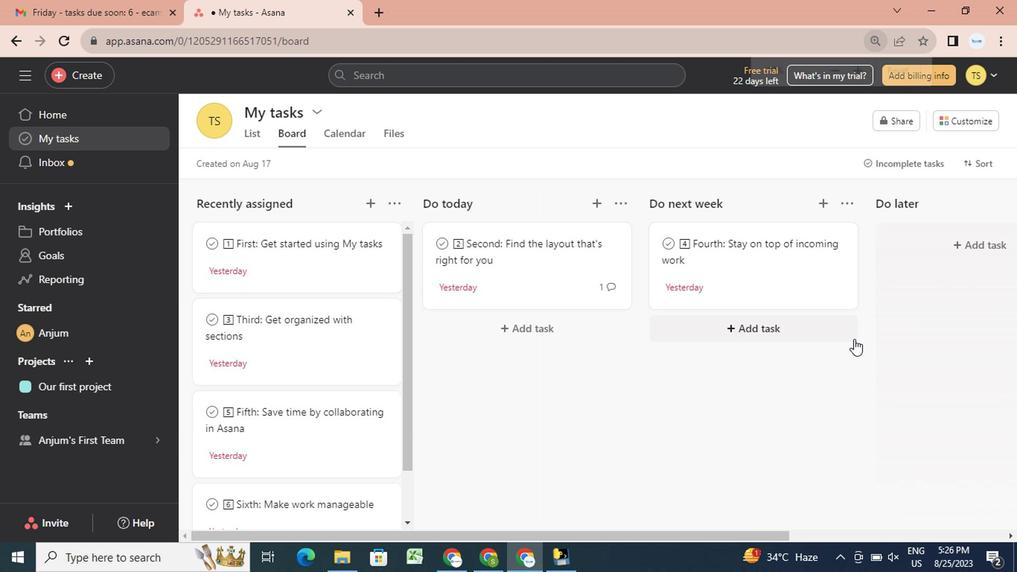 
Action: Mouse scrolled (531, 278) with delta (0, -1)
Screenshot: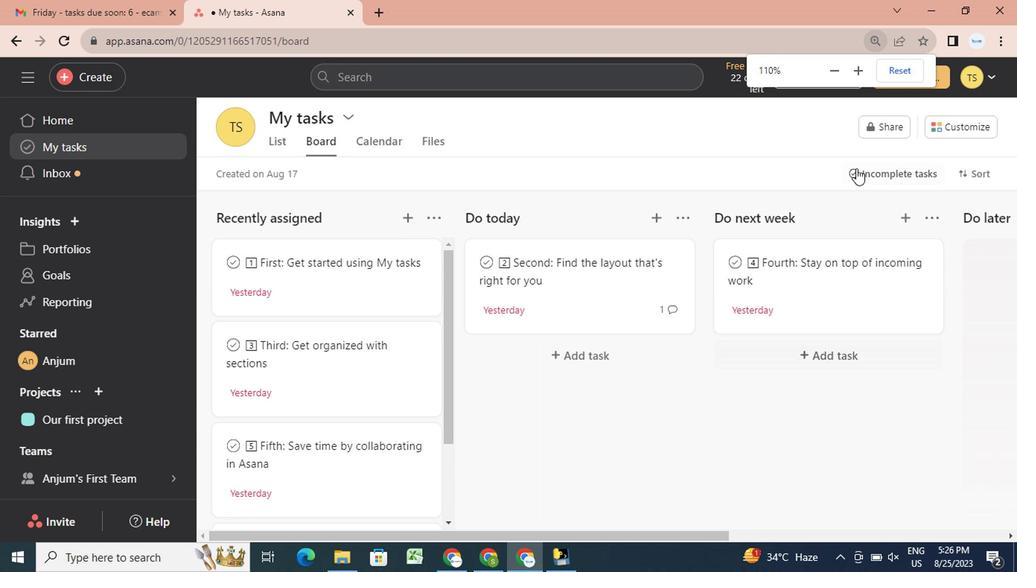 
Action: Mouse scrolled (531, 279) with delta (0, 0)
Screenshot: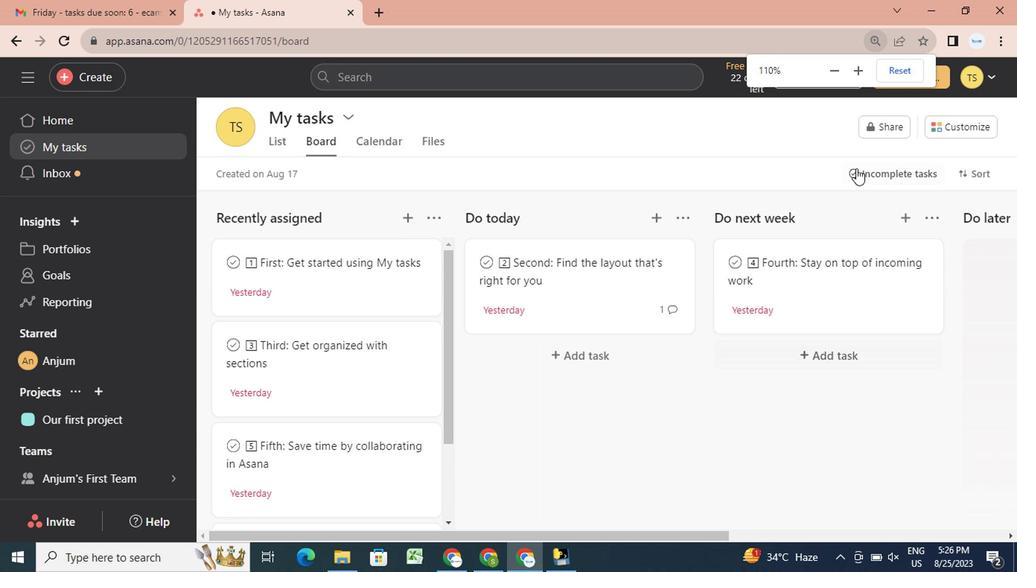 
Action: Mouse scrolled (531, 279) with delta (0, 0)
Screenshot: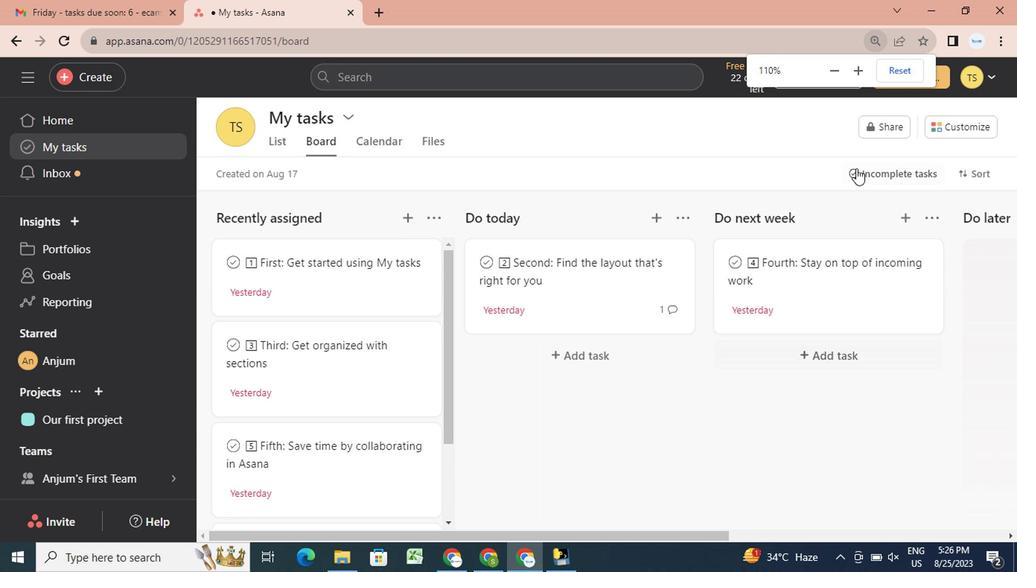 
Action: Mouse scrolled (531, 279) with delta (0, 0)
Screenshot: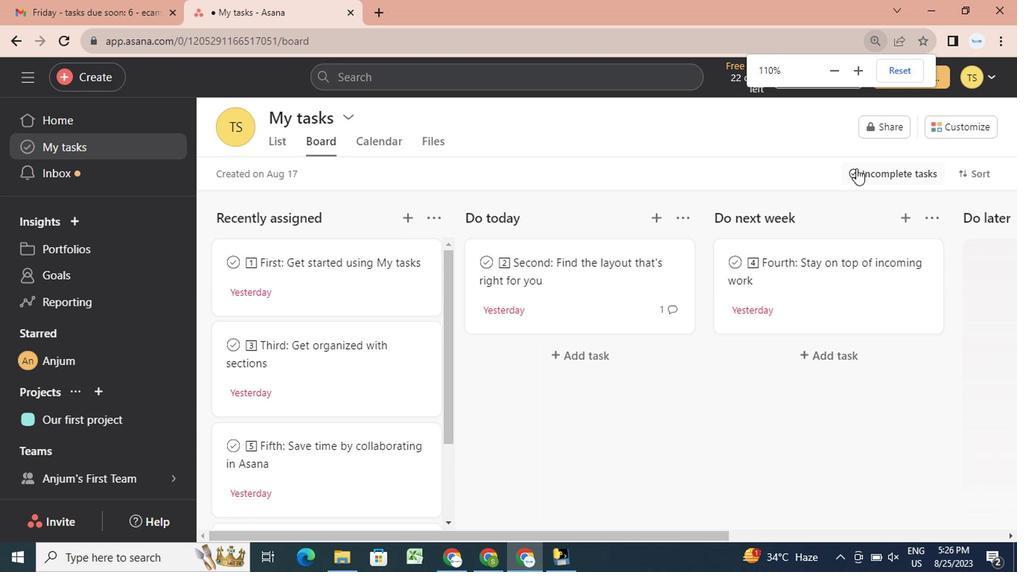 
Action: Mouse scrolled (531, 279) with delta (0, 0)
Screenshot: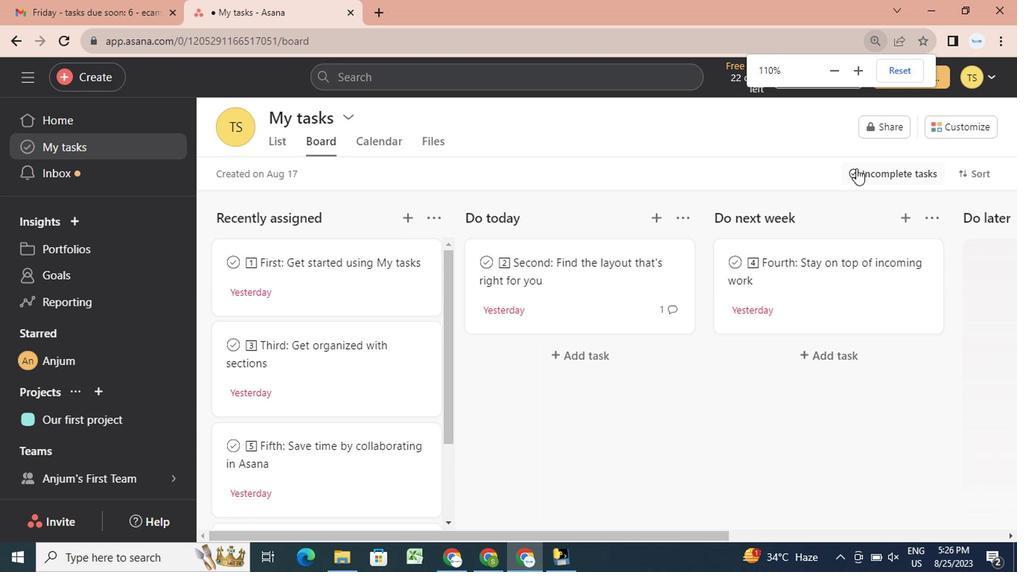 
Action: Mouse scrolled (531, 279) with delta (0, 0)
Screenshot: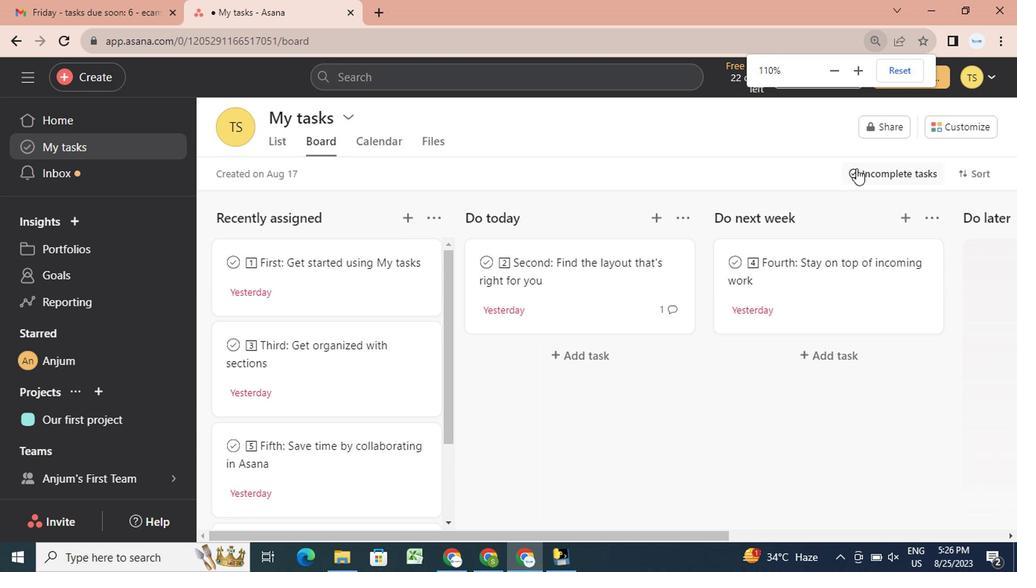 
Action: Mouse scrolled (531, 279) with delta (0, 0)
Screenshot: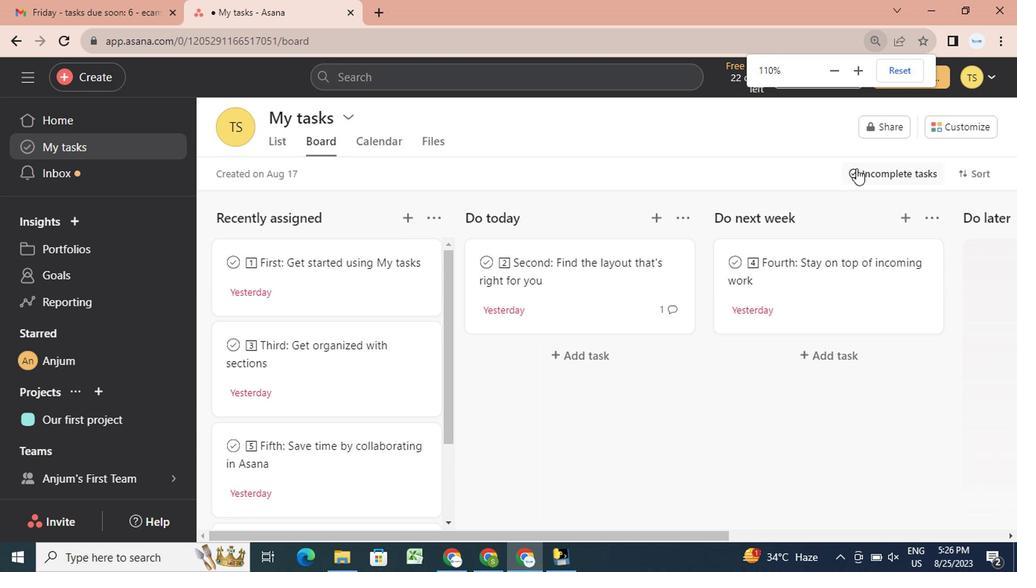 
Action: Mouse moved to (702, 126)
Screenshot: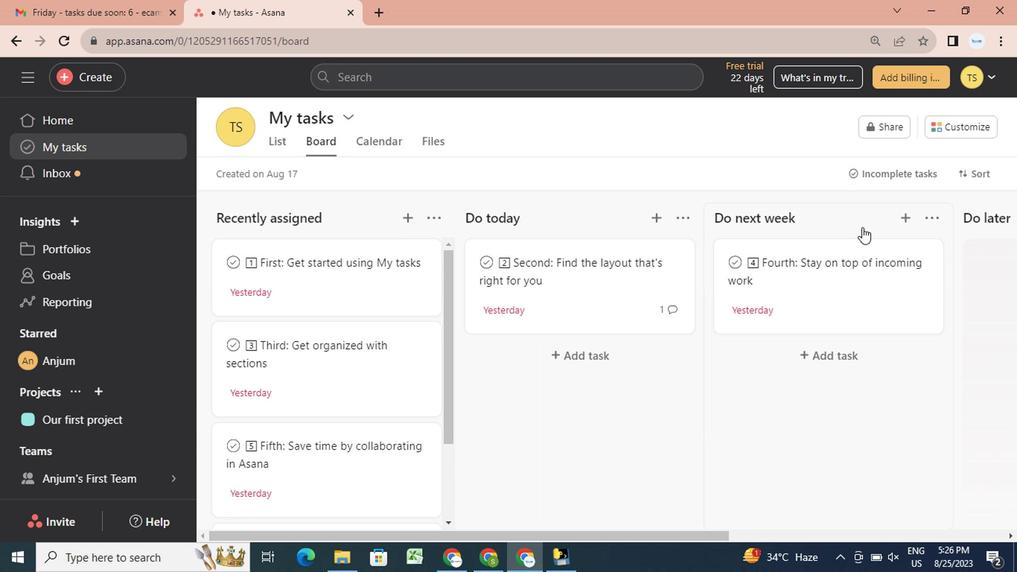 
Action: Mouse pressed left at (702, 126)
Screenshot: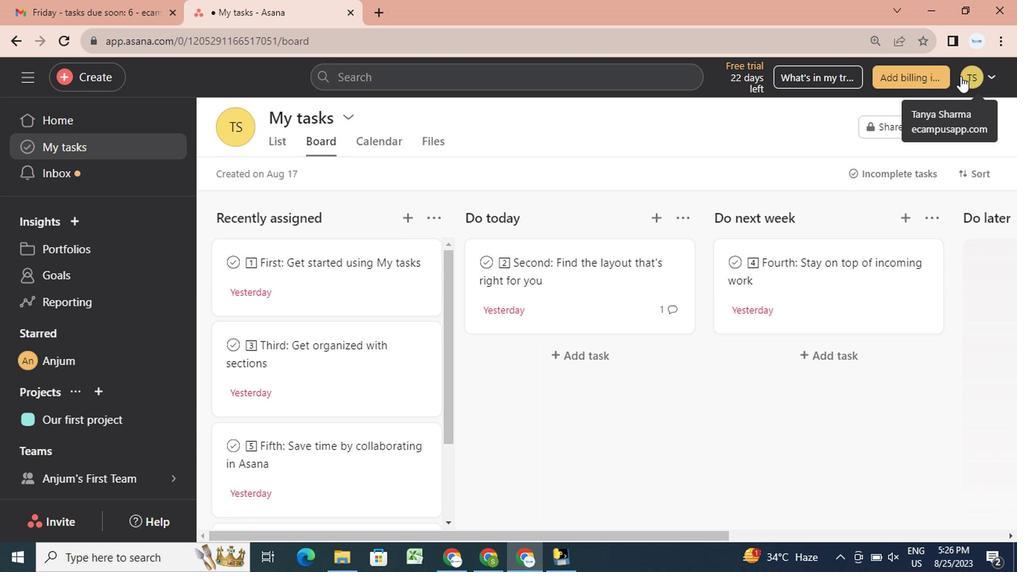
Action: Mouse moved to (711, 30)
Screenshot: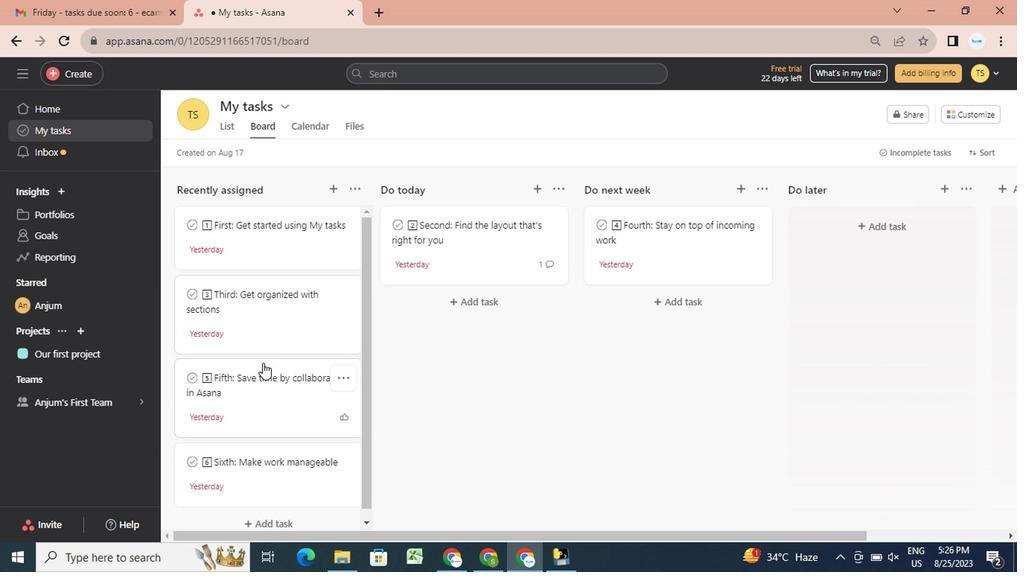 
Action: Mouse pressed left at (711, 30)
Screenshot: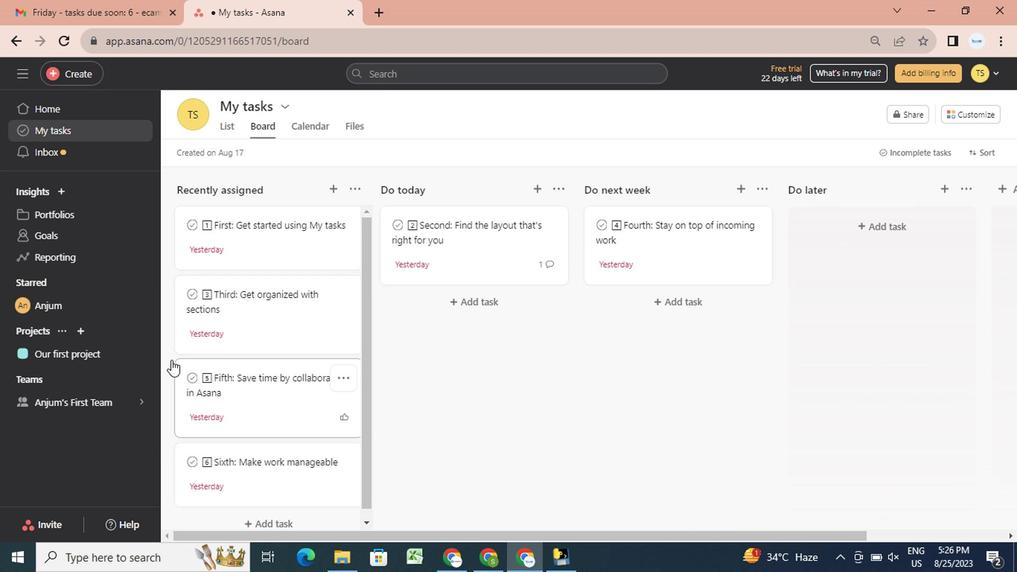 
Action: Mouse moved to (637, 146)
Screenshot: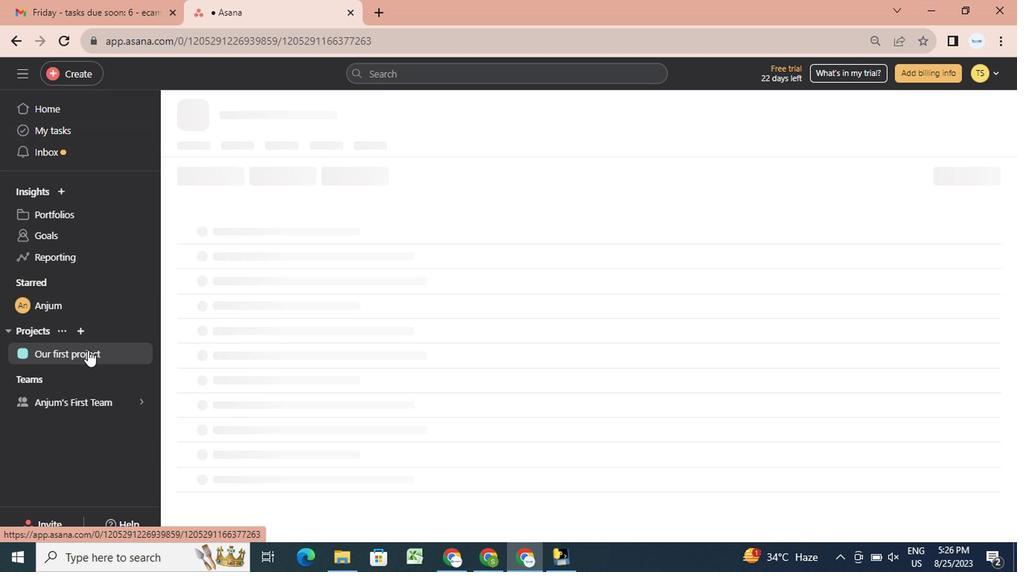
Action: Mouse pressed left at (637, 146)
Screenshot: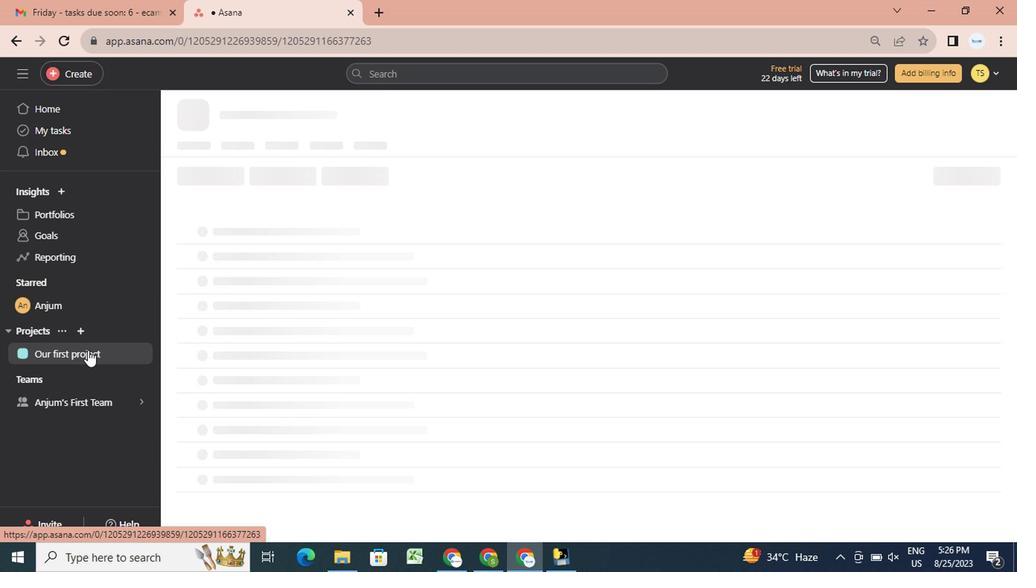 
Action: Mouse pressed left at (637, 146)
Screenshot: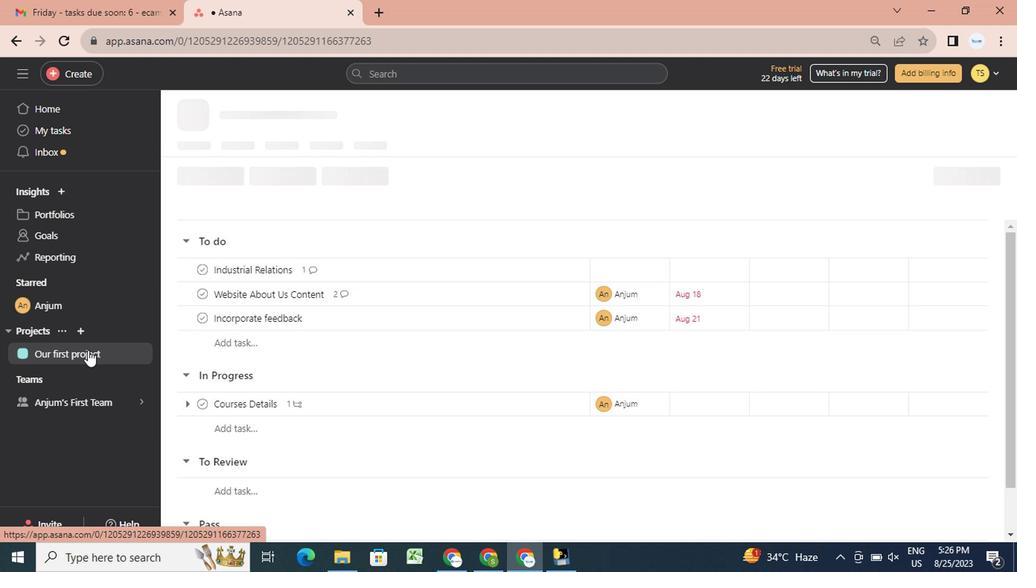 
Action: Mouse moved to (391, 254)
Screenshot: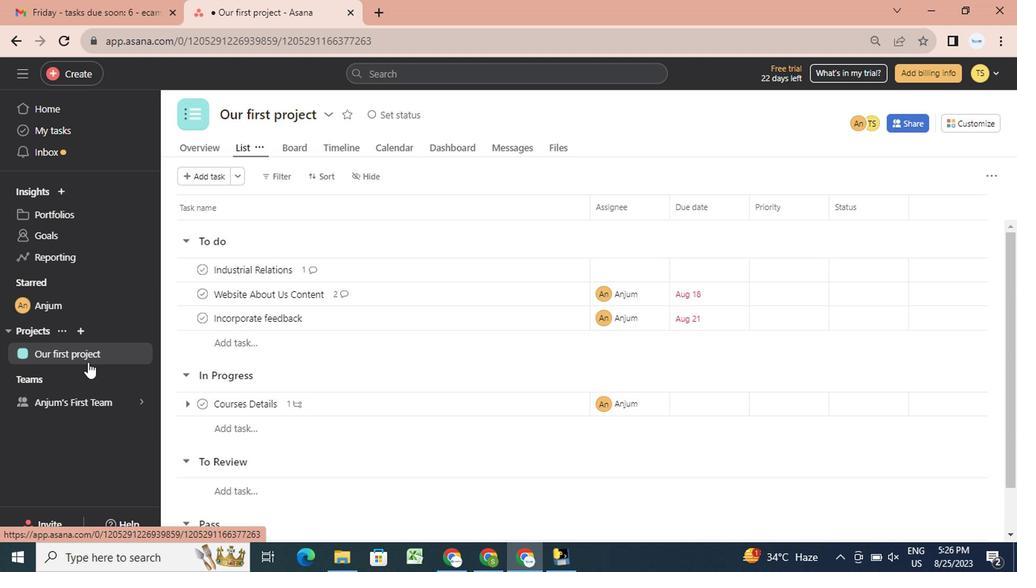 
Action: Mouse pressed left at (391, 254)
Screenshot: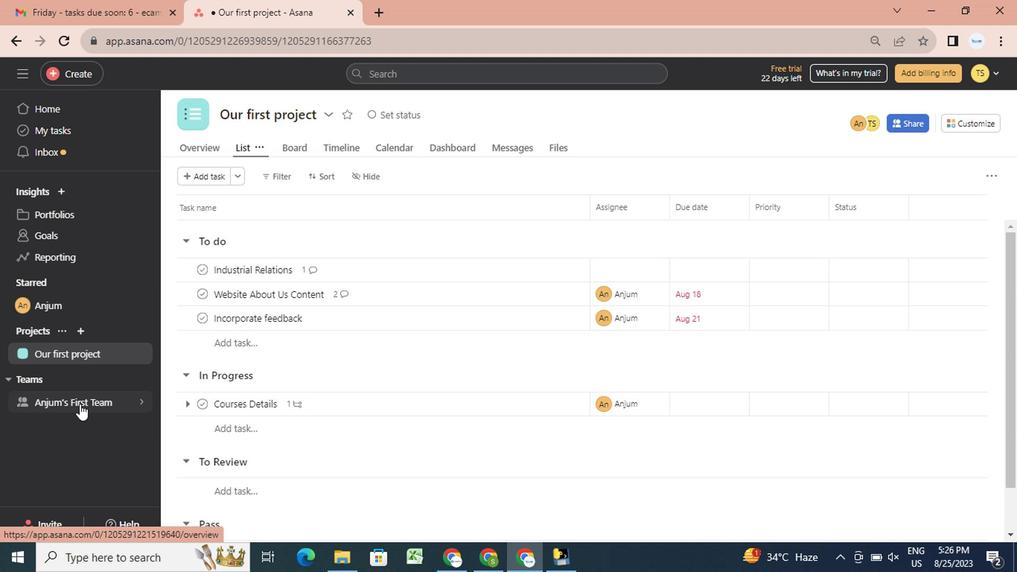 
Action: Mouse moved to (62, 248)
Screenshot: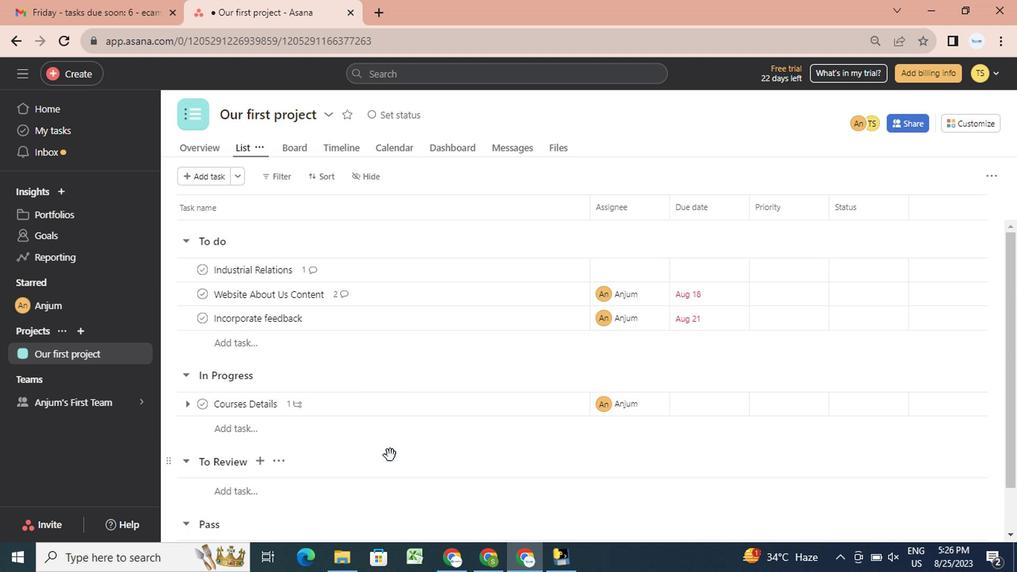 
Action: Mouse pressed left at (62, 248)
Screenshot: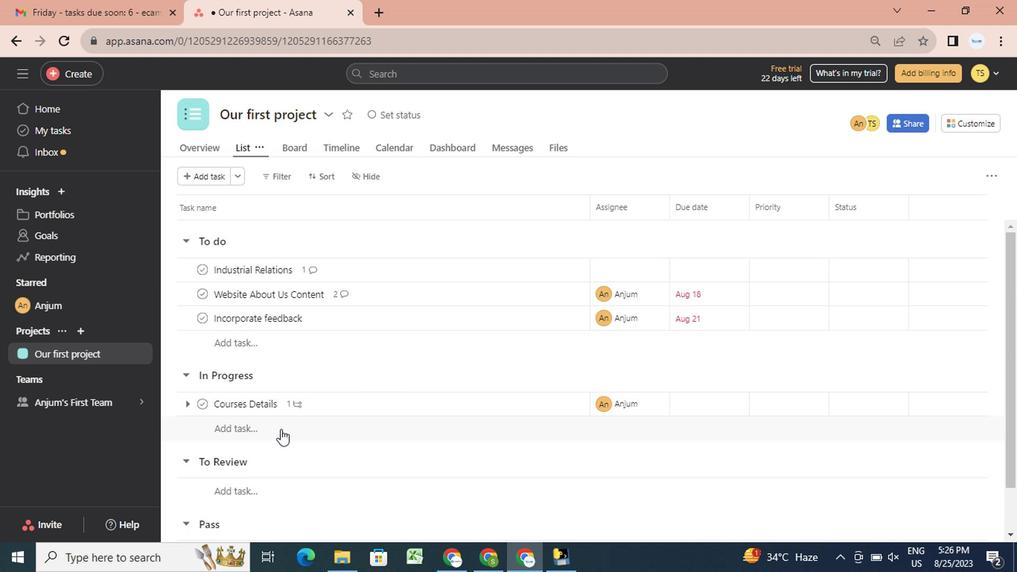 
Action: Mouse moved to (210, 108)
Screenshot: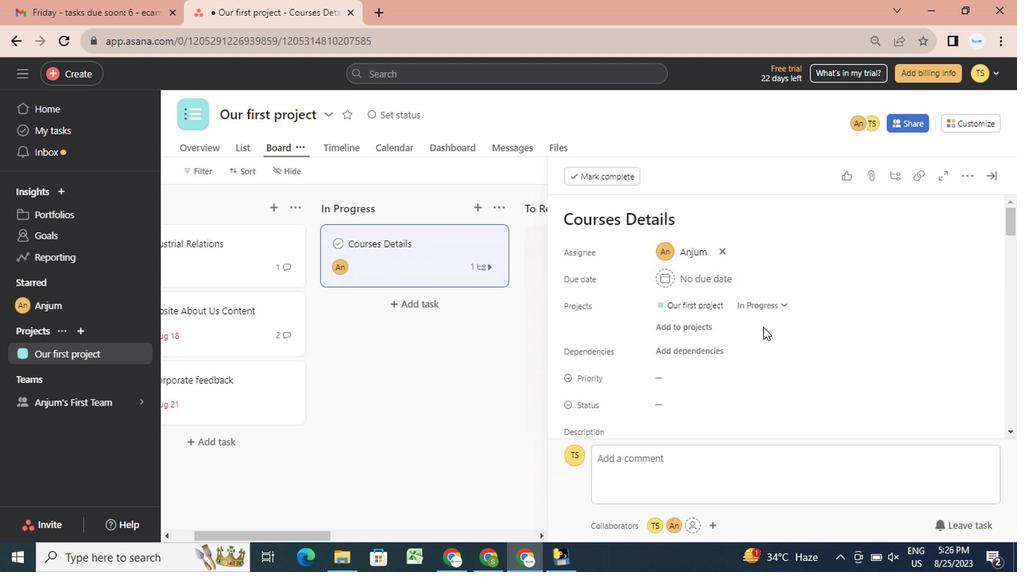 
Action: Mouse pressed left at (210, 108)
Screenshot: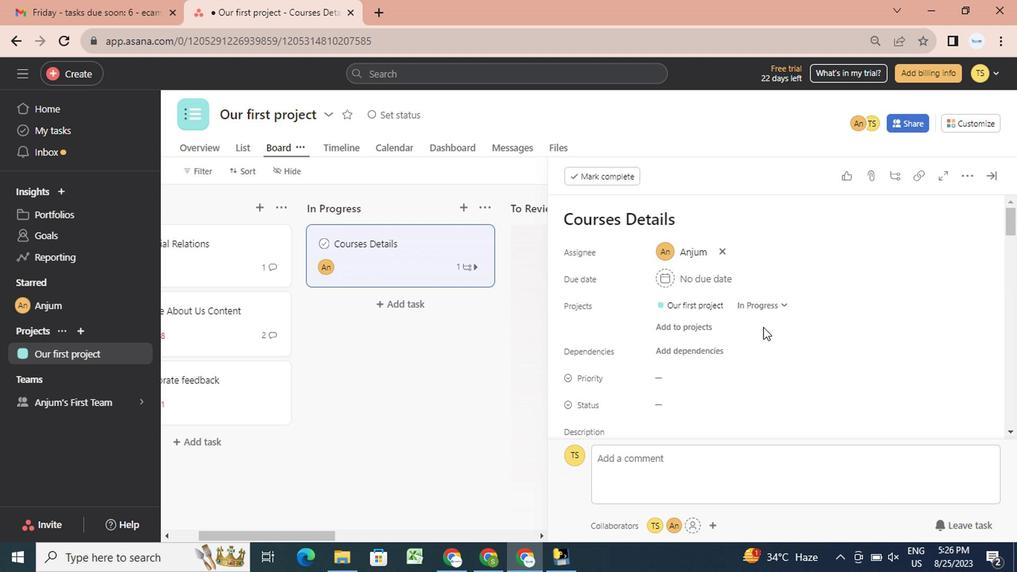 
Action: Mouse moved to (335, 183)
Screenshot: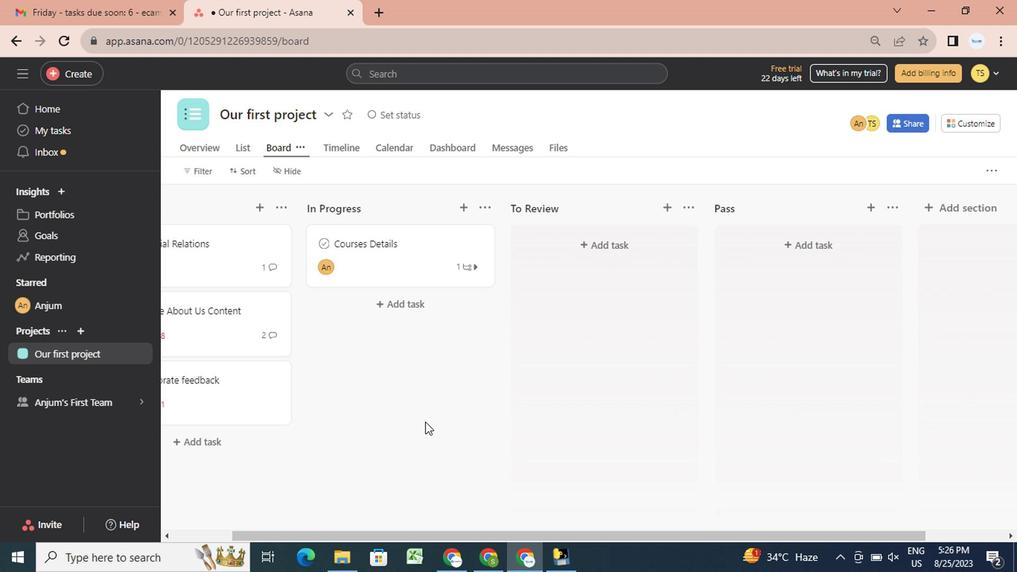 
Action: Mouse pressed left at (335, 183)
Screenshot: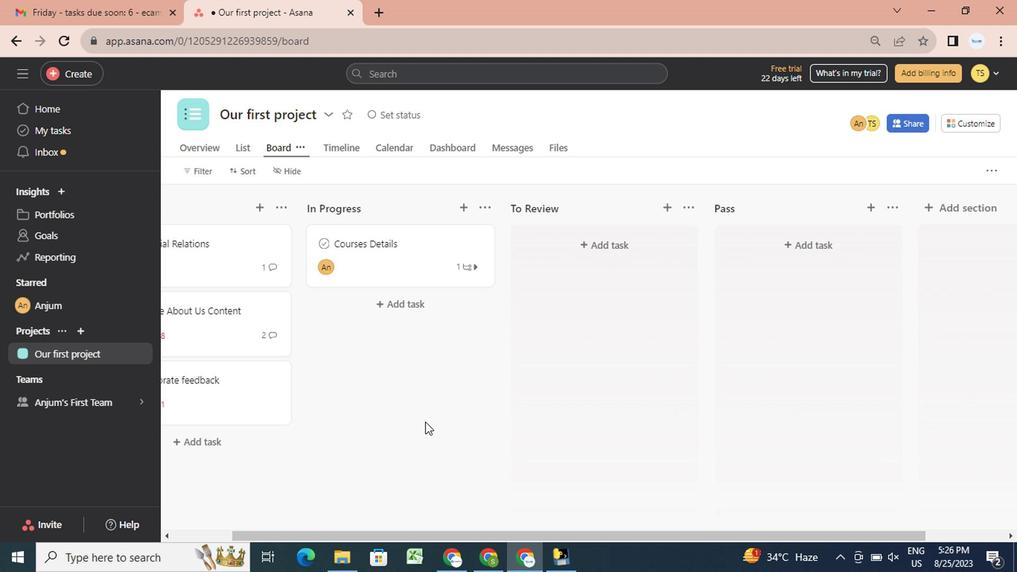 
Action: Mouse moved to (705, 122)
Screenshot: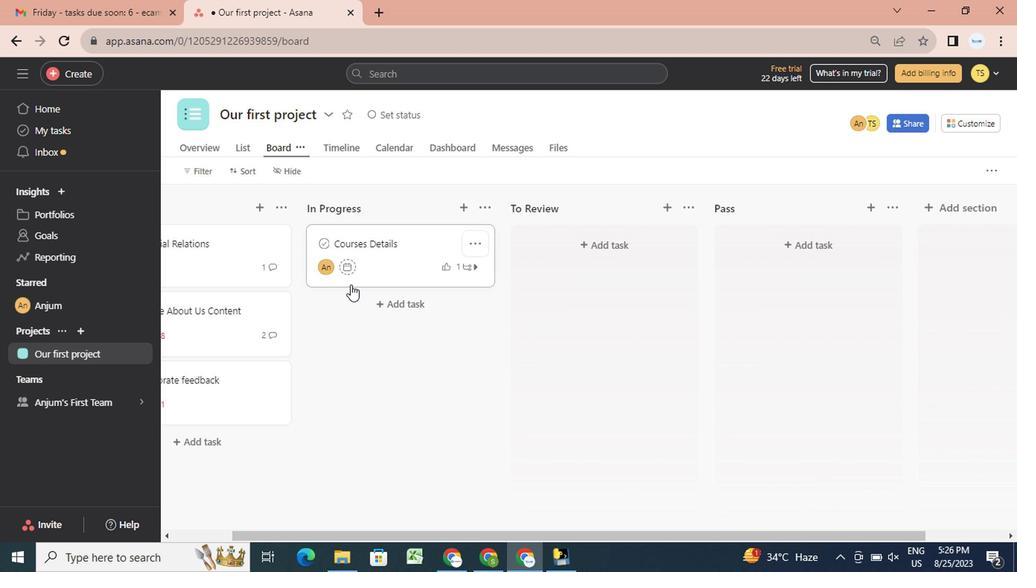 
Action: Mouse pressed left at (705, 122)
Screenshot: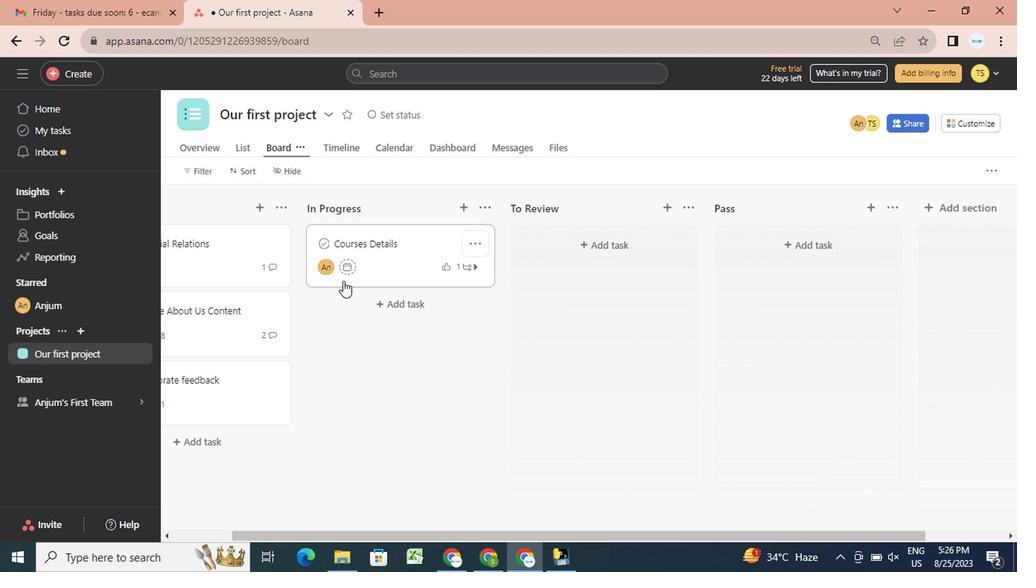 
Action: Mouse moved to (528, 96)
